 Task: Research Airbnb properties in Huancavelica, Peru from 7th December, 2023 to 15th December, 2023 for 6 adults. Place can be entire room with 3 bedrooms having 3 beds and 3 bathrooms. Property type can be guest house.
Action: Mouse moved to (500, 64)
Screenshot: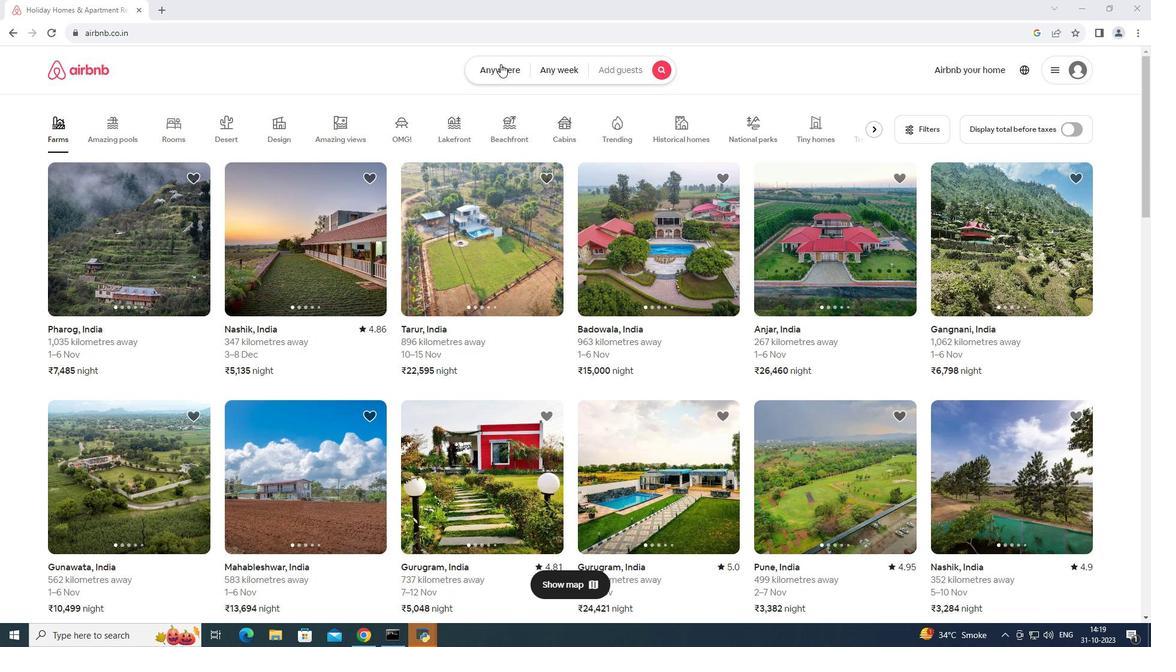 
Action: Mouse pressed left at (500, 64)
Screenshot: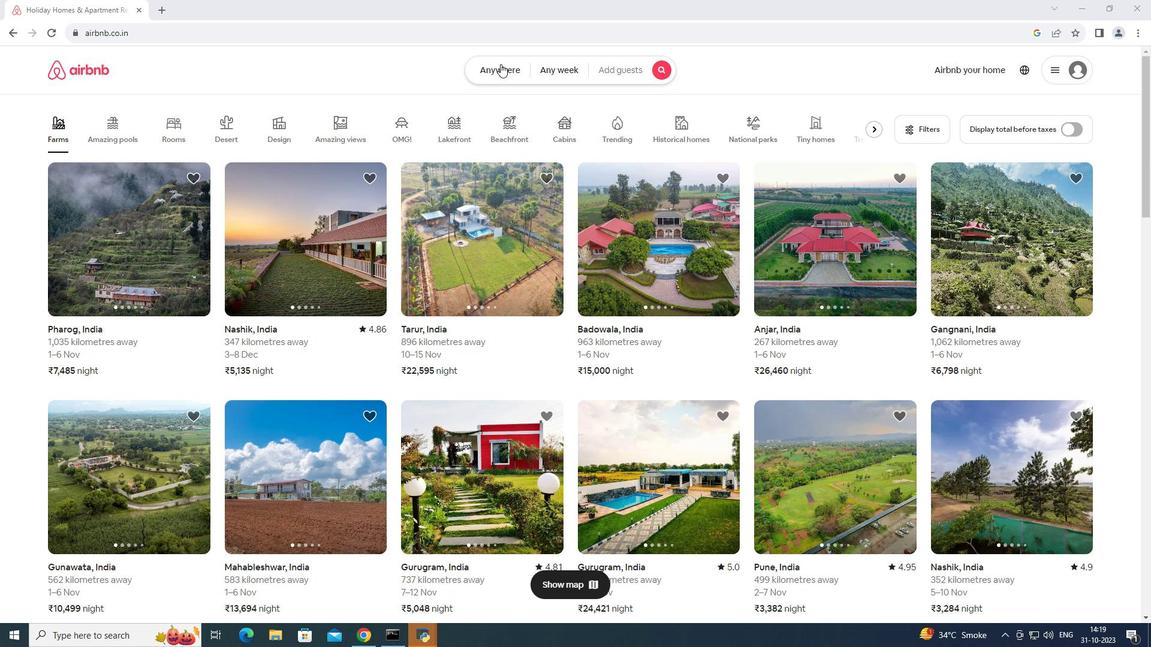 
Action: Mouse moved to (448, 112)
Screenshot: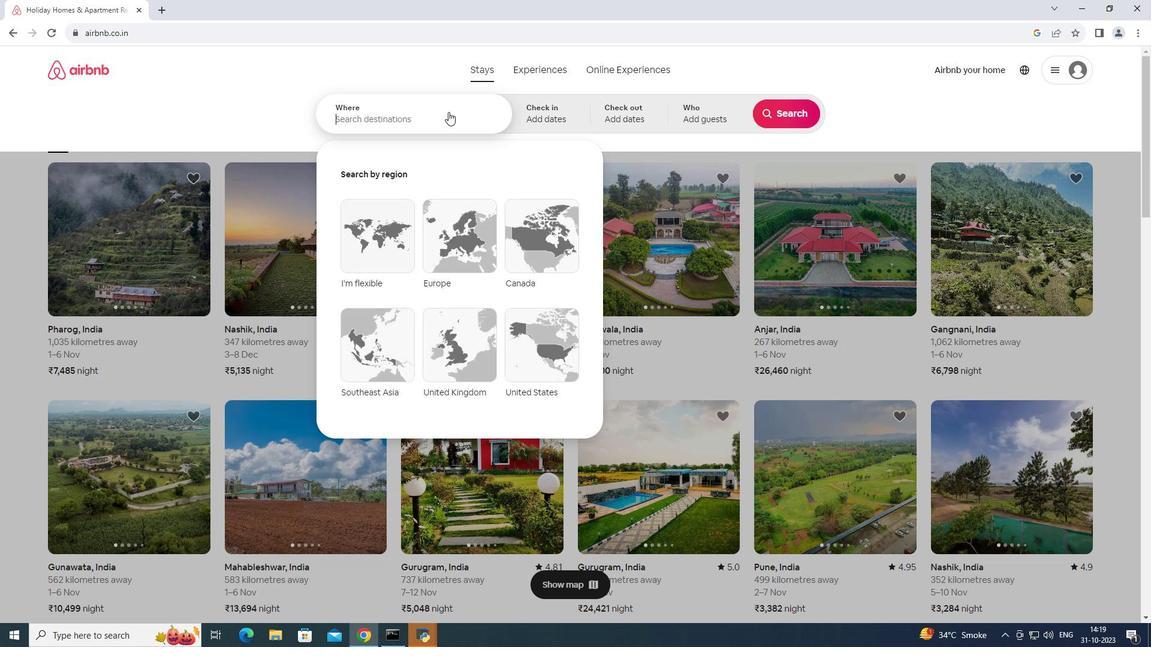 
Action: Mouse pressed left at (448, 112)
Screenshot: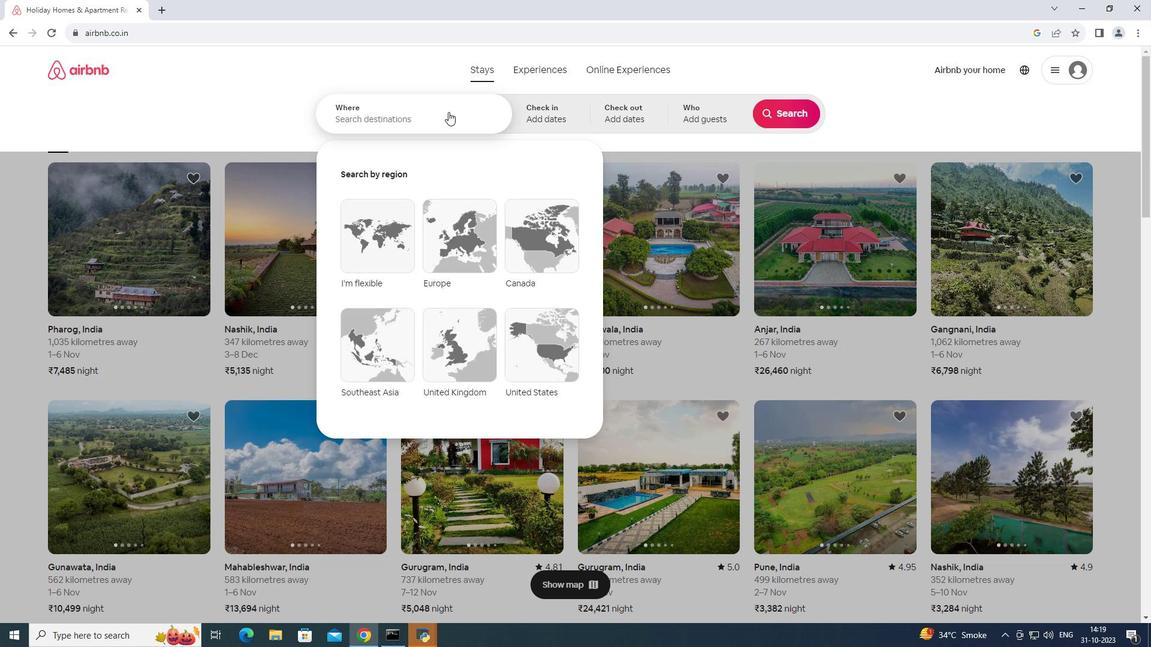 
Action: Mouse moved to (447, 111)
Screenshot: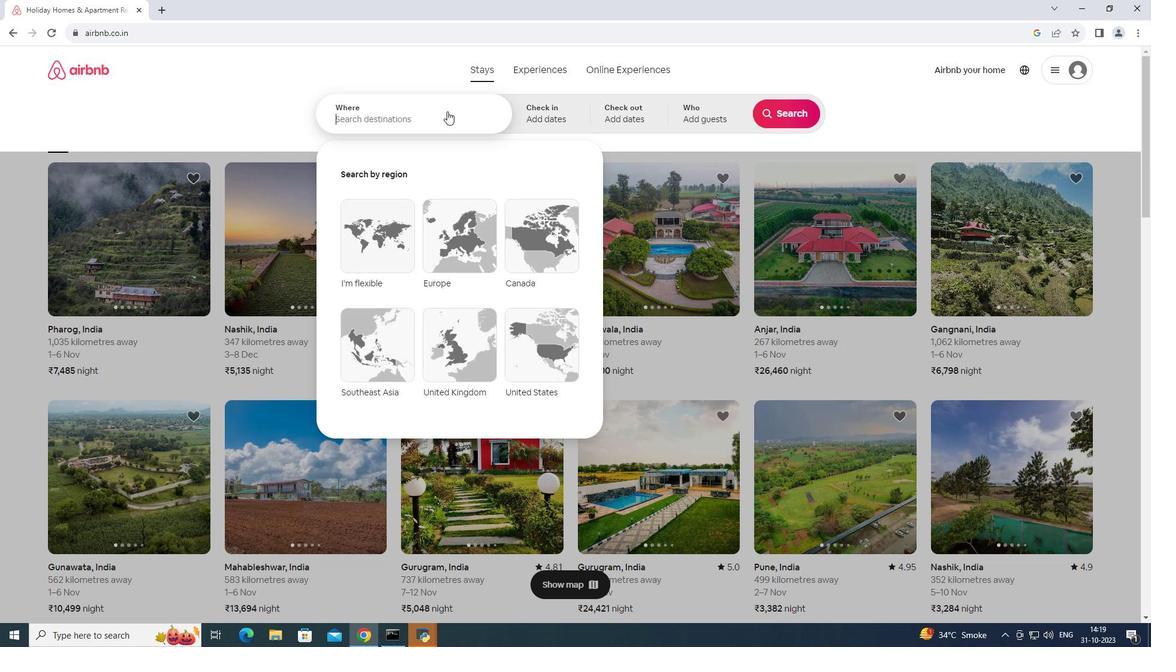 
Action: Key pressed huancavelica
Screenshot: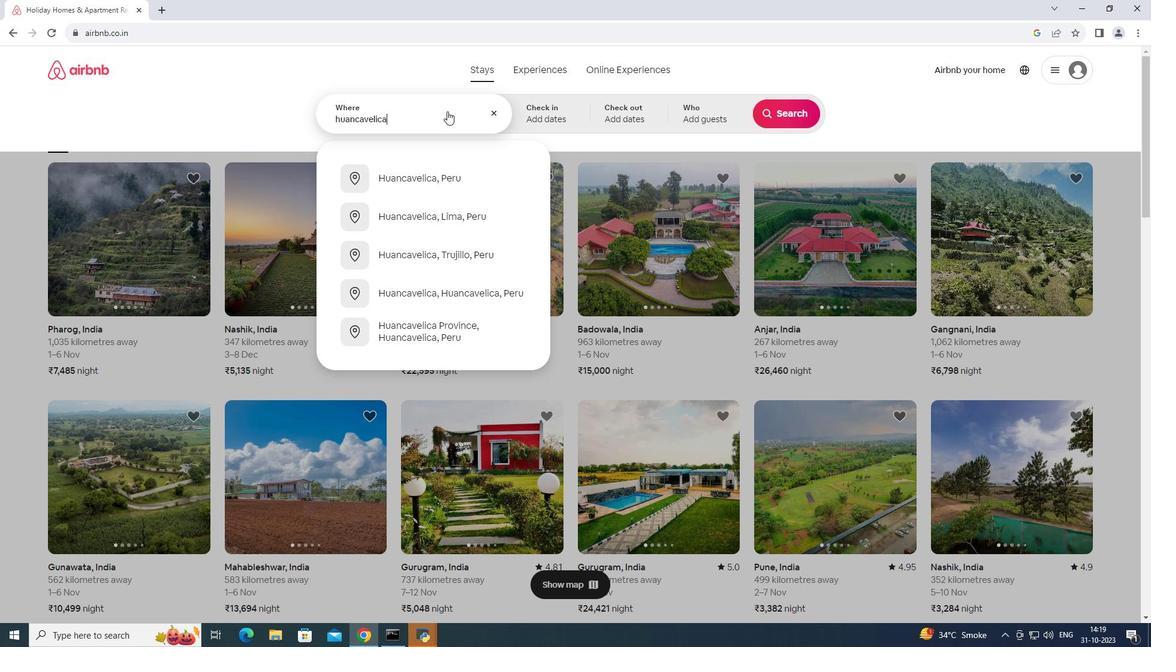 
Action: Mouse moved to (438, 178)
Screenshot: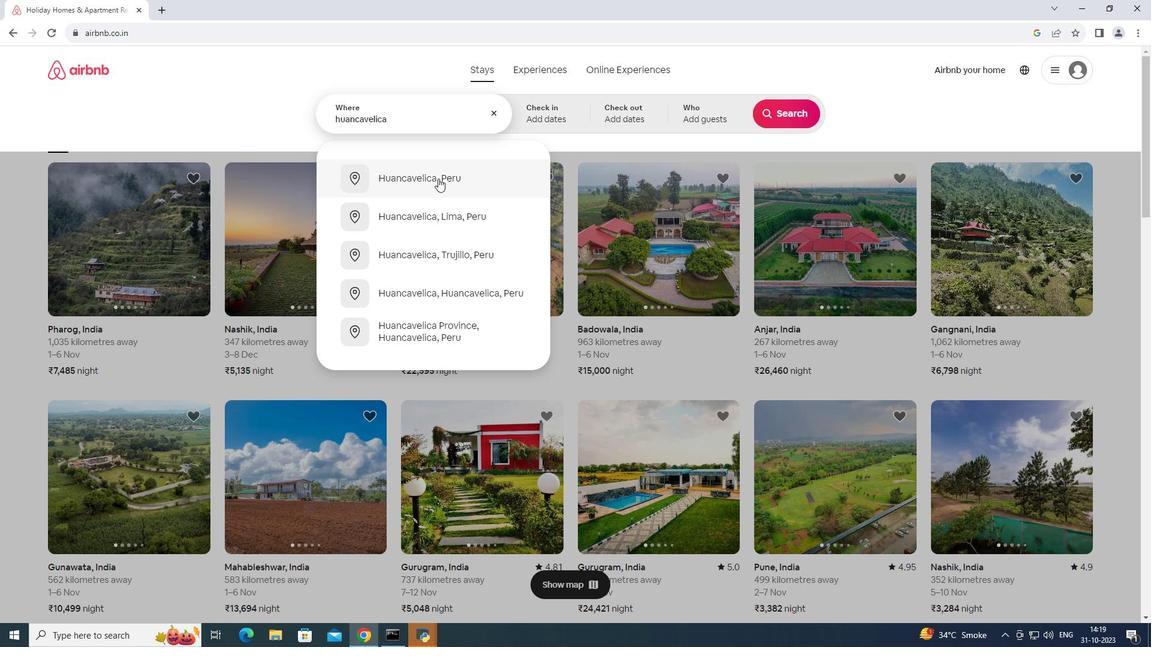 
Action: Mouse pressed left at (438, 178)
Screenshot: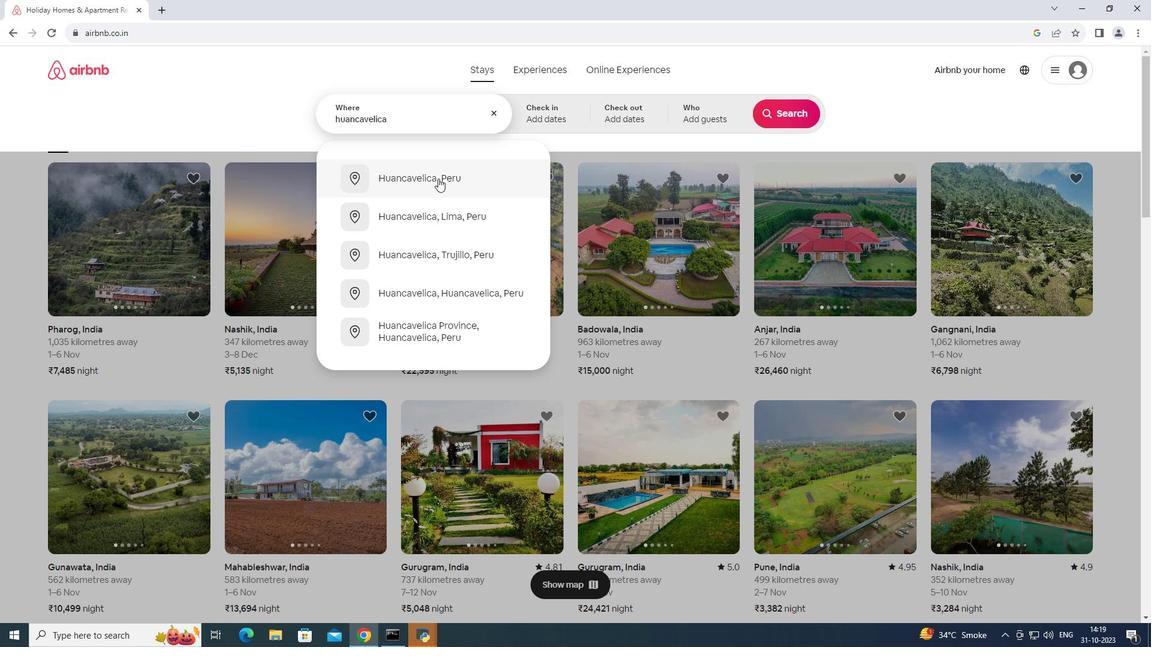 
Action: Mouse moved to (783, 210)
Screenshot: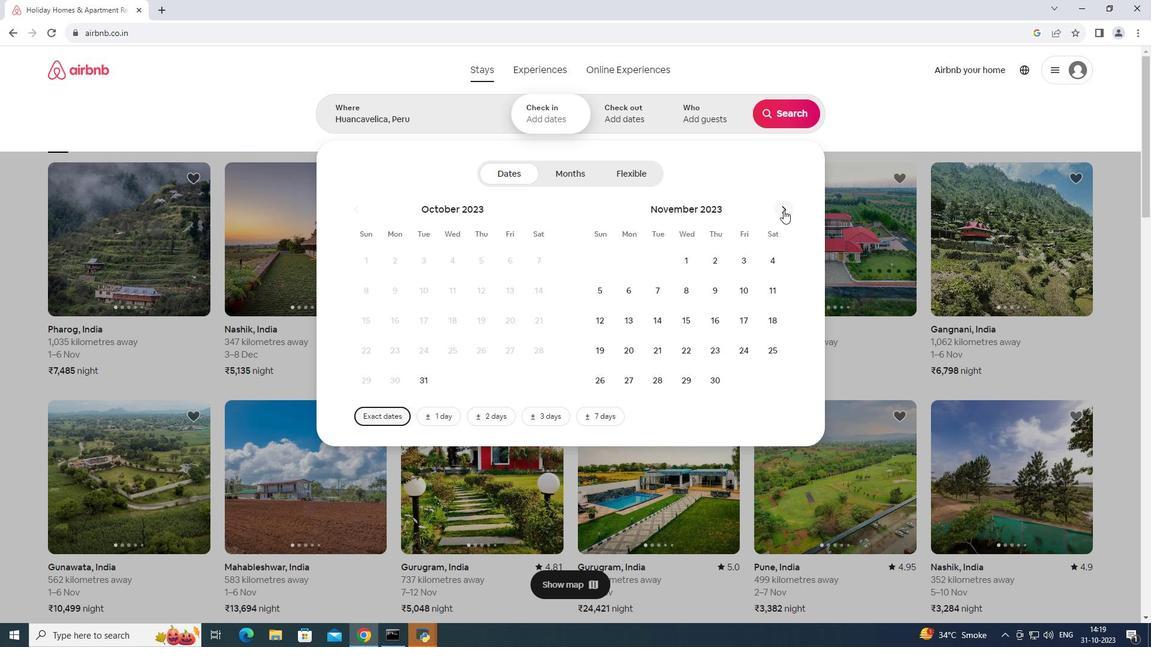 
Action: Mouse pressed left at (783, 210)
Screenshot: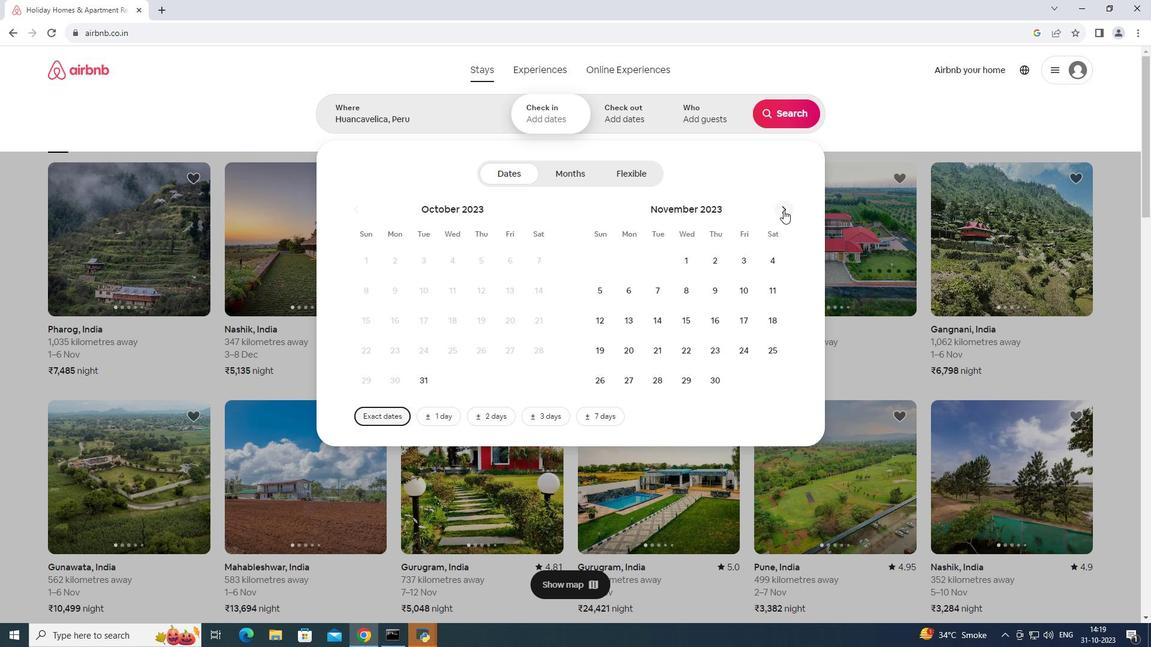
Action: Mouse moved to (714, 293)
Screenshot: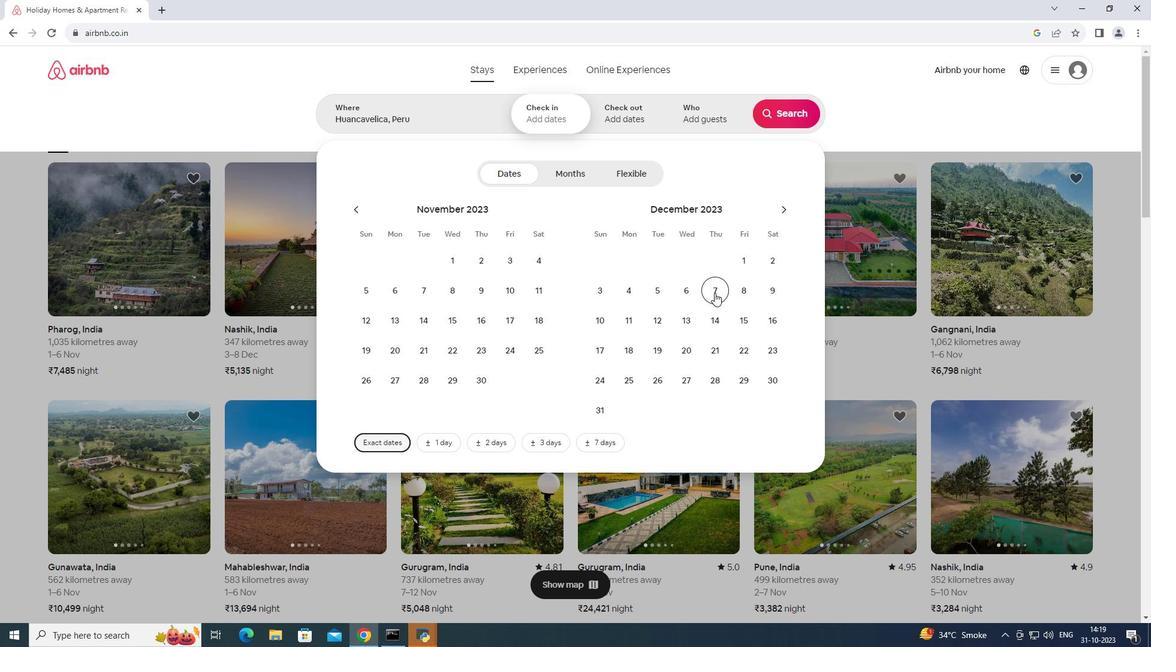 
Action: Mouse pressed left at (714, 293)
Screenshot: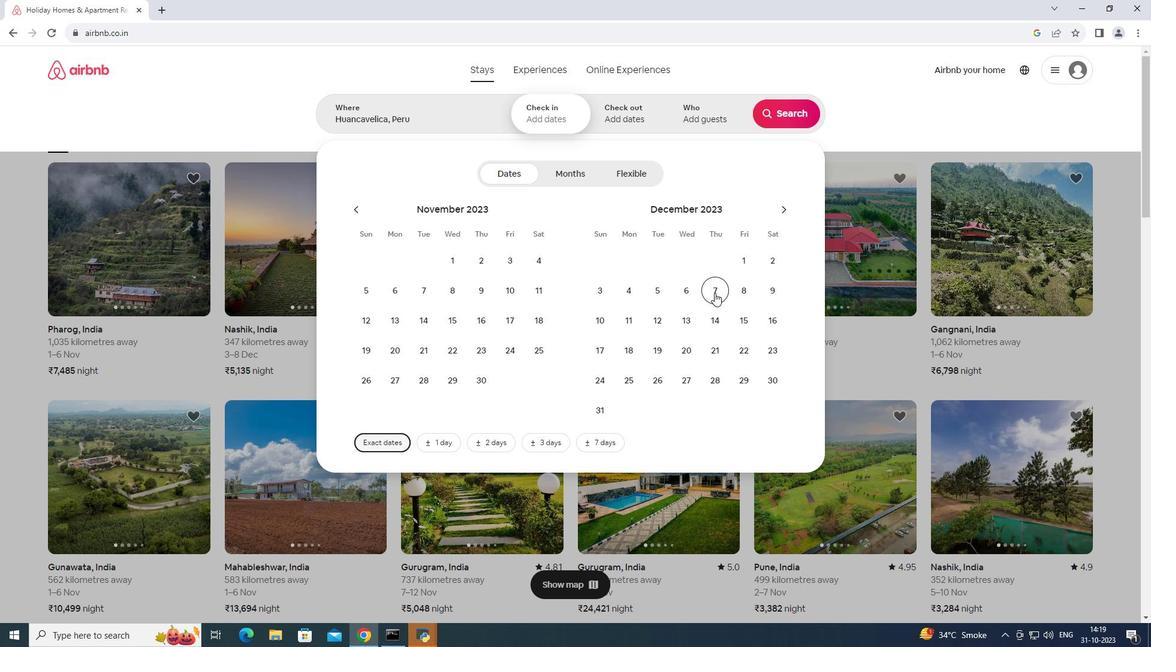 
Action: Mouse moved to (745, 322)
Screenshot: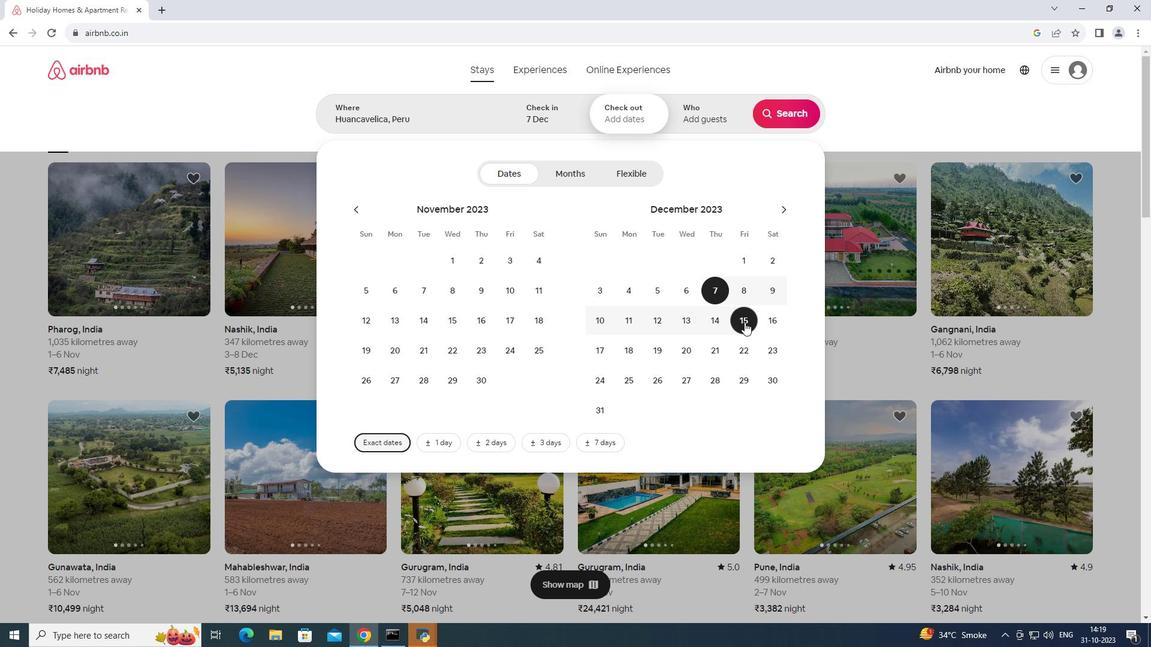
Action: Mouse pressed left at (745, 322)
Screenshot: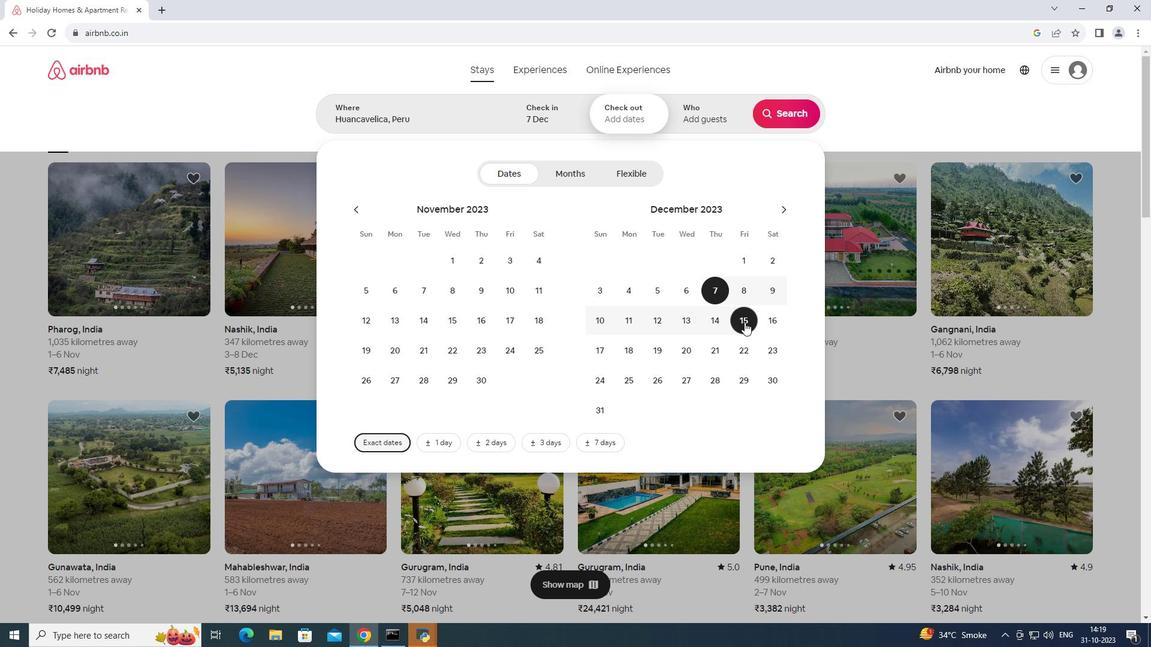 
Action: Mouse moved to (688, 120)
Screenshot: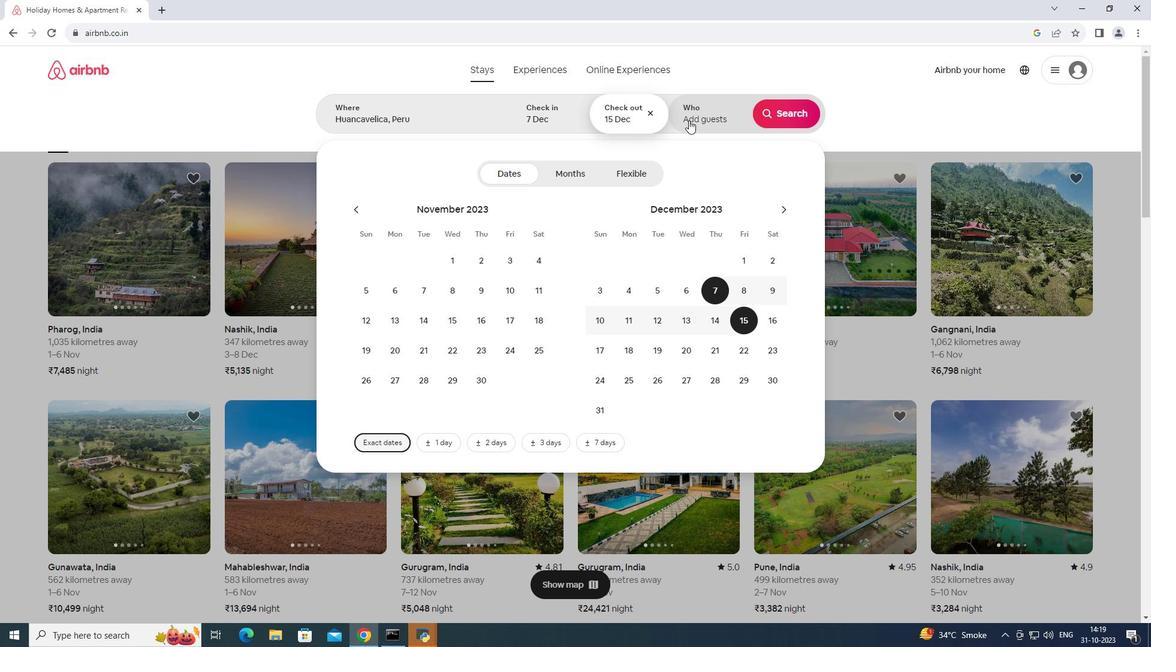 
Action: Mouse pressed left at (688, 120)
Screenshot: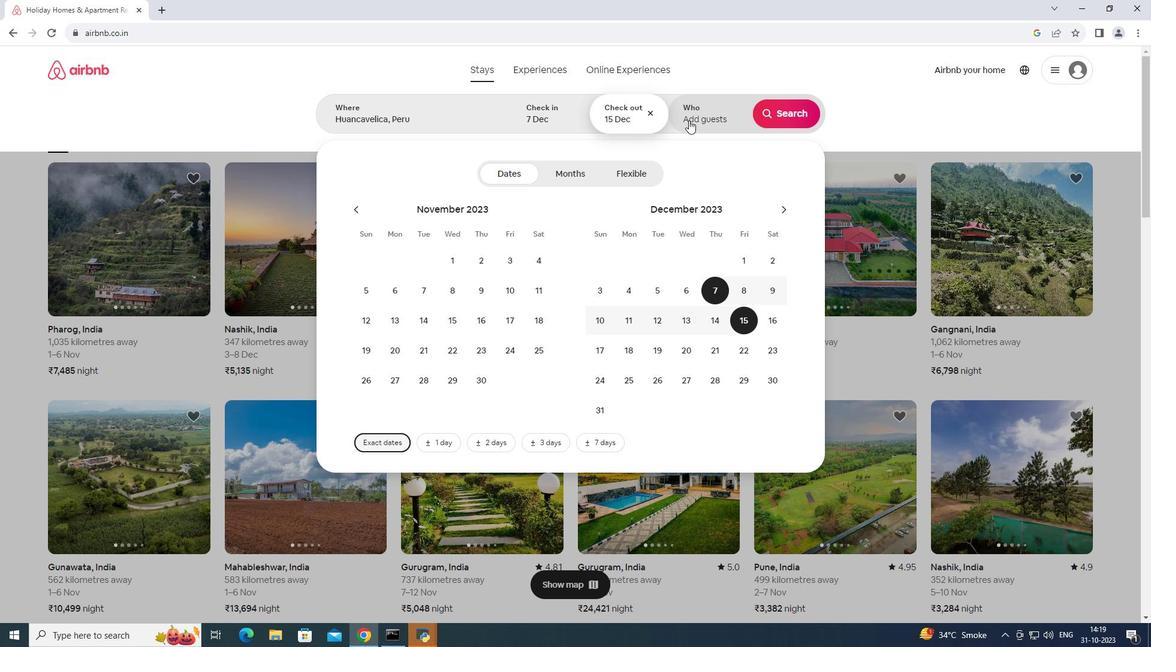 
Action: Mouse moved to (787, 178)
Screenshot: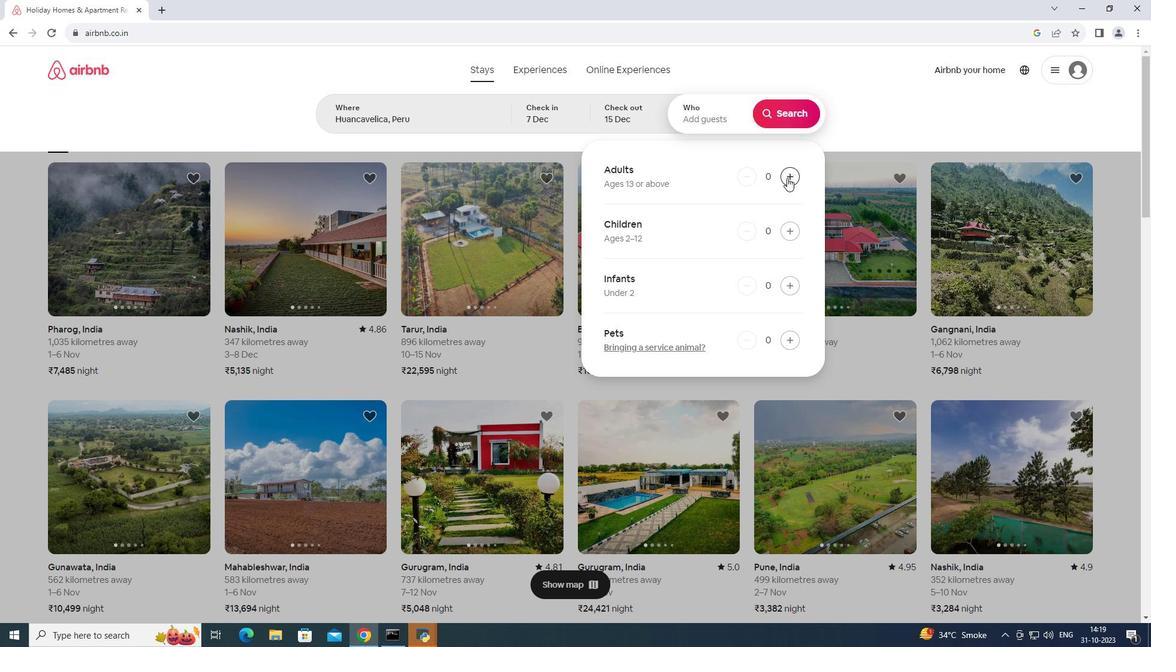 
Action: Mouse pressed left at (787, 178)
Screenshot: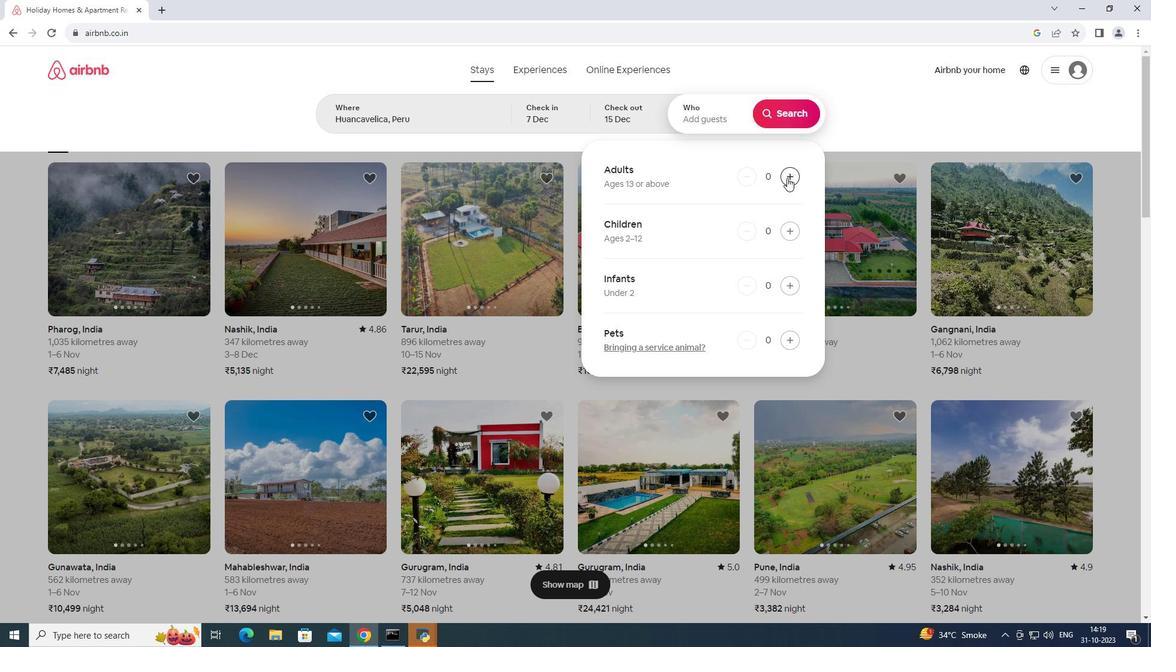 
Action: Mouse pressed left at (787, 178)
Screenshot: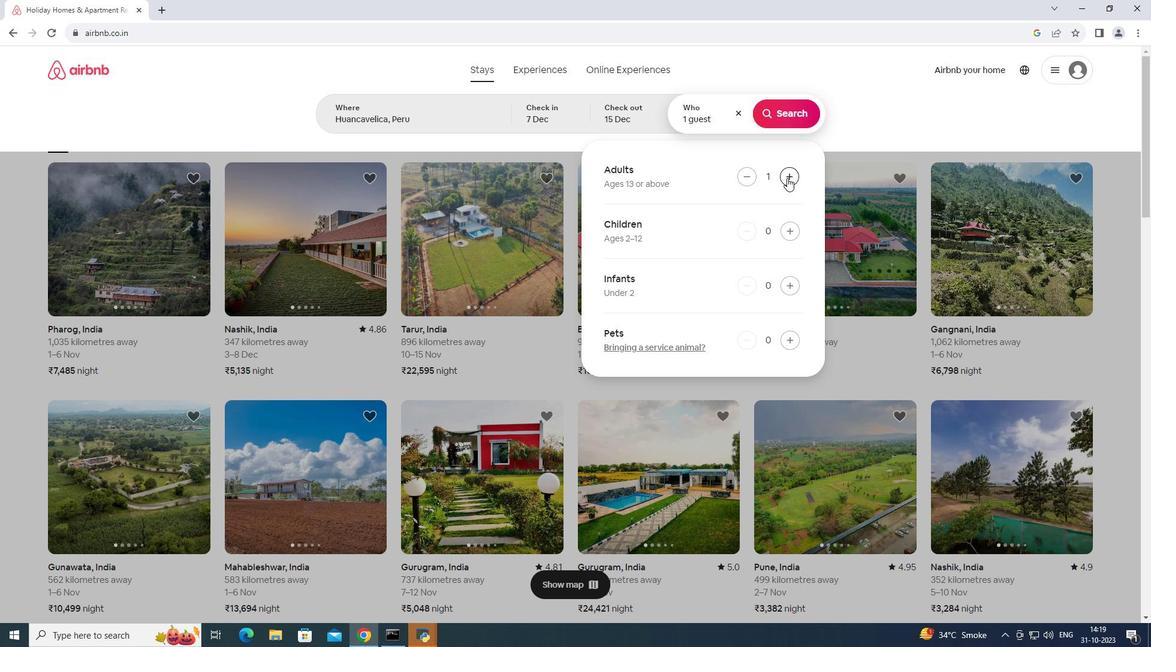 
Action: Mouse pressed left at (787, 178)
Screenshot: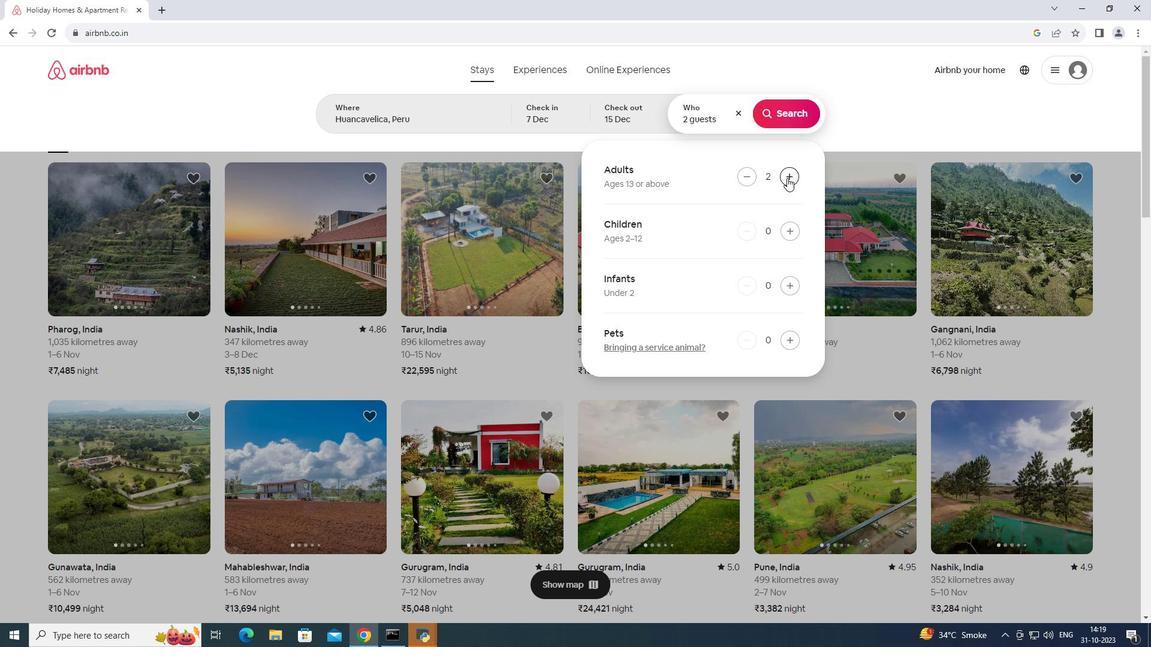 
Action: Mouse moved to (786, 176)
Screenshot: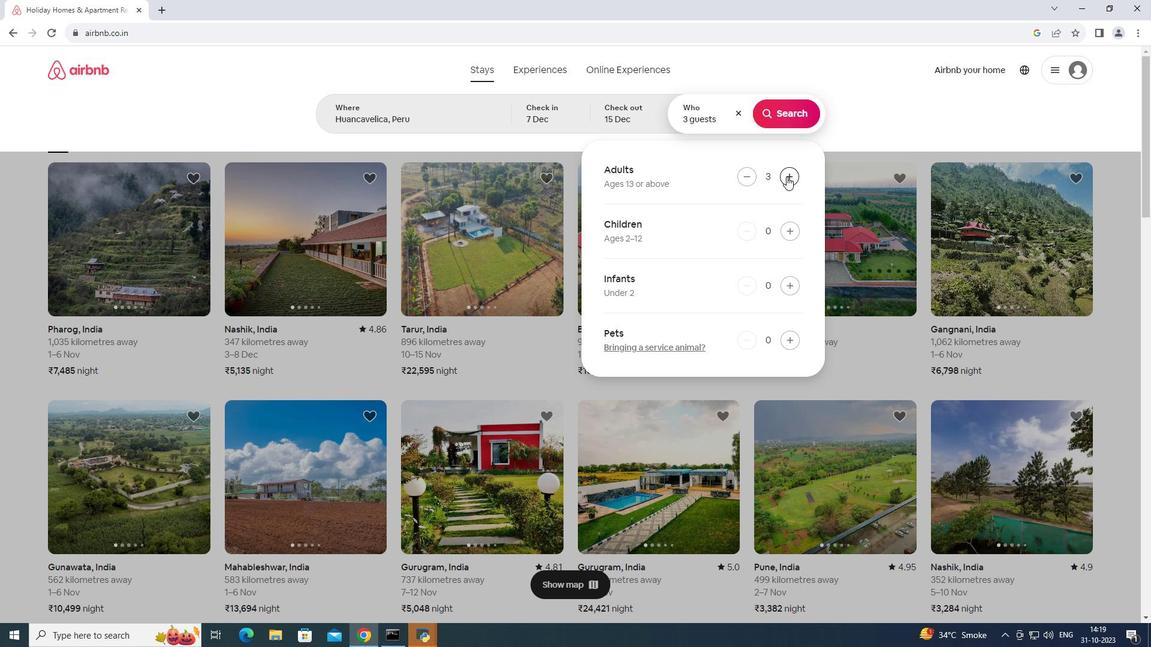 
Action: Mouse pressed left at (786, 176)
Screenshot: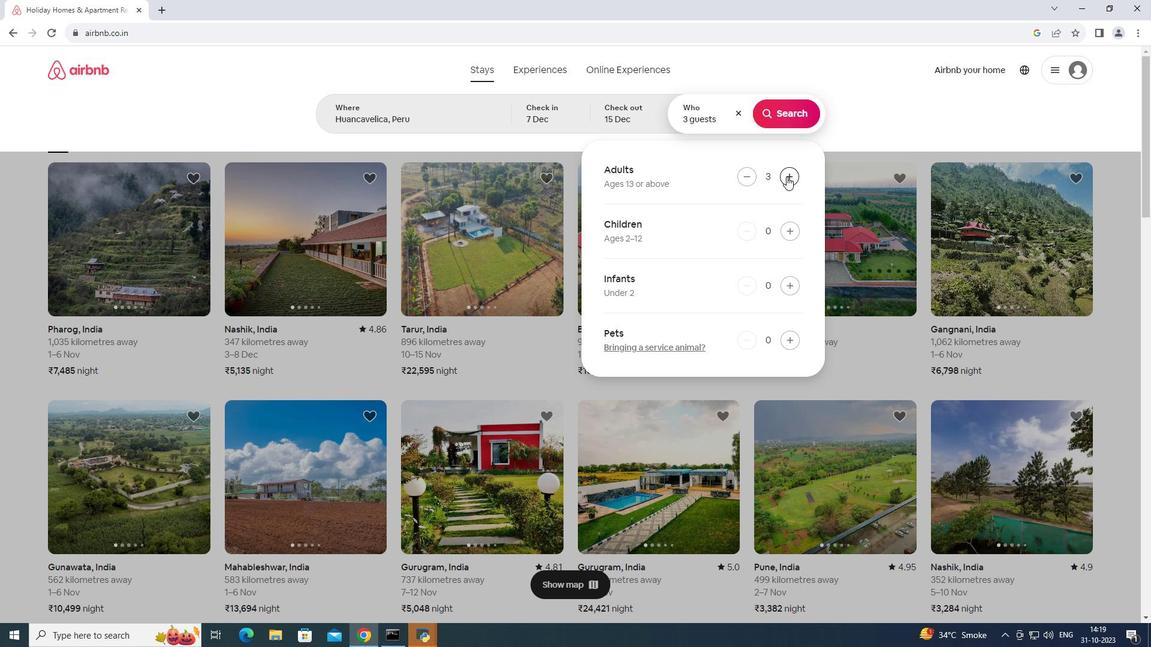 
Action: Mouse moved to (784, 176)
Screenshot: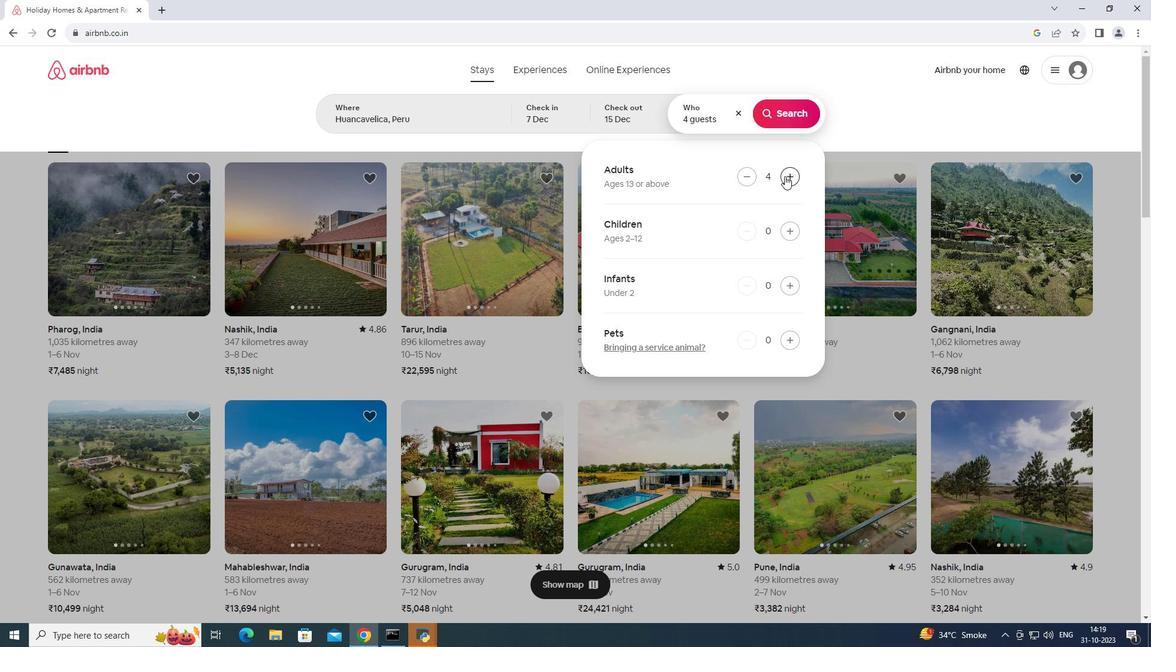 
Action: Mouse pressed left at (784, 176)
Screenshot: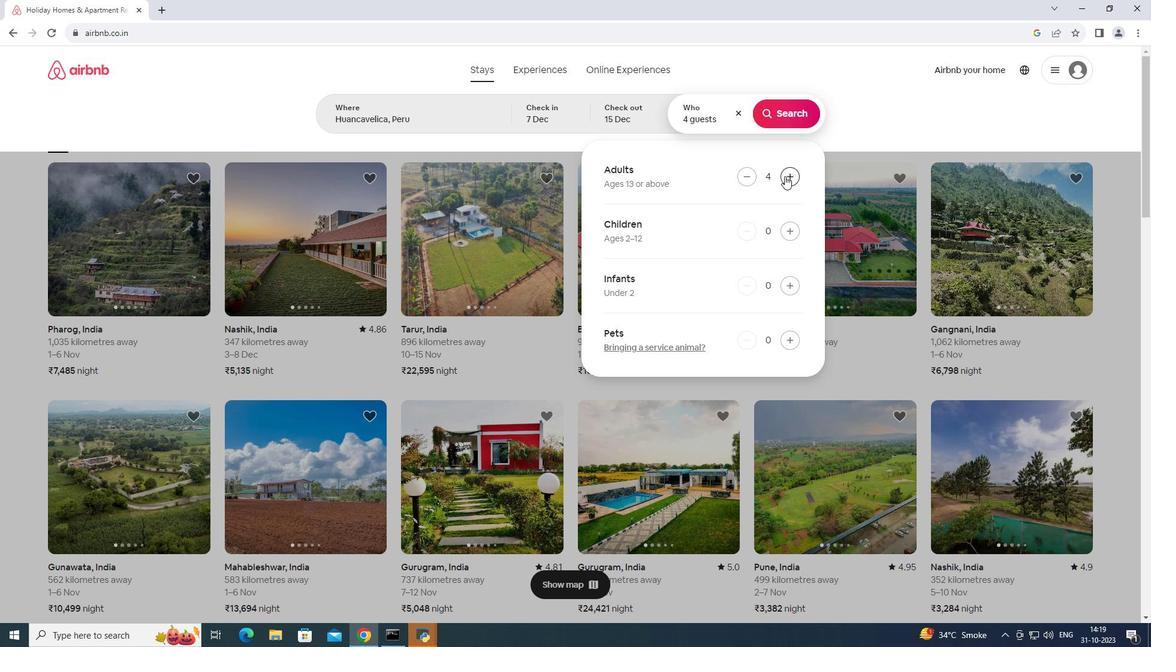 
Action: Mouse moved to (785, 172)
Screenshot: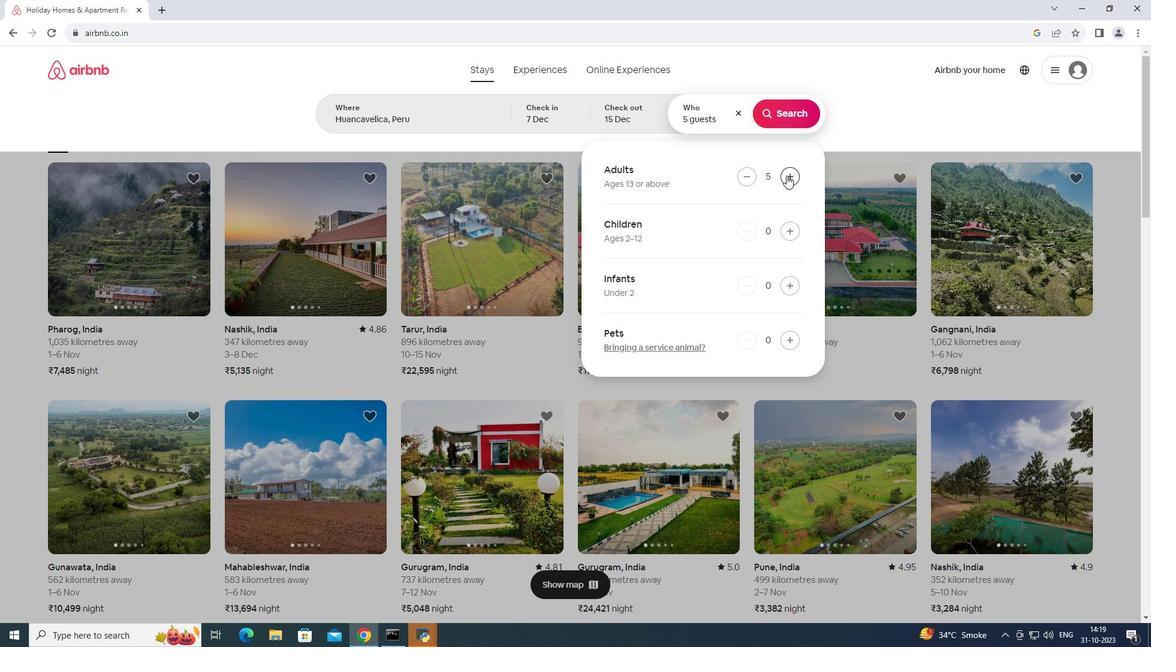 
Action: Mouse pressed left at (785, 172)
Screenshot: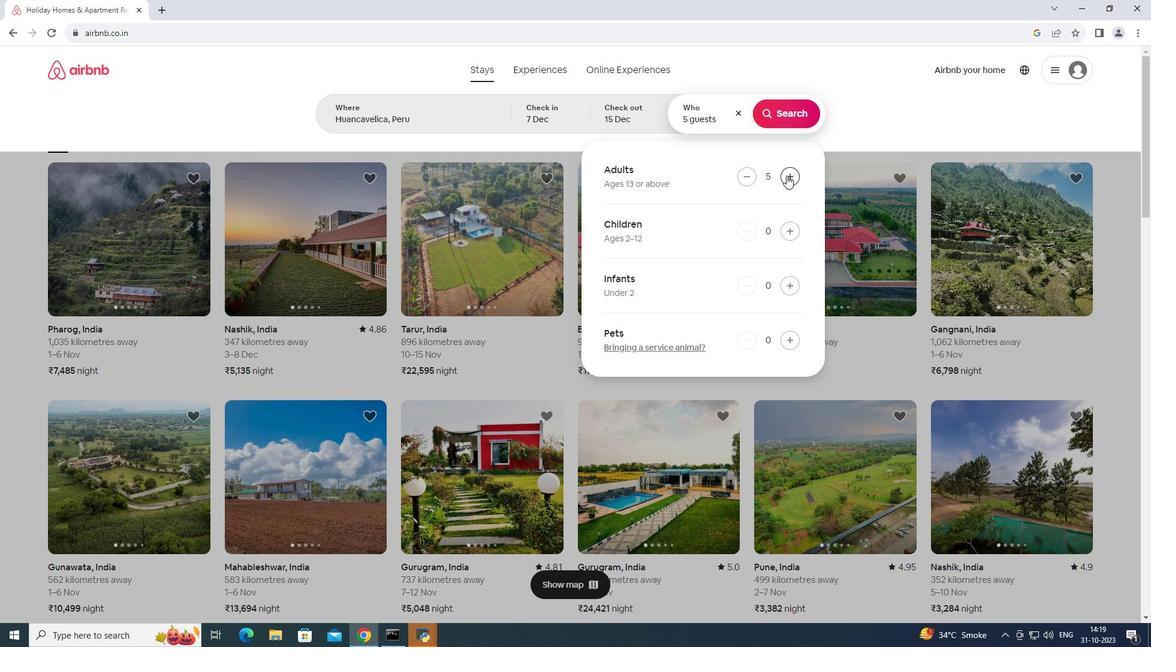 
Action: Mouse moved to (771, 110)
Screenshot: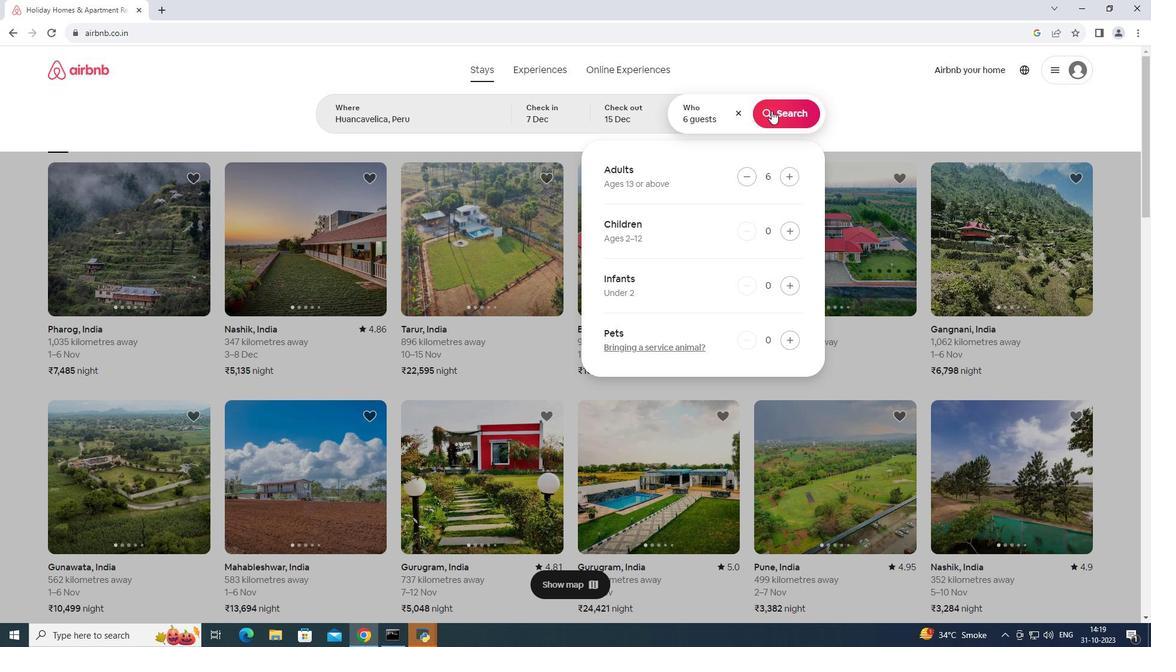 
Action: Mouse pressed left at (771, 110)
Screenshot: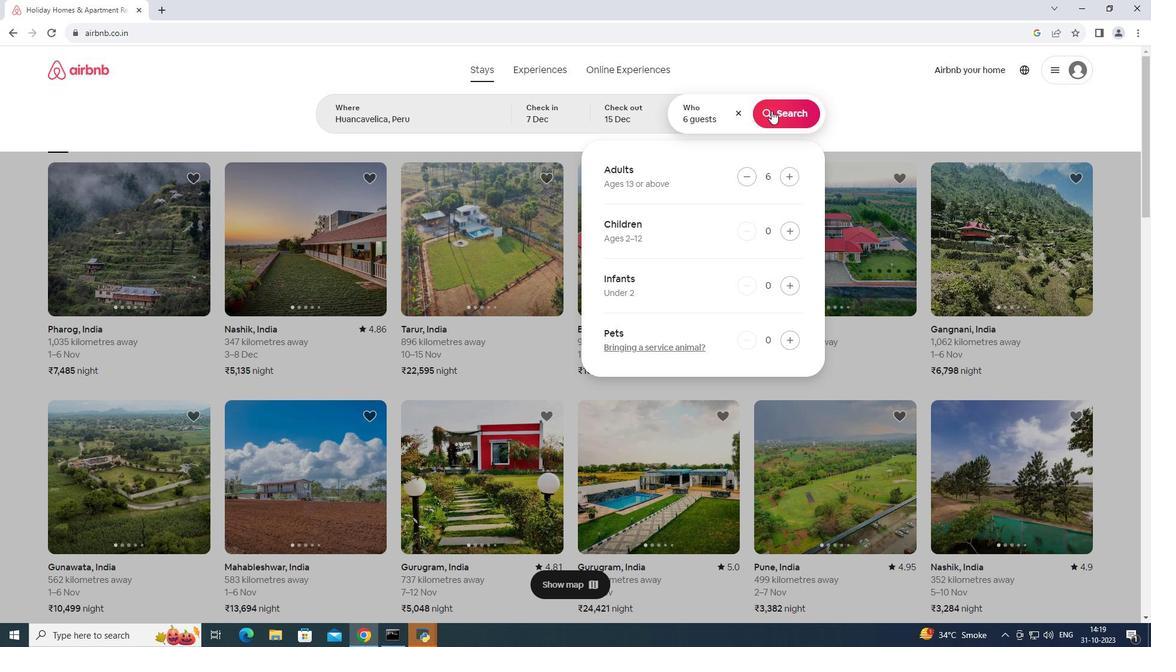 
Action: Mouse moved to (954, 114)
Screenshot: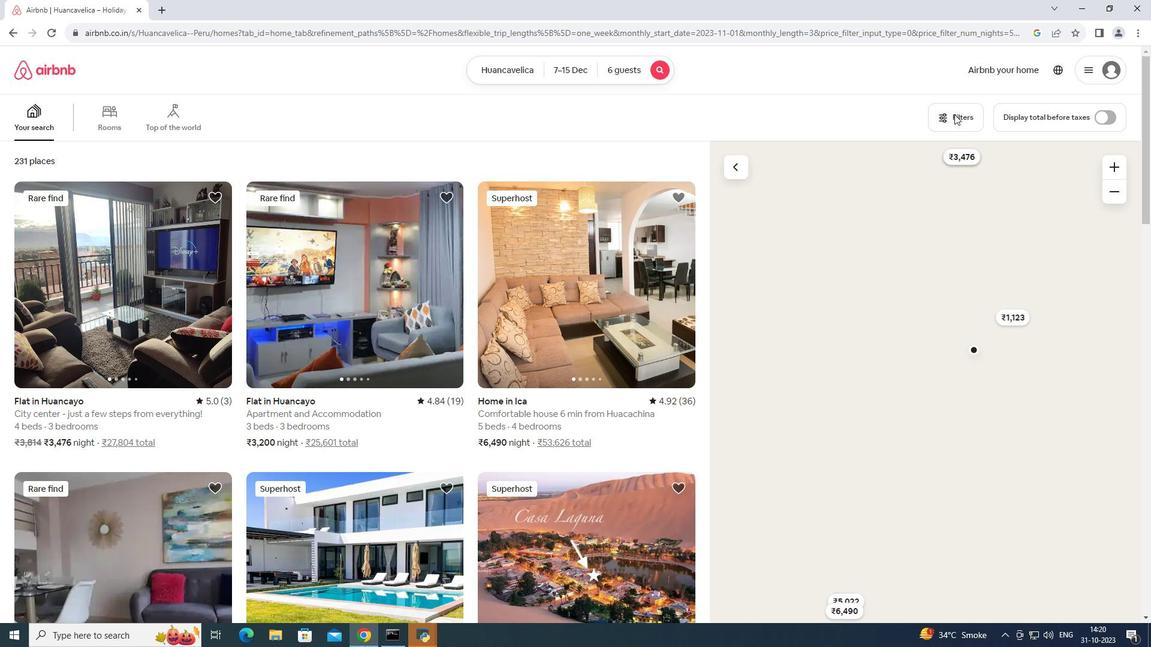 
Action: Mouse pressed left at (954, 114)
Screenshot: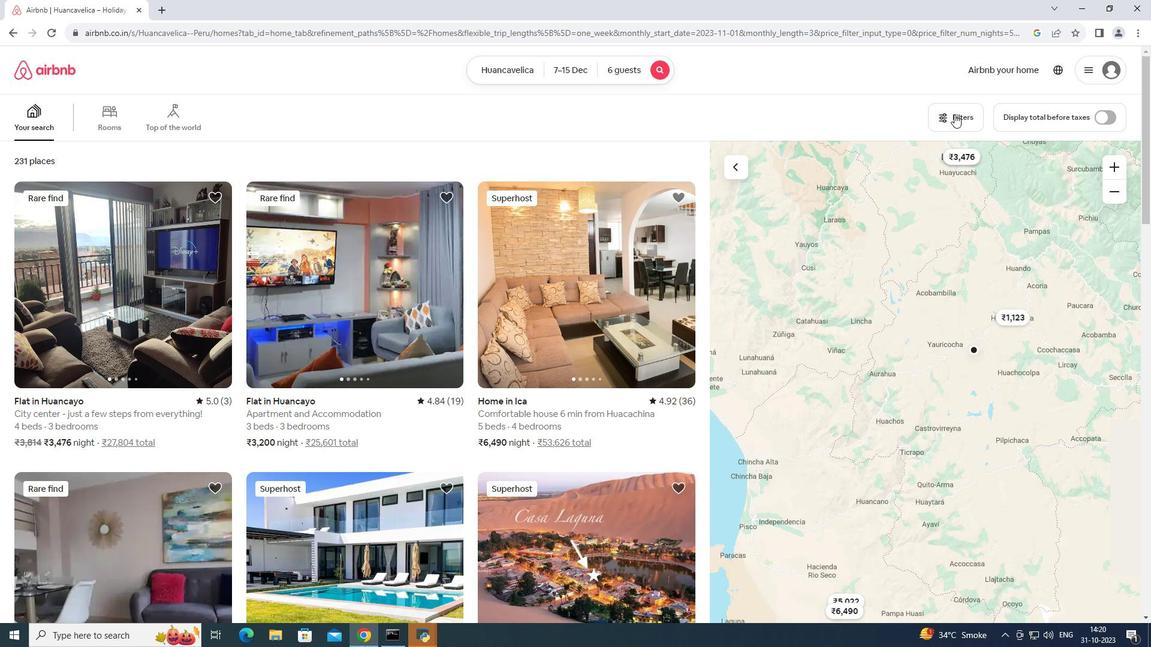 
Action: Mouse moved to (568, 334)
Screenshot: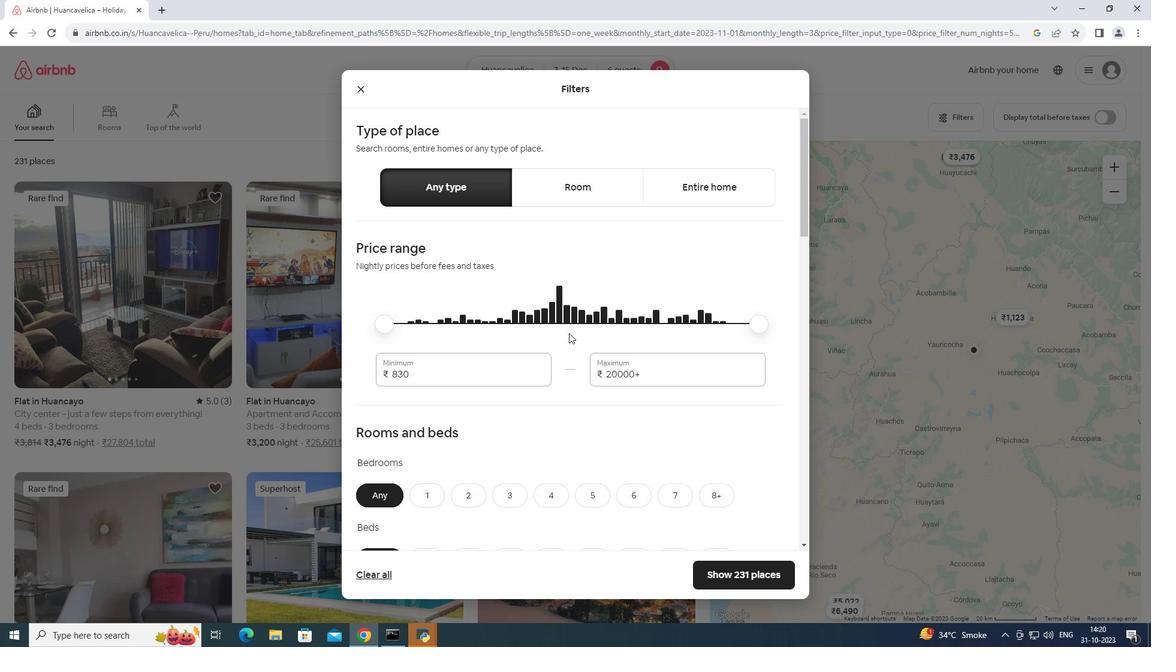 
Action: Mouse scrolled (568, 333) with delta (0, 0)
Screenshot: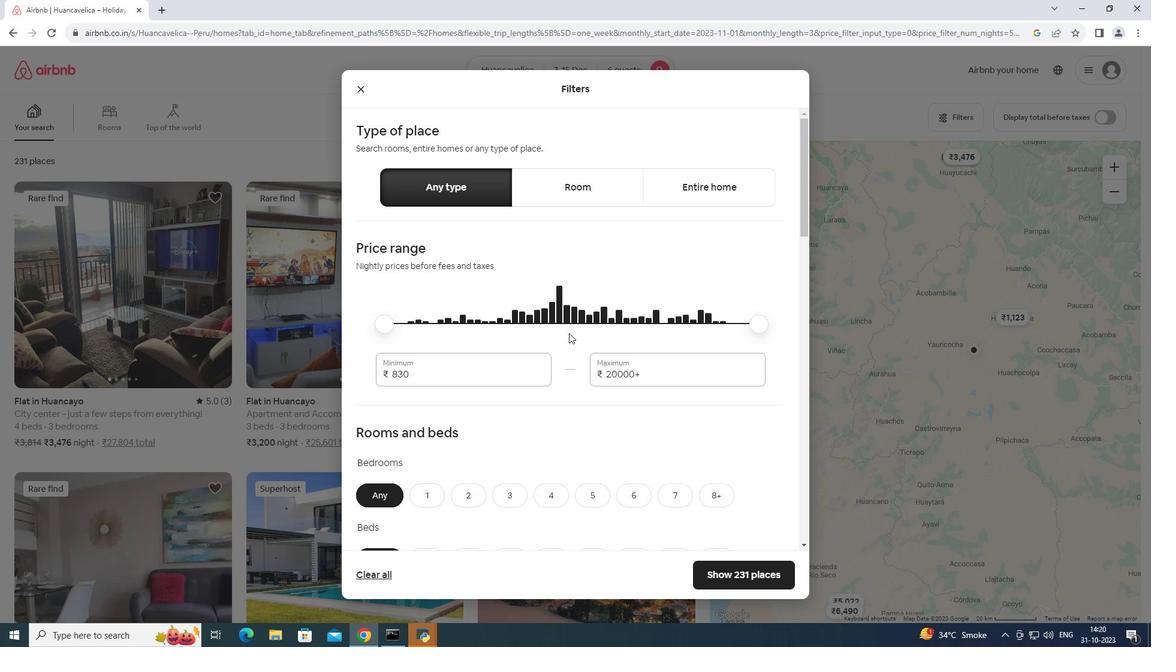 
Action: Mouse scrolled (568, 333) with delta (0, 0)
Screenshot: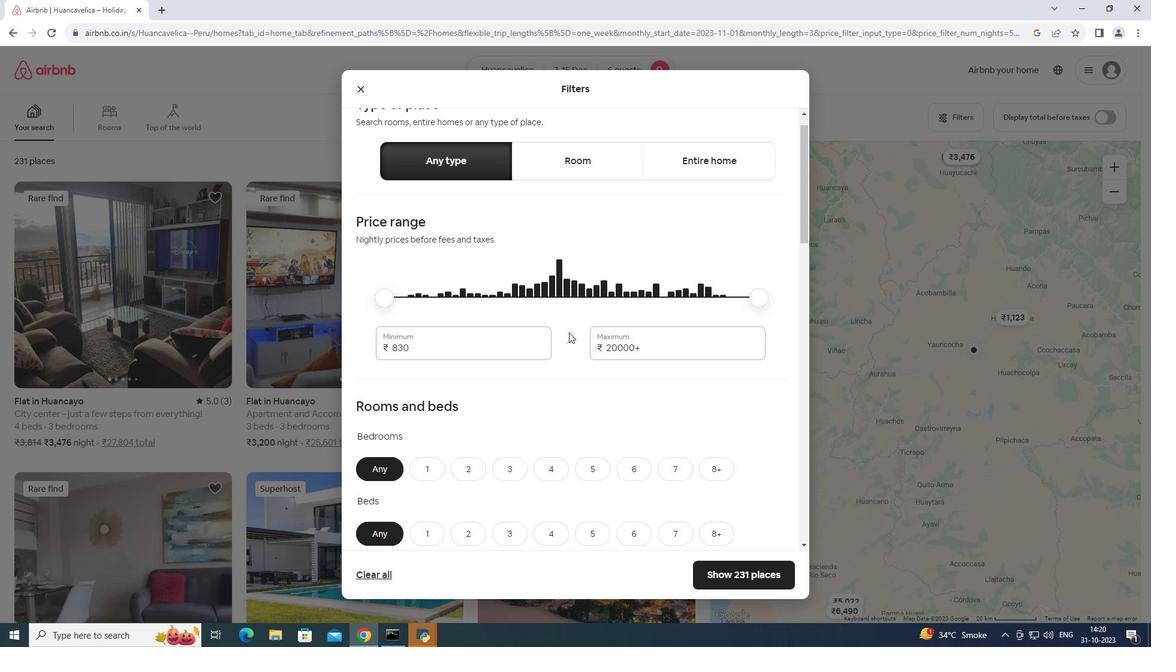
Action: Mouse moved to (568, 333)
Screenshot: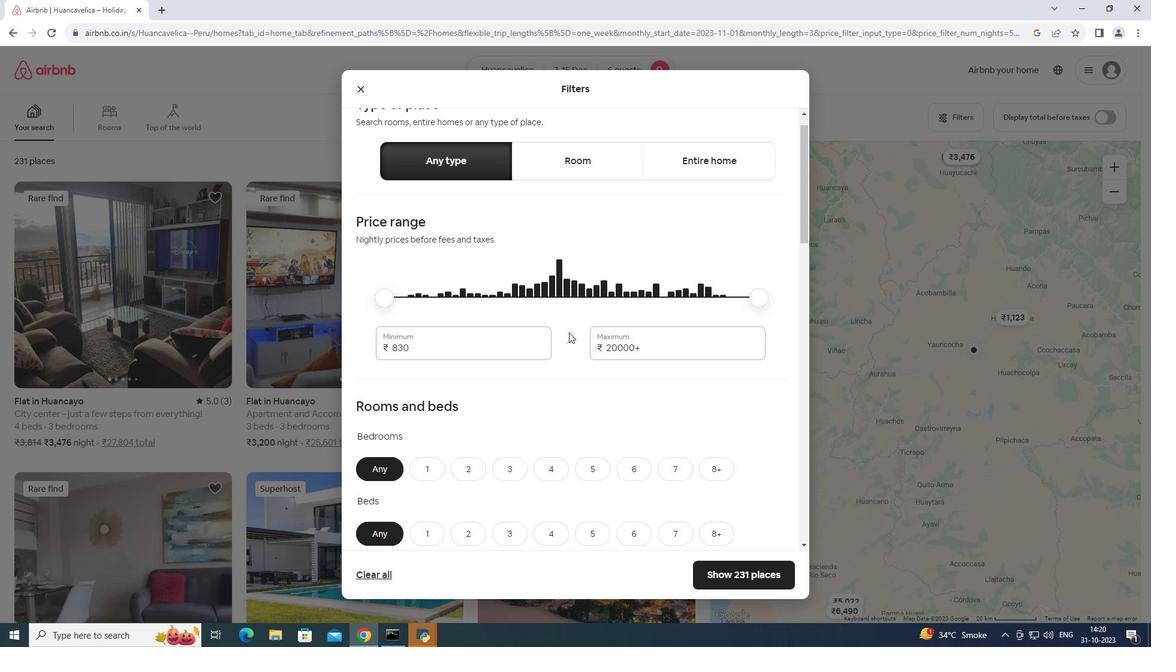 
Action: Mouse scrolled (568, 332) with delta (0, 0)
Screenshot: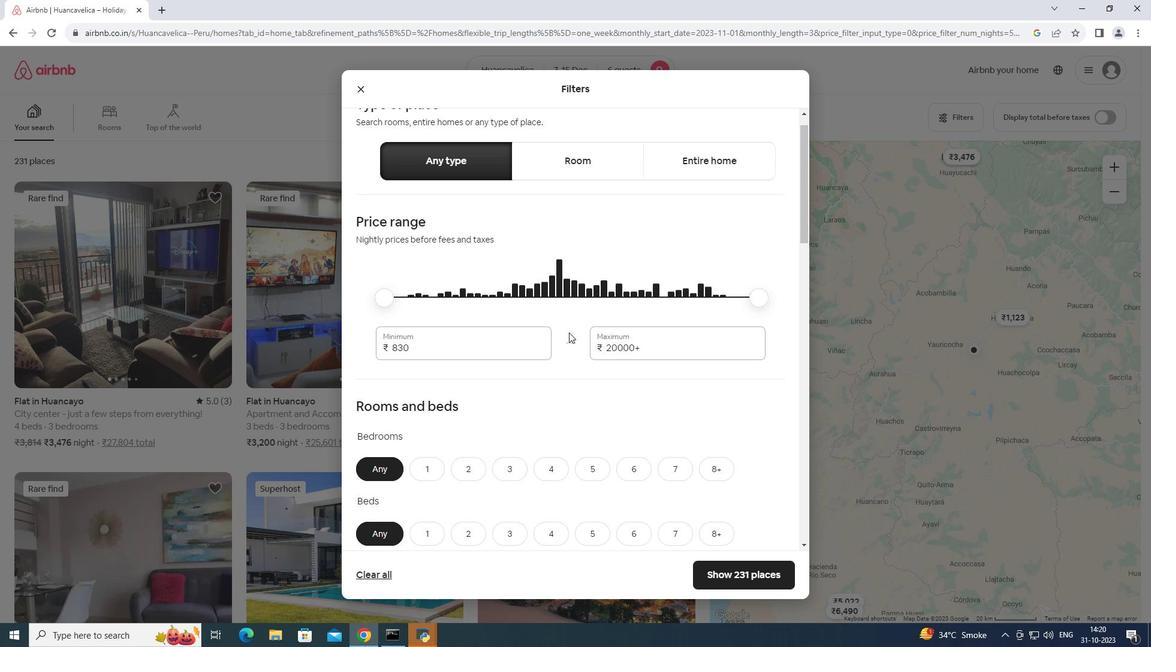 
Action: Mouse moved to (511, 313)
Screenshot: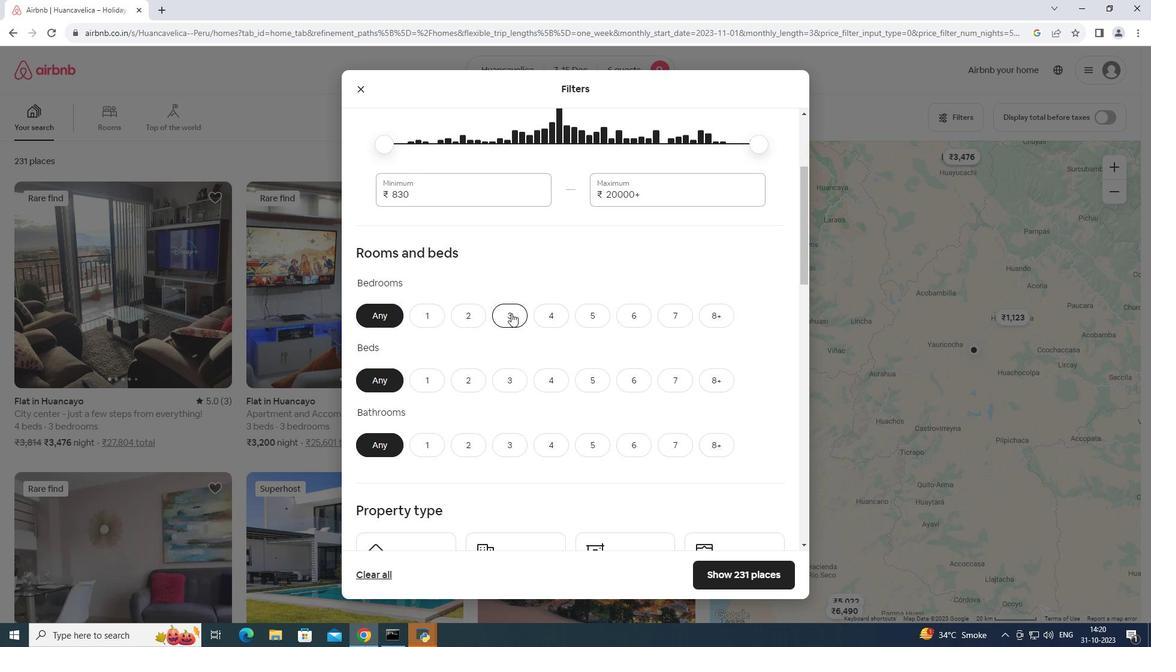 
Action: Mouse pressed left at (511, 313)
Screenshot: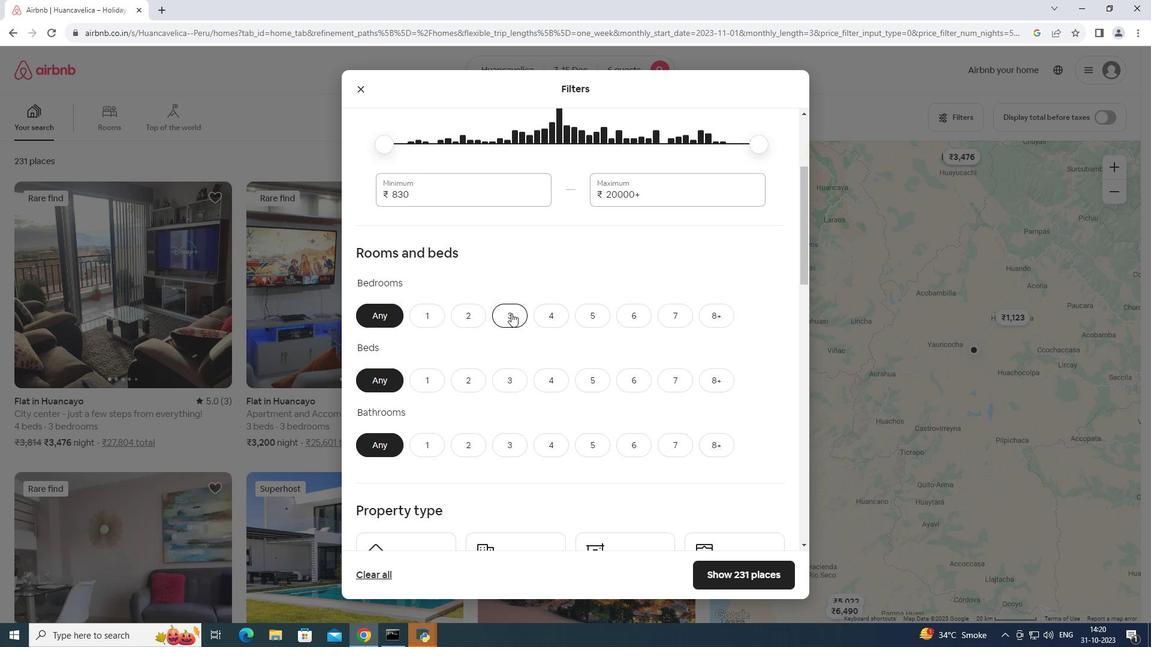 
Action: Mouse moved to (506, 373)
Screenshot: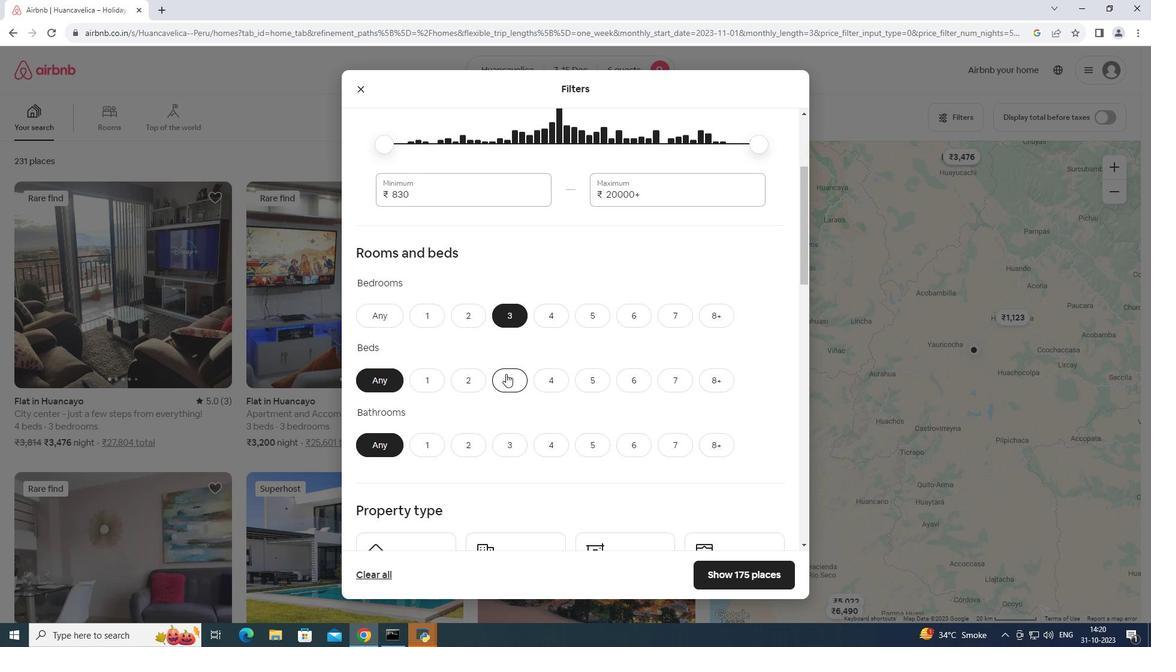 
Action: Mouse pressed left at (506, 373)
Screenshot: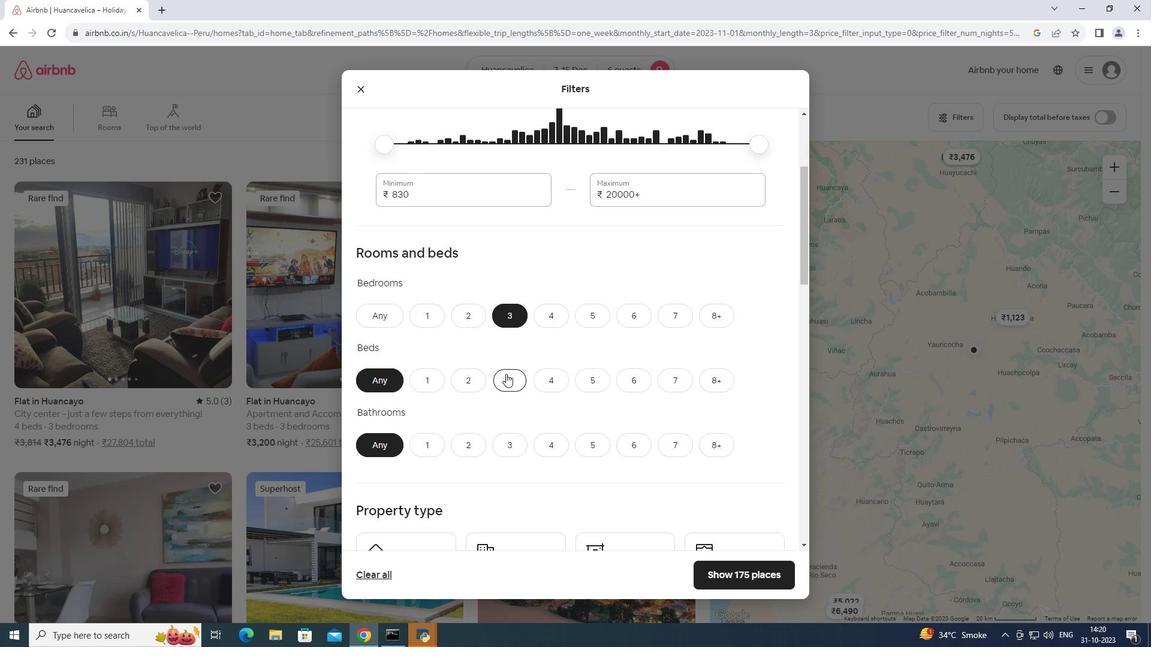
Action: Mouse moved to (503, 441)
Screenshot: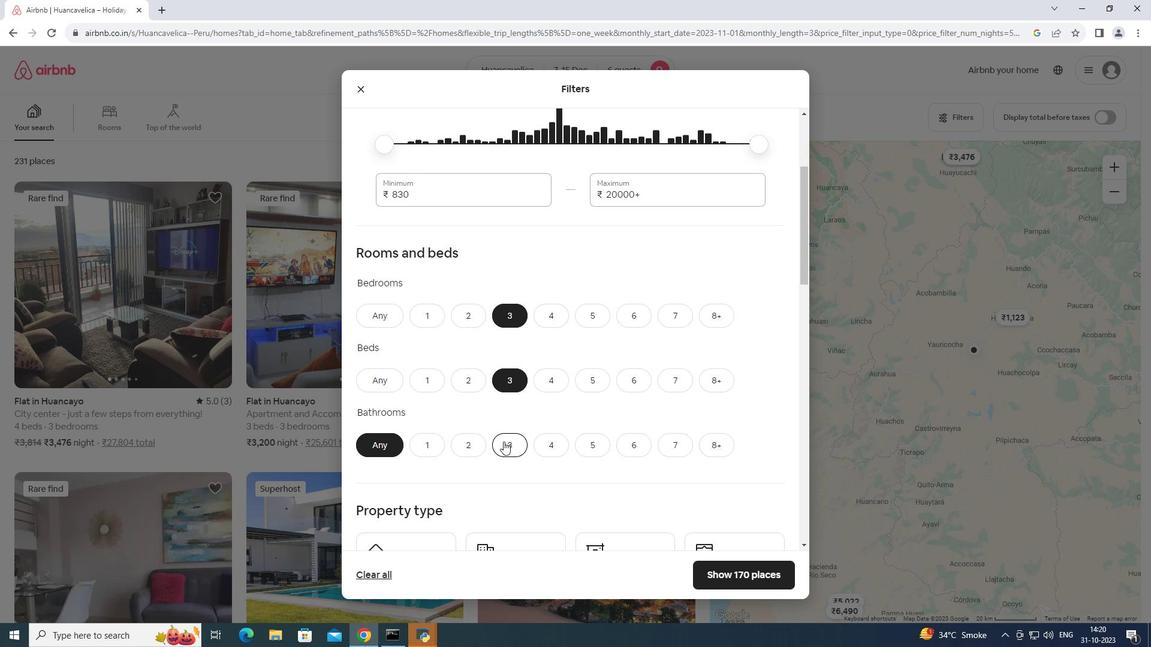 
Action: Mouse pressed left at (503, 441)
Screenshot: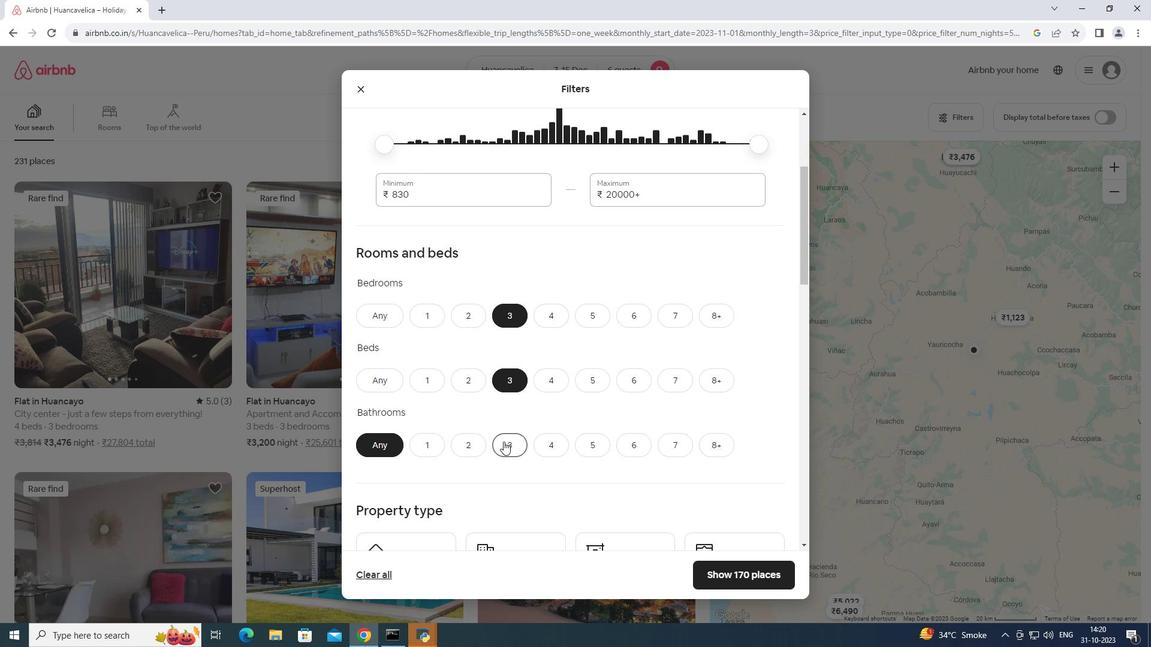 
Action: Mouse moved to (510, 428)
Screenshot: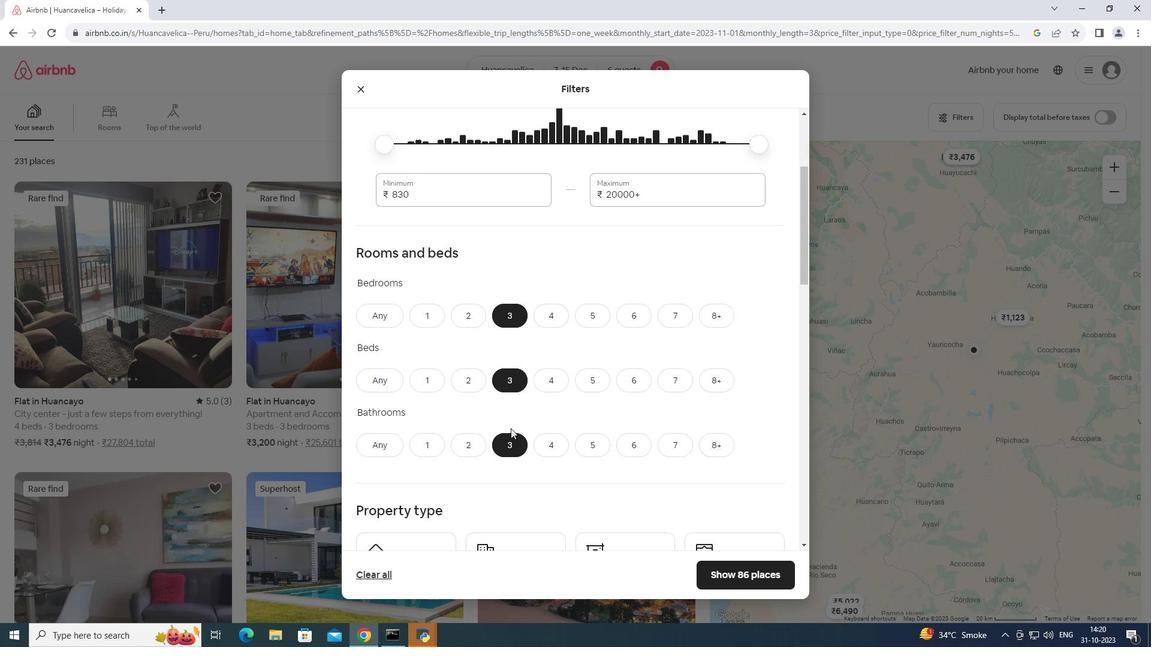 
Action: Mouse scrolled (510, 428) with delta (0, 0)
Screenshot: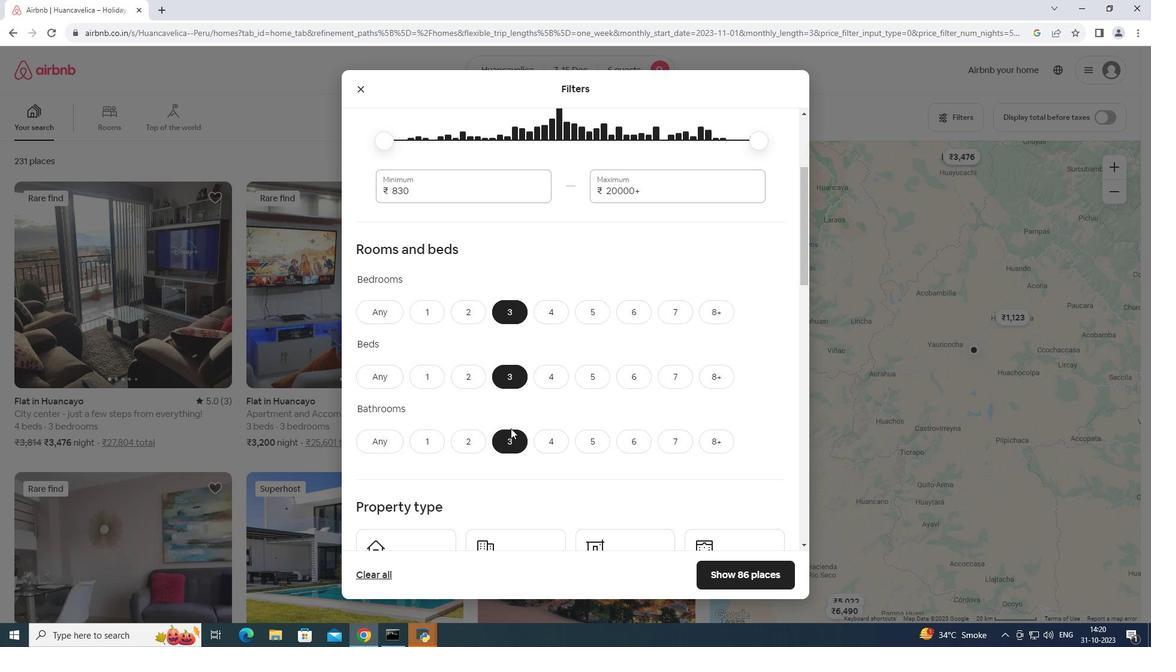 
Action: Mouse moved to (510, 429)
Screenshot: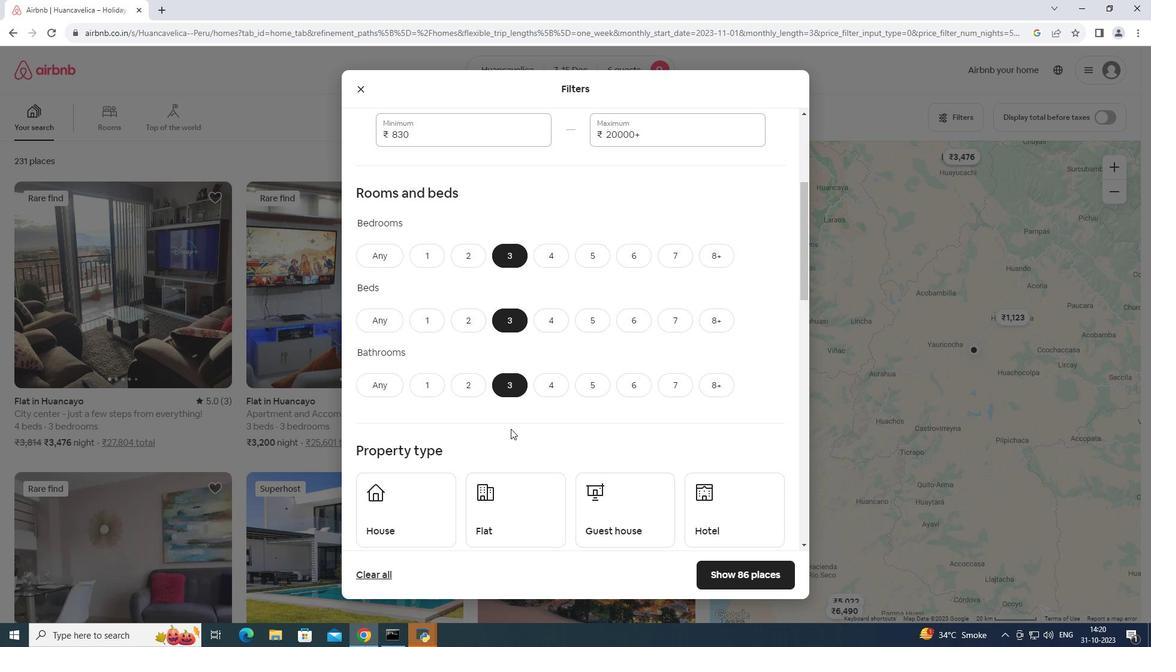 
Action: Mouse scrolled (510, 428) with delta (0, 0)
Screenshot: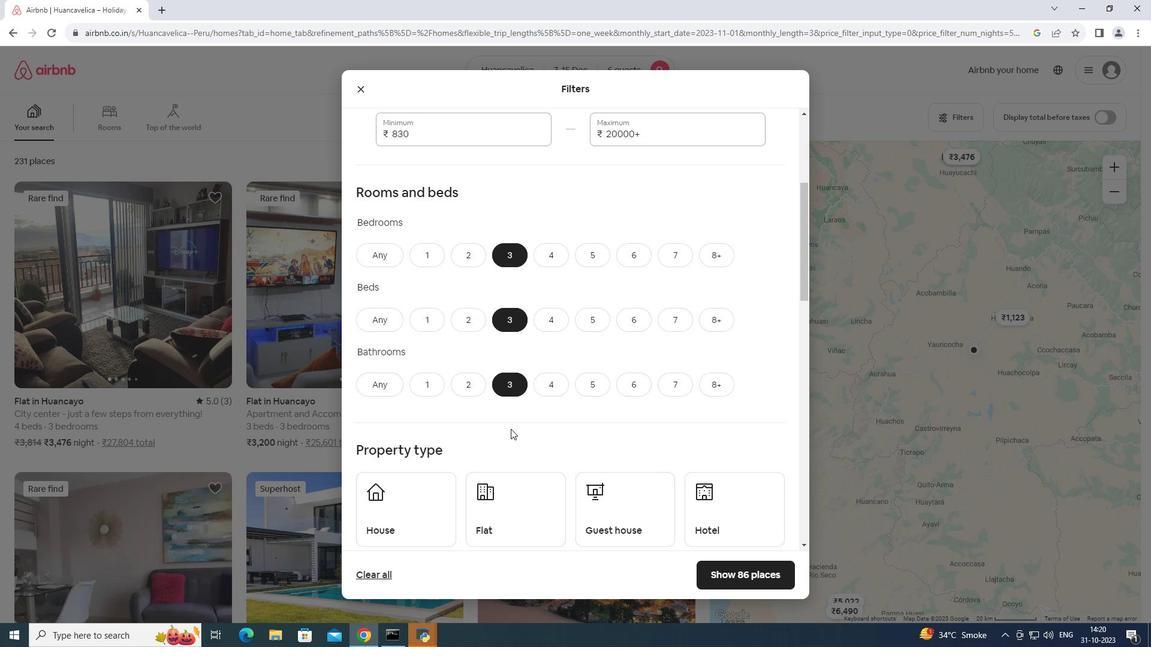 
Action: Mouse scrolled (510, 428) with delta (0, 0)
Screenshot: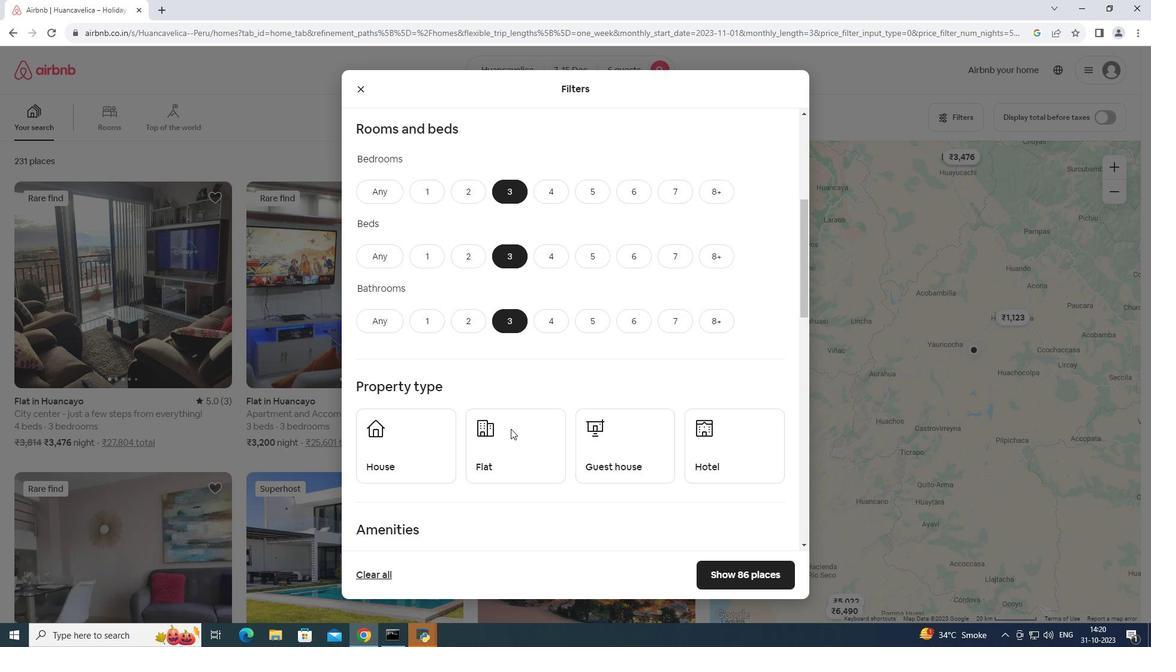 
Action: Mouse scrolled (510, 428) with delta (0, 0)
Screenshot: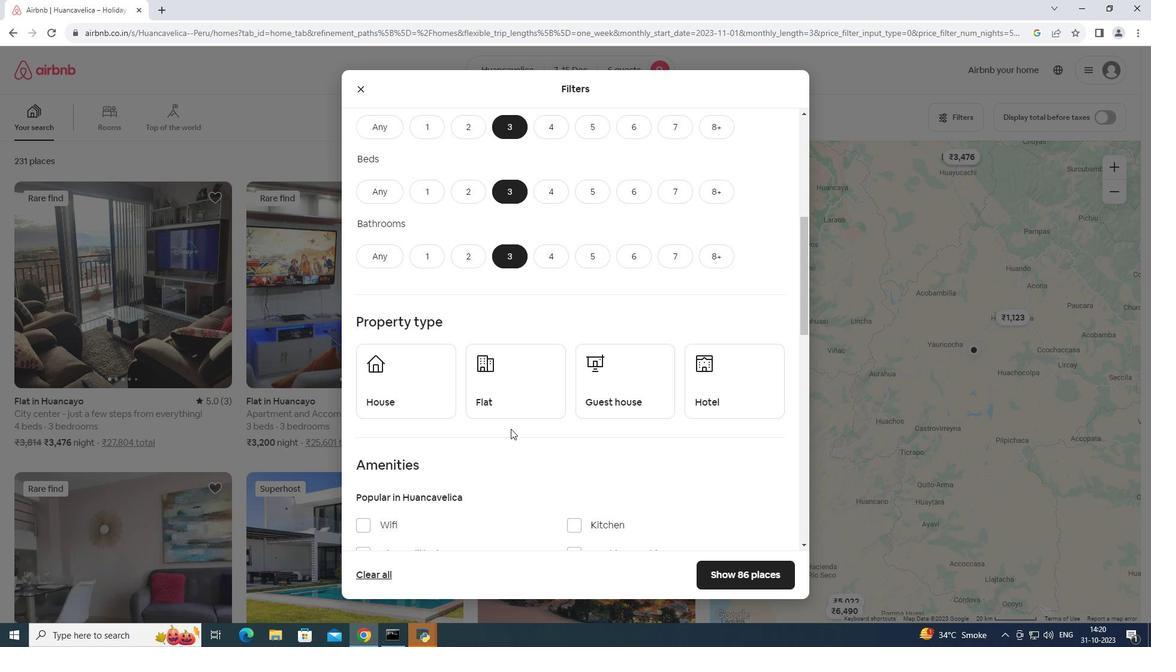 
Action: Mouse moved to (629, 323)
Screenshot: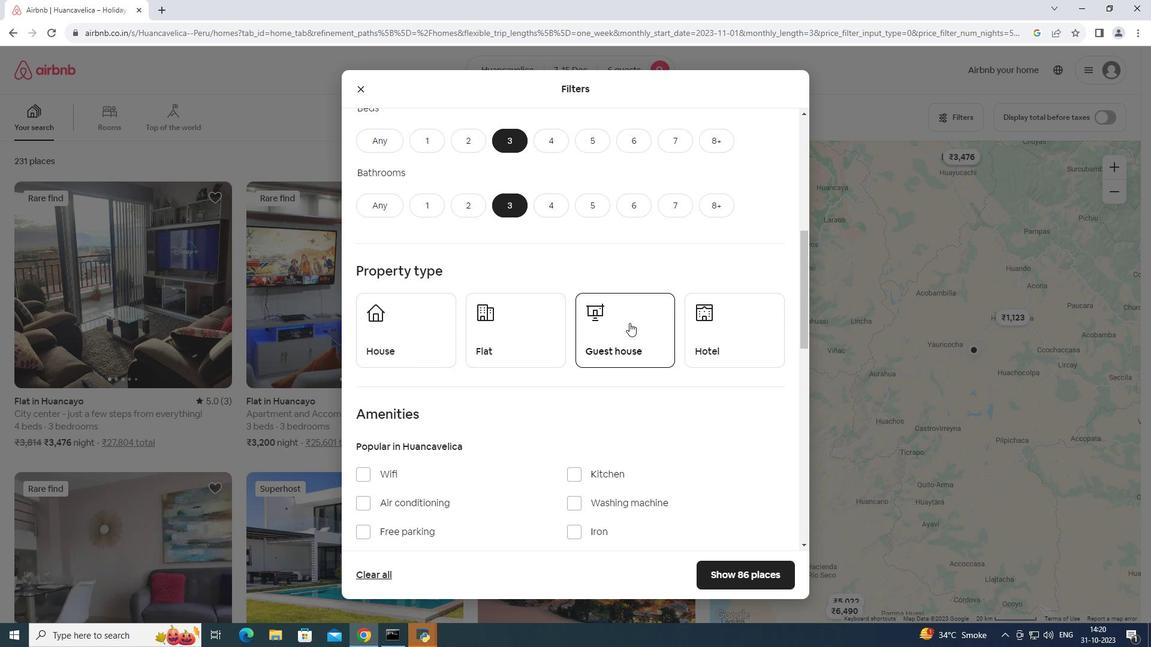 
Action: Mouse pressed left at (629, 323)
Screenshot: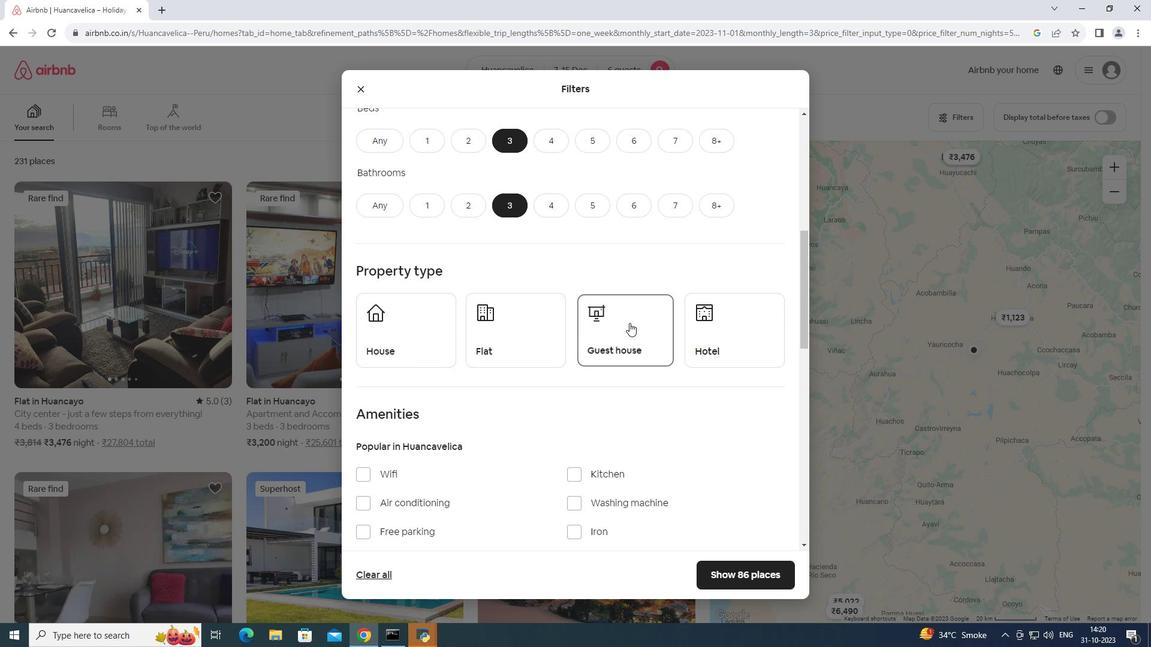 
Action: Mouse moved to (748, 573)
Screenshot: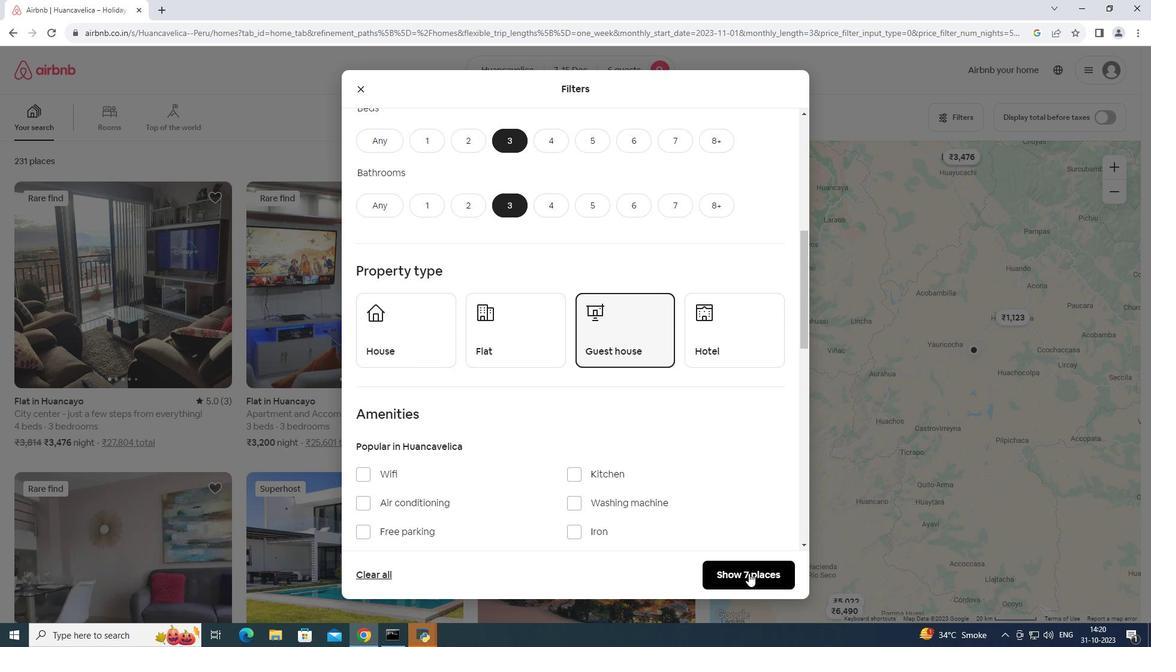 
Action: Mouse pressed left at (748, 573)
Screenshot: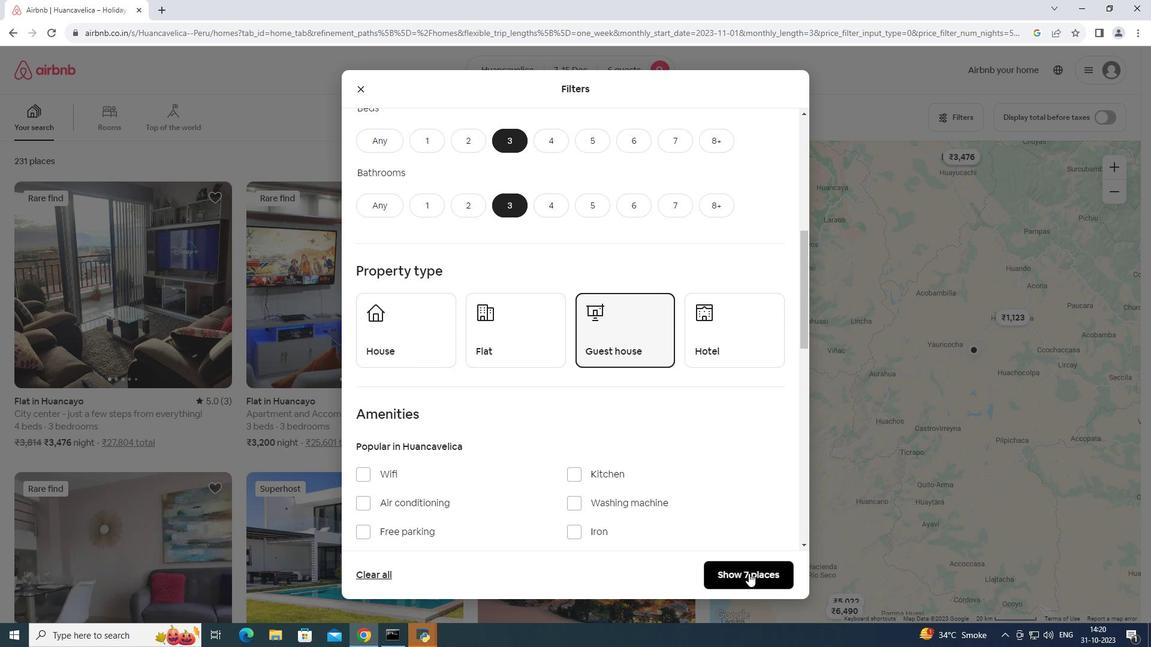 
Action: Mouse moved to (287, 358)
Screenshot: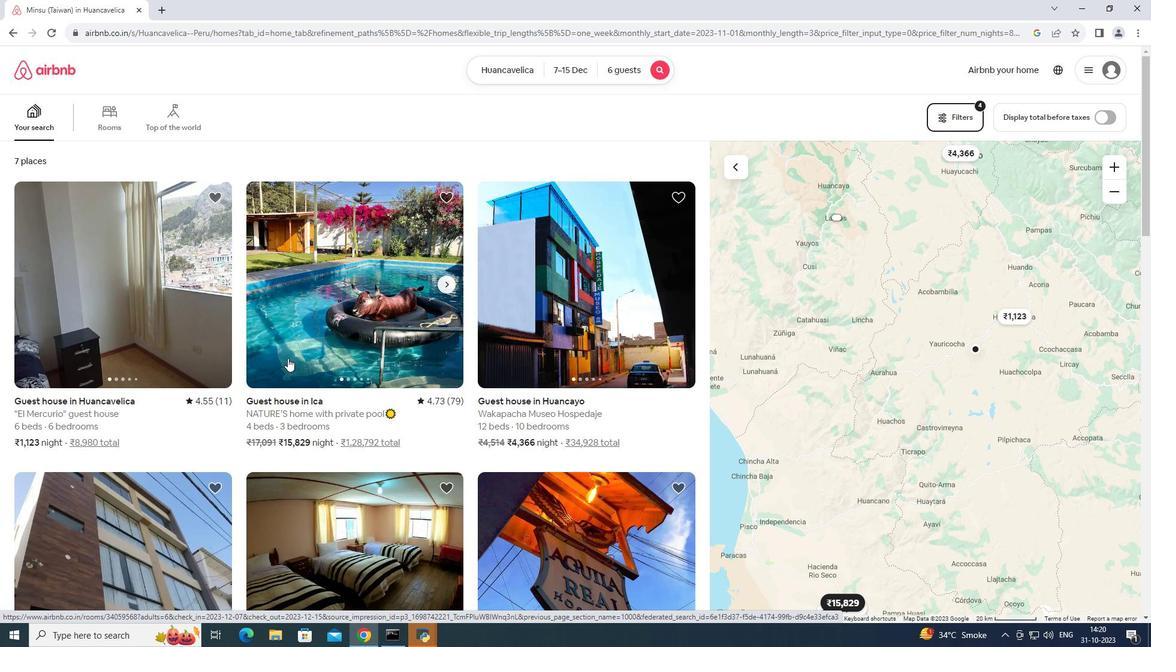 
Action: Mouse pressed left at (287, 358)
Screenshot: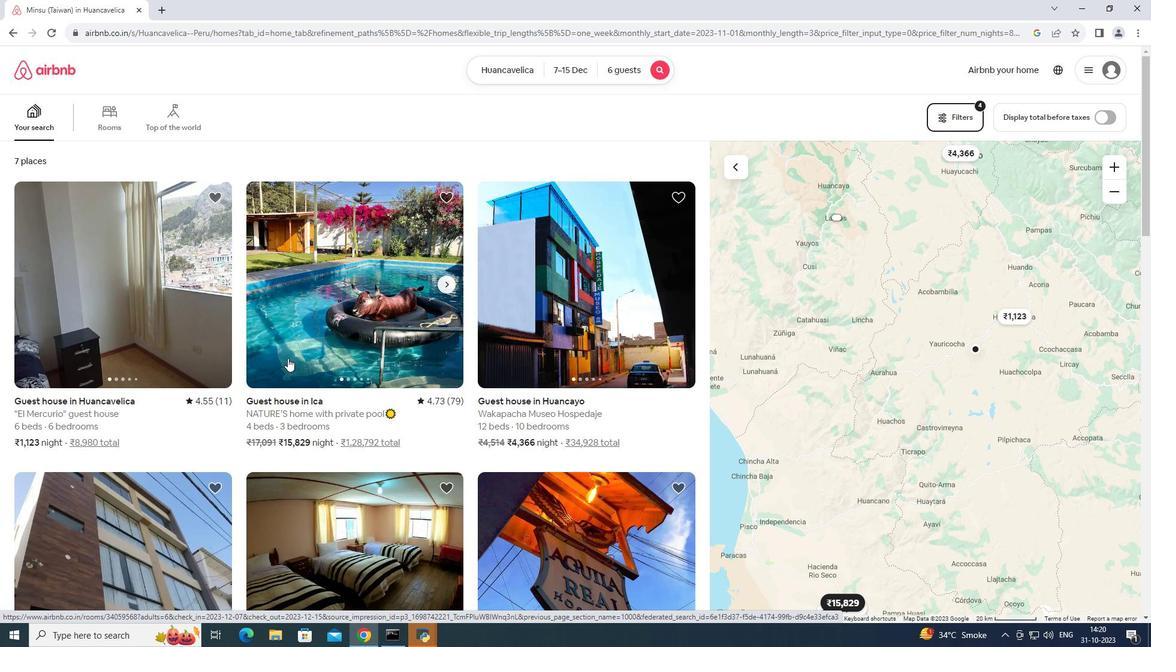 
Action: Mouse moved to (279, 12)
Screenshot: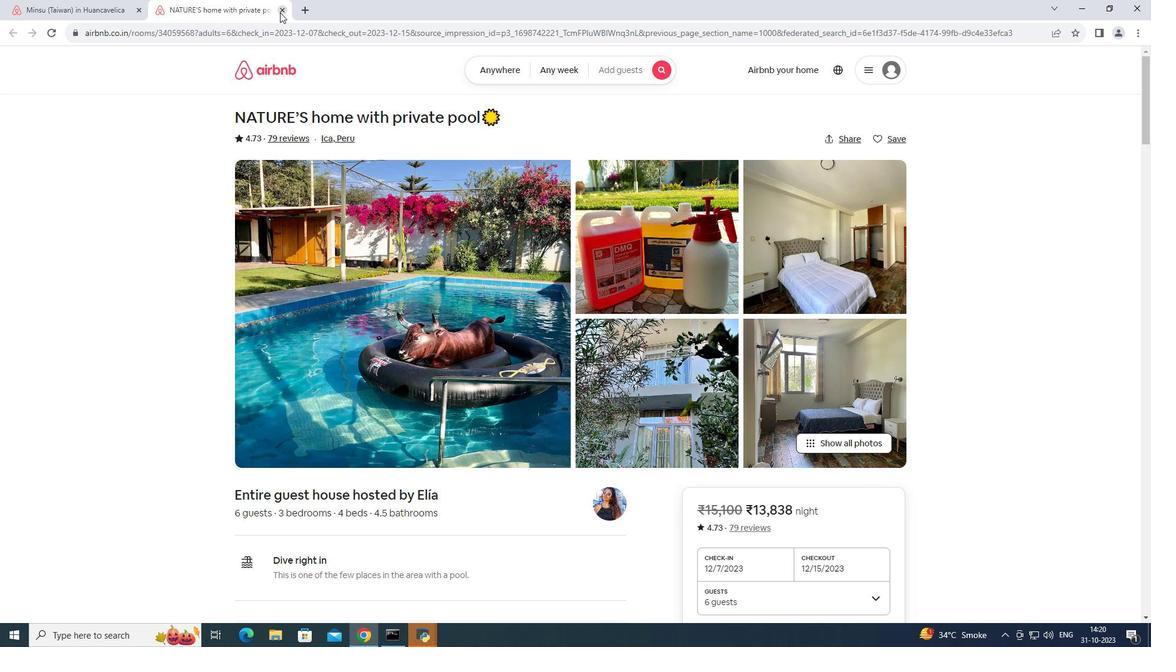 
Action: Mouse pressed left at (279, 12)
Screenshot: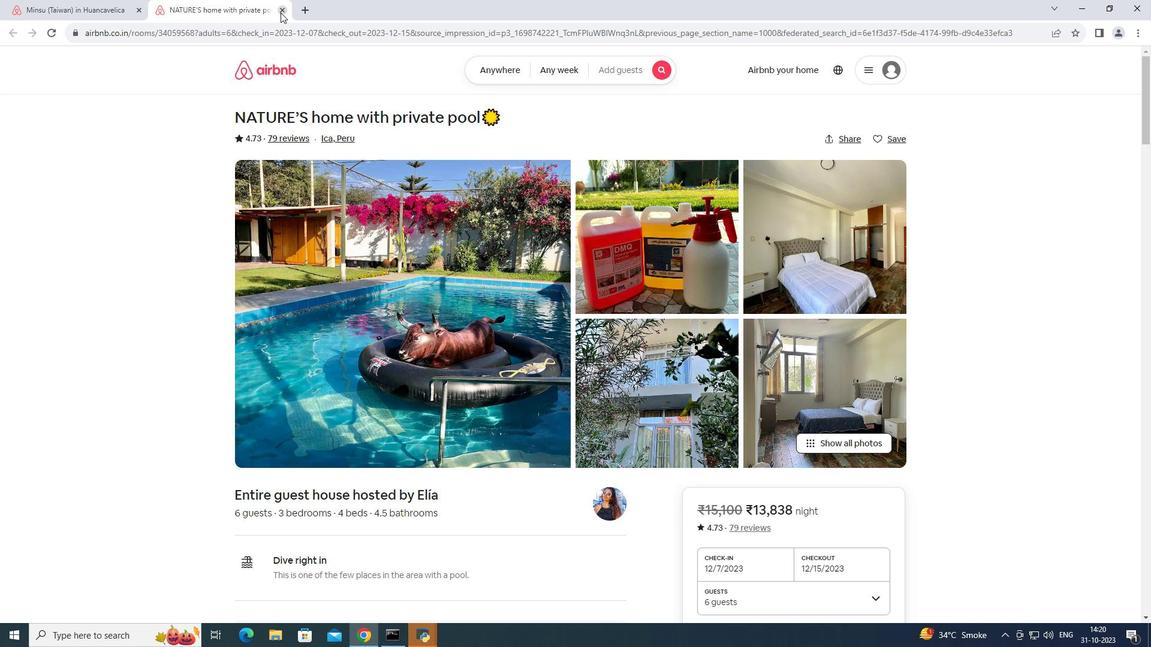 
Action: Mouse moved to (534, 317)
Screenshot: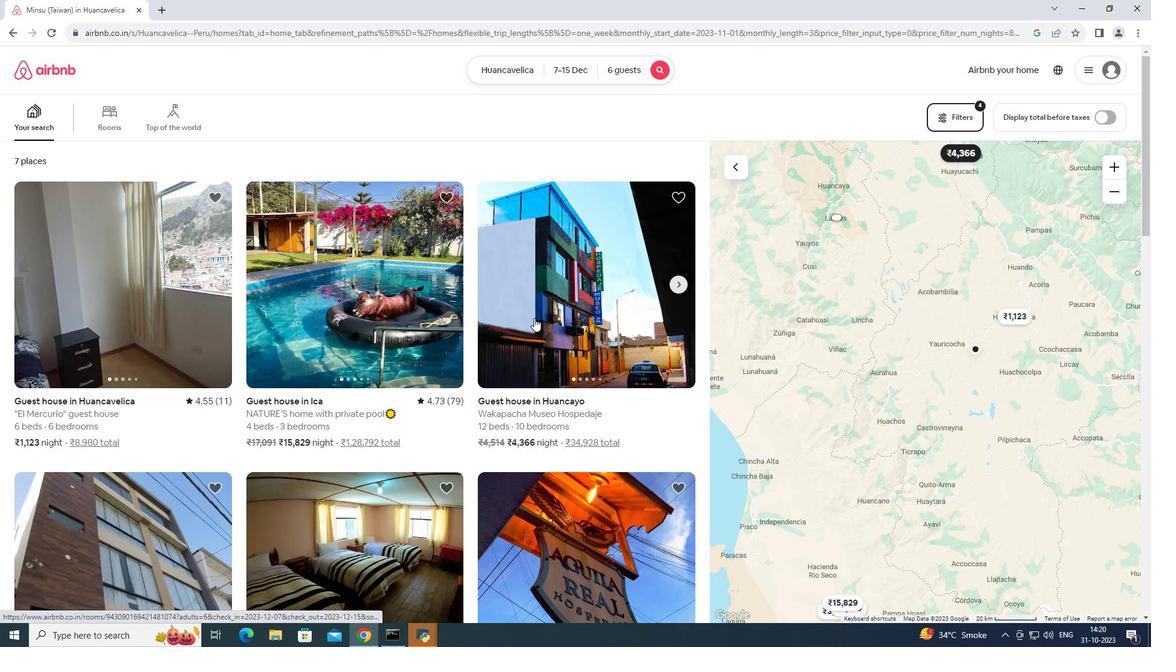 
Action: Mouse scrolled (534, 317) with delta (0, 0)
Screenshot: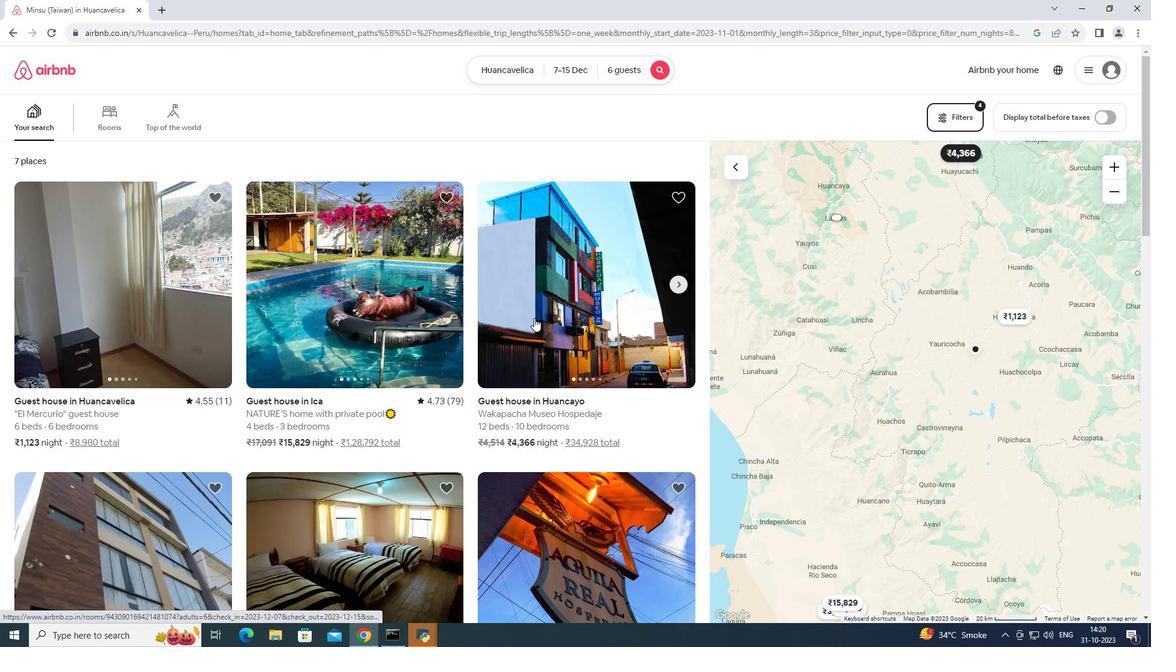 
Action: Mouse moved to (534, 318)
Screenshot: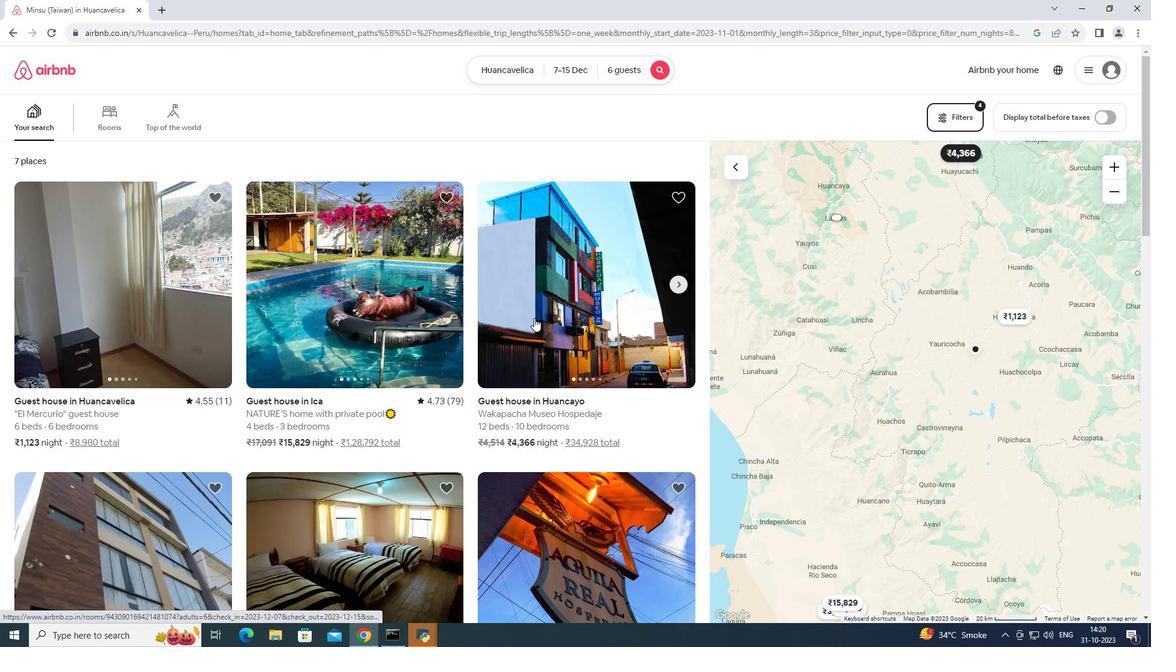 
Action: Mouse scrolled (534, 317) with delta (0, 0)
Screenshot: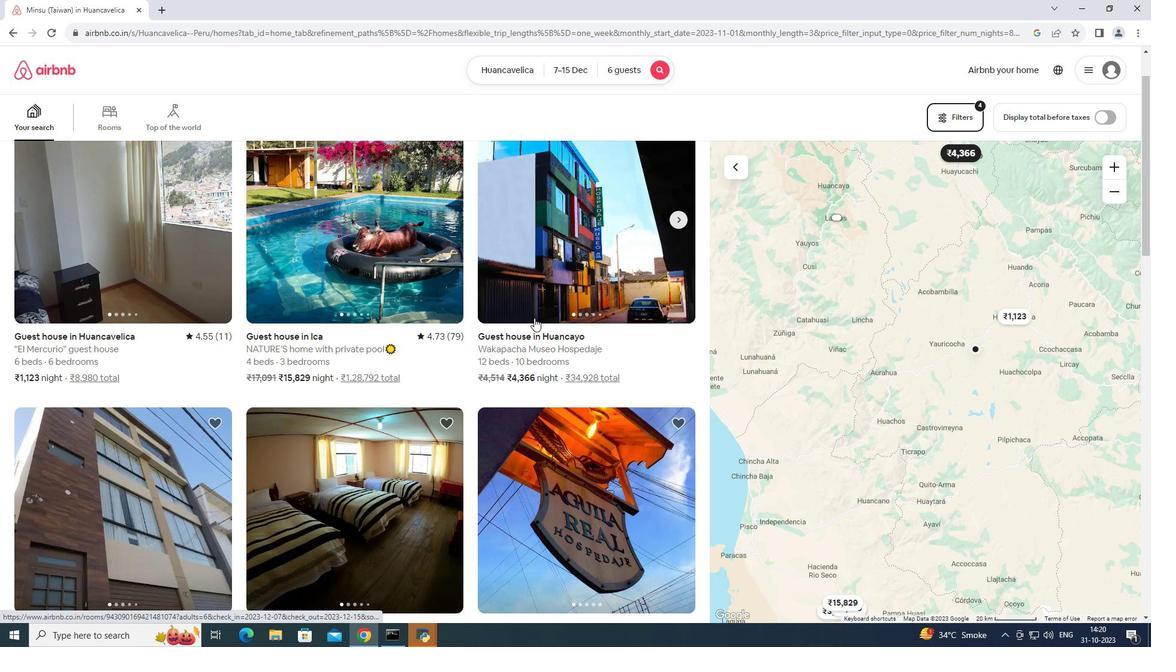 
Action: Mouse scrolled (534, 317) with delta (0, 0)
Screenshot: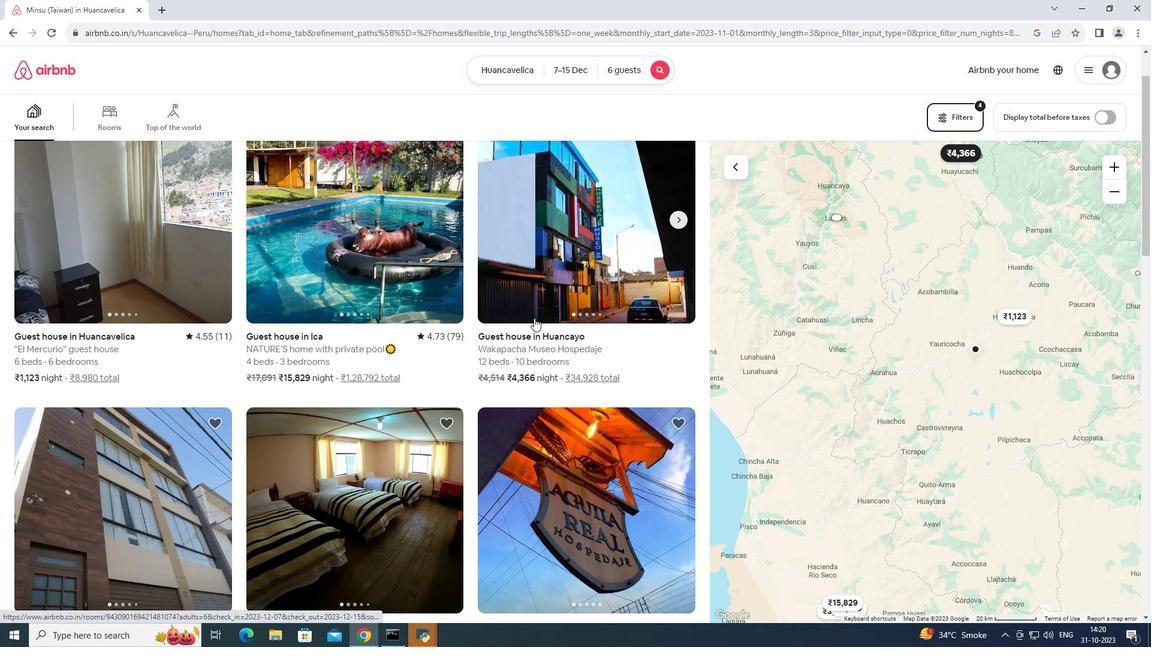 
Action: Mouse moved to (313, 414)
Screenshot: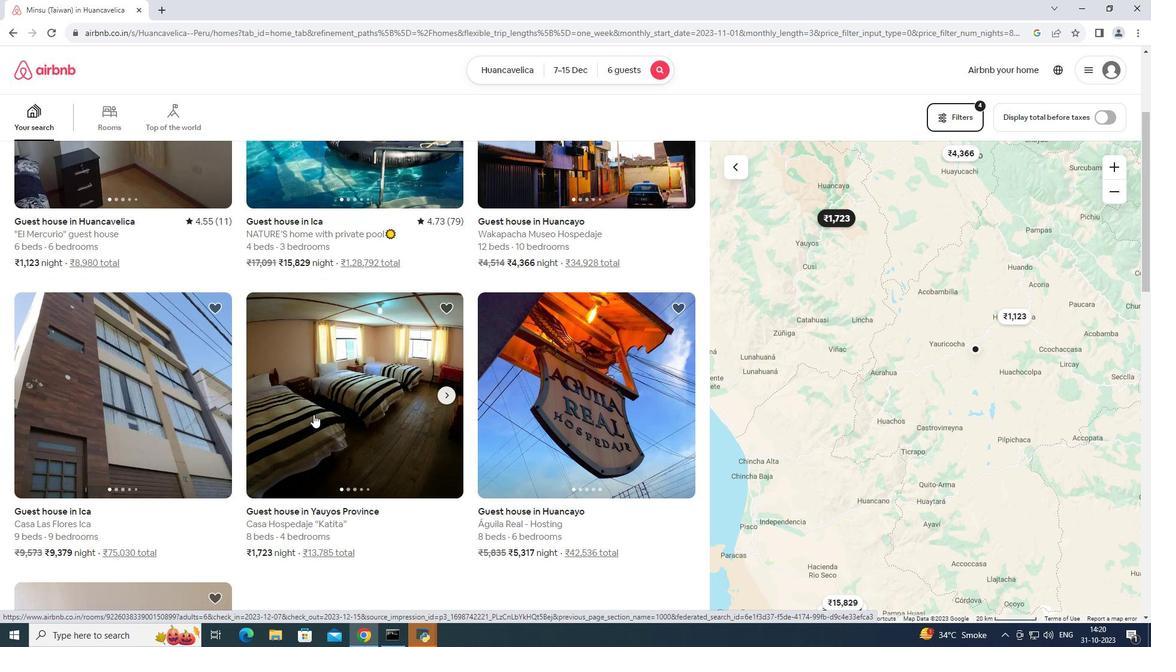 
Action: Mouse scrolled (313, 414) with delta (0, 0)
Screenshot: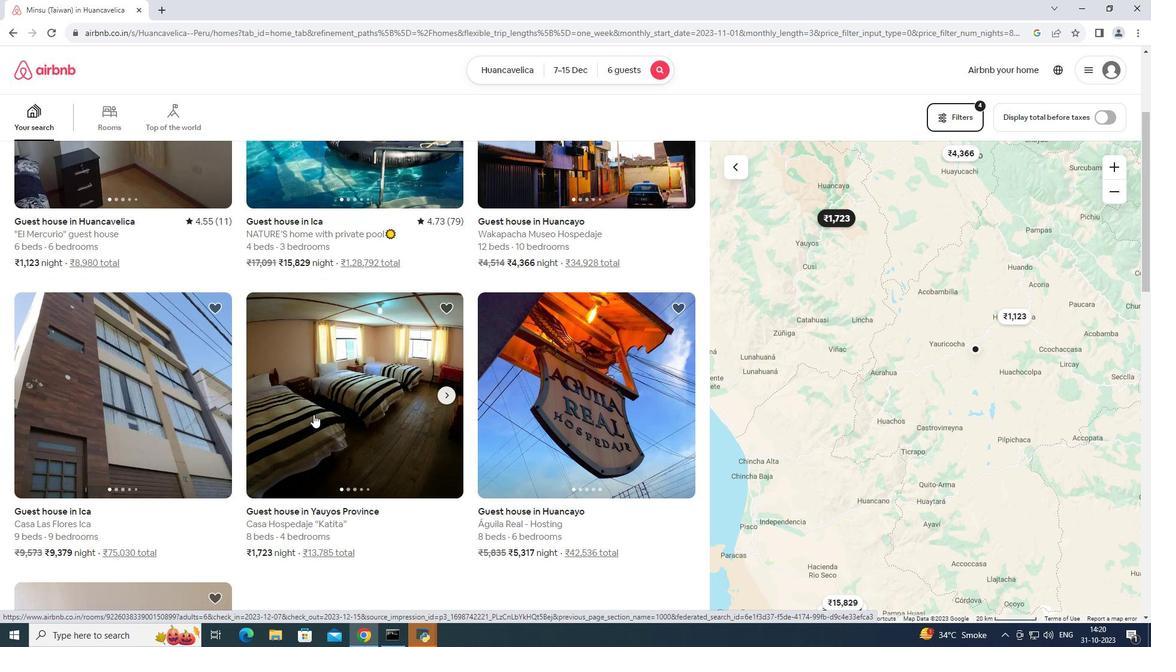 
Action: Mouse scrolled (313, 414) with delta (0, 0)
Screenshot: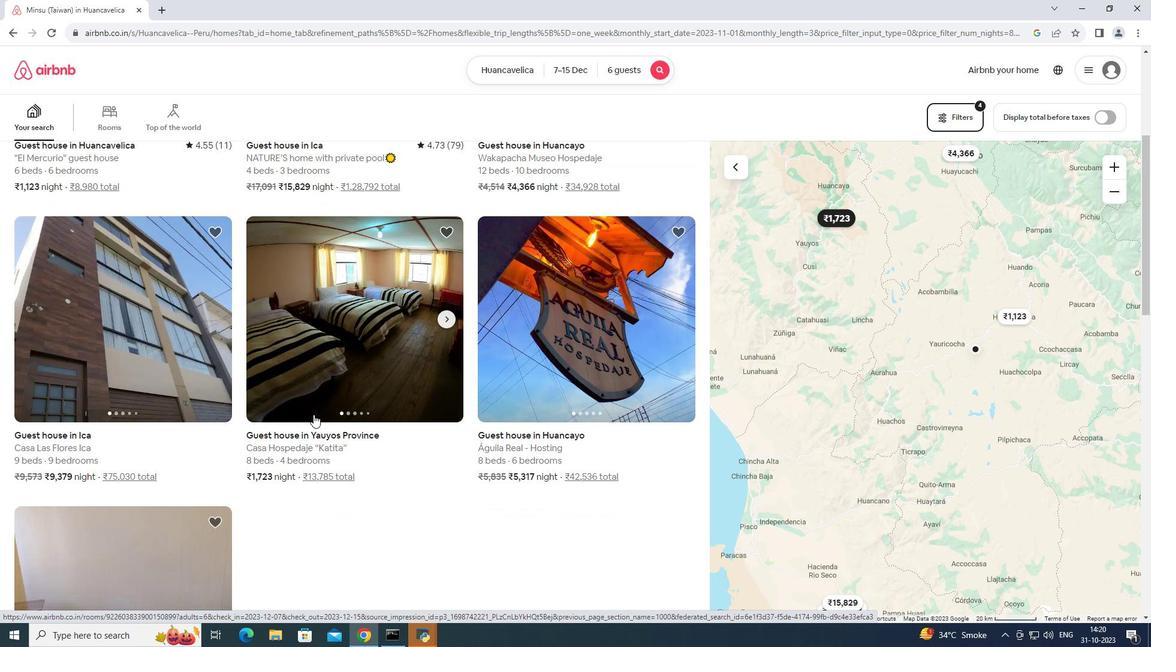 
Action: Mouse scrolled (313, 414) with delta (0, 0)
Screenshot: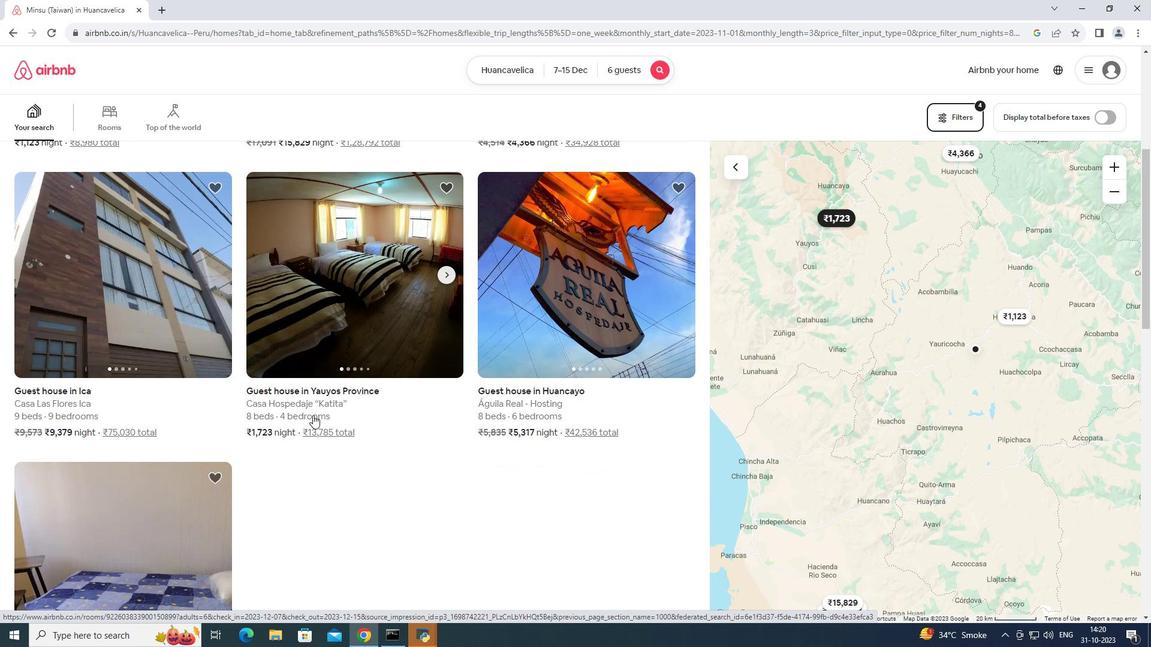 
Action: Mouse moved to (312, 415)
Screenshot: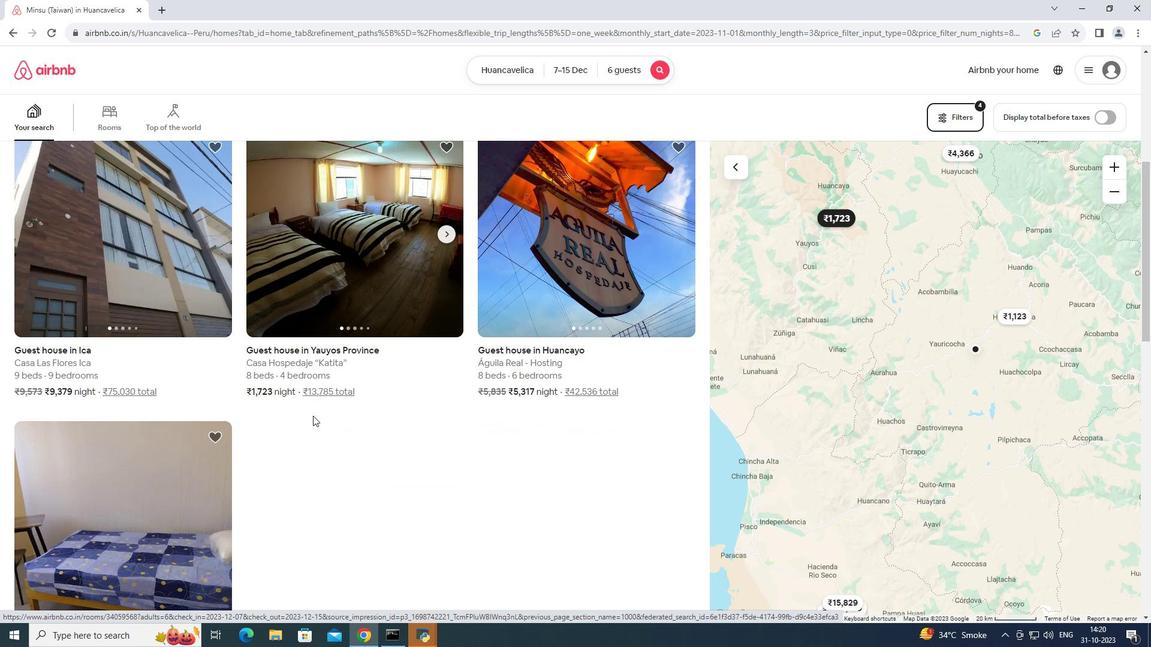
Action: Mouse scrolled (312, 414) with delta (0, 0)
Screenshot: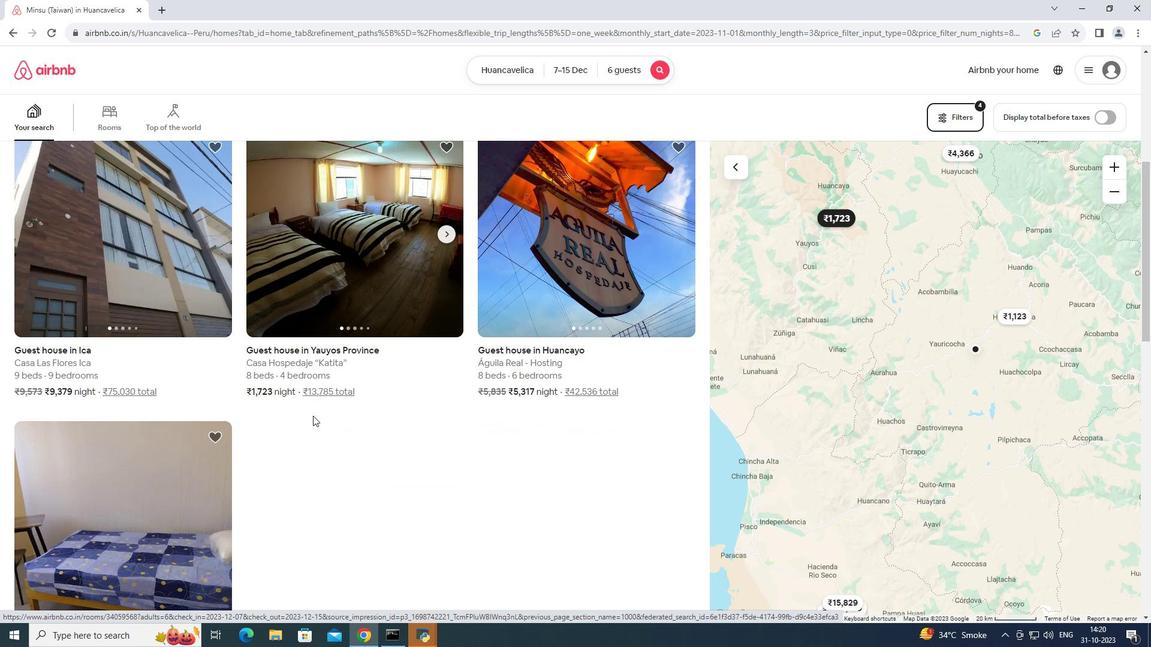 
Action: Mouse moved to (314, 417)
Screenshot: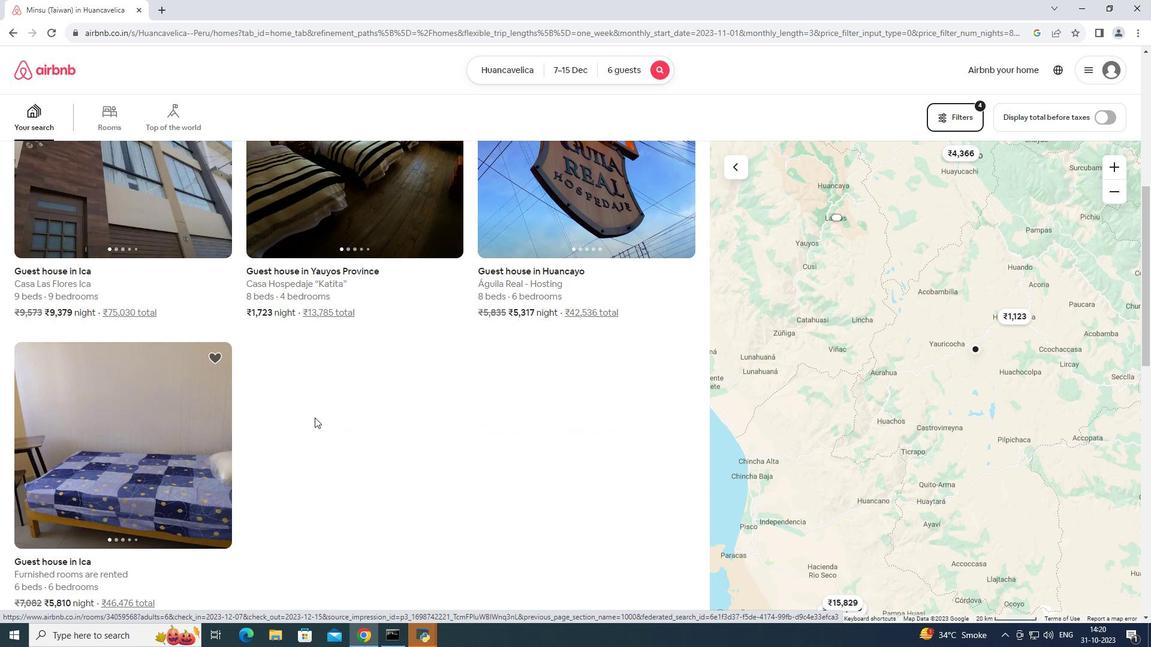 
Action: Mouse scrolled (314, 416) with delta (0, 0)
Screenshot: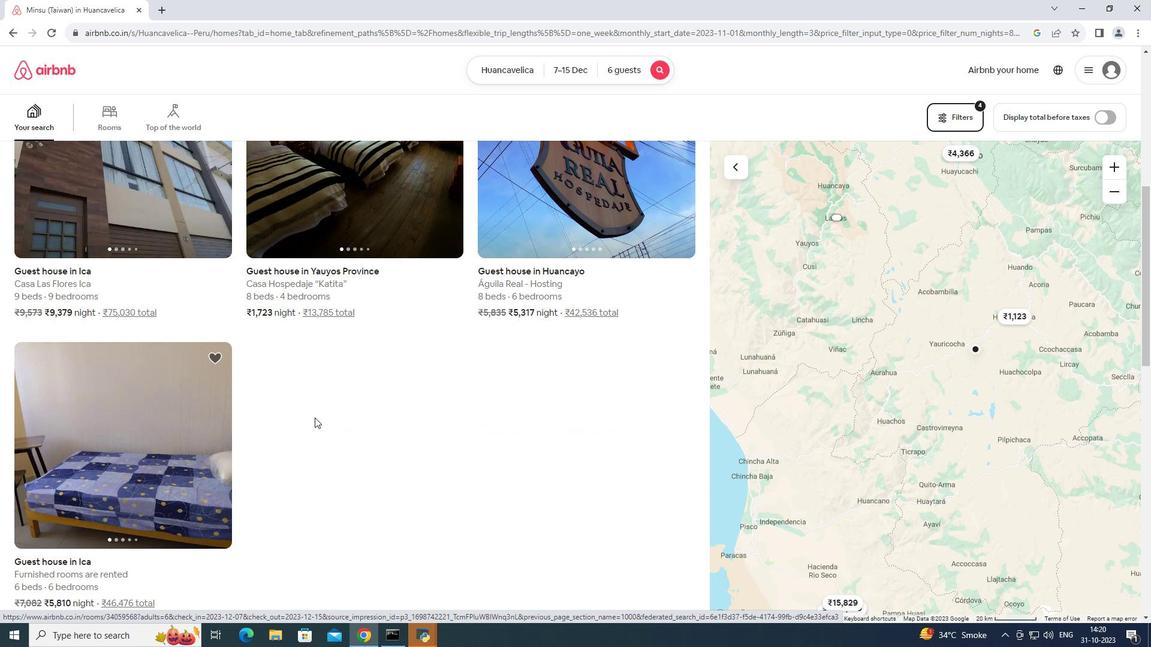 
Action: Mouse moved to (220, 425)
Screenshot: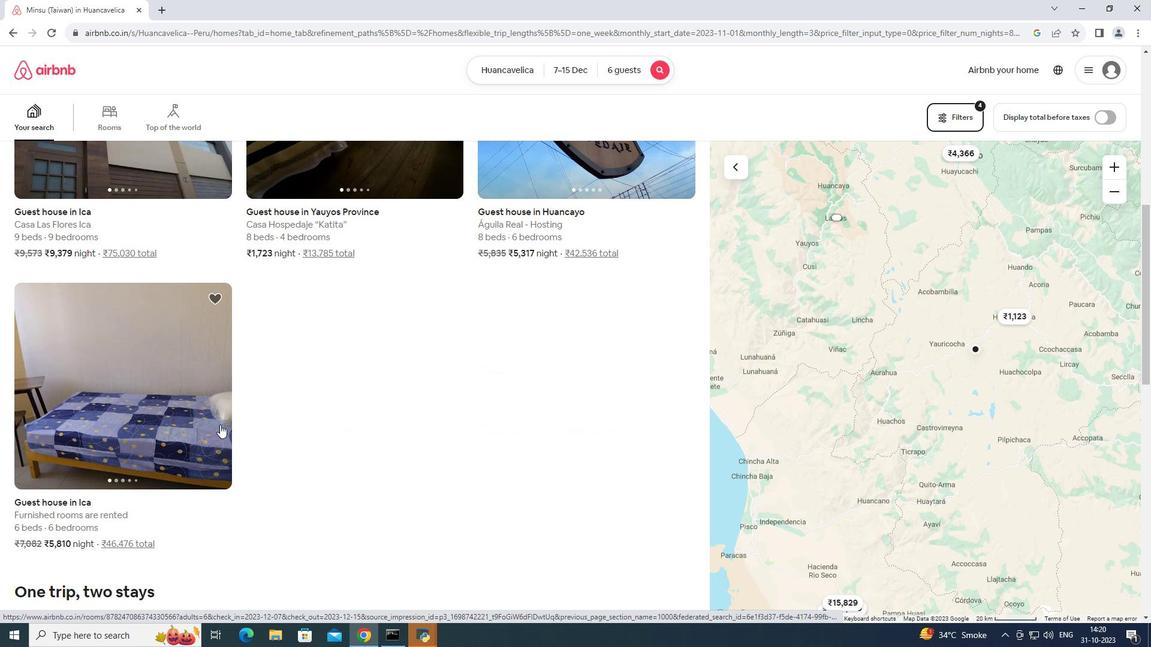 
Action: Mouse scrolled (220, 424) with delta (0, 0)
Screenshot: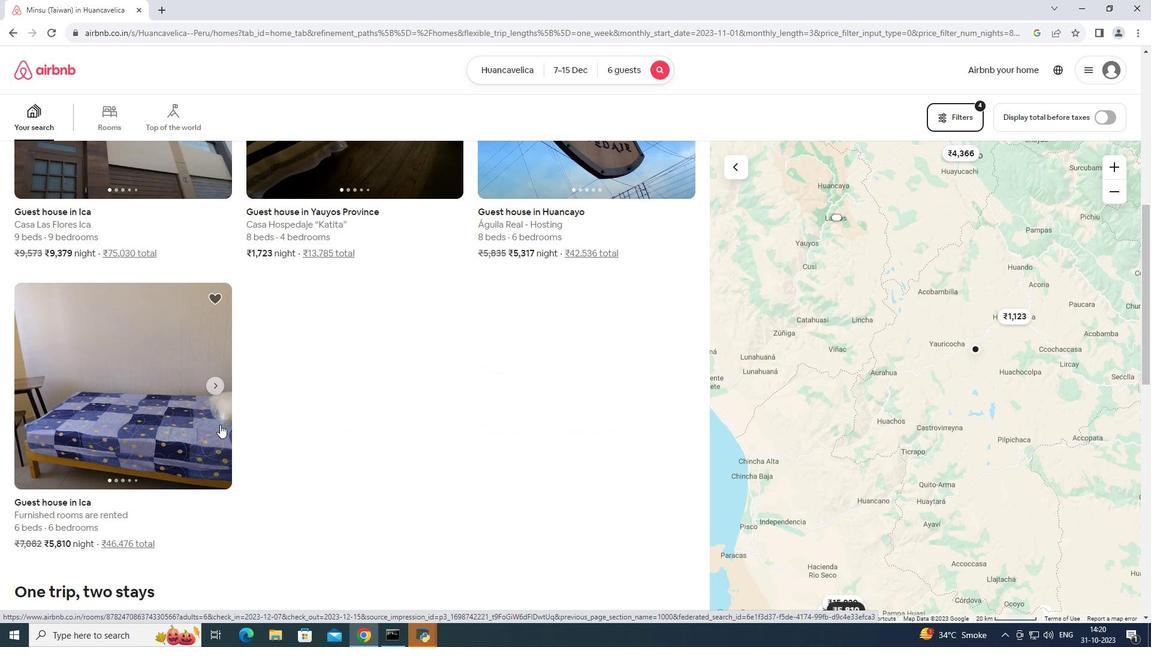 
Action: Mouse scrolled (220, 424) with delta (0, 0)
Screenshot: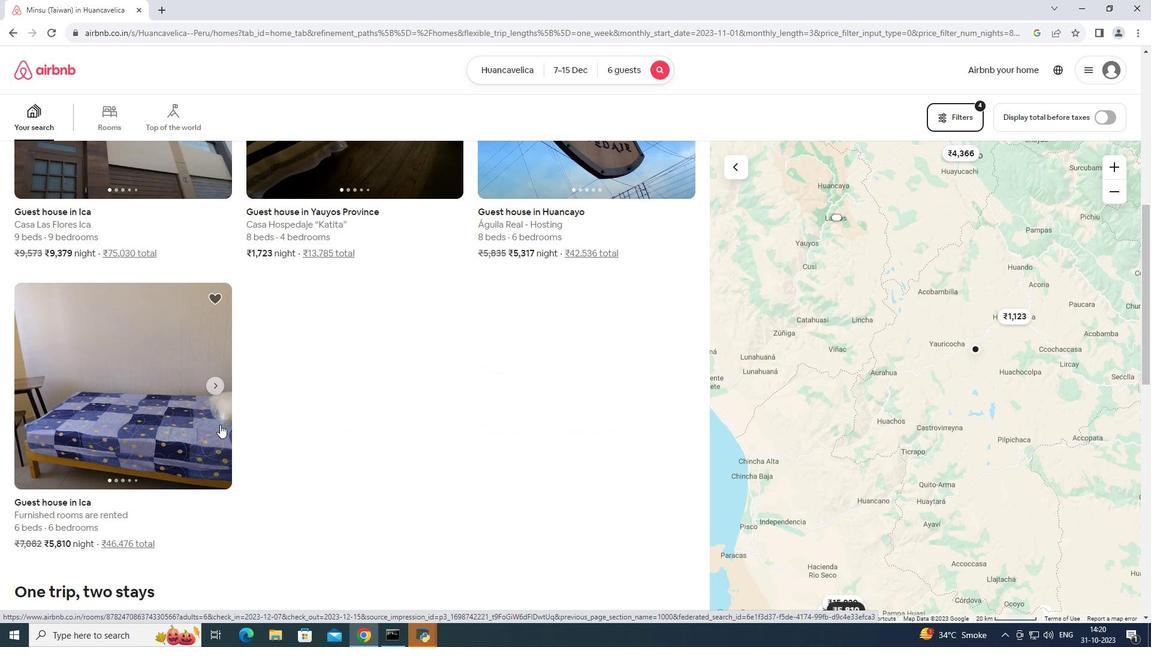 
Action: Mouse moved to (201, 351)
Screenshot: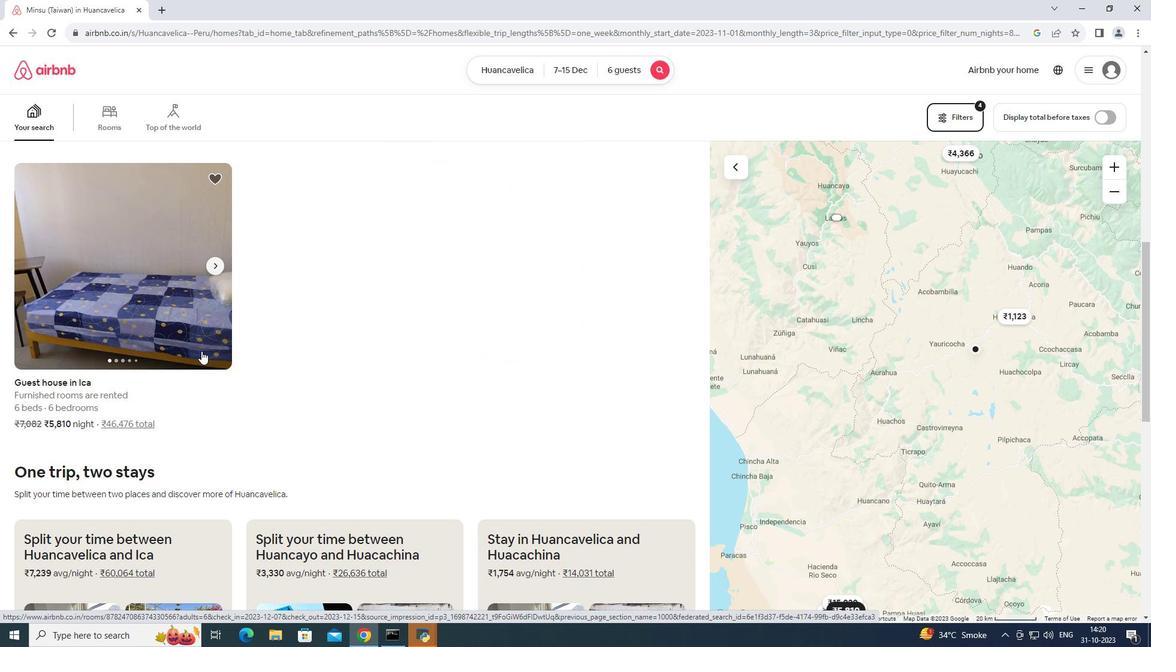 
Action: Mouse pressed left at (201, 351)
Screenshot: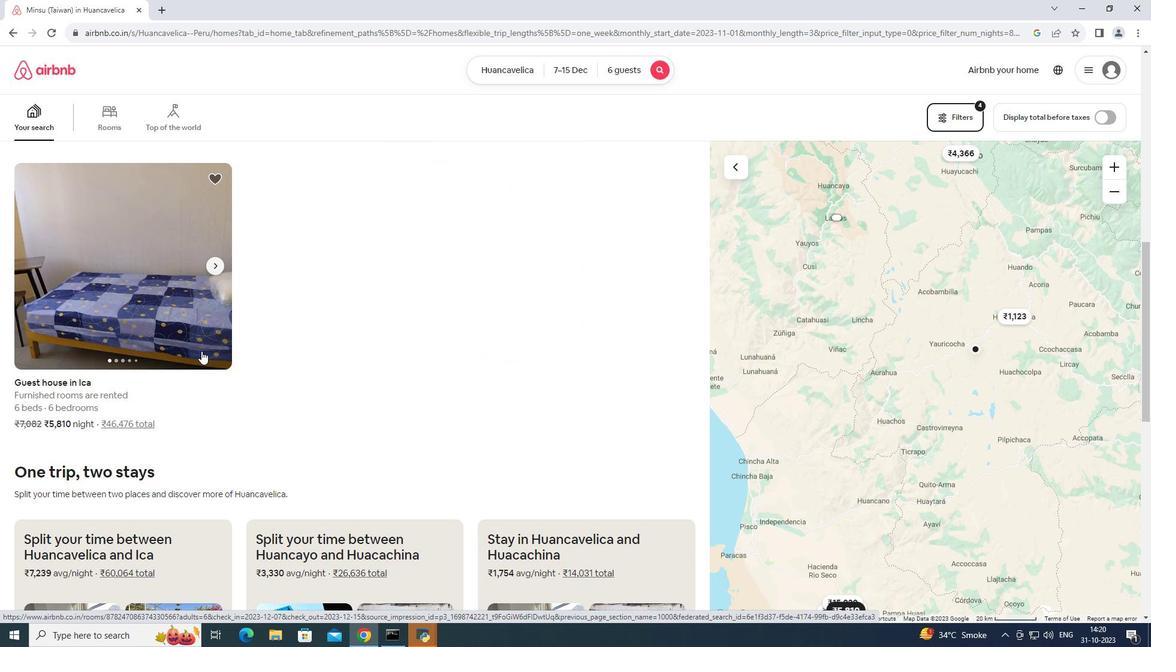 
Action: Mouse moved to (866, 443)
Screenshot: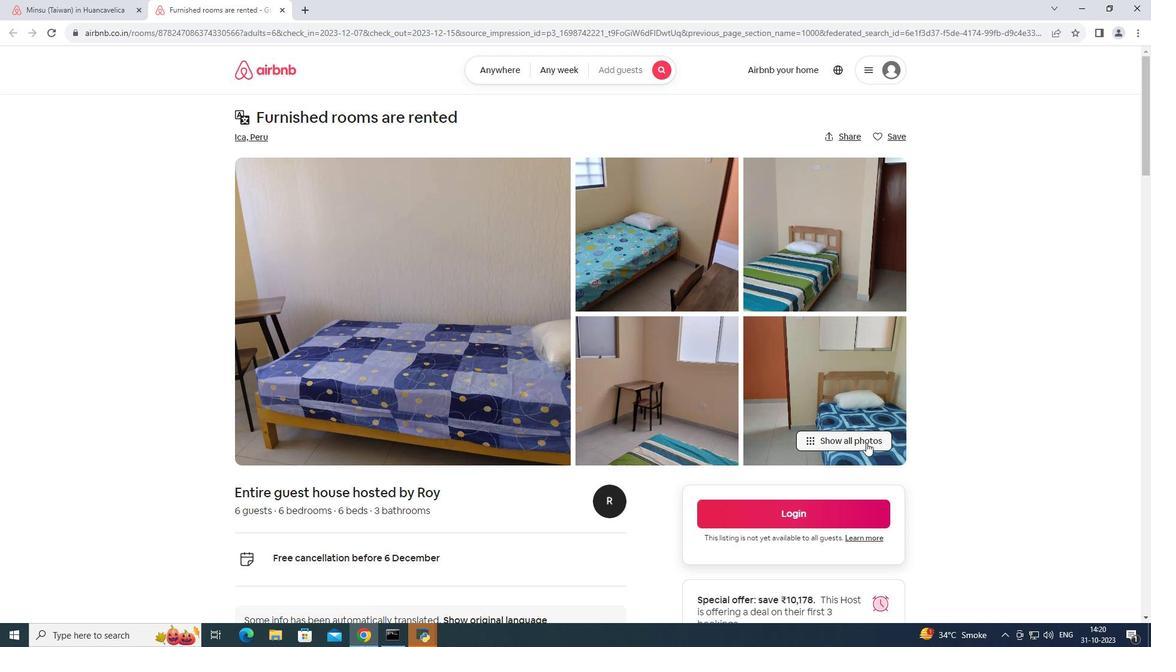 
Action: Mouse pressed left at (866, 443)
Screenshot: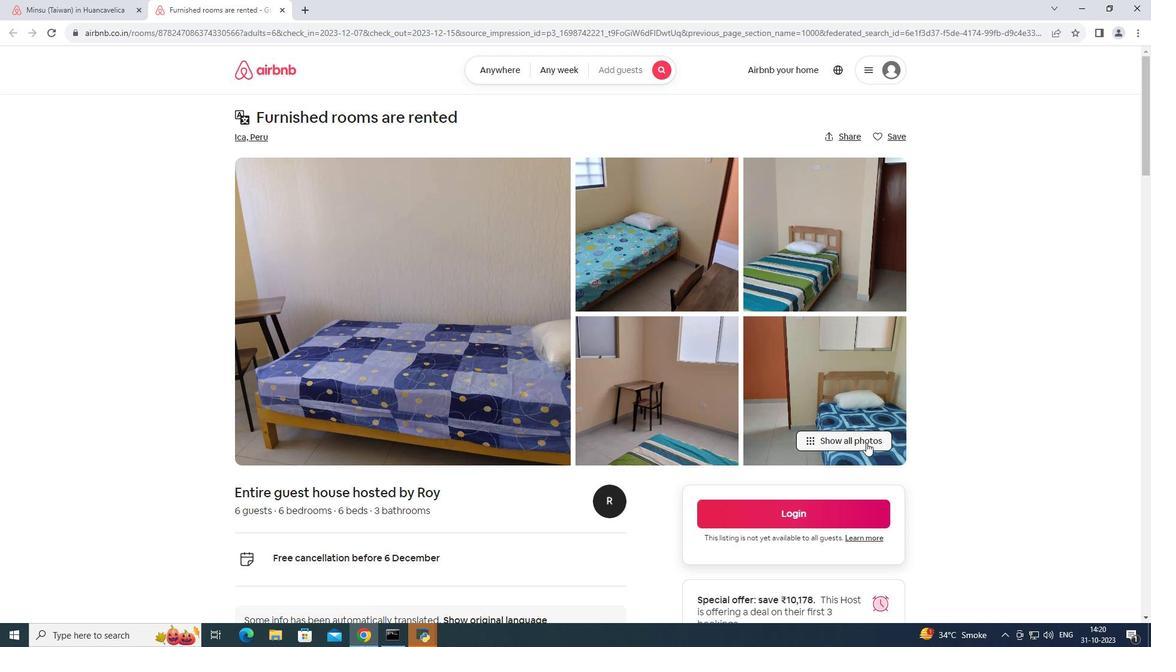 
Action: Mouse moved to (627, 410)
Screenshot: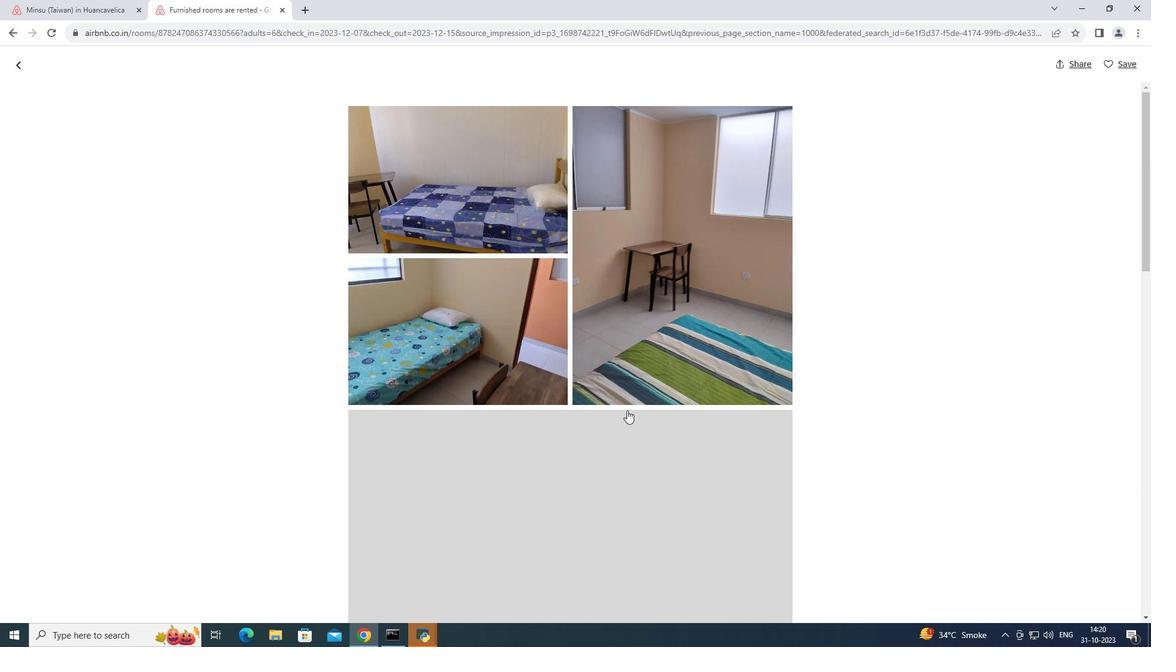 
Action: Mouse scrolled (627, 410) with delta (0, 0)
Screenshot: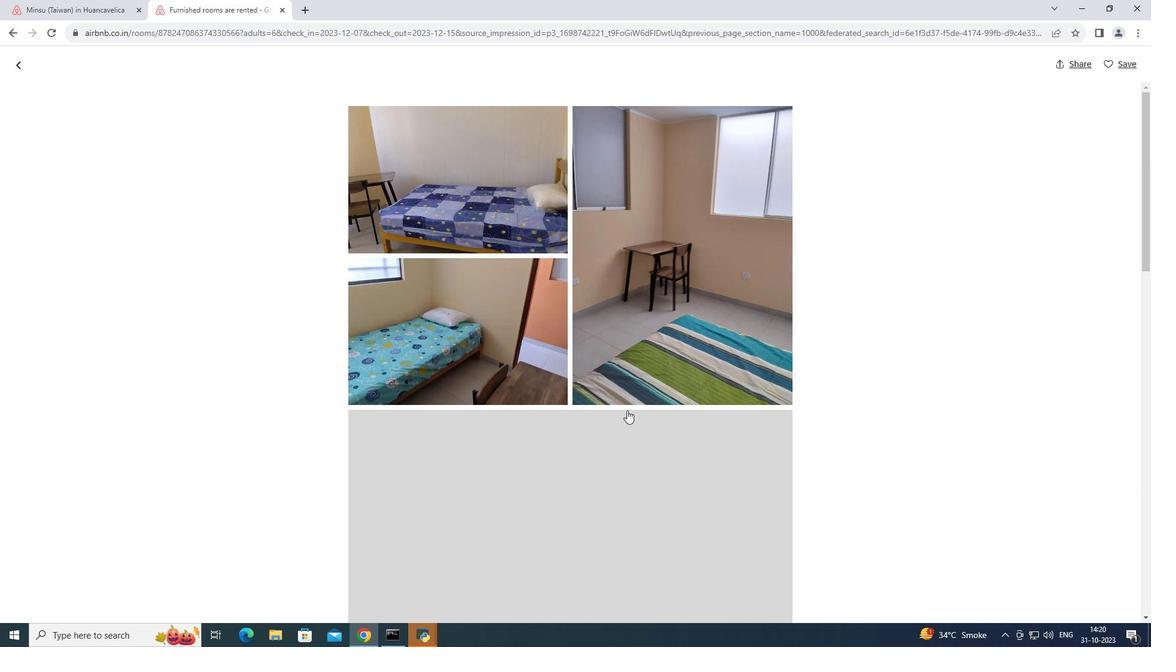 
Action: Mouse scrolled (627, 410) with delta (0, 0)
Screenshot: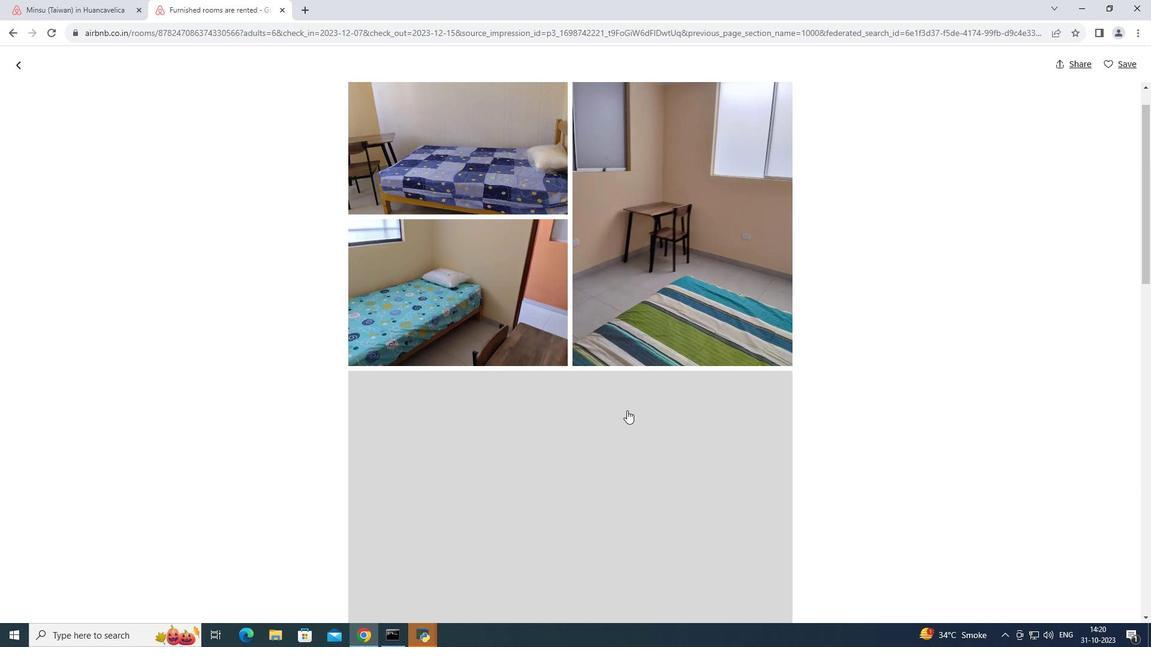 
Action: Mouse moved to (626, 410)
Screenshot: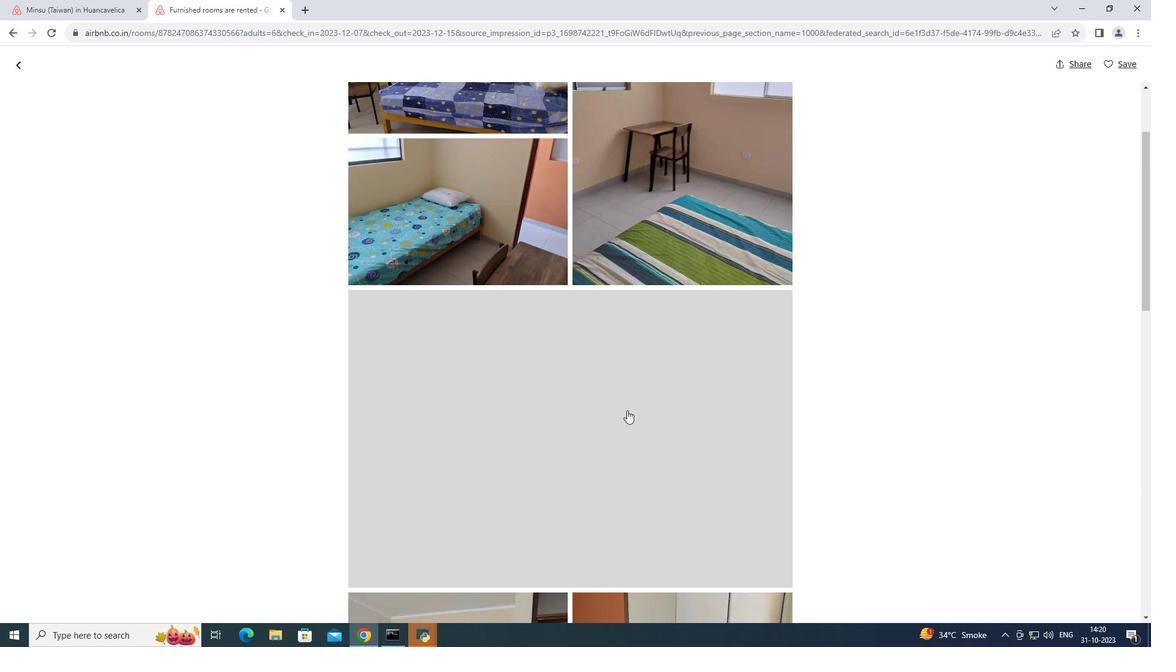 
Action: Mouse scrolled (626, 410) with delta (0, 0)
Screenshot: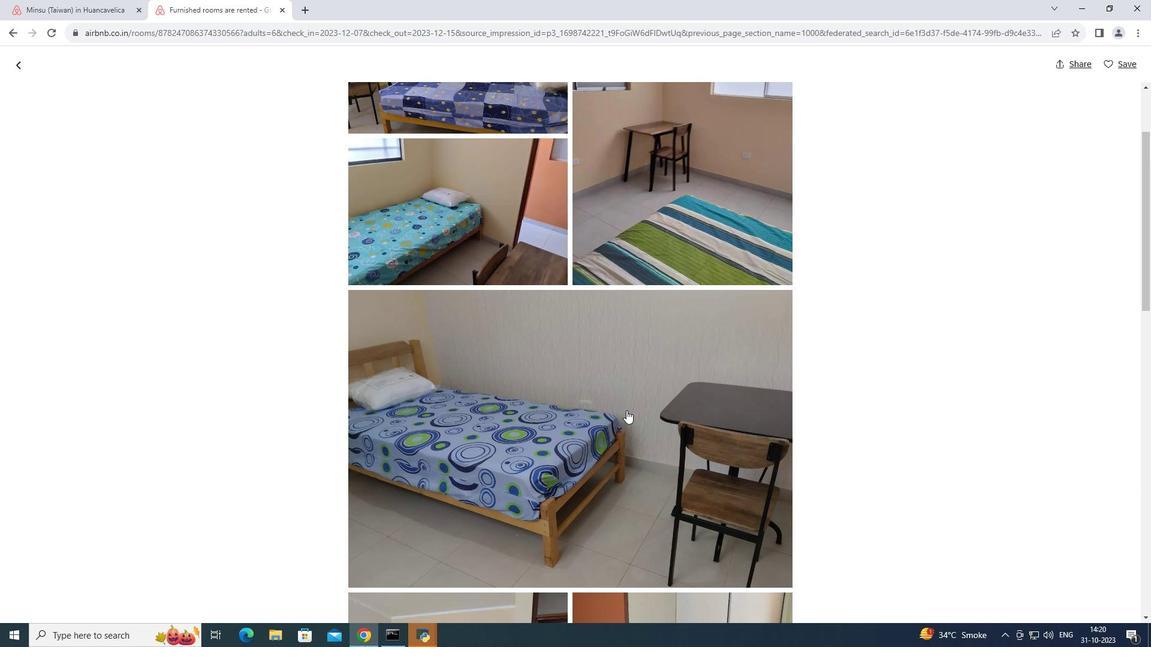
Action: Mouse scrolled (626, 410) with delta (0, 0)
Screenshot: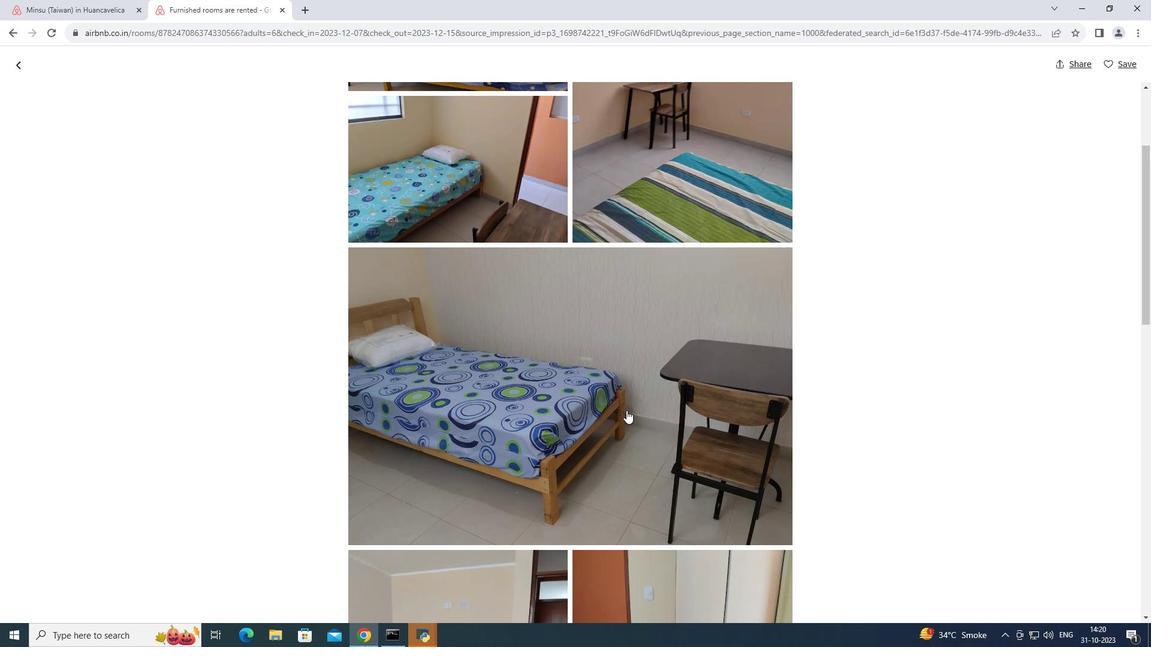 
Action: Mouse scrolled (626, 410) with delta (0, 0)
Screenshot: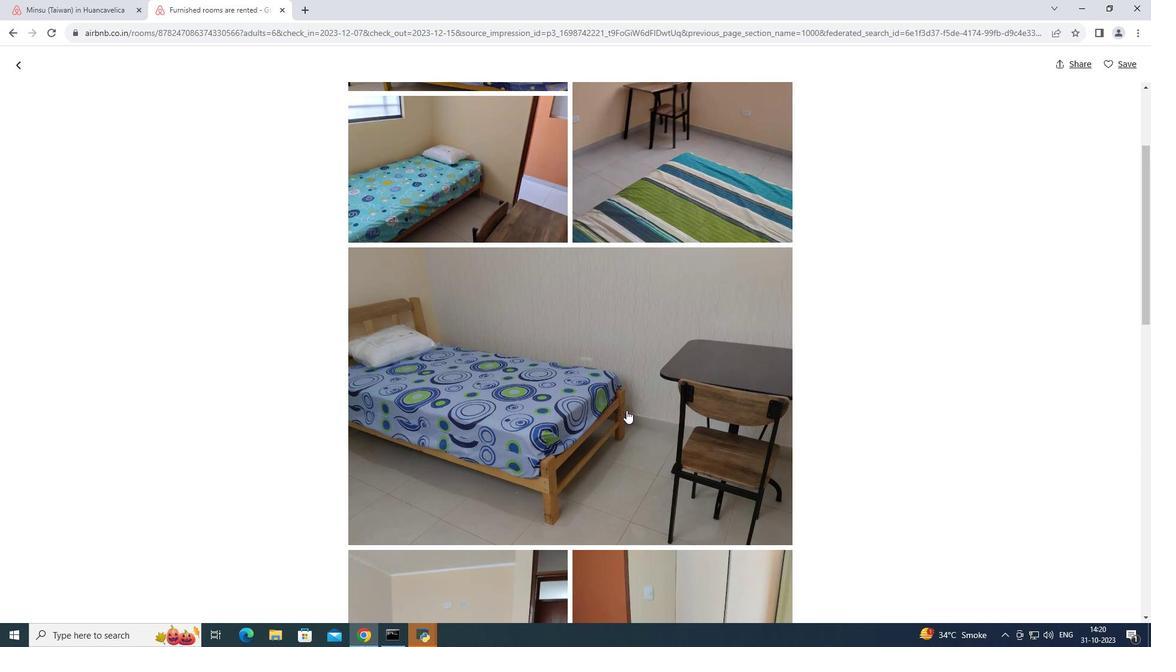 
Action: Mouse moved to (626, 410)
Screenshot: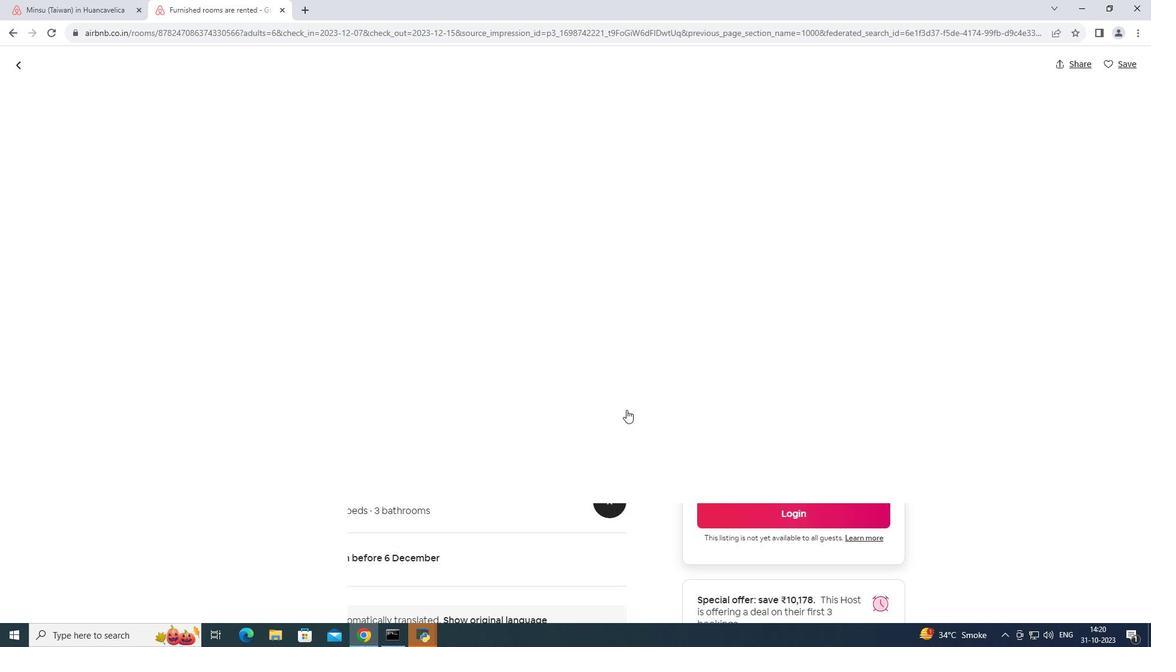
Action: Mouse scrolled (626, 409) with delta (0, 0)
Screenshot: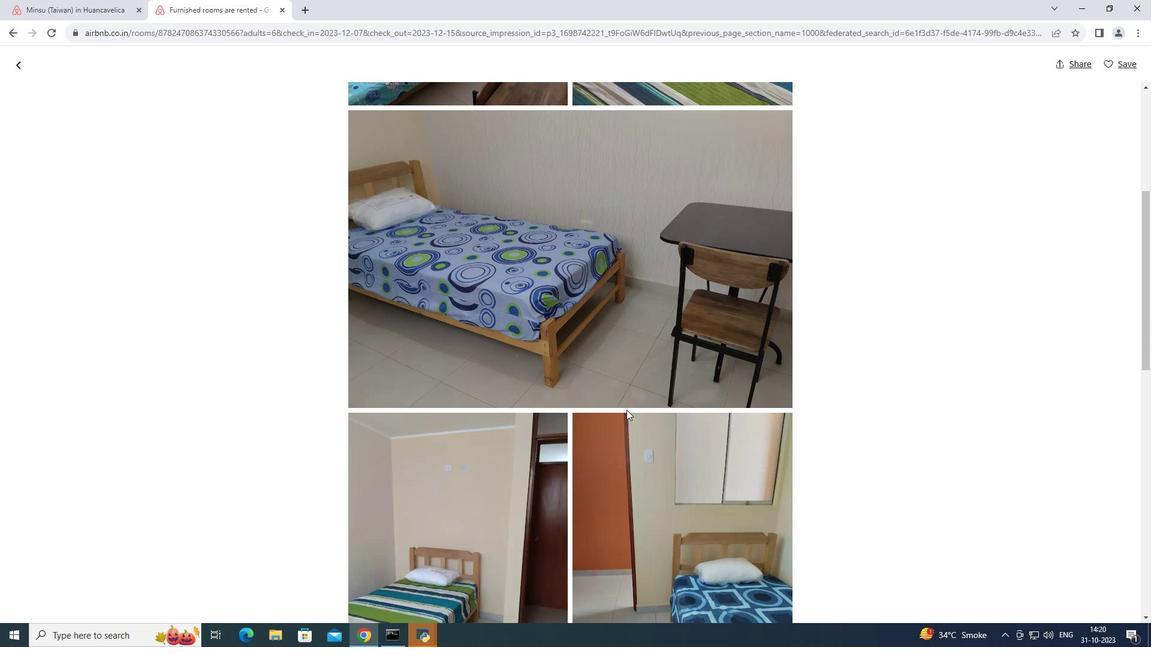 
Action: Mouse scrolled (626, 409) with delta (0, 0)
Screenshot: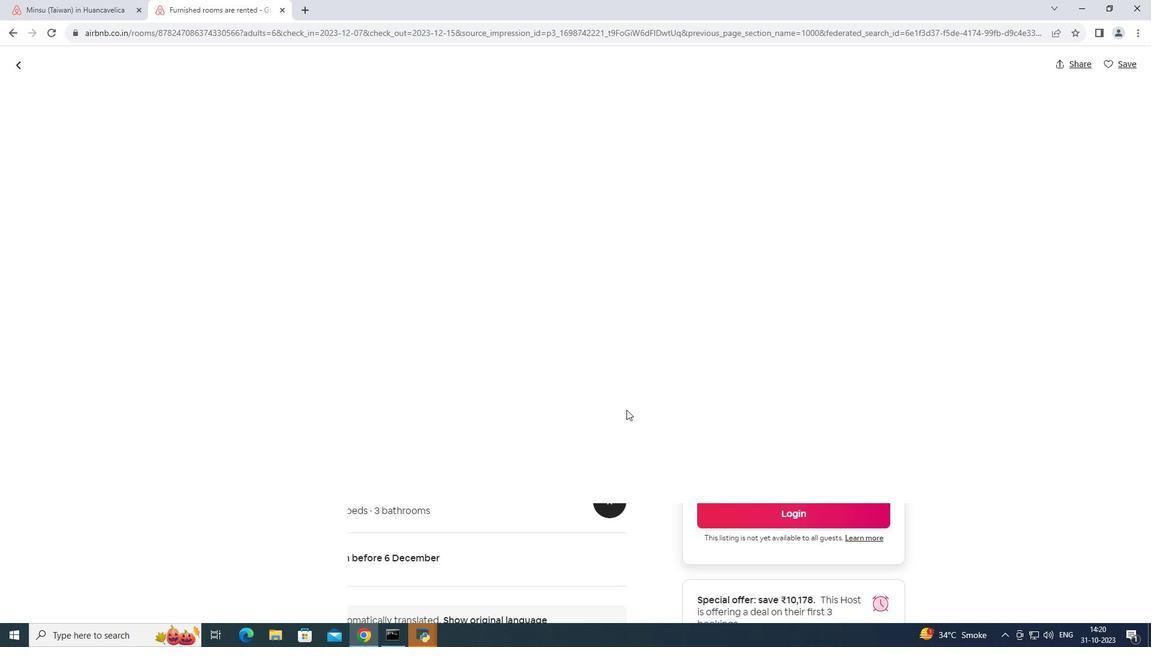 
Action: Mouse scrolled (626, 409) with delta (0, 0)
Screenshot: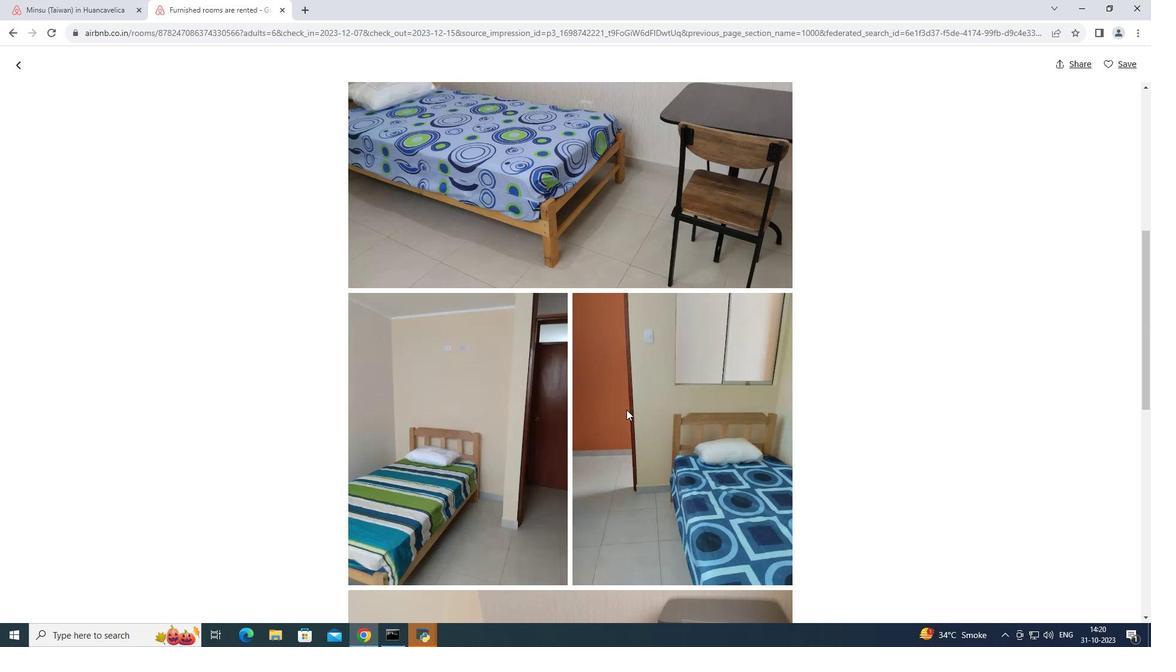 
Action: Mouse scrolled (626, 409) with delta (0, 0)
Screenshot: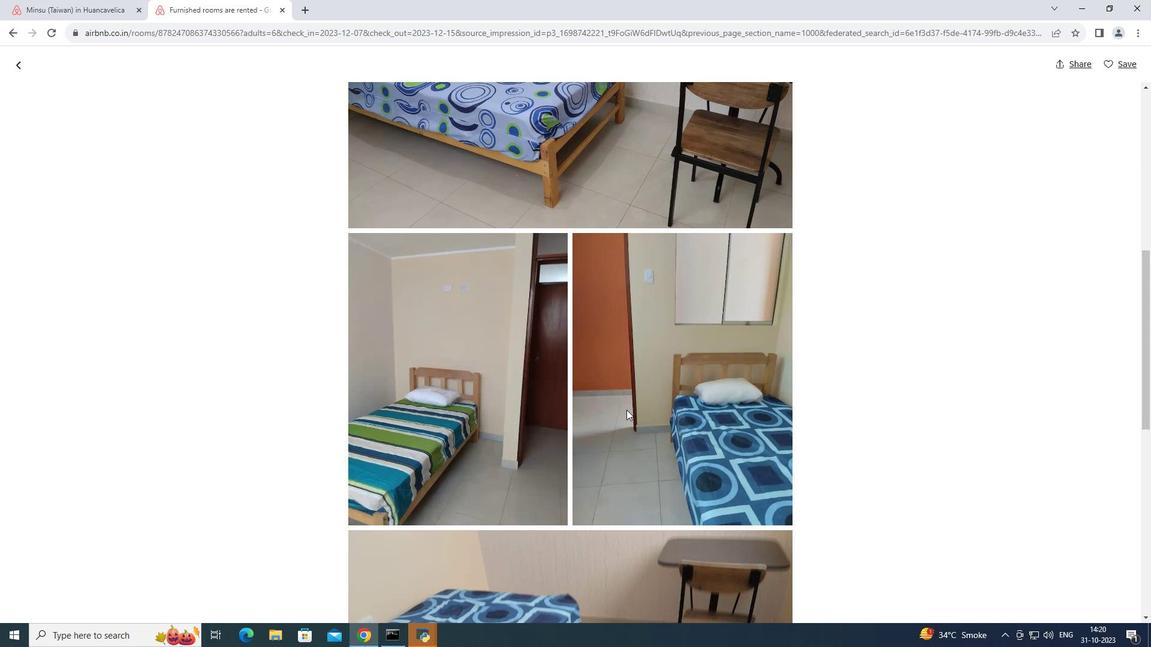 
Action: Mouse scrolled (626, 409) with delta (0, 0)
Screenshot: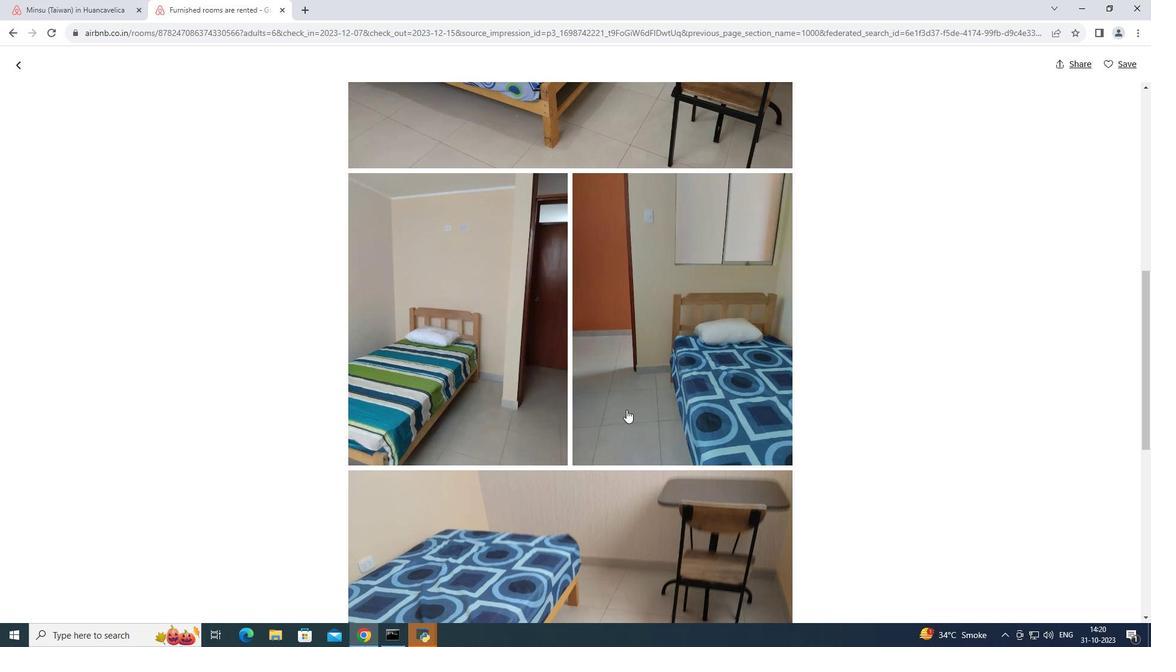 
Action: Mouse scrolled (626, 409) with delta (0, 0)
Screenshot: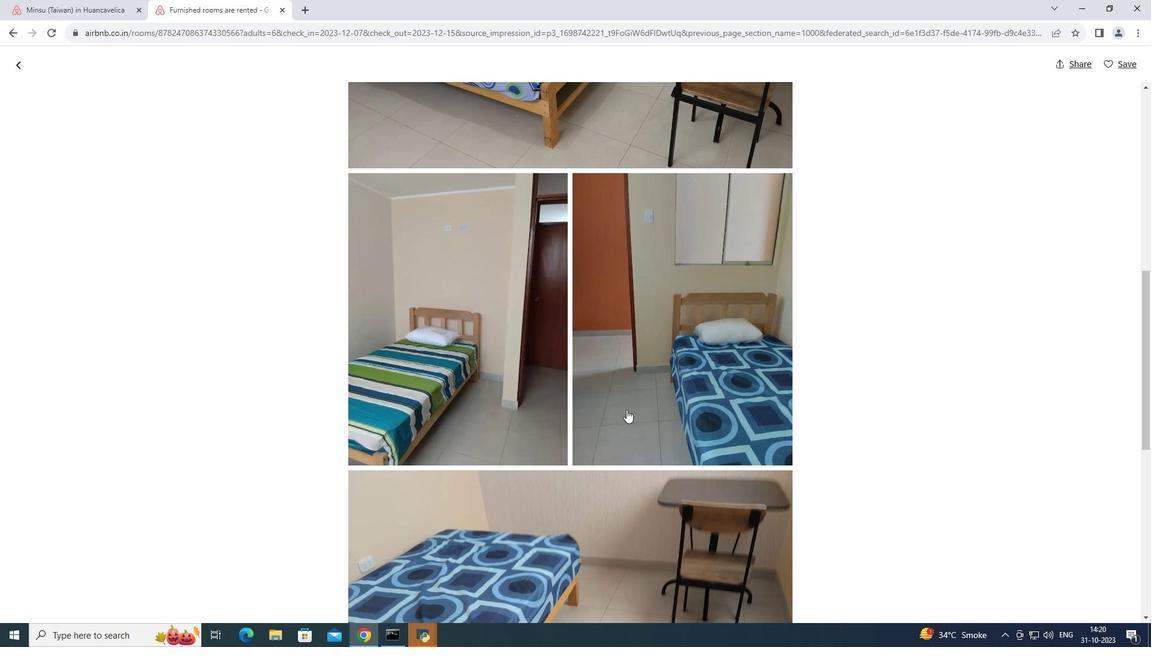 
Action: Mouse scrolled (626, 409) with delta (0, 0)
Screenshot: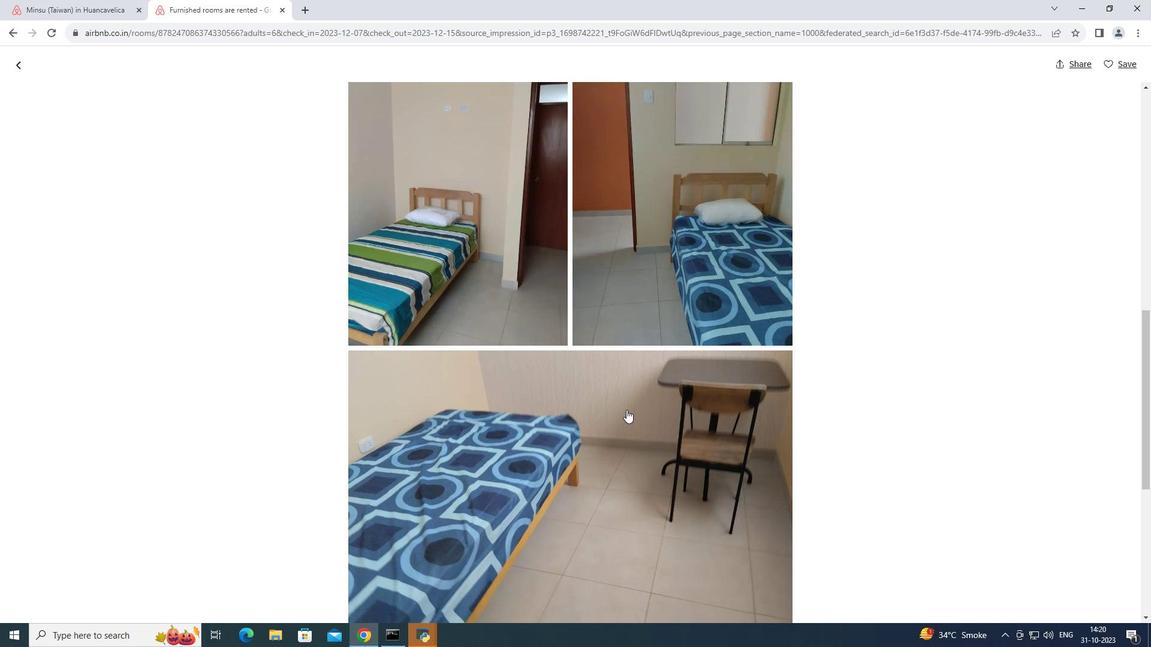 
Action: Mouse moved to (625, 406)
Screenshot: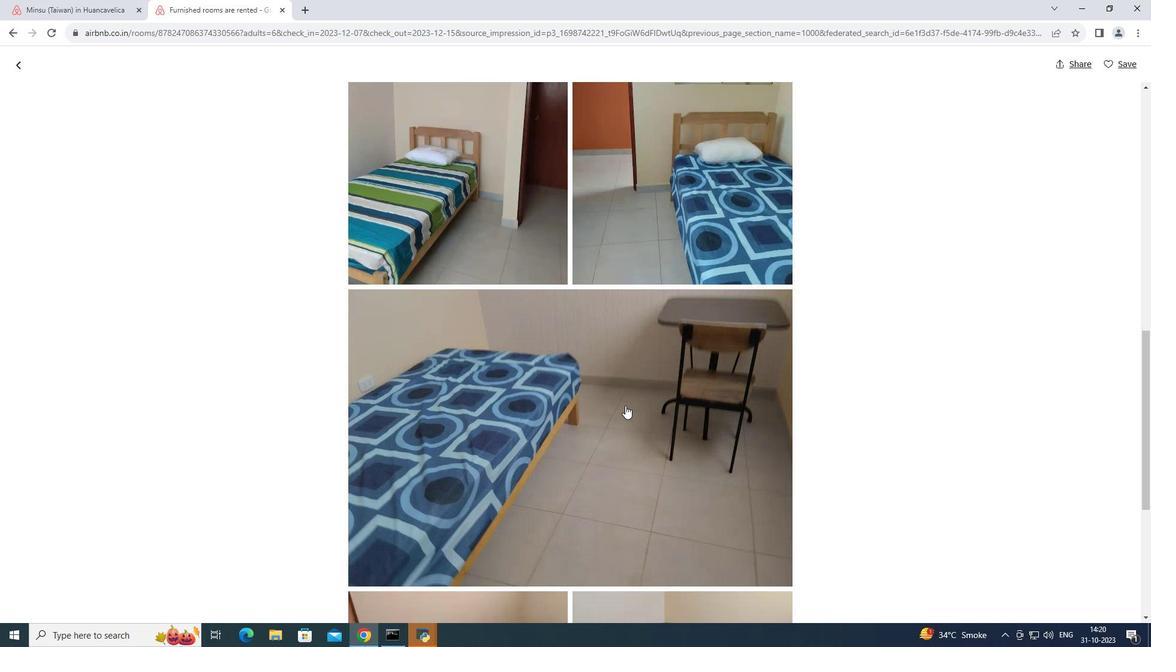 
Action: Mouse scrolled (625, 405) with delta (0, 0)
Screenshot: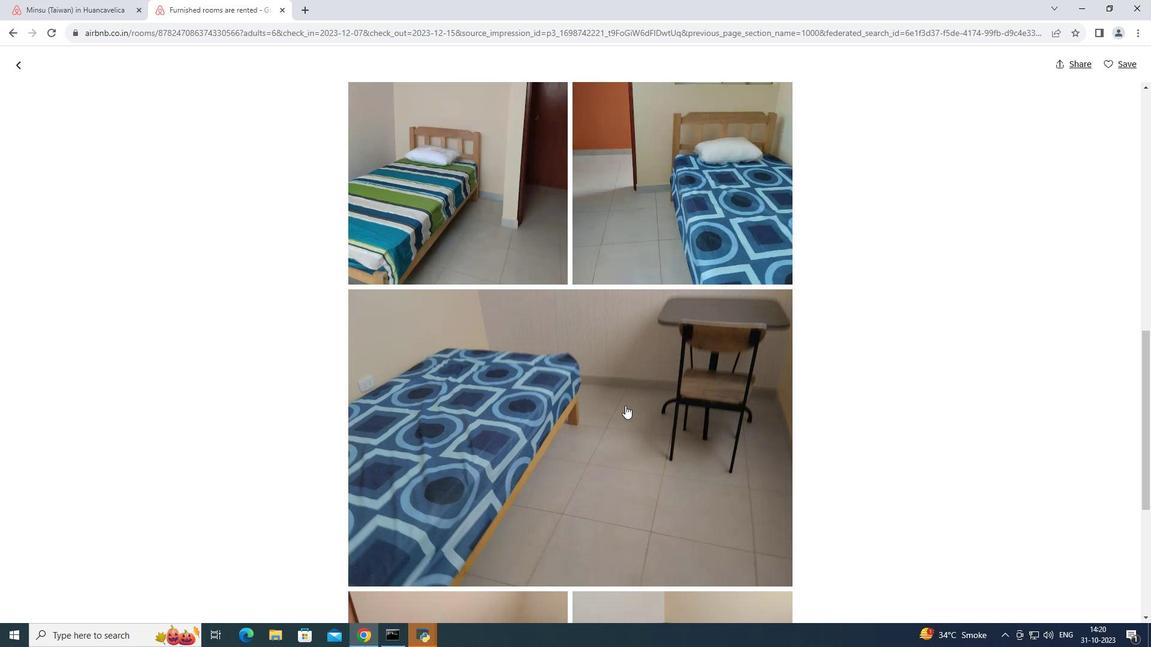 
Action: Mouse scrolled (625, 405) with delta (0, 0)
Screenshot: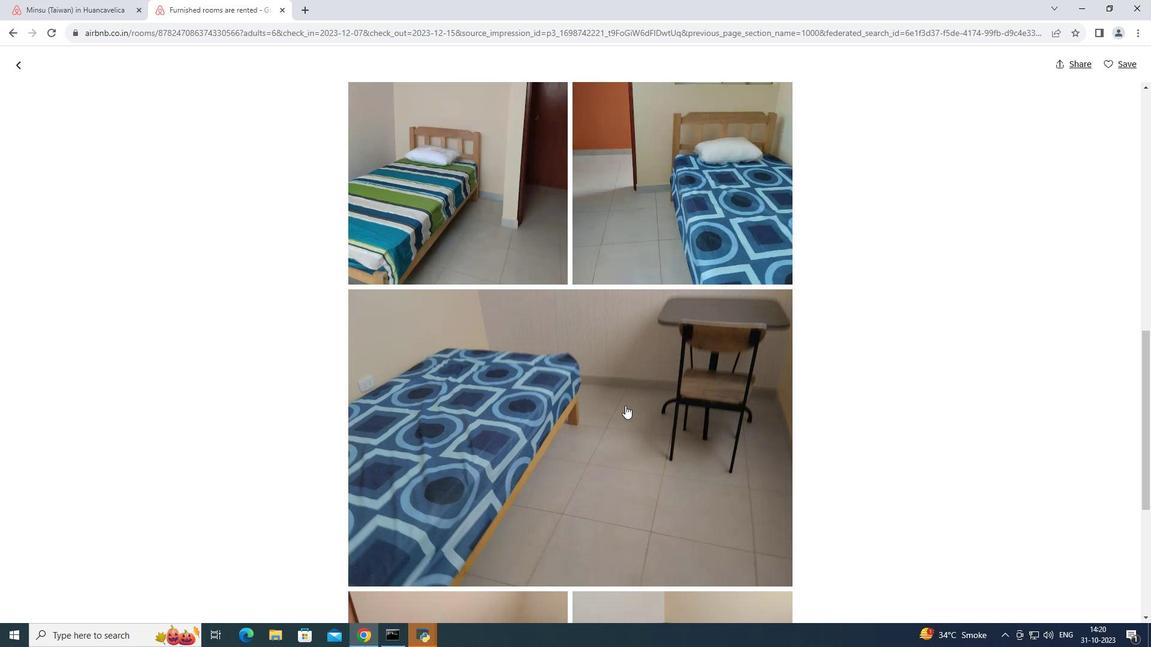 
Action: Mouse scrolled (625, 405) with delta (0, 0)
Screenshot: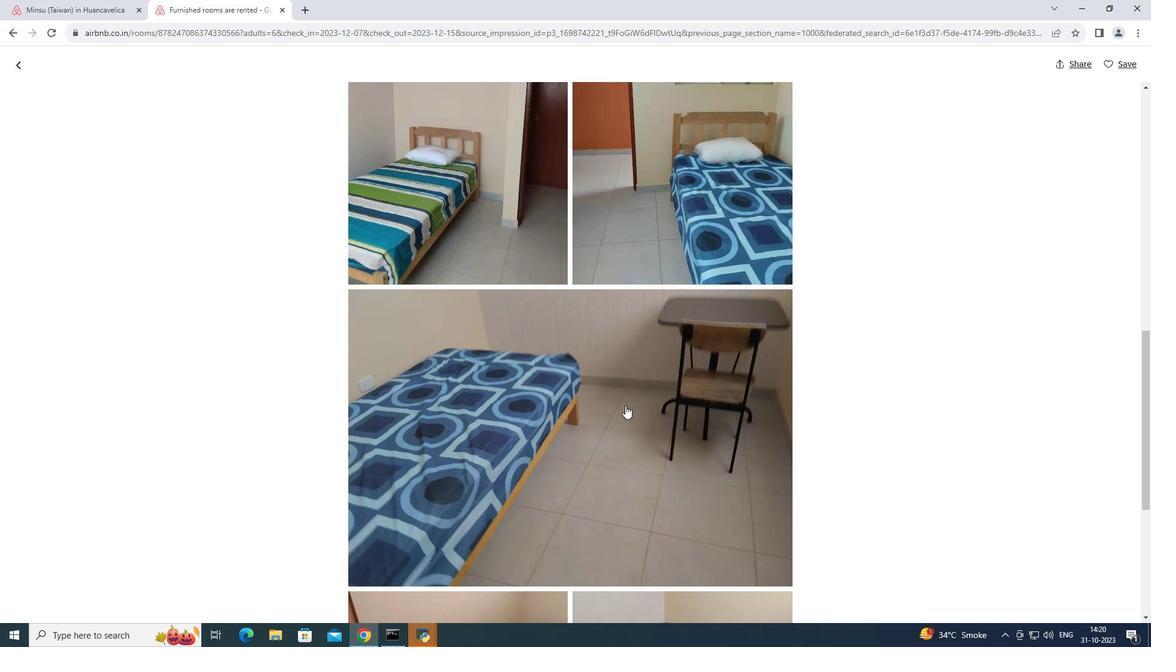 
Action: Mouse moved to (624, 404)
Screenshot: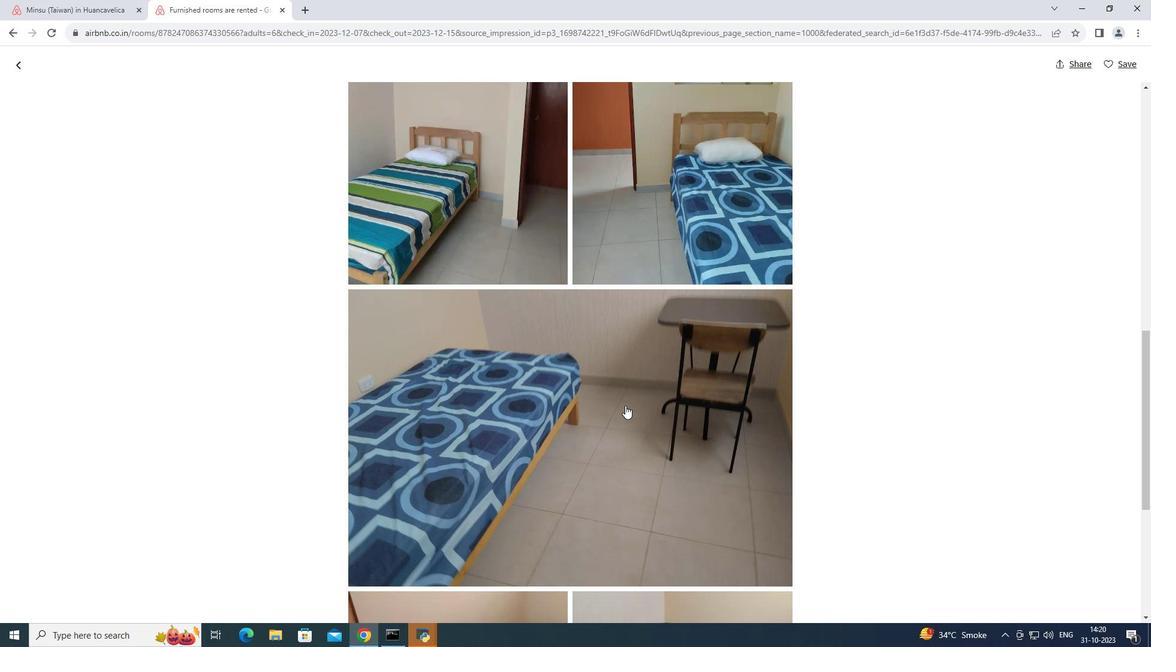 
Action: Mouse scrolled (624, 403) with delta (0, 0)
Screenshot: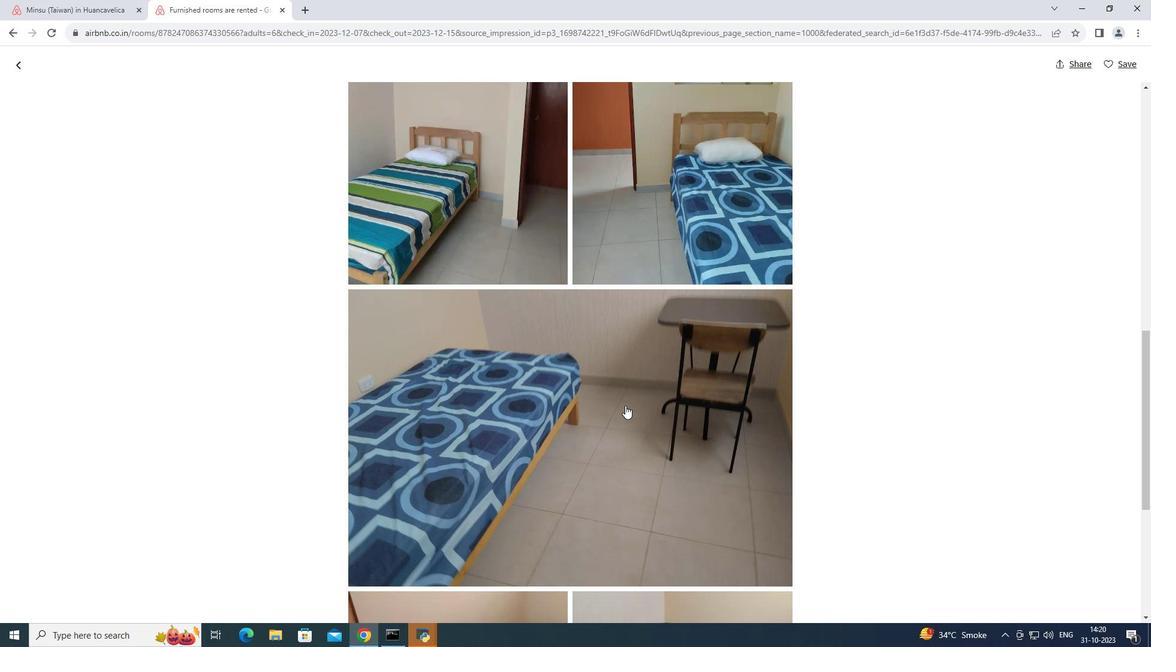 
Action: Mouse scrolled (624, 403) with delta (0, 0)
Screenshot: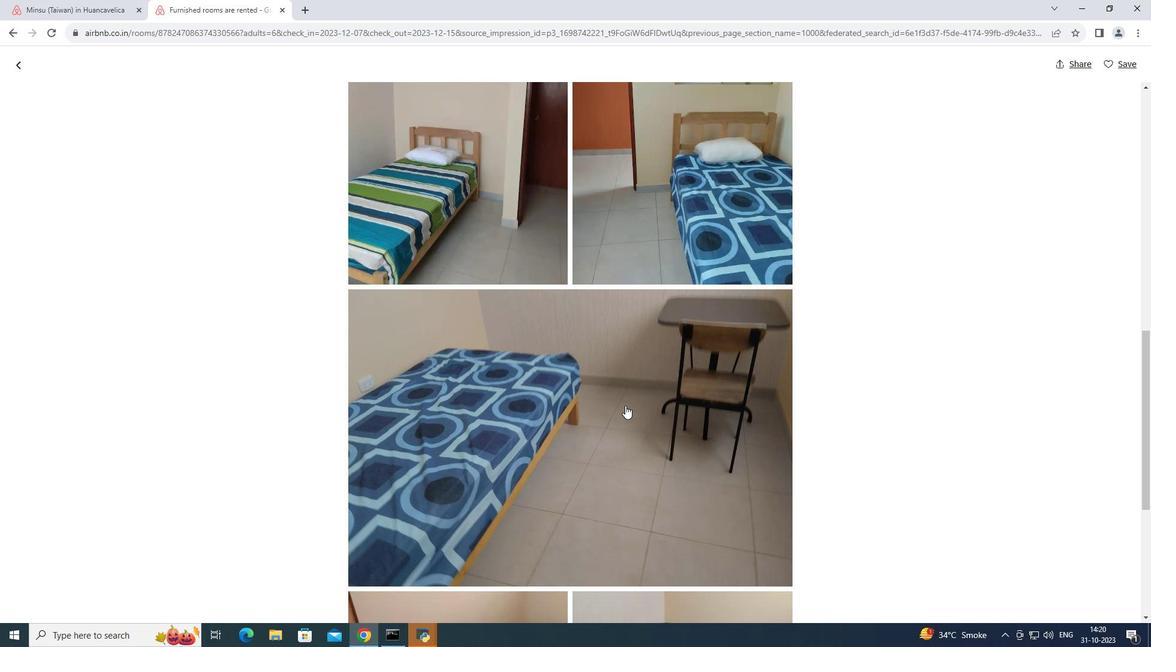 
Action: Mouse scrolled (624, 403) with delta (0, 0)
Screenshot: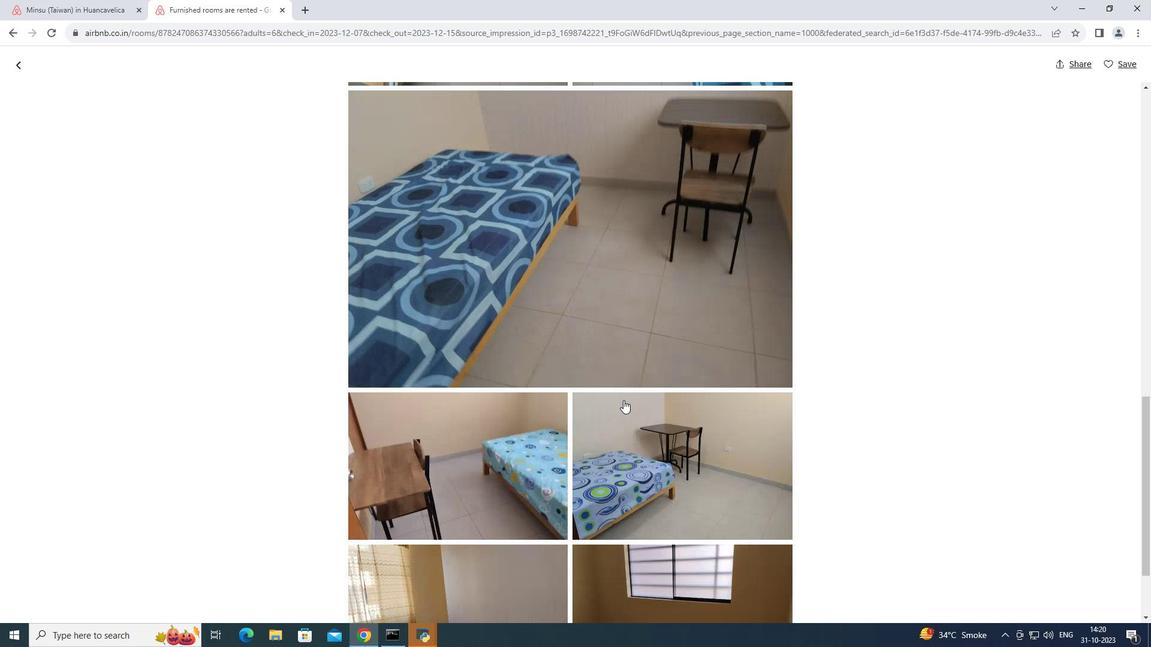 
Action: Mouse moved to (623, 400)
Screenshot: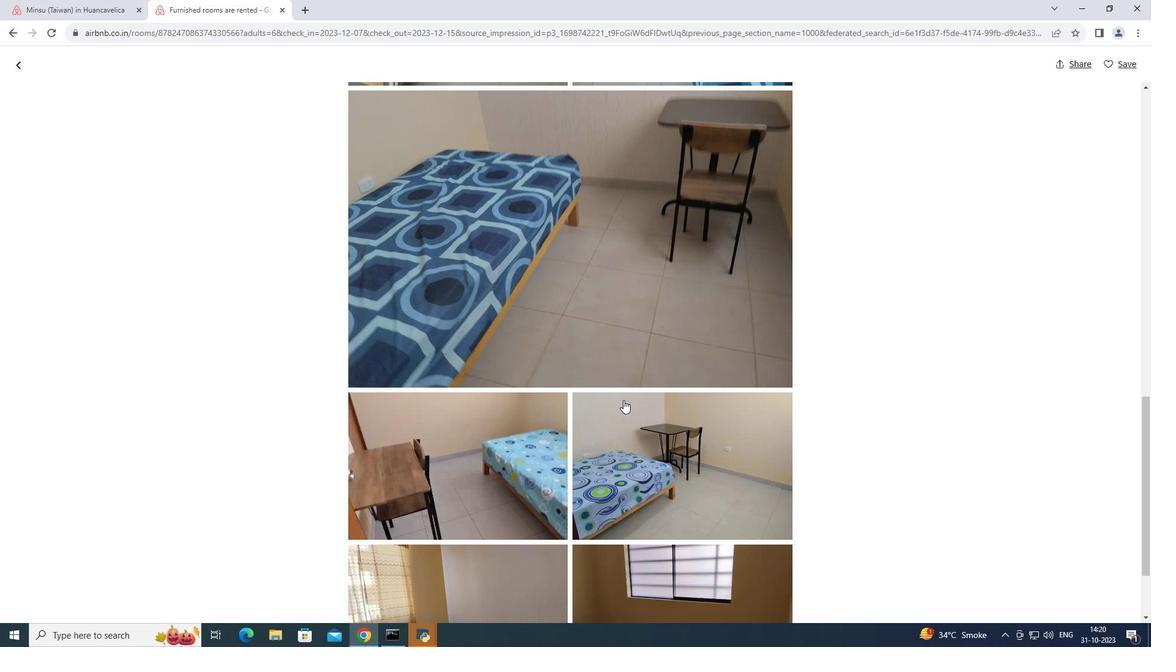 
Action: Mouse scrolled (623, 399) with delta (0, 0)
Screenshot: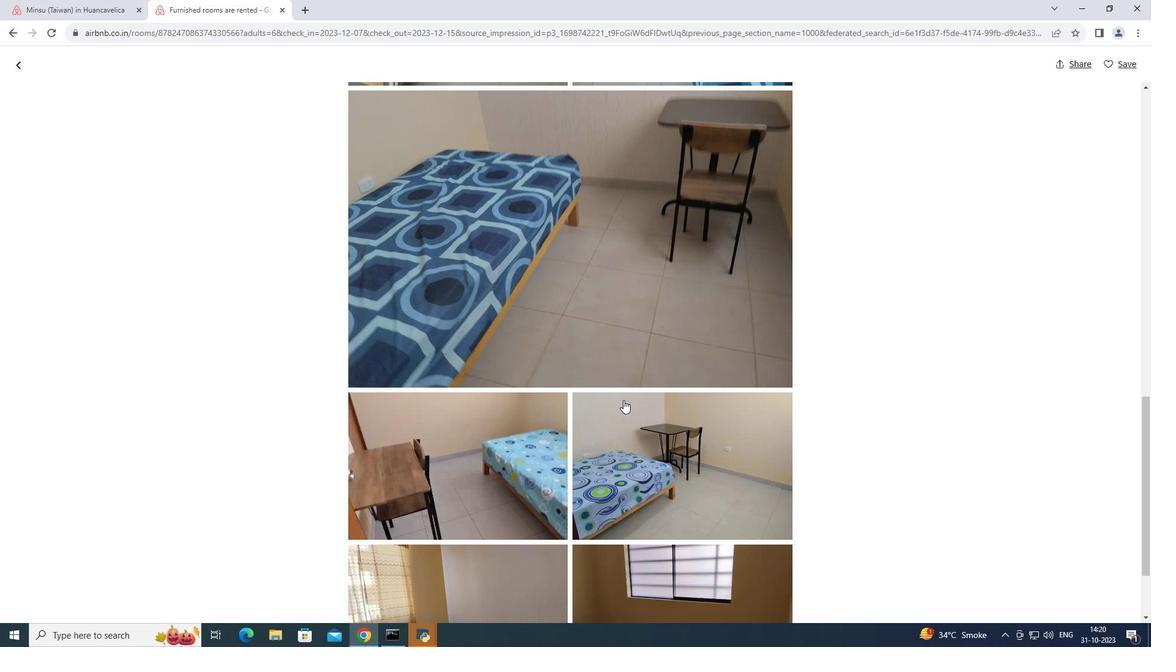 
Action: Mouse scrolled (623, 399) with delta (0, 0)
Screenshot: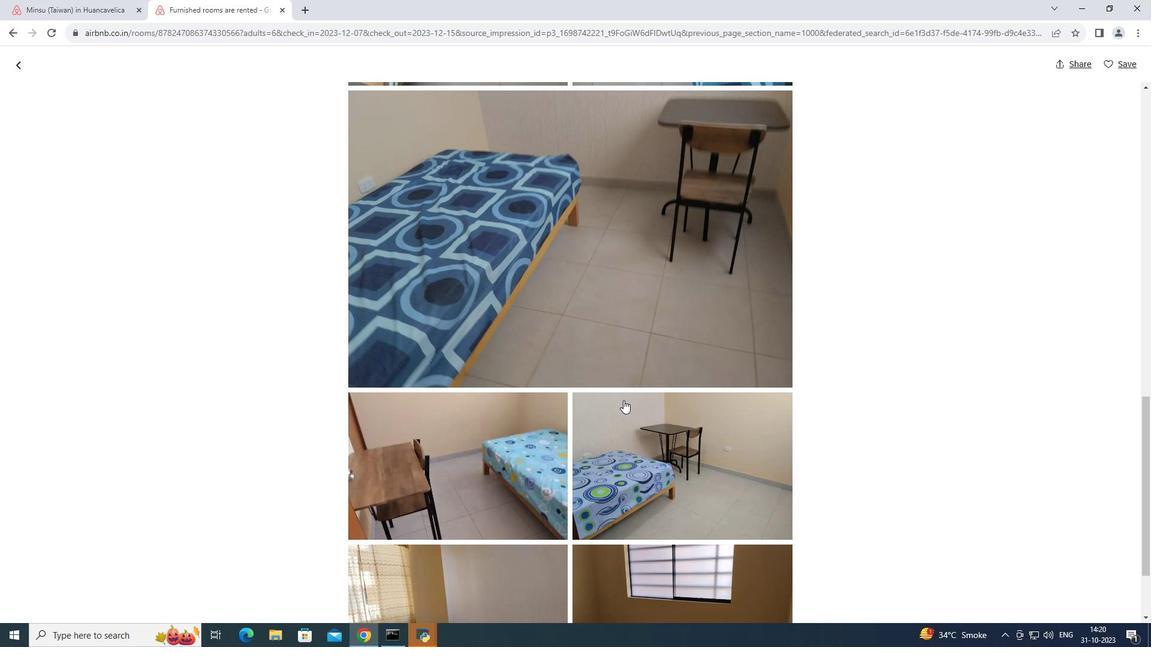 
Action: Mouse moved to (622, 398)
Screenshot: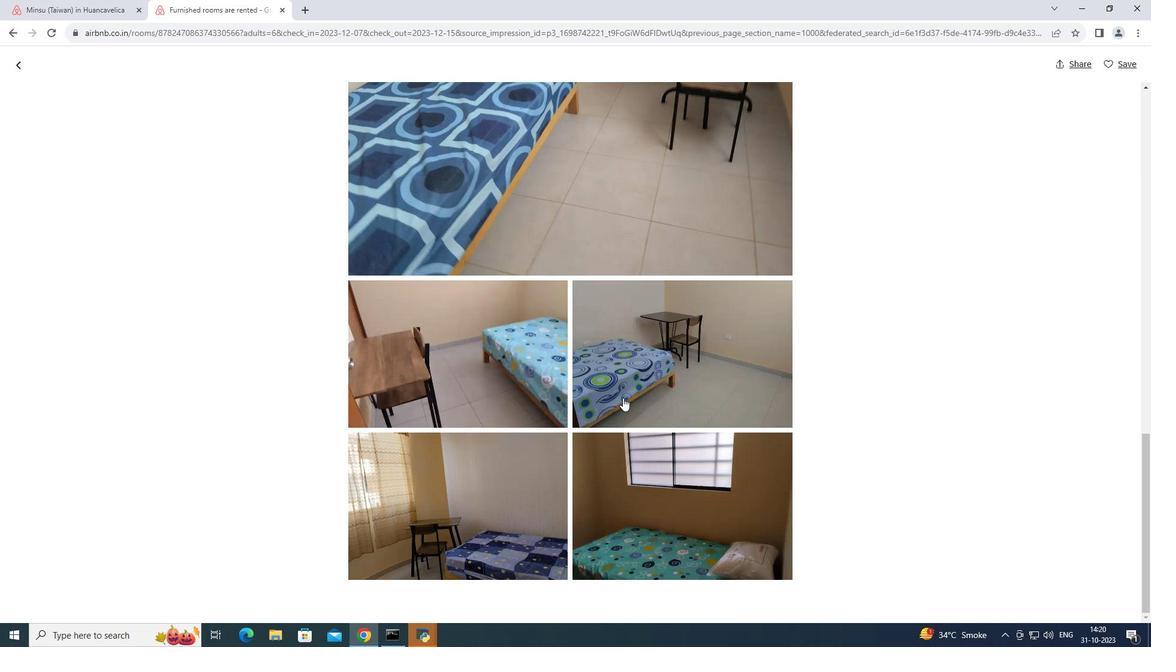 
Action: Mouse scrolled (622, 397) with delta (0, 0)
Screenshot: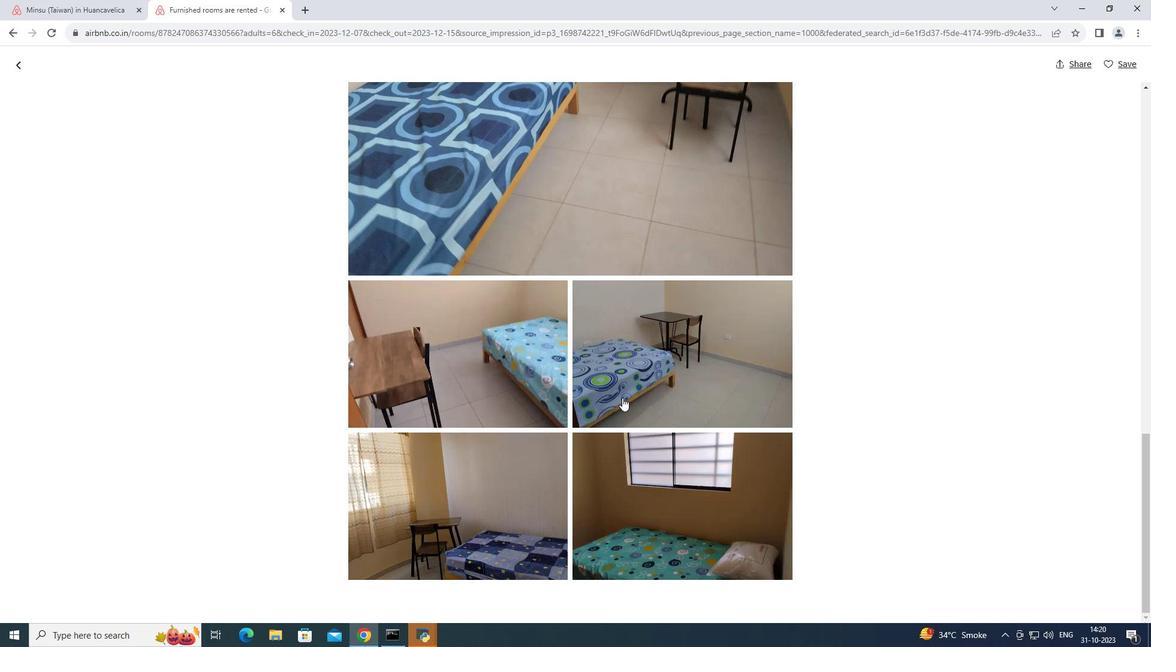 
Action: Mouse scrolled (622, 397) with delta (0, 0)
Screenshot: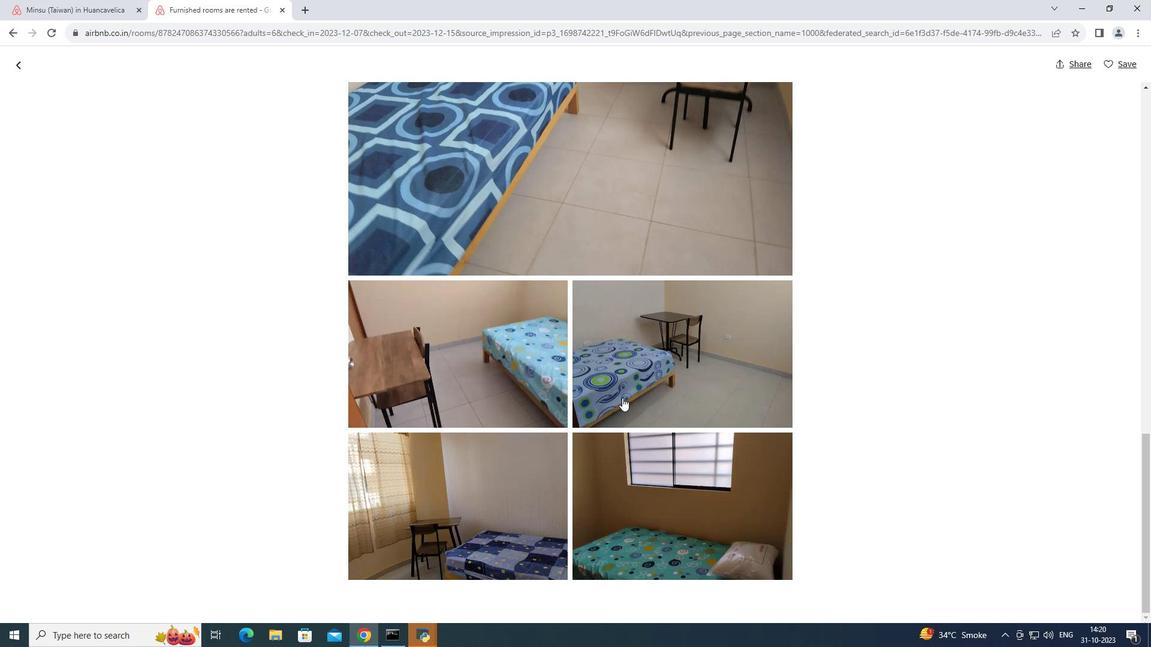 
Action: Mouse moved to (622, 397)
Screenshot: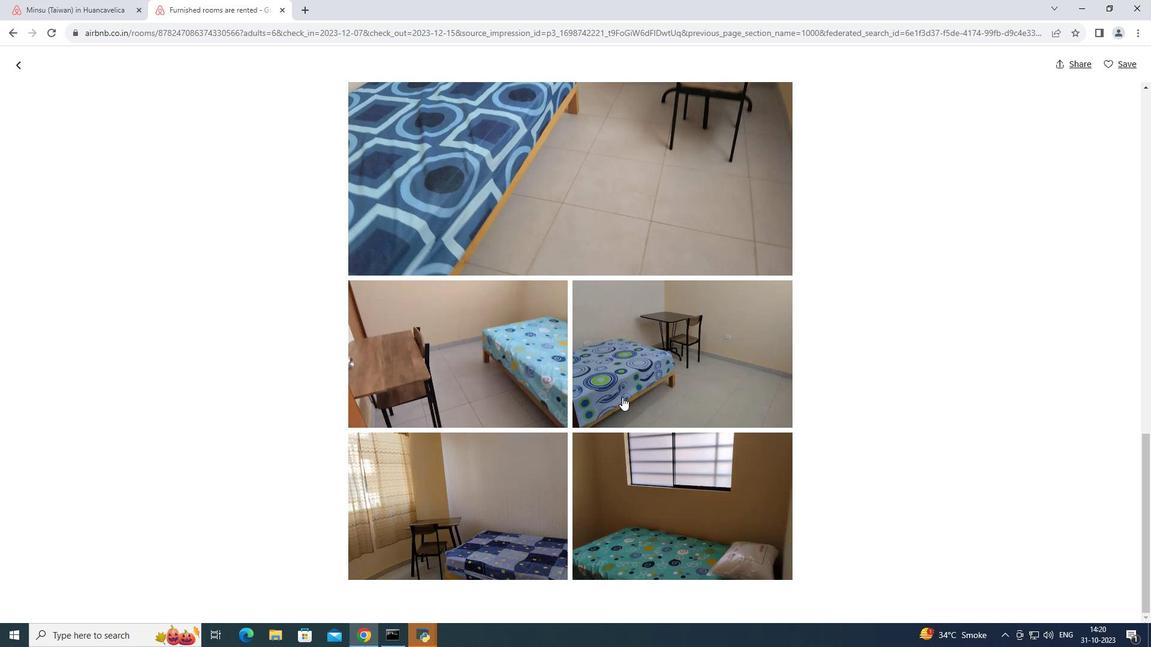 
Action: Mouse scrolled (622, 396) with delta (0, 0)
Screenshot: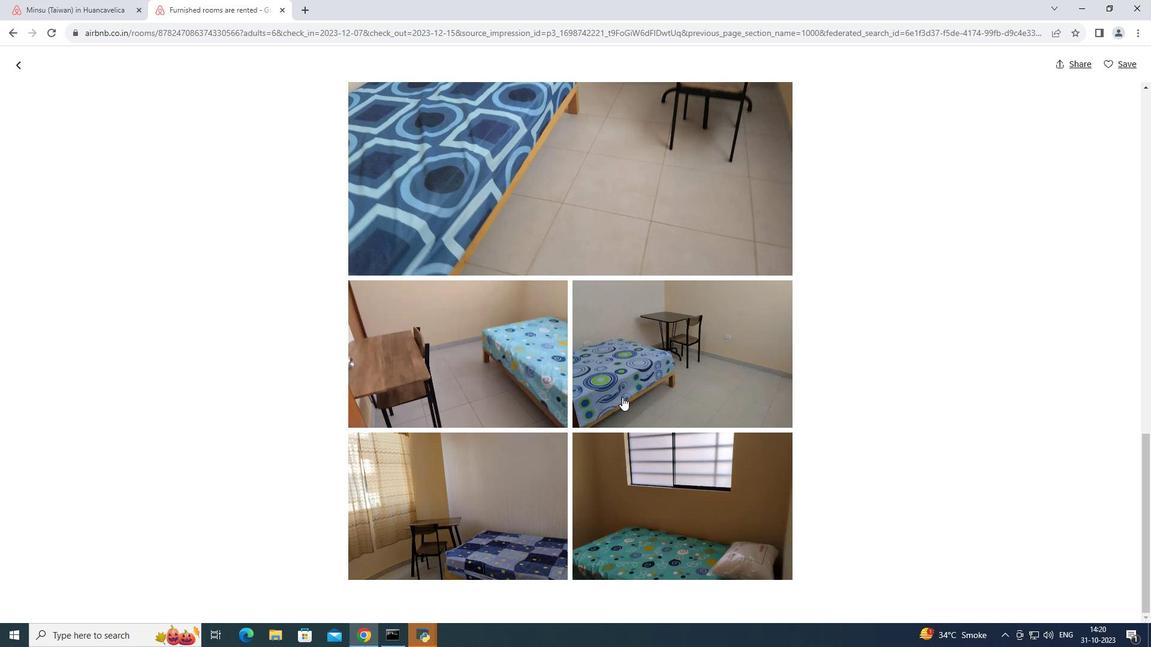 
Action: Mouse scrolled (622, 396) with delta (0, 0)
Screenshot: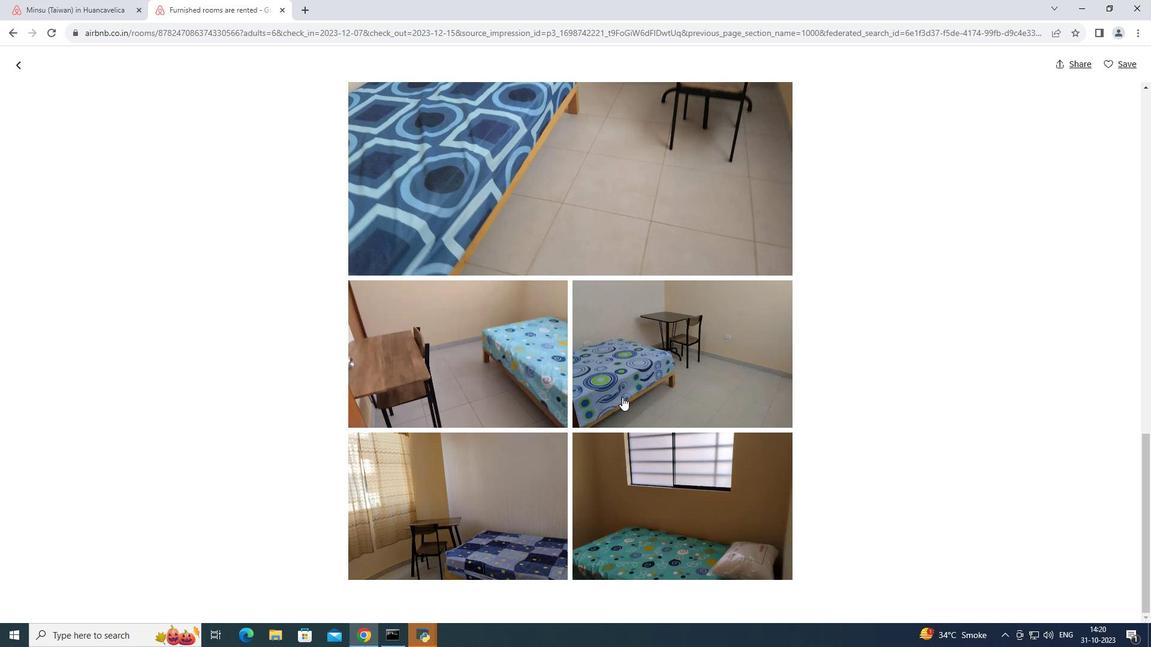 
Action: Mouse scrolled (622, 396) with delta (0, 0)
Screenshot: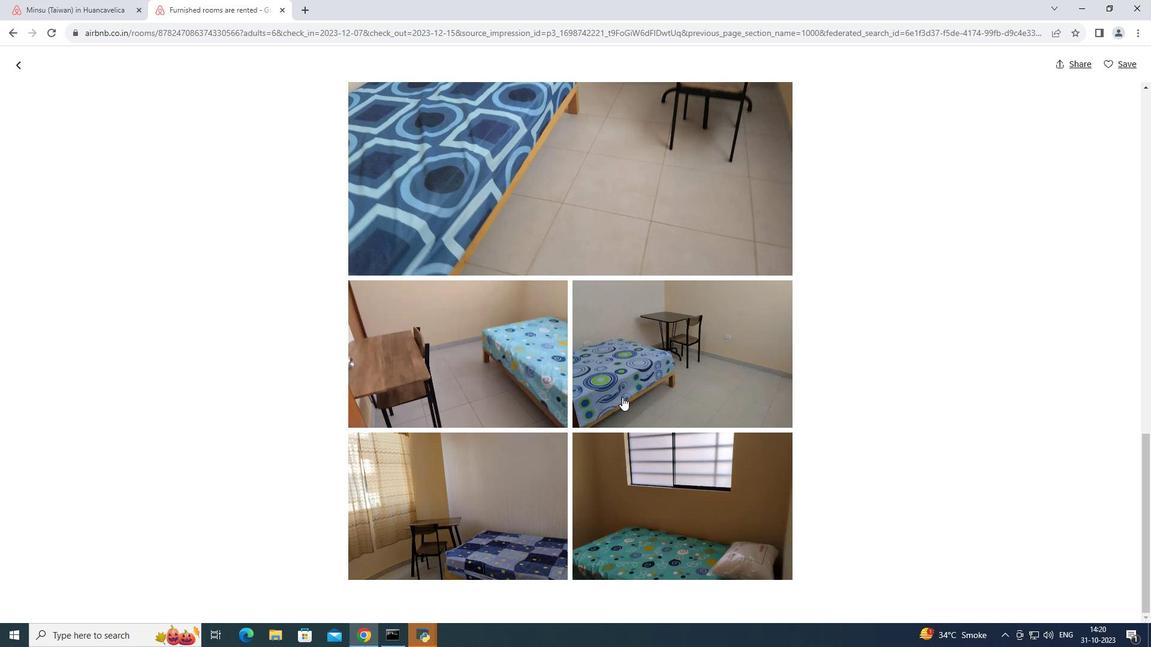 
Action: Mouse scrolled (622, 396) with delta (0, 0)
Screenshot: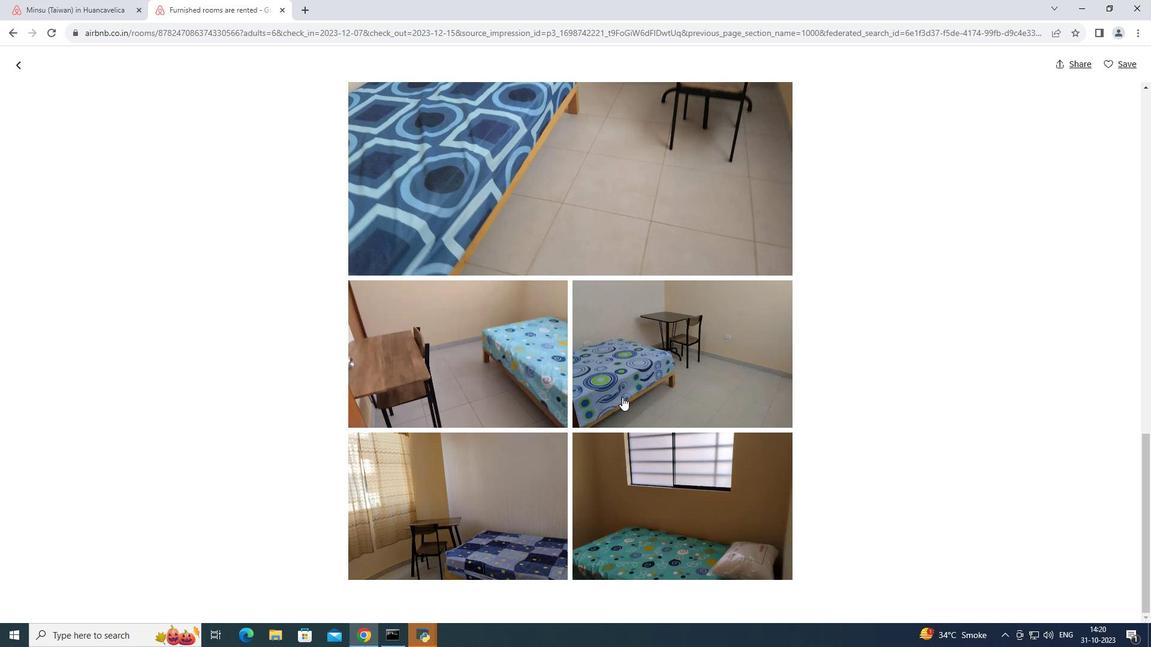 
Action: Mouse moved to (614, 423)
Screenshot: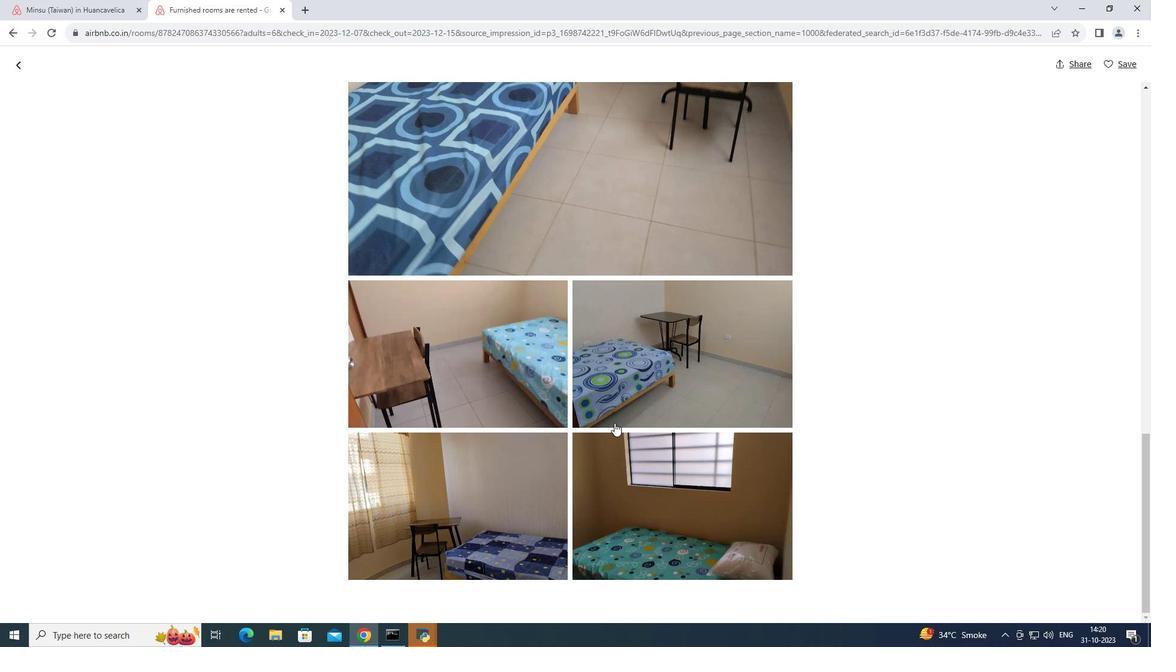 
Action: Mouse scrolled (614, 422) with delta (0, 0)
Screenshot: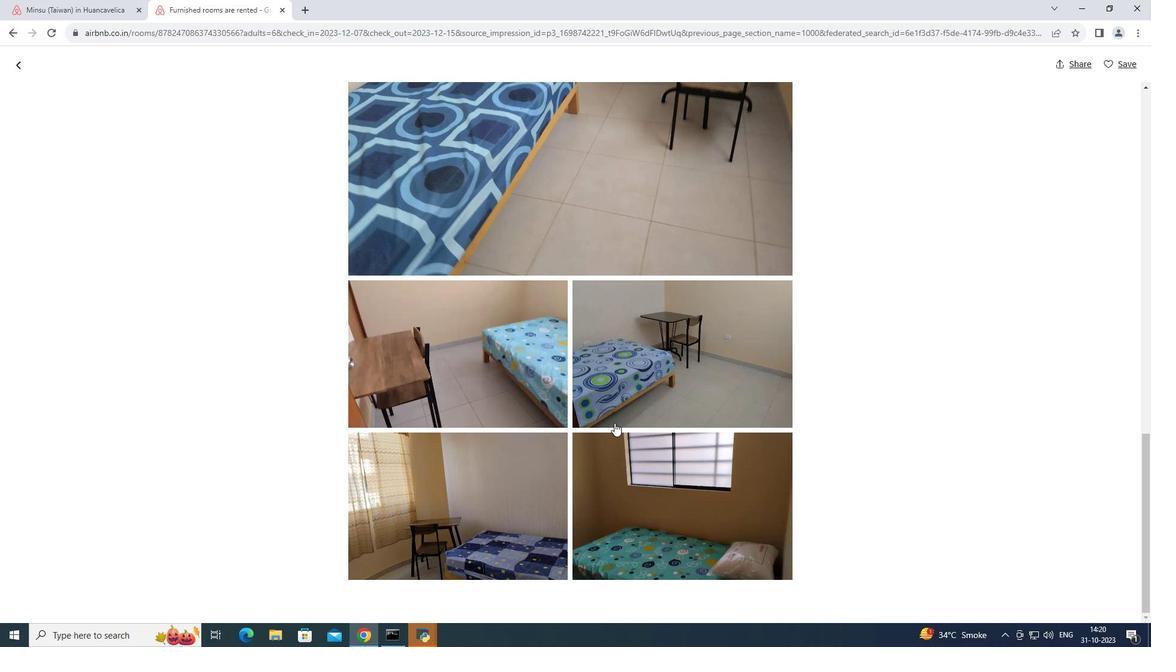 
Action: Mouse moved to (14, 64)
Screenshot: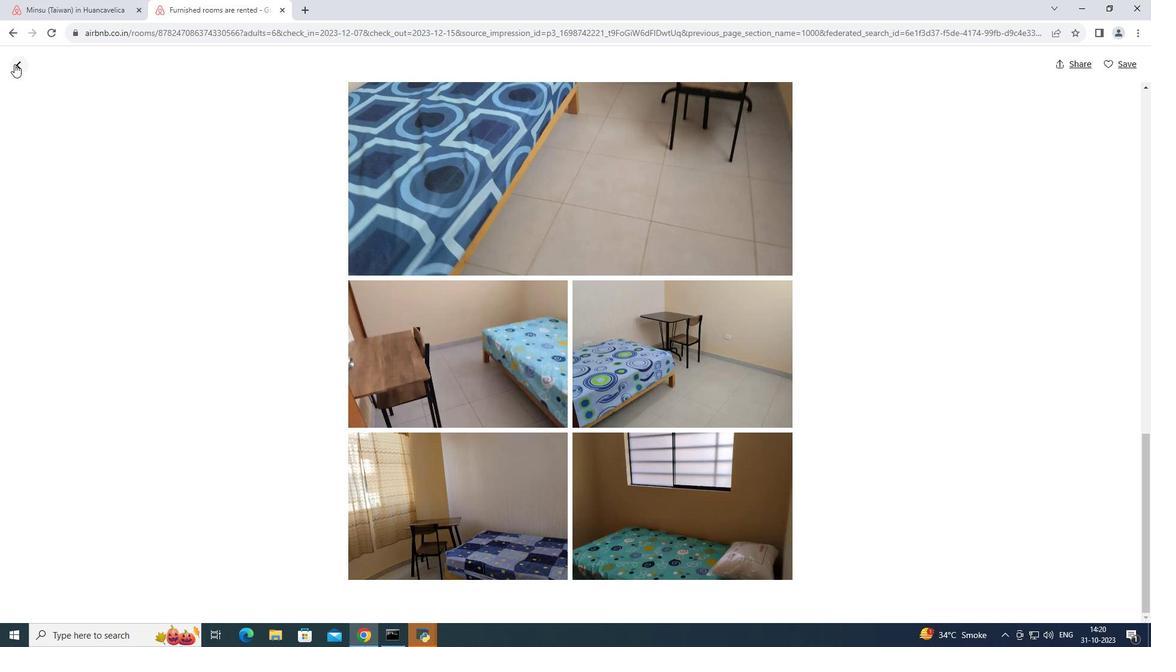 
Action: Mouse pressed left at (14, 64)
Screenshot: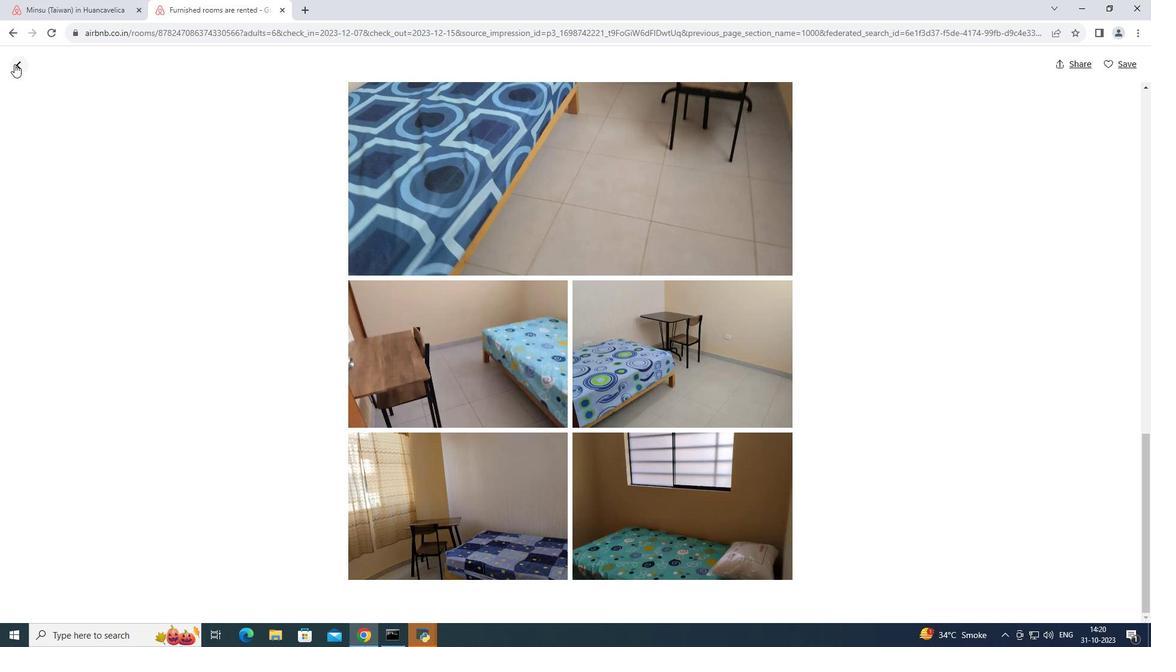 
Action: Mouse moved to (269, 355)
Screenshot: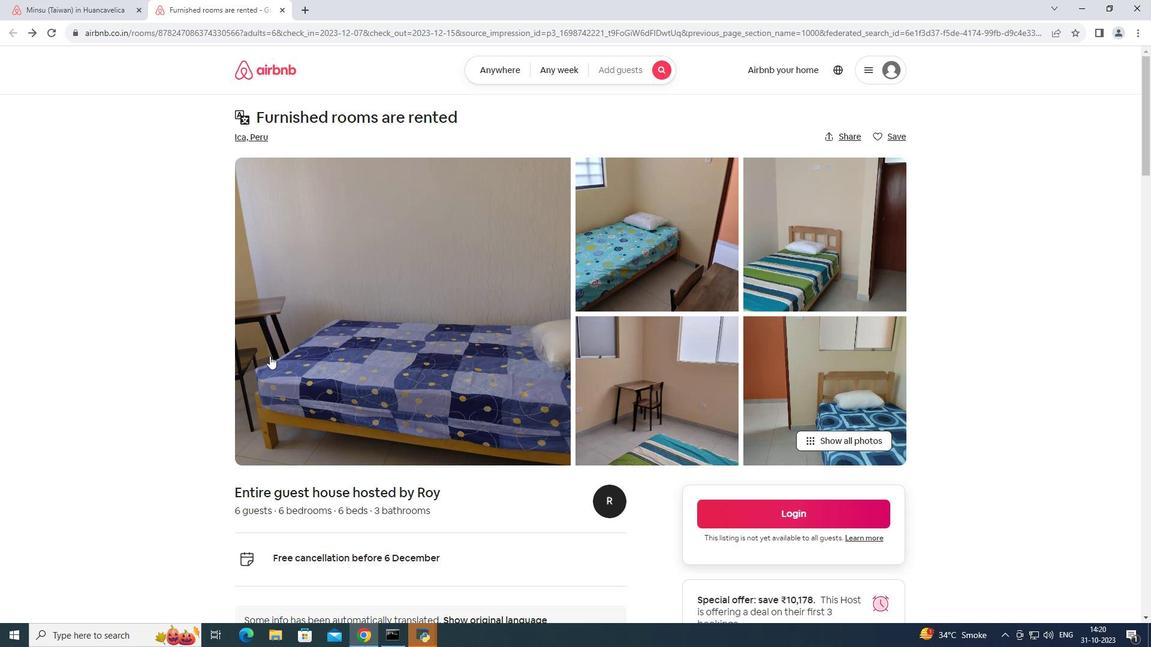 
Action: Mouse scrolled (269, 354) with delta (0, 0)
Screenshot: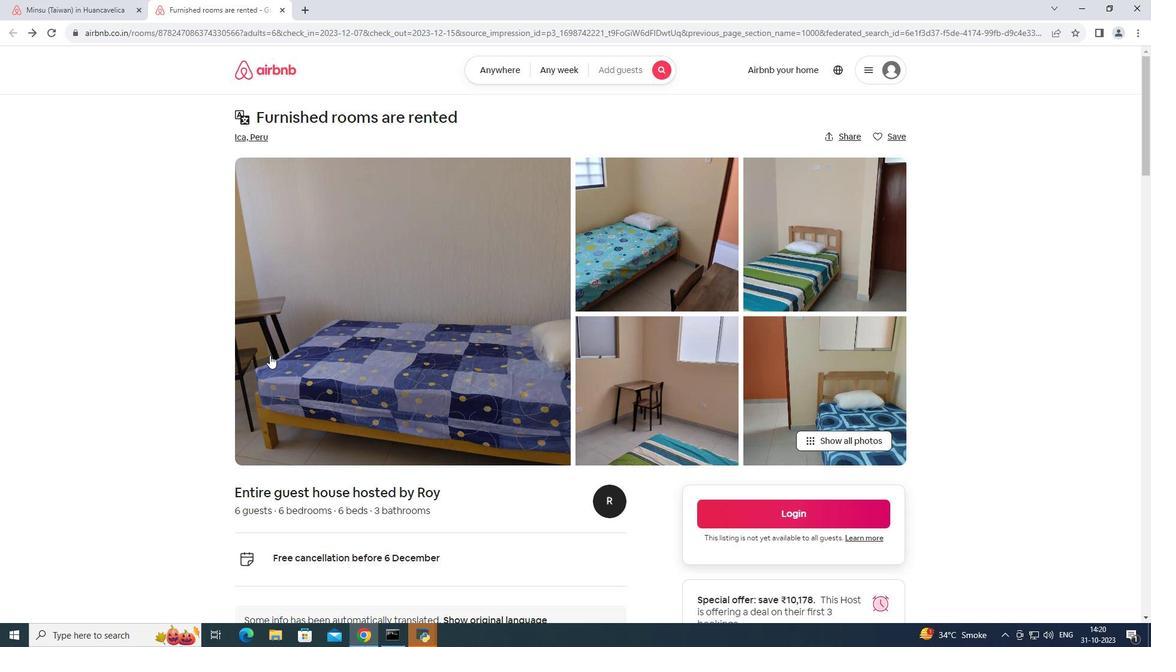 
Action: Mouse scrolled (269, 354) with delta (0, 0)
Screenshot: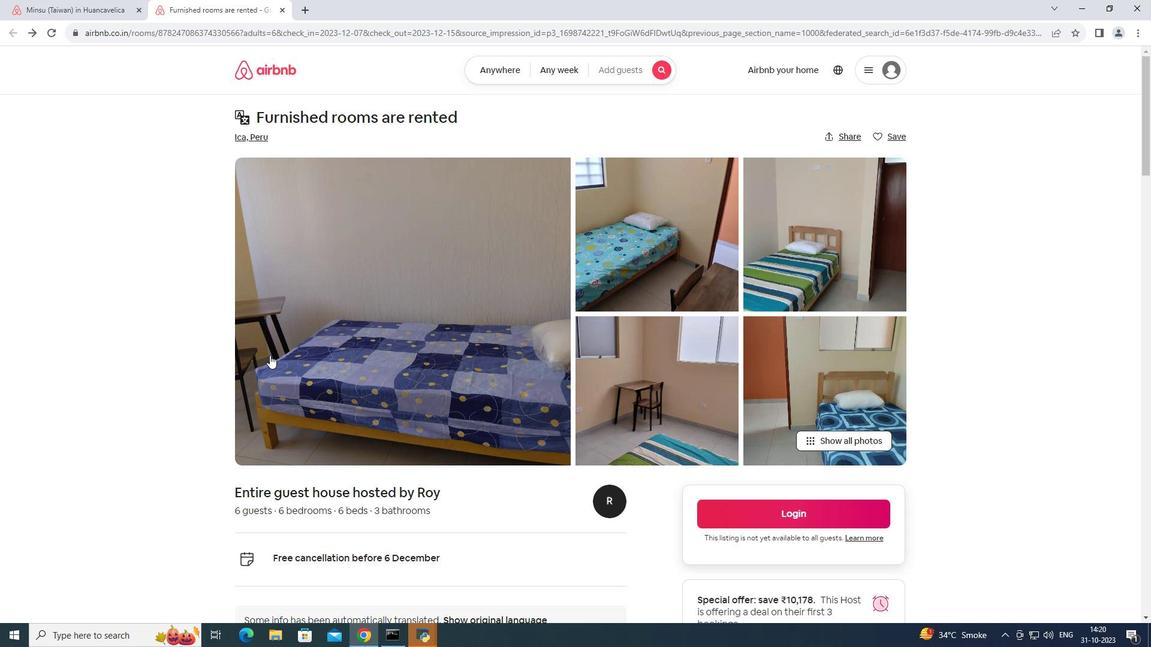 
Action: Mouse scrolled (269, 354) with delta (0, 0)
Screenshot: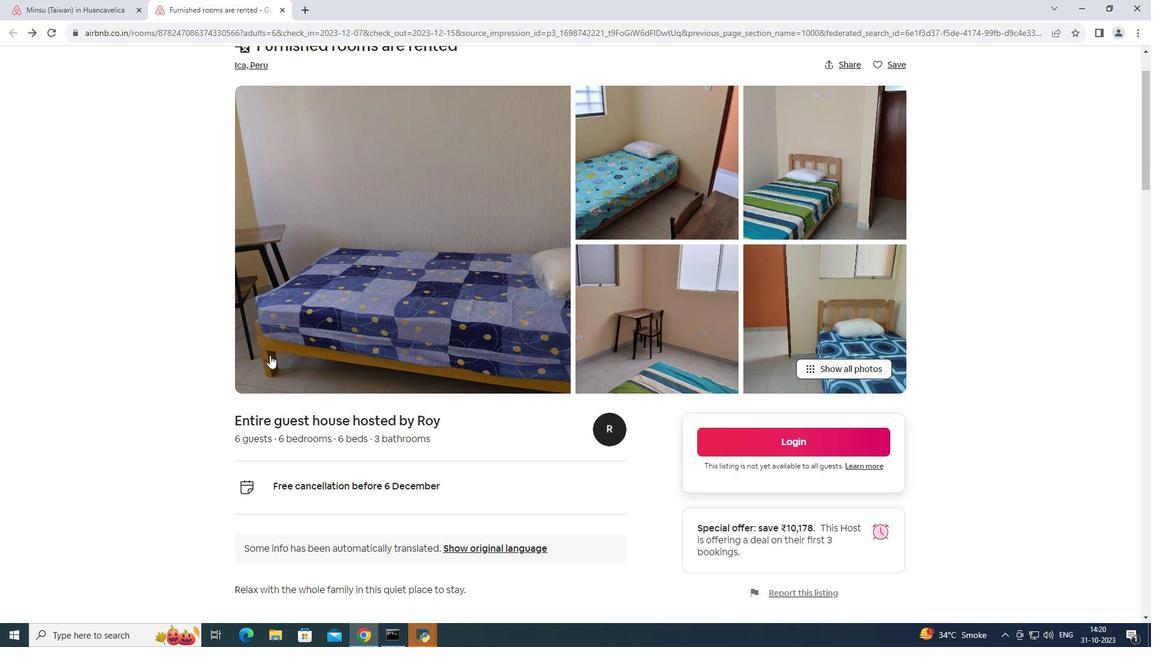 
Action: Mouse moved to (270, 354)
Screenshot: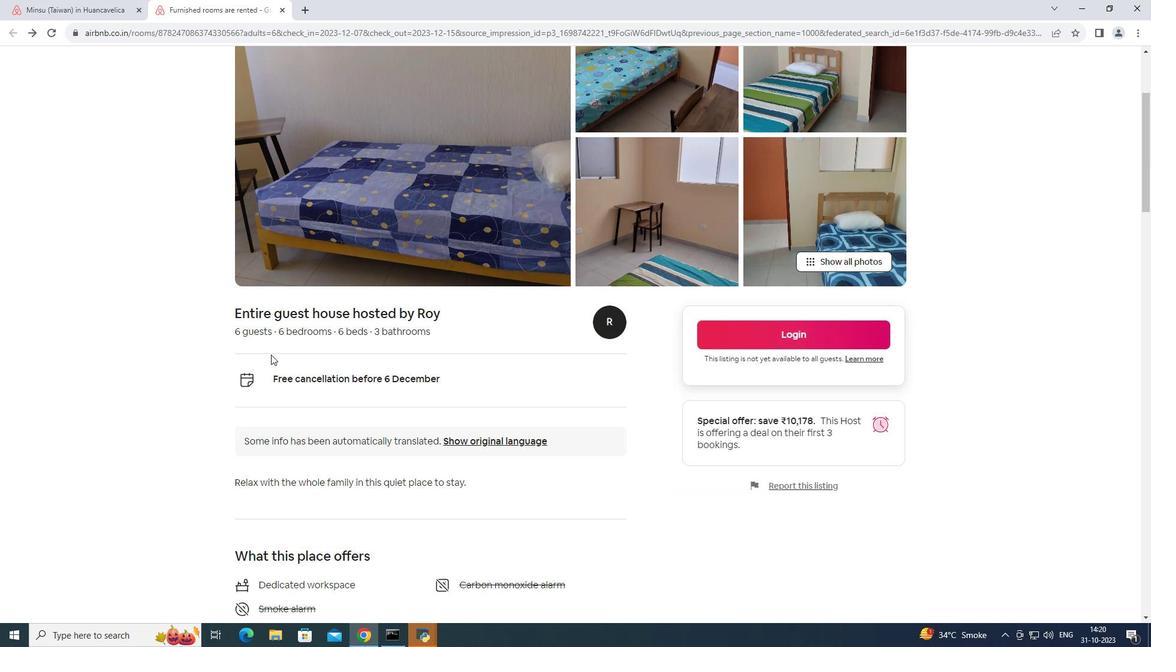 
Action: Mouse scrolled (270, 354) with delta (0, 0)
Screenshot: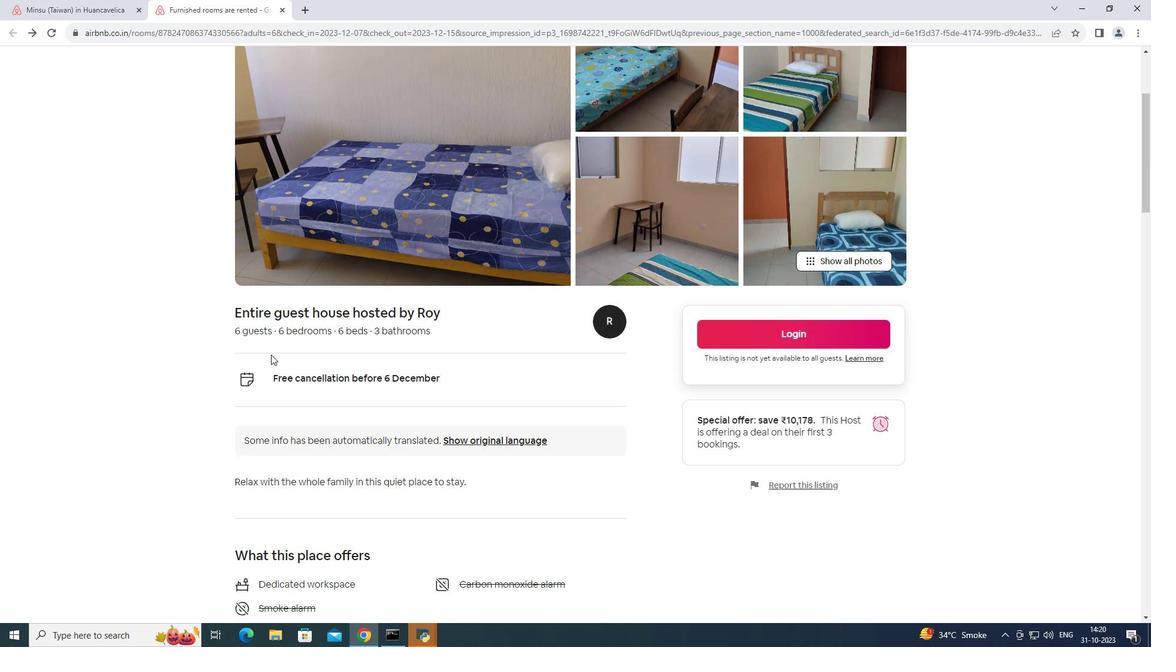 
Action: Mouse scrolled (270, 354) with delta (0, 0)
Screenshot: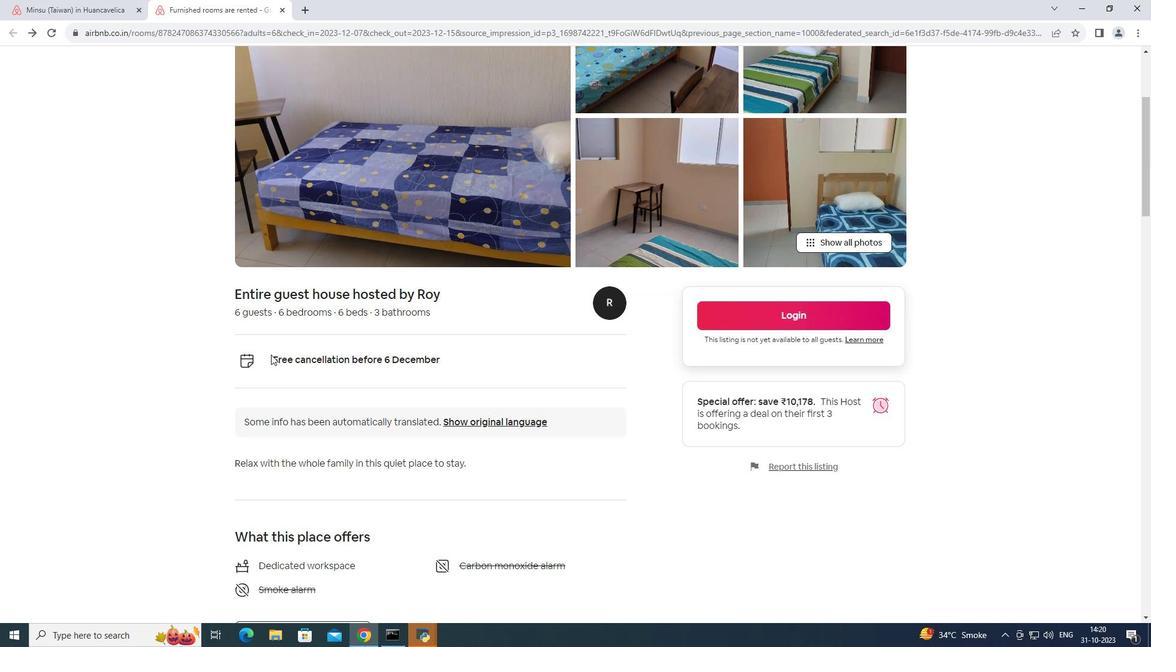 
Action: Mouse moved to (270, 354)
Screenshot: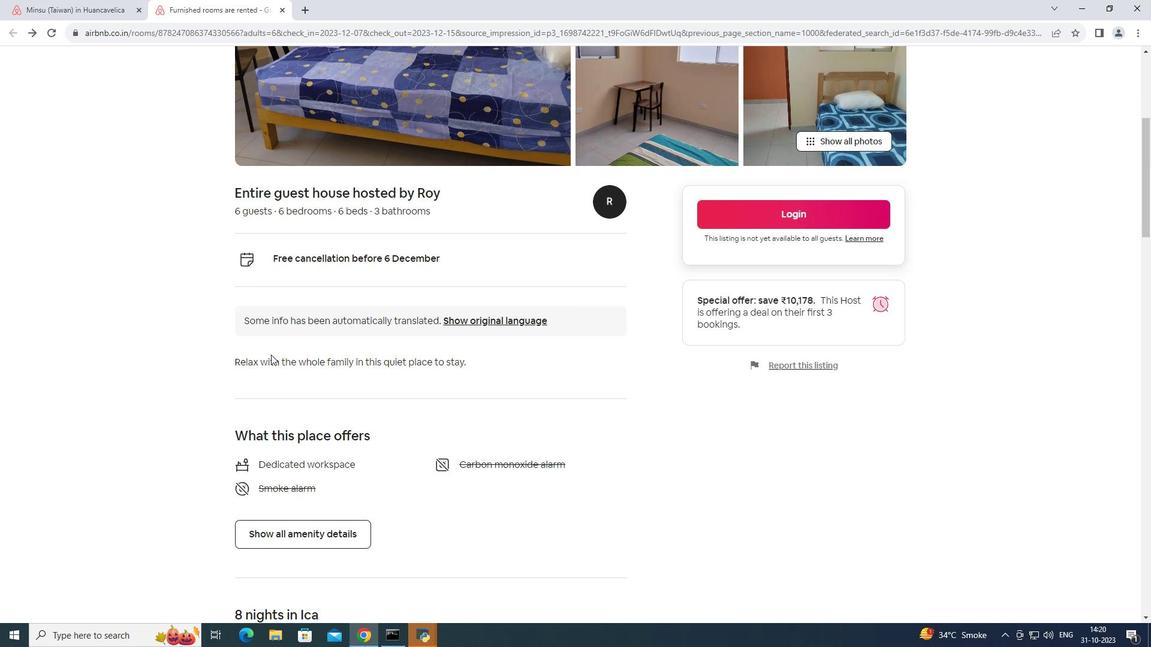 
Action: Mouse scrolled (270, 354) with delta (0, 0)
Screenshot: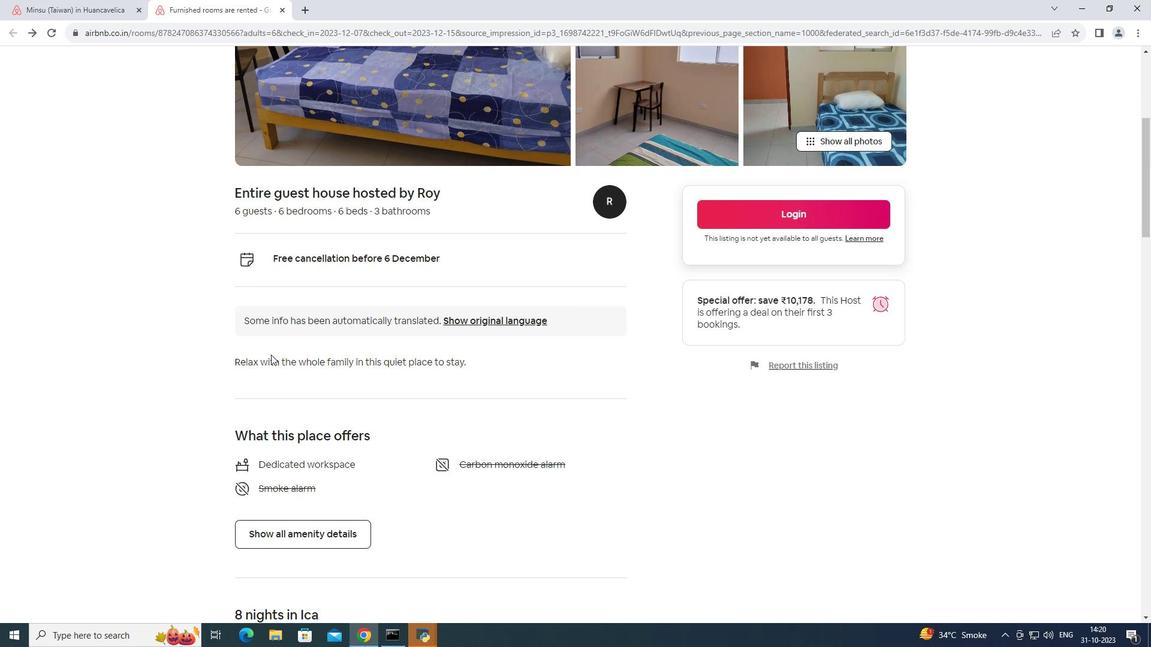 
Action: Mouse moved to (270, 355)
Screenshot: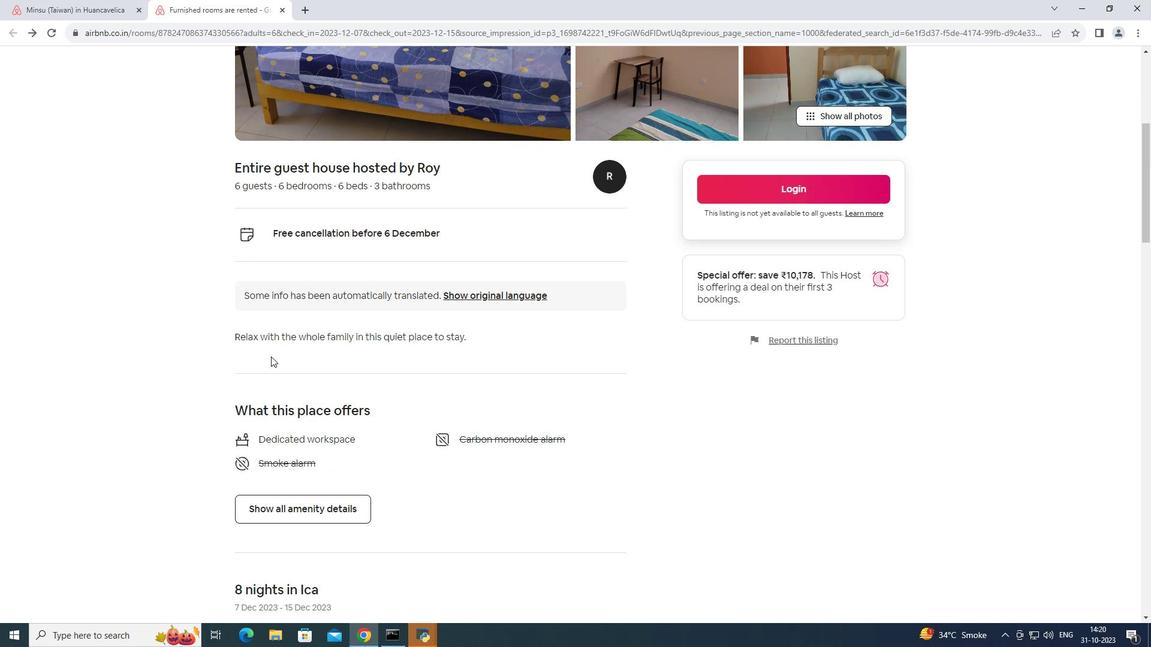 
Action: Mouse scrolled (270, 354) with delta (0, 0)
Screenshot: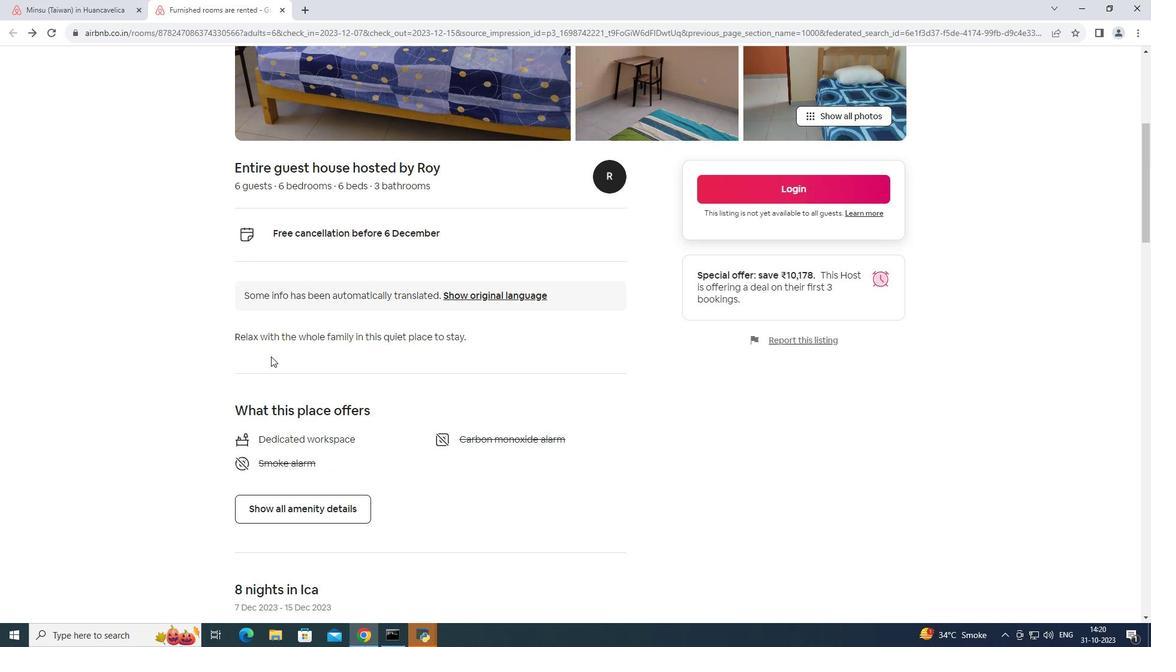 
Action: Mouse moved to (270, 359)
Screenshot: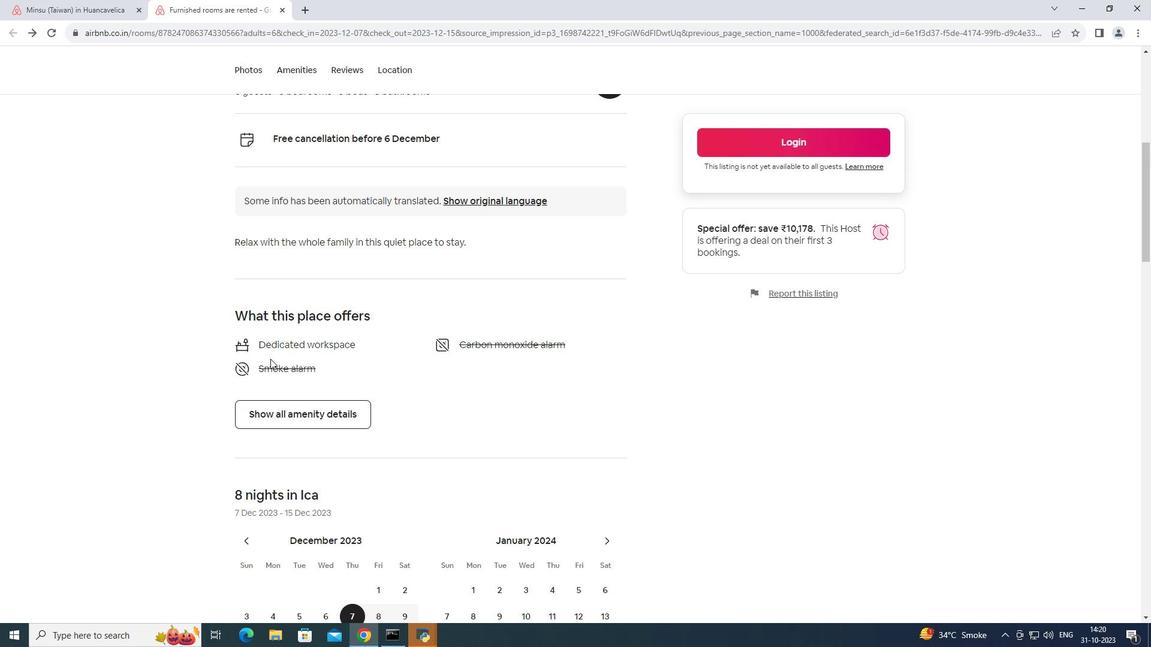 
Action: Mouse scrolled (270, 358) with delta (0, 0)
Screenshot: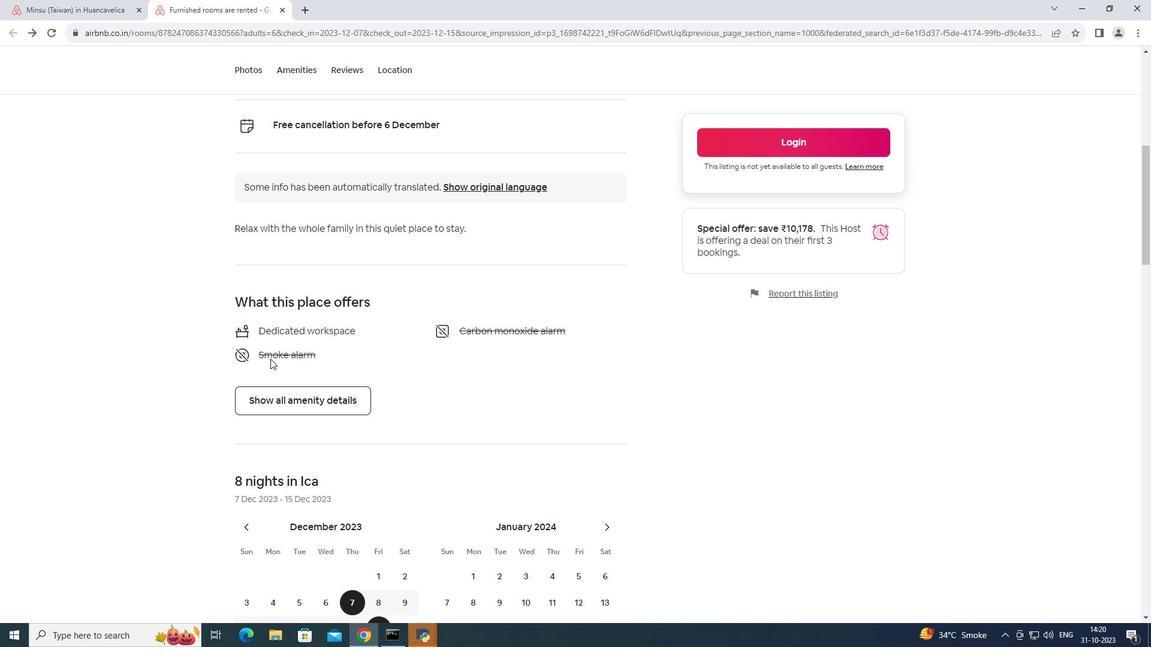 
Action: Mouse scrolled (270, 358) with delta (0, 0)
Screenshot: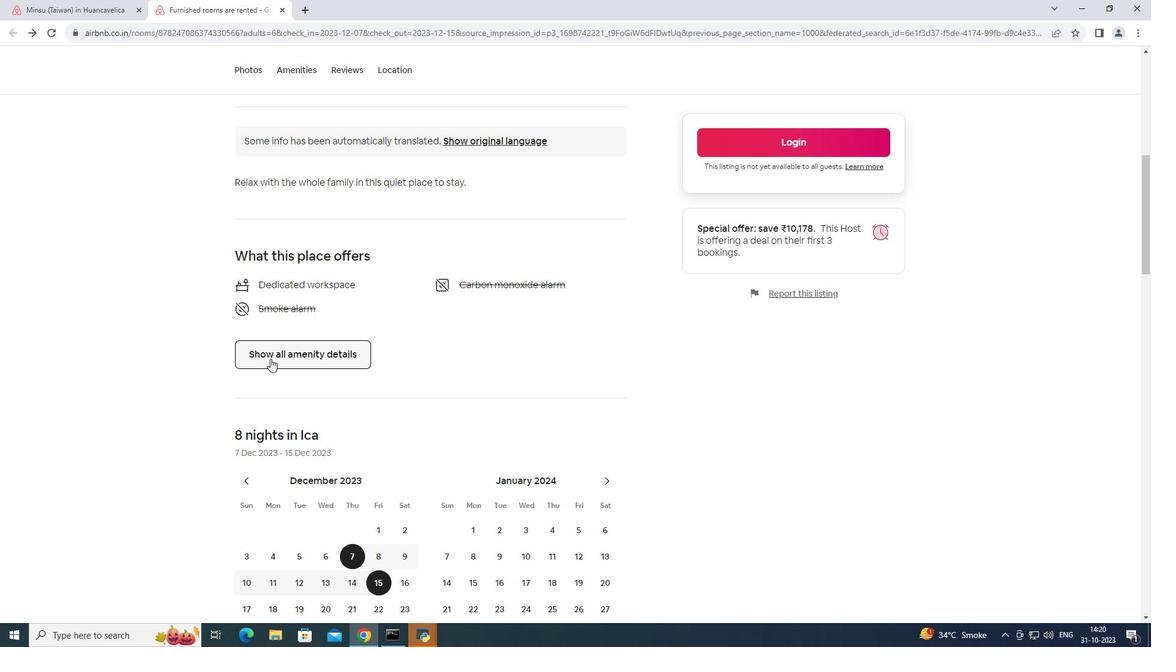
Action: Mouse scrolled (270, 358) with delta (0, 0)
Screenshot: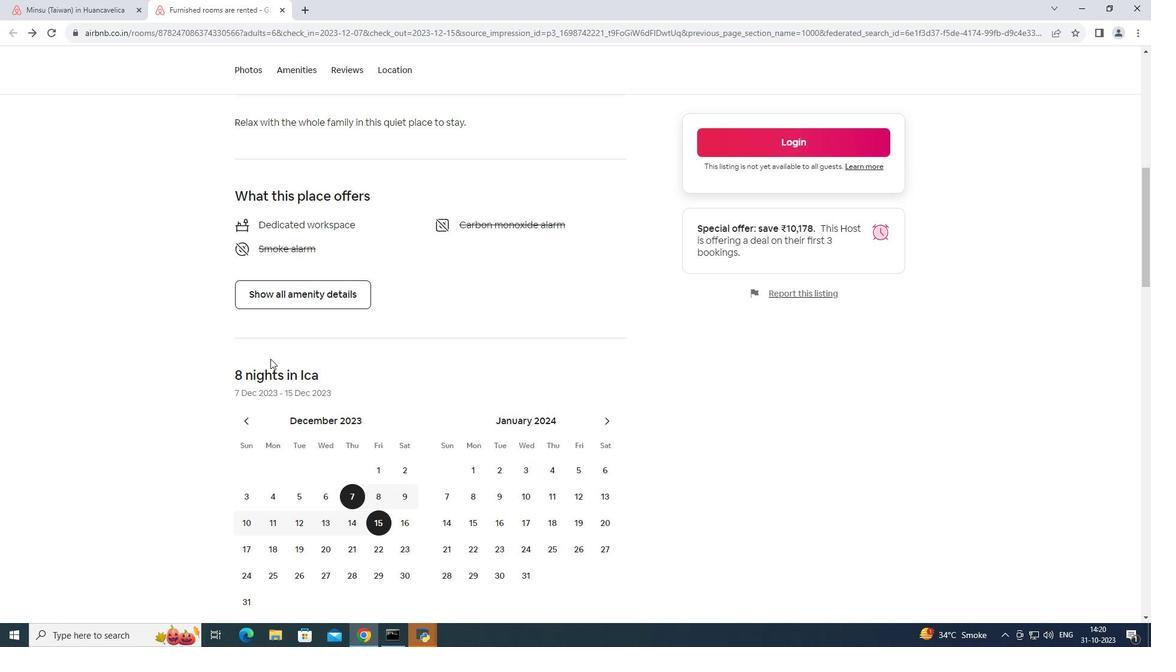
Action: Mouse moved to (270, 359)
Screenshot: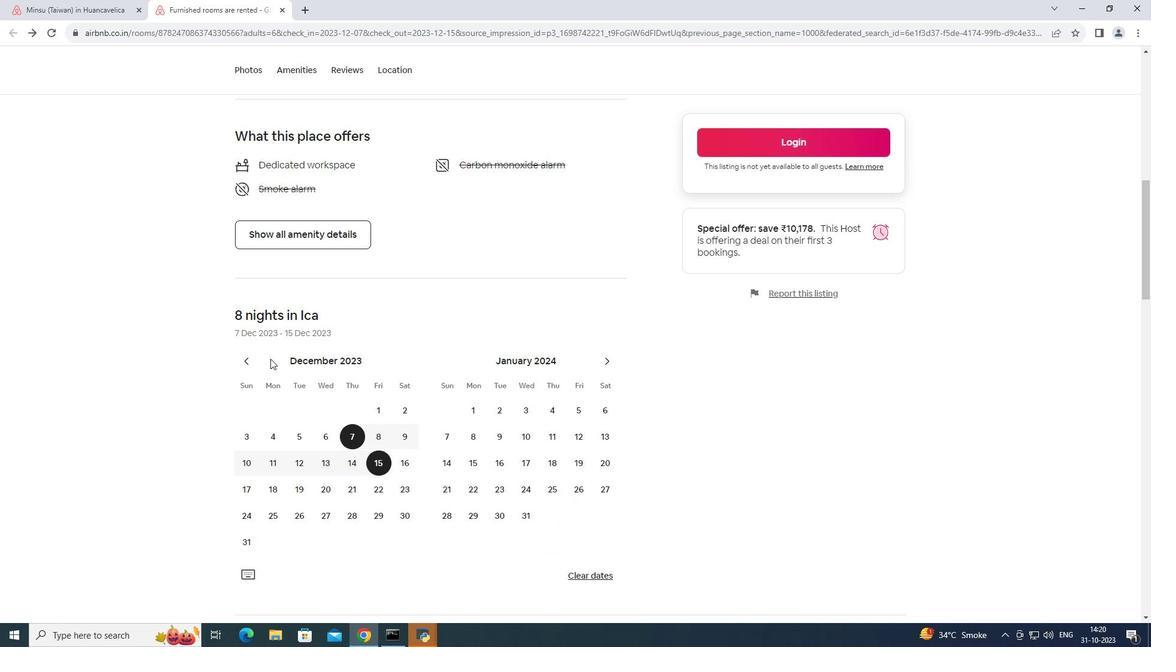 
Action: Mouse scrolled (270, 358) with delta (0, 0)
Screenshot: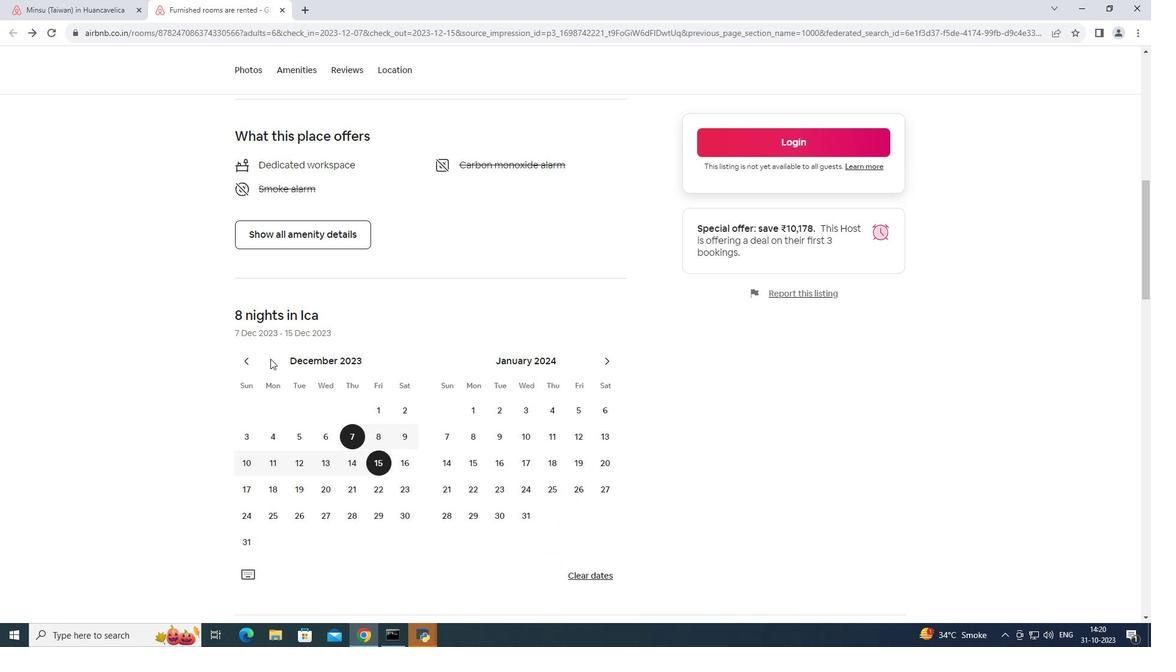 
Action: Mouse moved to (270, 359)
Screenshot: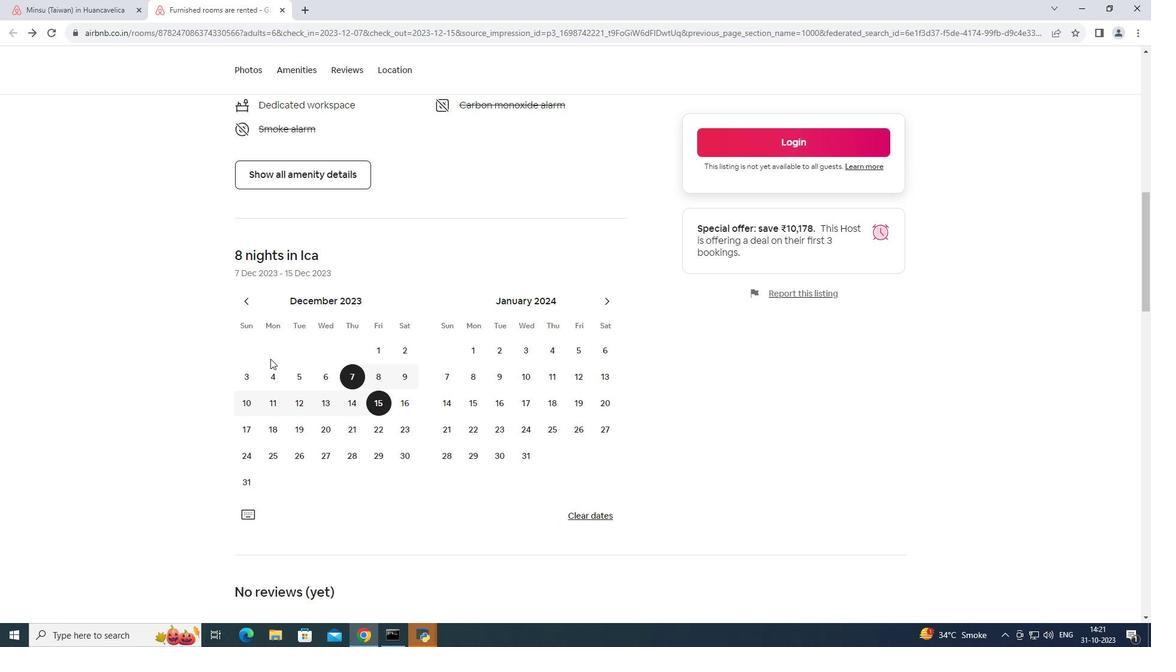 
Action: Mouse scrolled (270, 358) with delta (0, 0)
Screenshot: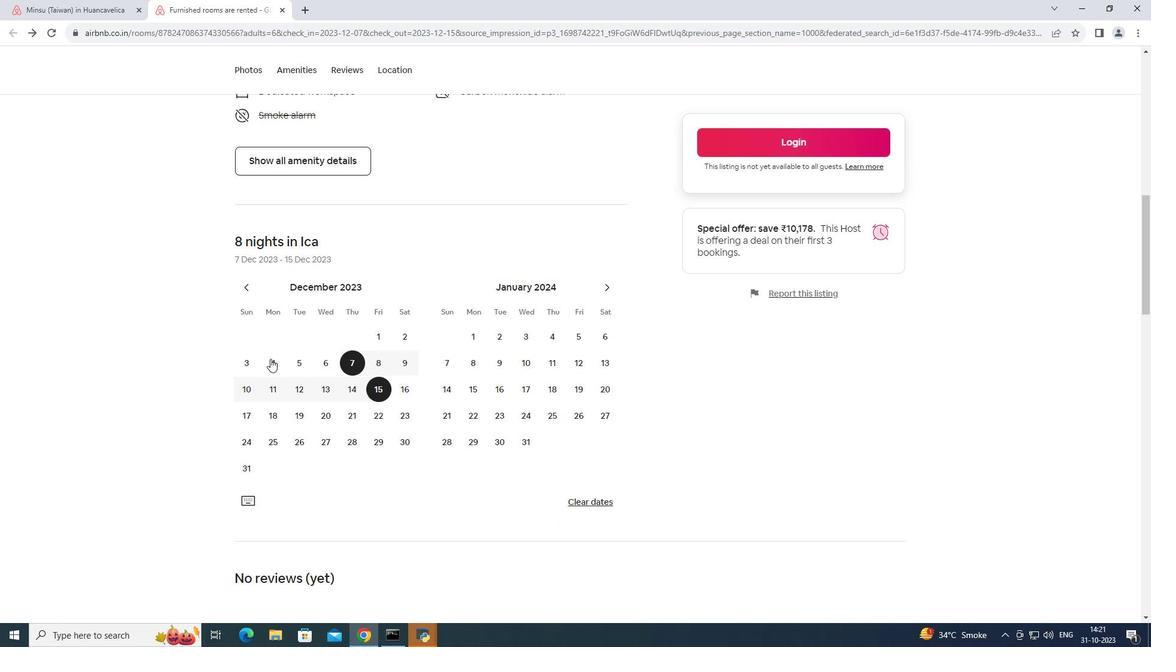 
Action: Mouse scrolled (270, 358) with delta (0, 0)
Screenshot: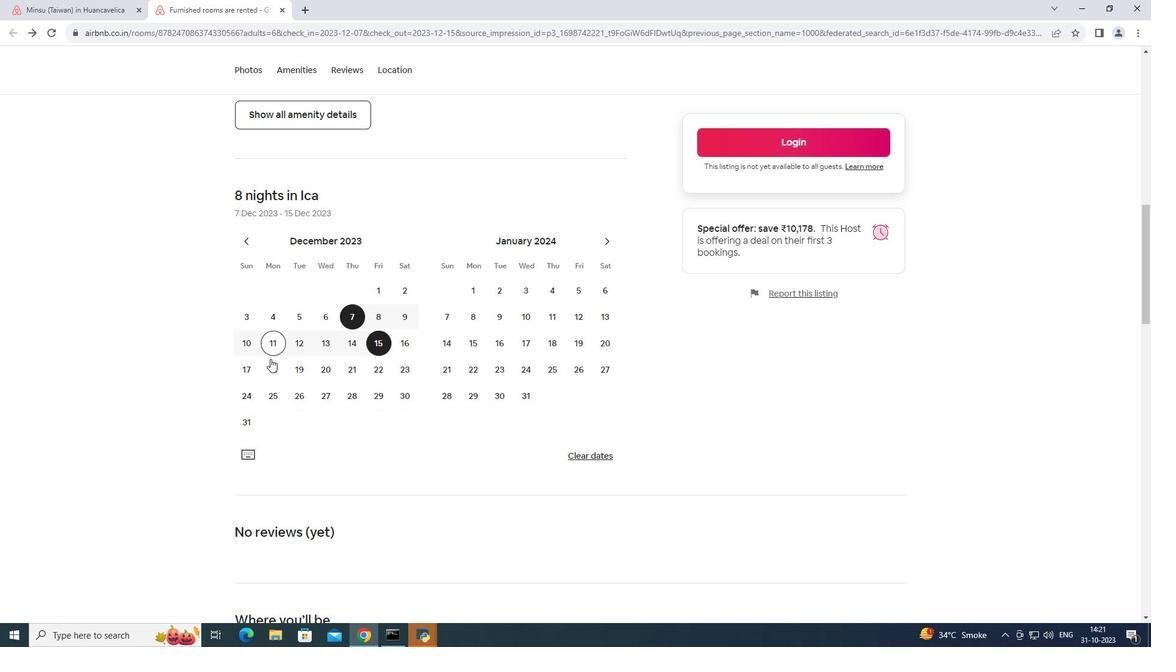 
Action: Mouse scrolled (270, 358) with delta (0, 0)
Screenshot: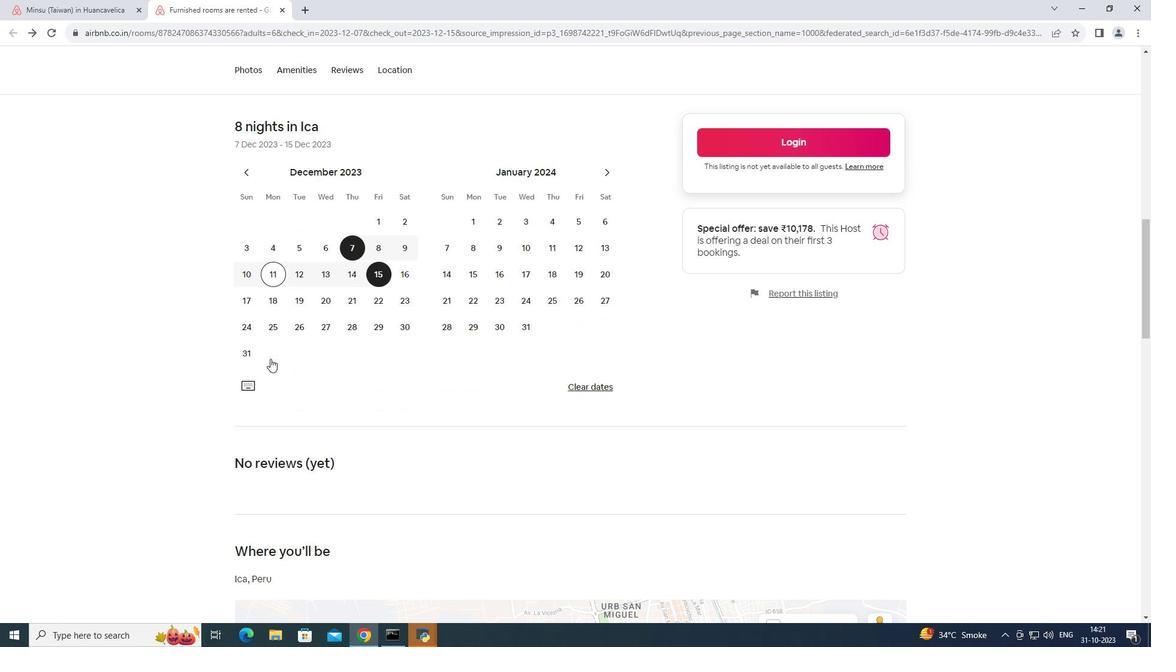 
Action: Mouse scrolled (270, 358) with delta (0, 0)
Screenshot: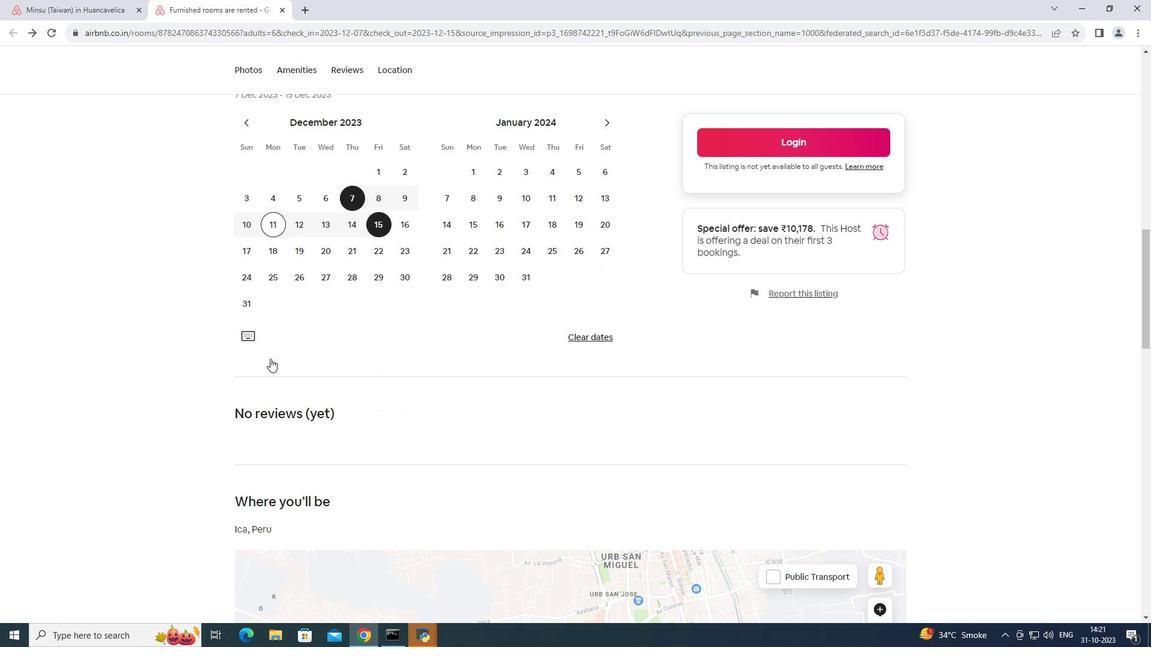 
Action: Mouse scrolled (270, 358) with delta (0, 0)
Screenshot: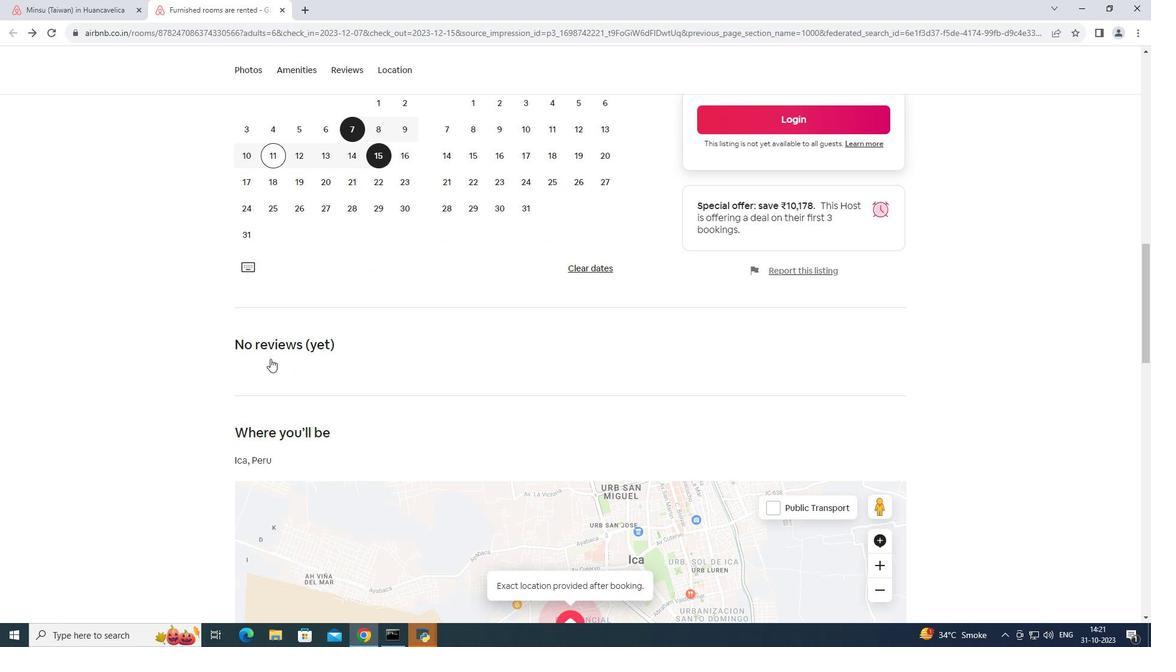 
Action: Mouse scrolled (270, 358) with delta (0, 0)
Screenshot: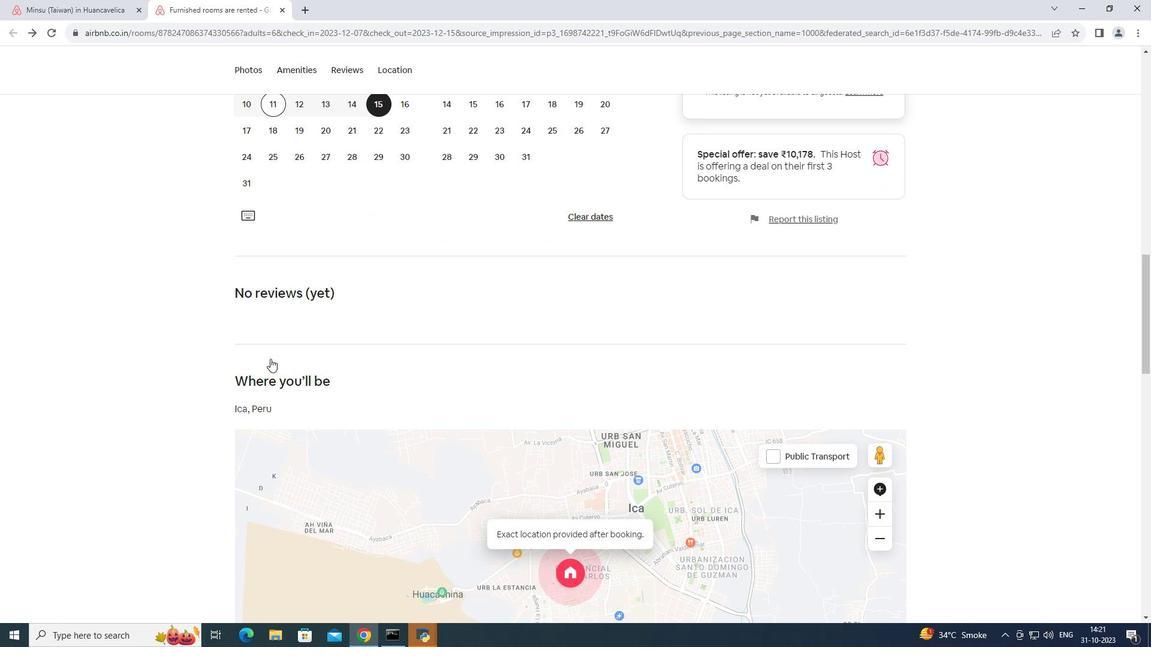 
Action: Mouse scrolled (270, 358) with delta (0, 0)
Screenshot: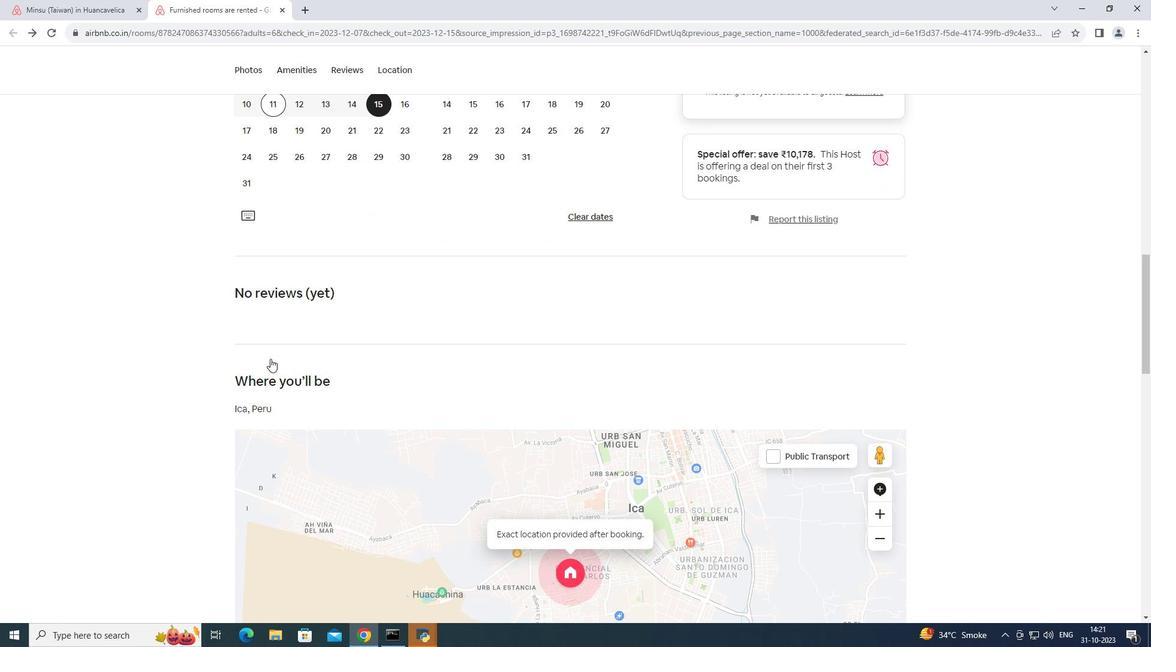 
Action: Mouse scrolled (270, 358) with delta (0, 0)
Screenshot: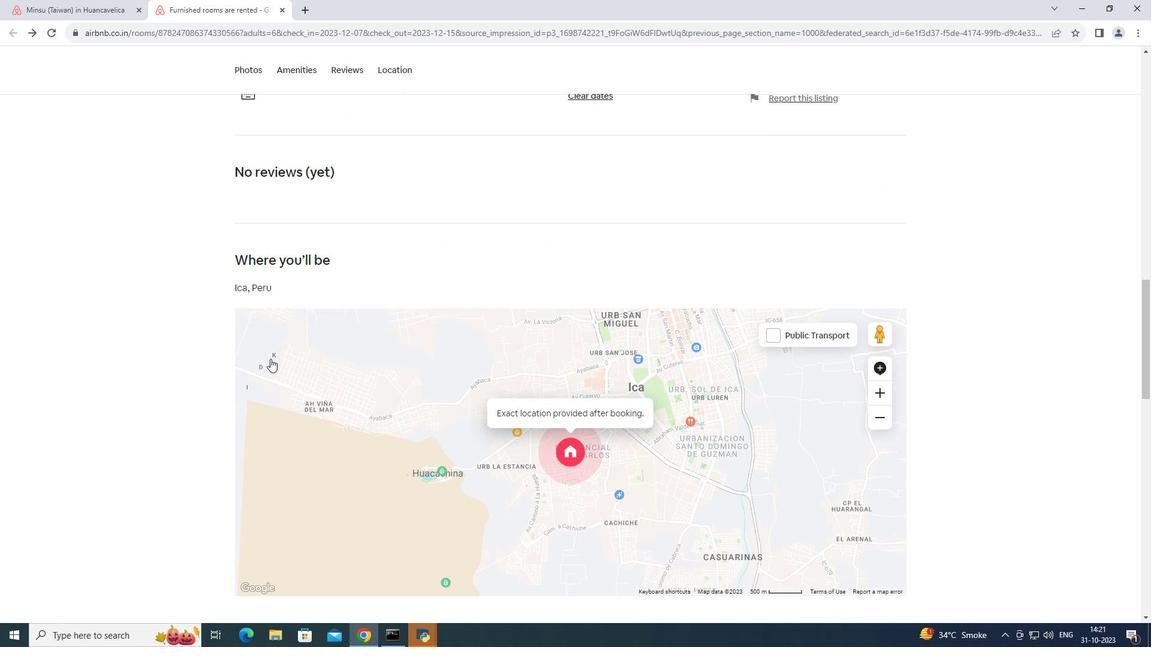 
Action: Mouse scrolled (270, 358) with delta (0, 0)
Screenshot: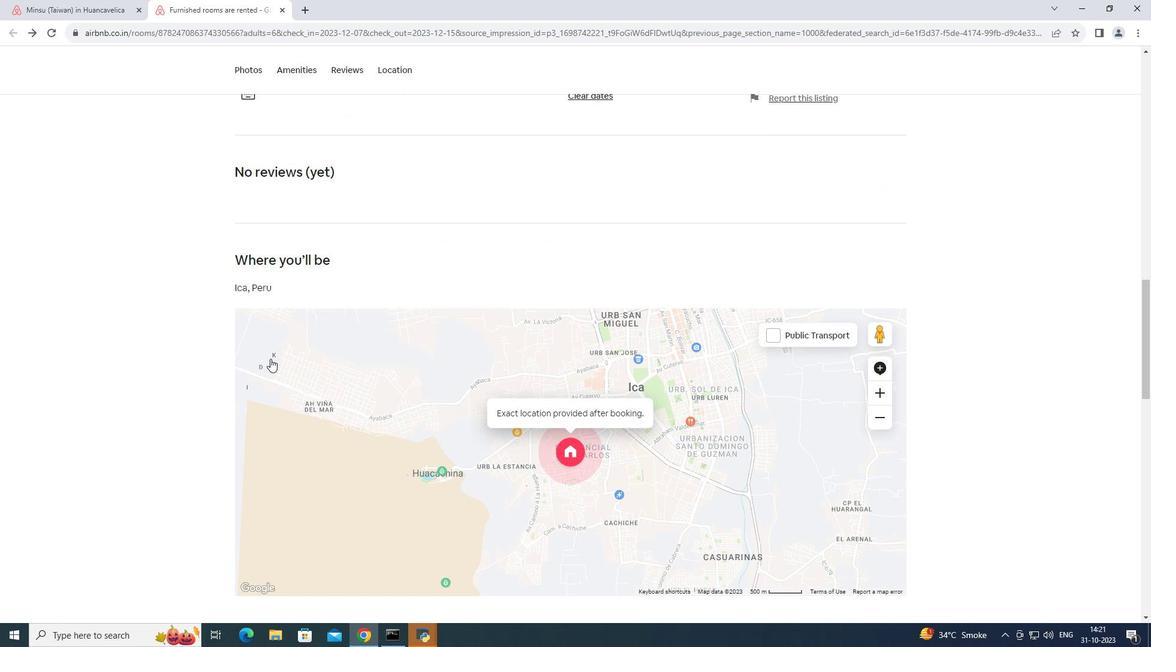 
Action: Mouse scrolled (270, 358) with delta (0, 0)
Screenshot: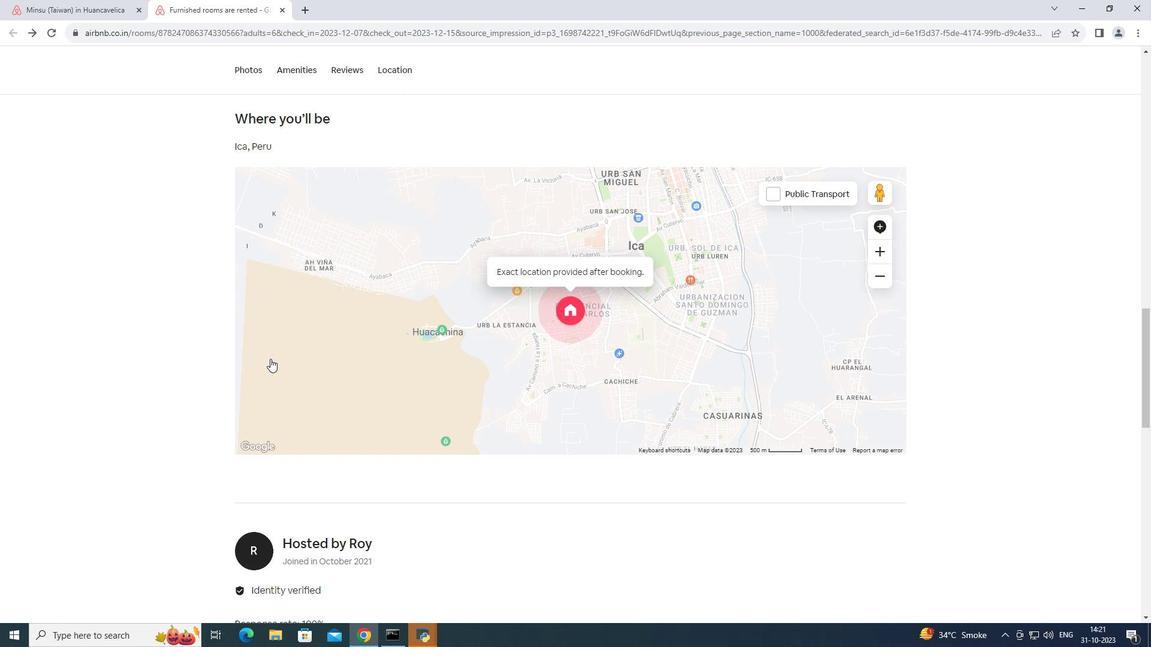 
Action: Mouse moved to (270, 359)
Screenshot: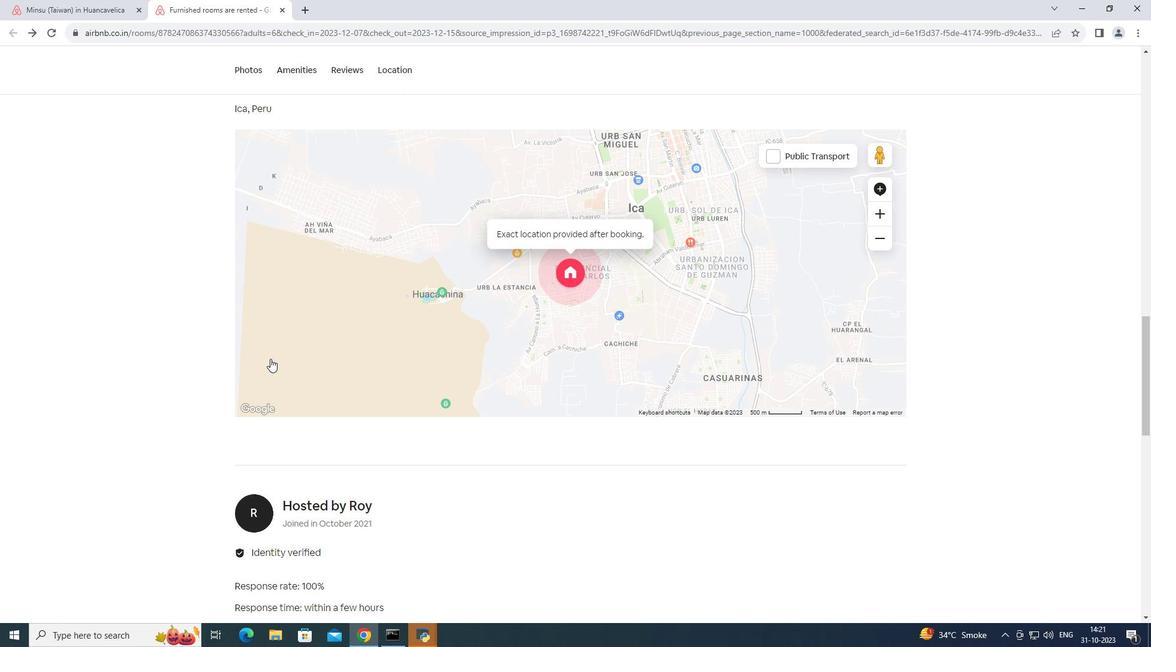 
Action: Mouse scrolled (270, 358) with delta (0, 0)
Screenshot: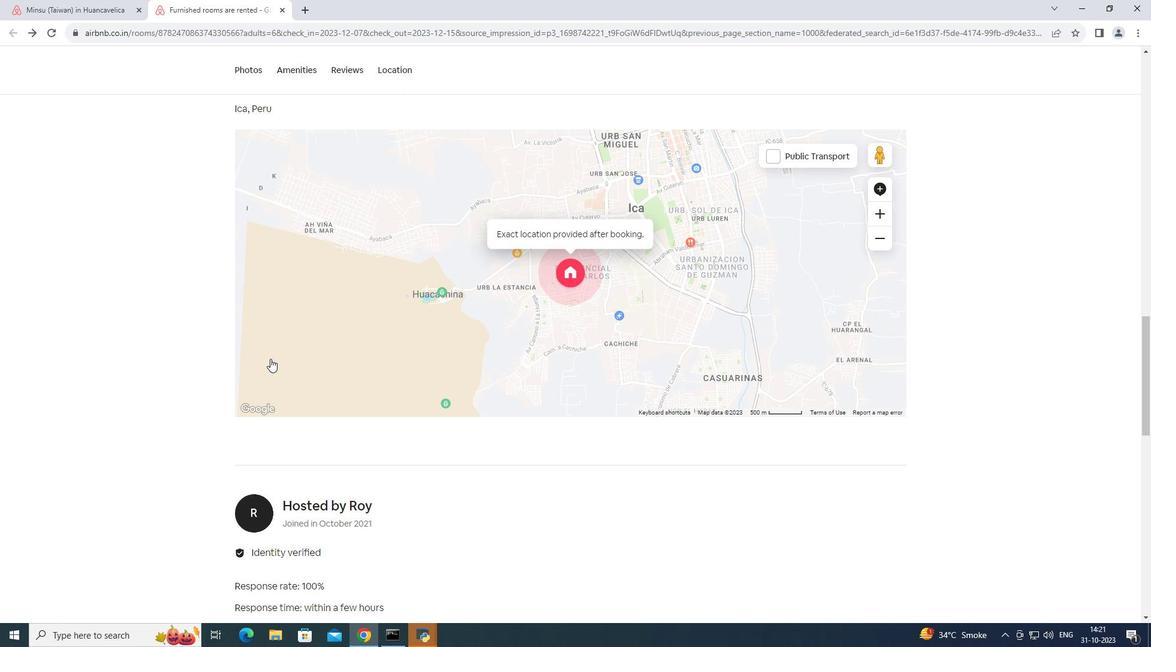 
Action: Mouse scrolled (270, 358) with delta (0, 0)
Screenshot: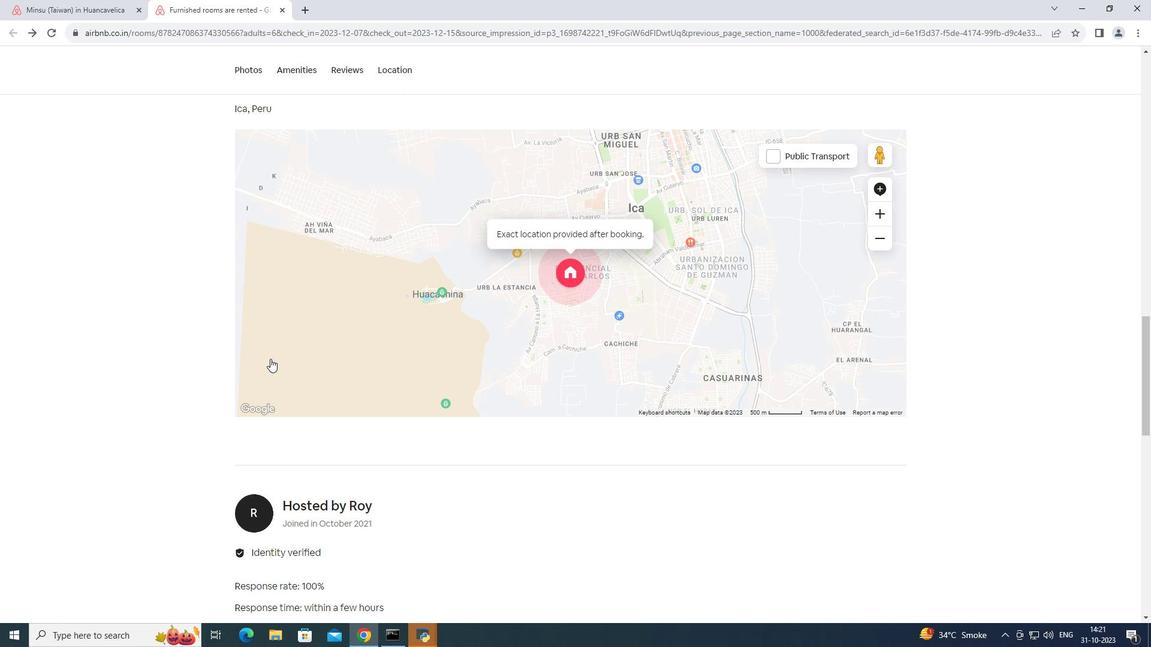 
Action: Mouse moved to (270, 359)
Screenshot: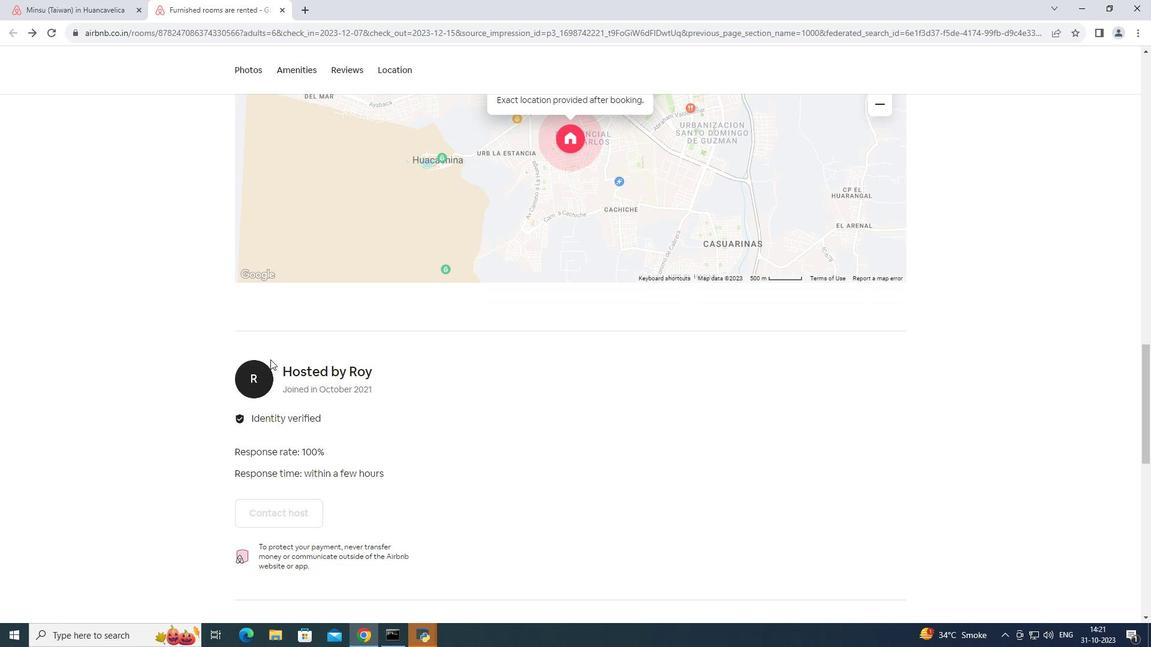 
Action: Mouse scrolled (270, 359) with delta (0, 0)
Screenshot: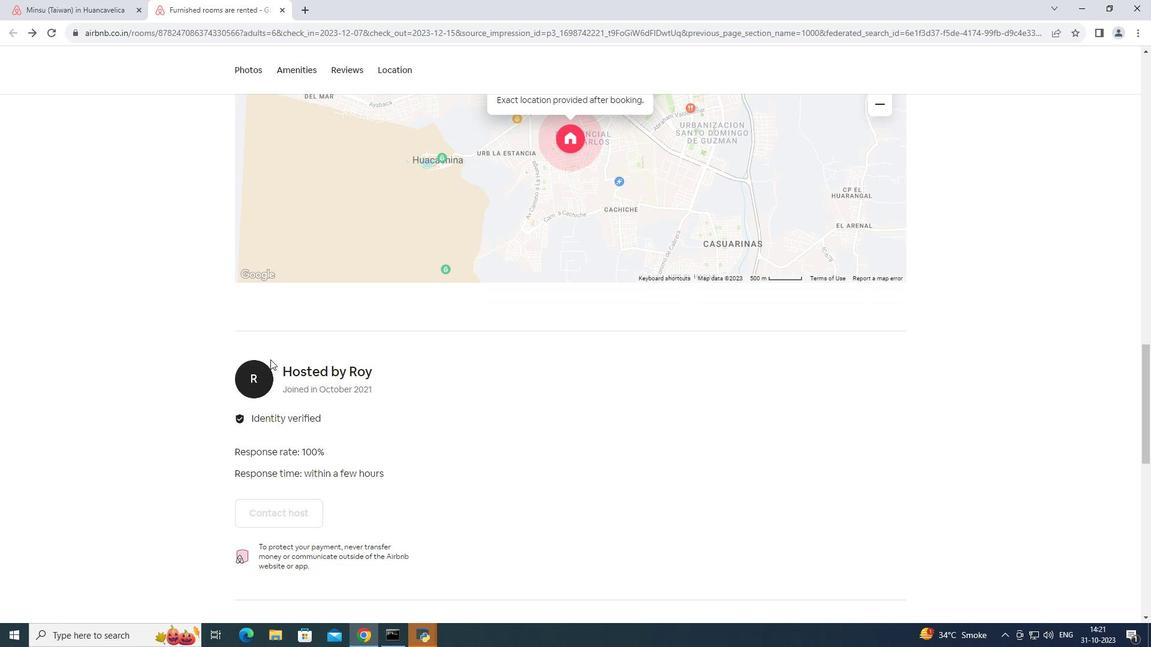 
Action: Mouse moved to (270, 359)
Screenshot: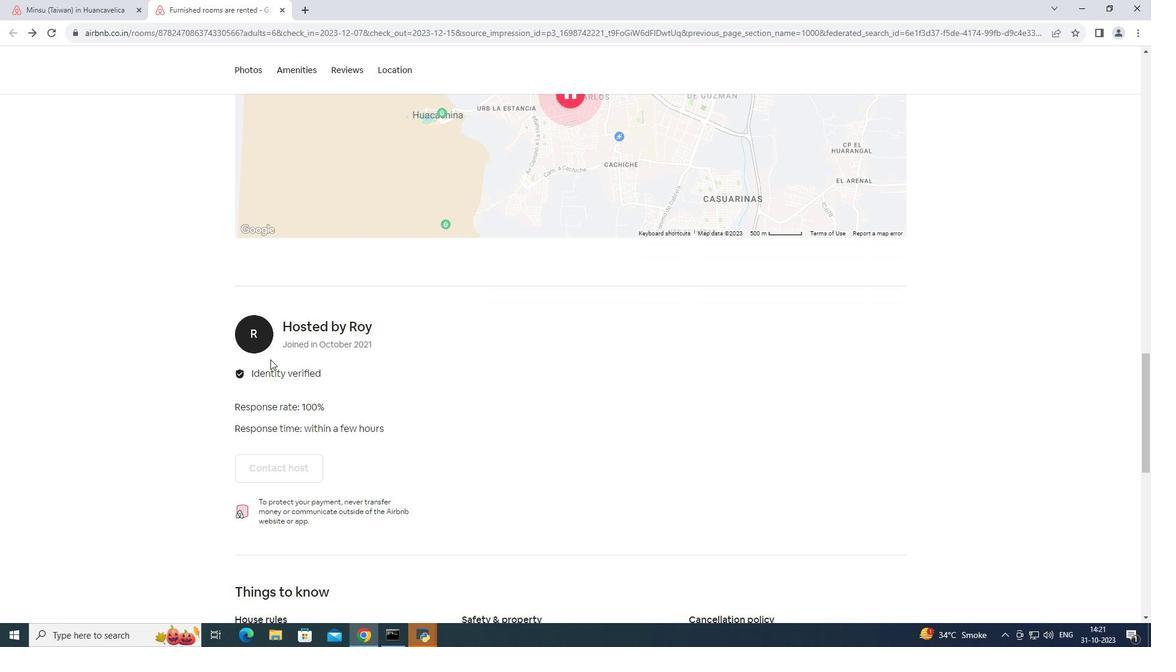 
Action: Mouse scrolled (270, 359) with delta (0, 0)
Screenshot: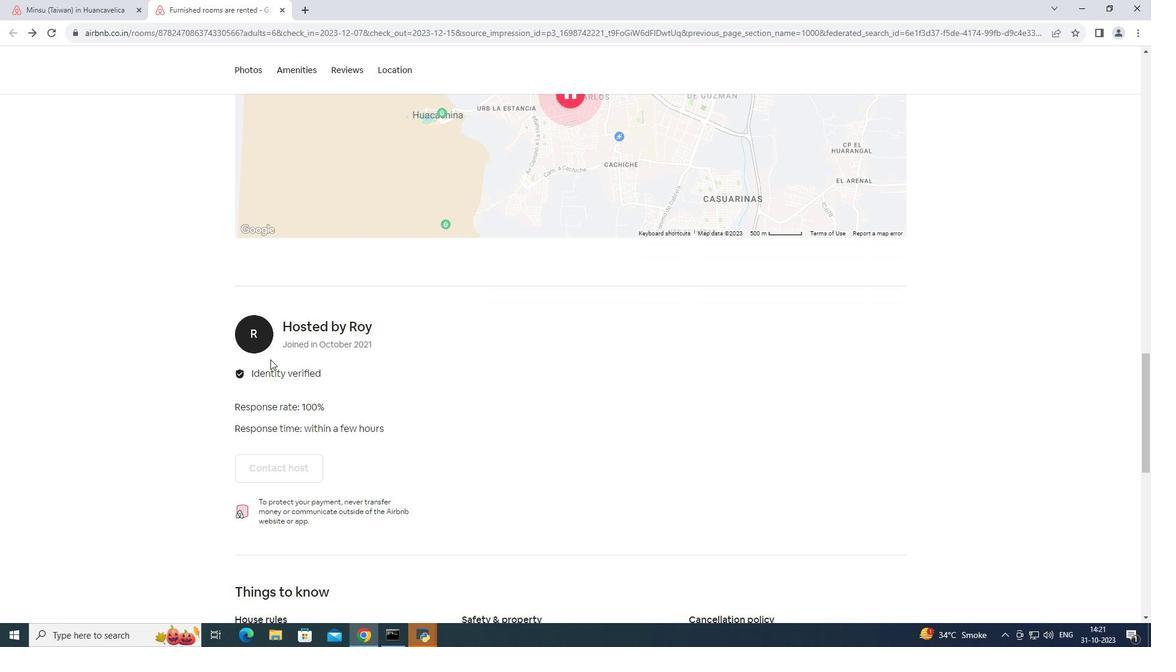 
Action: Mouse scrolled (270, 359) with delta (0, 0)
Screenshot: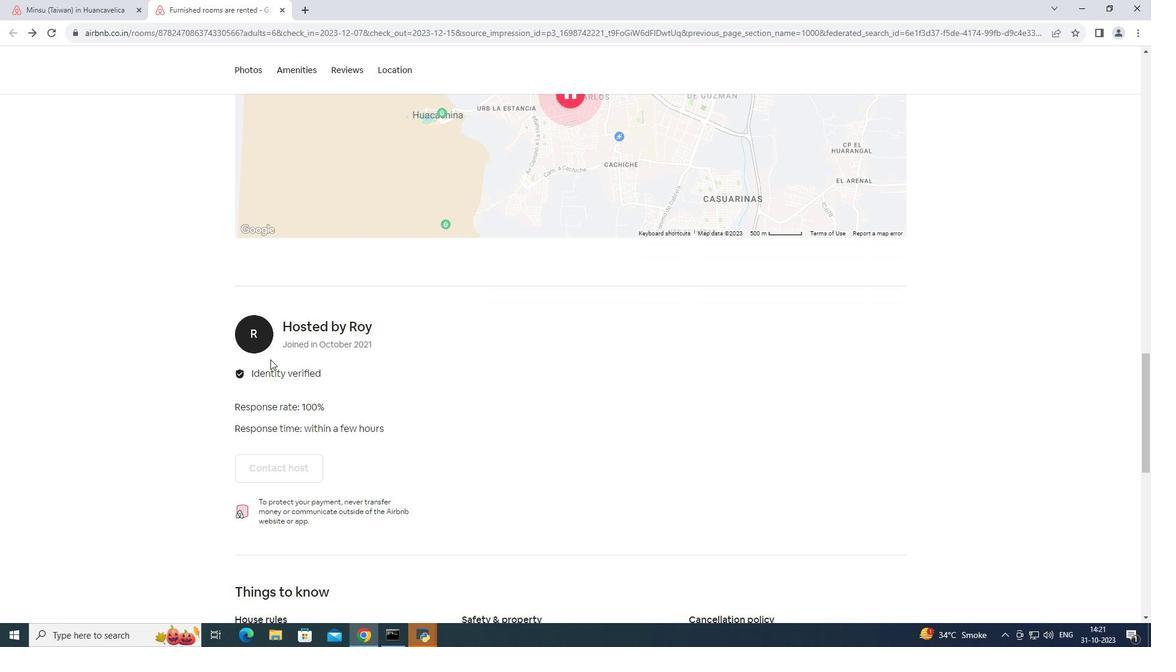 
Action: Mouse scrolled (270, 359) with delta (0, 0)
Screenshot: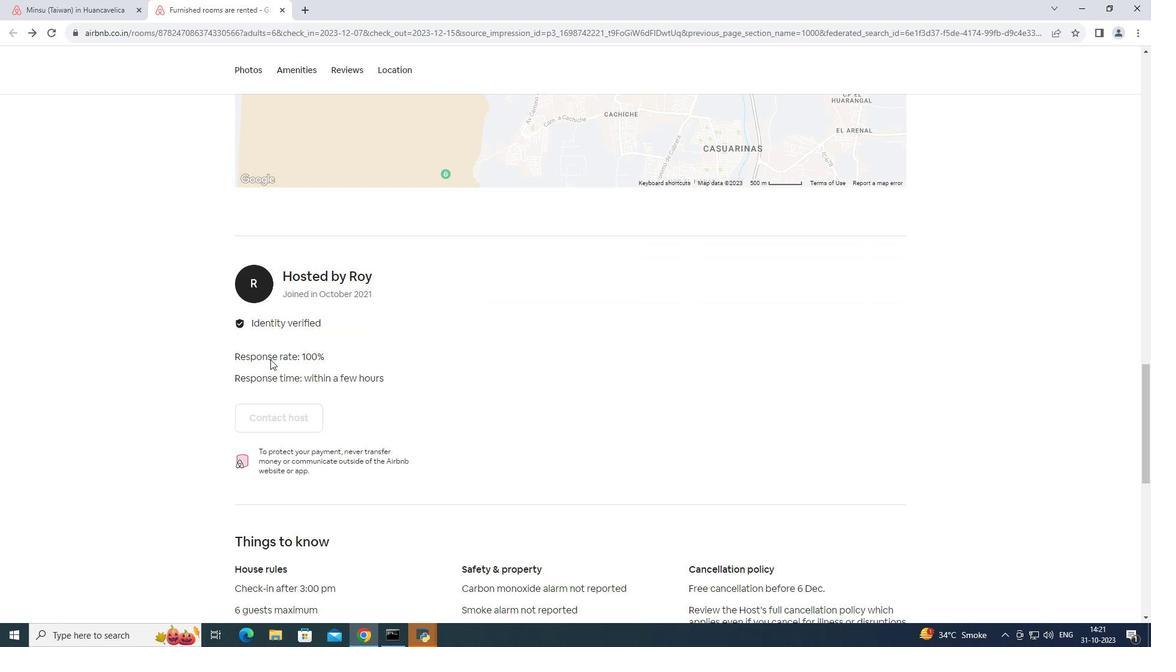 
Action: Mouse scrolled (270, 359) with delta (0, 0)
Screenshot: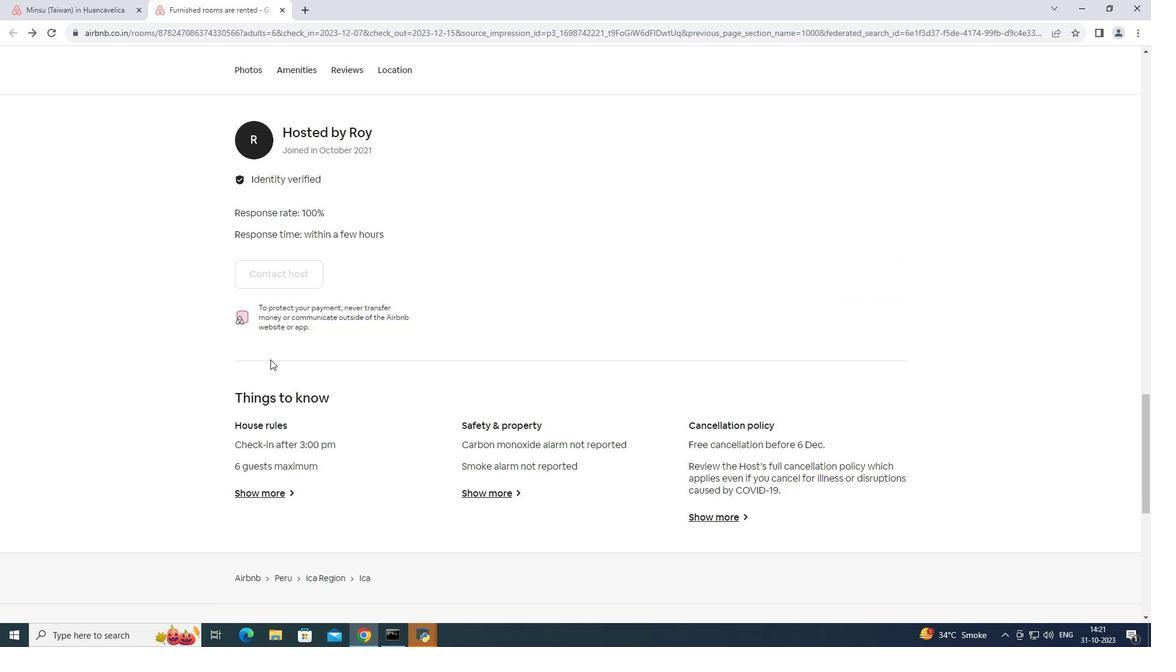 
Action: Mouse moved to (260, 447)
Screenshot: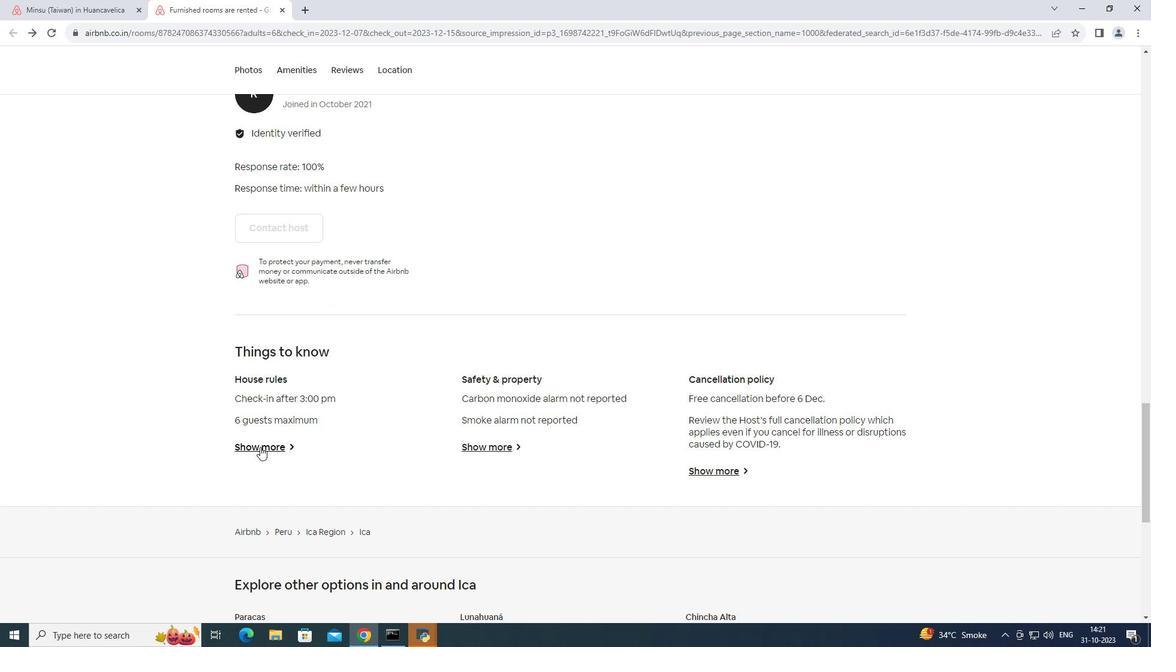 
Action: Mouse pressed left at (260, 447)
Screenshot: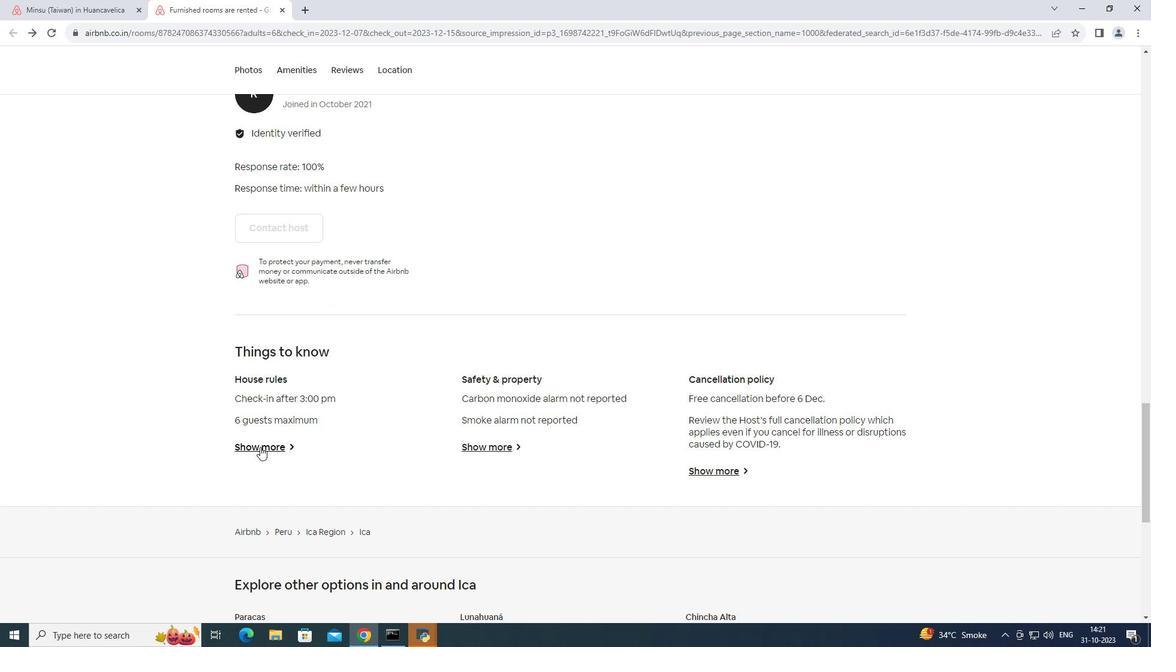 
Action: Mouse moved to (439, 398)
Screenshot: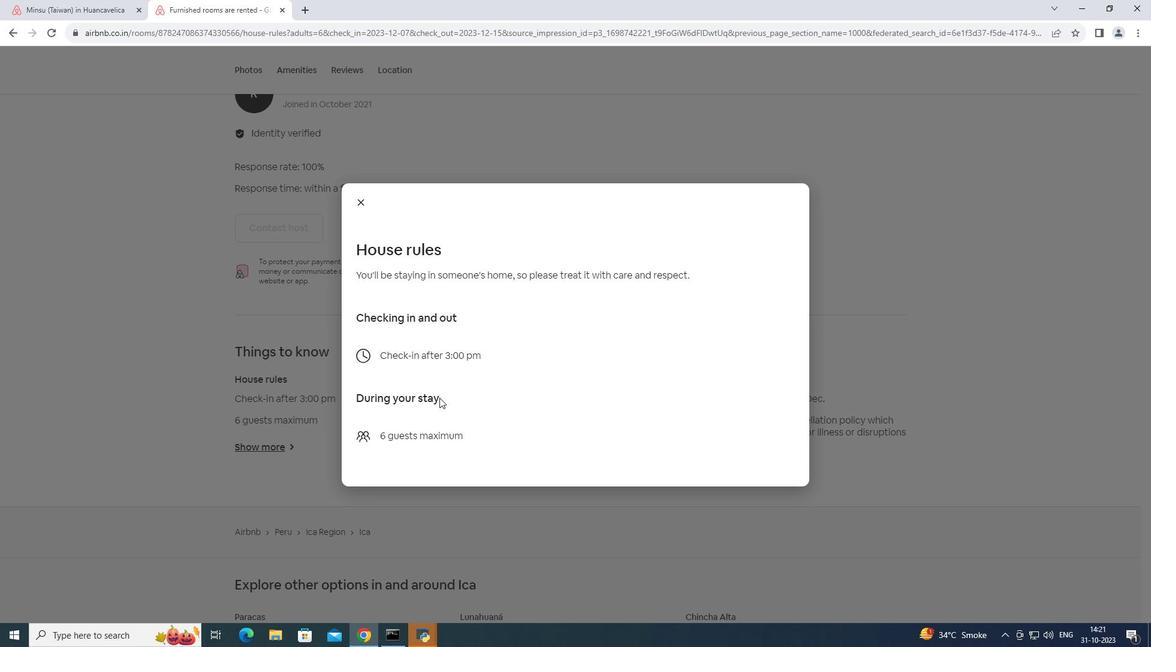 
Action: Mouse scrolled (439, 397) with delta (0, 0)
Screenshot: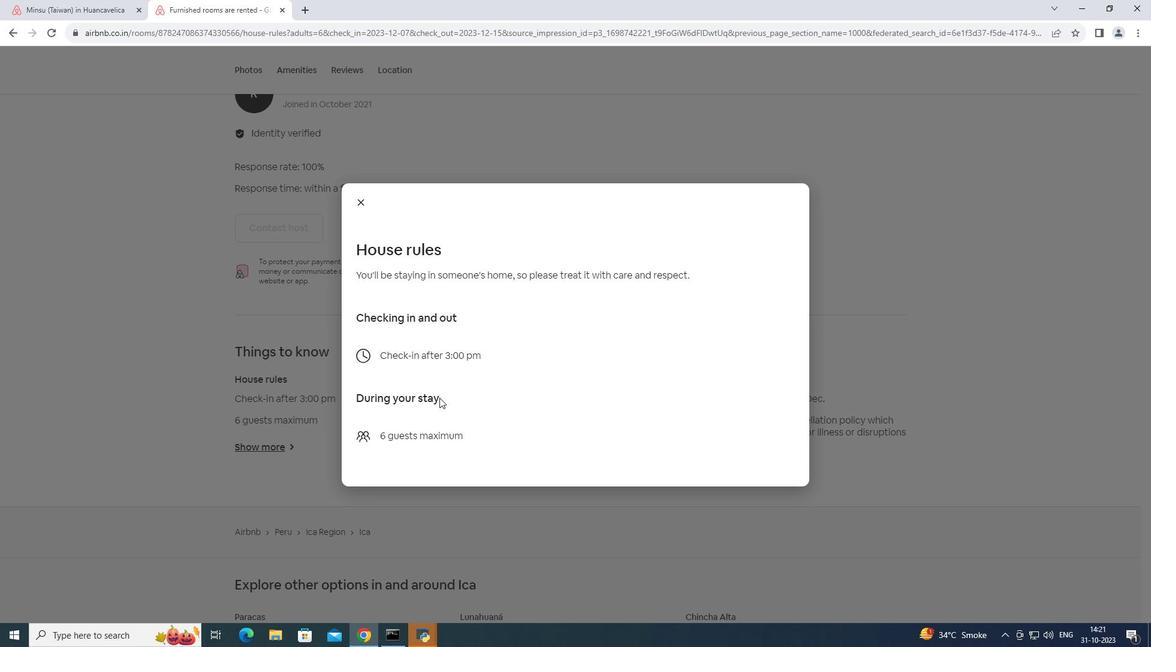 
Action: Mouse scrolled (439, 397) with delta (0, 0)
Screenshot: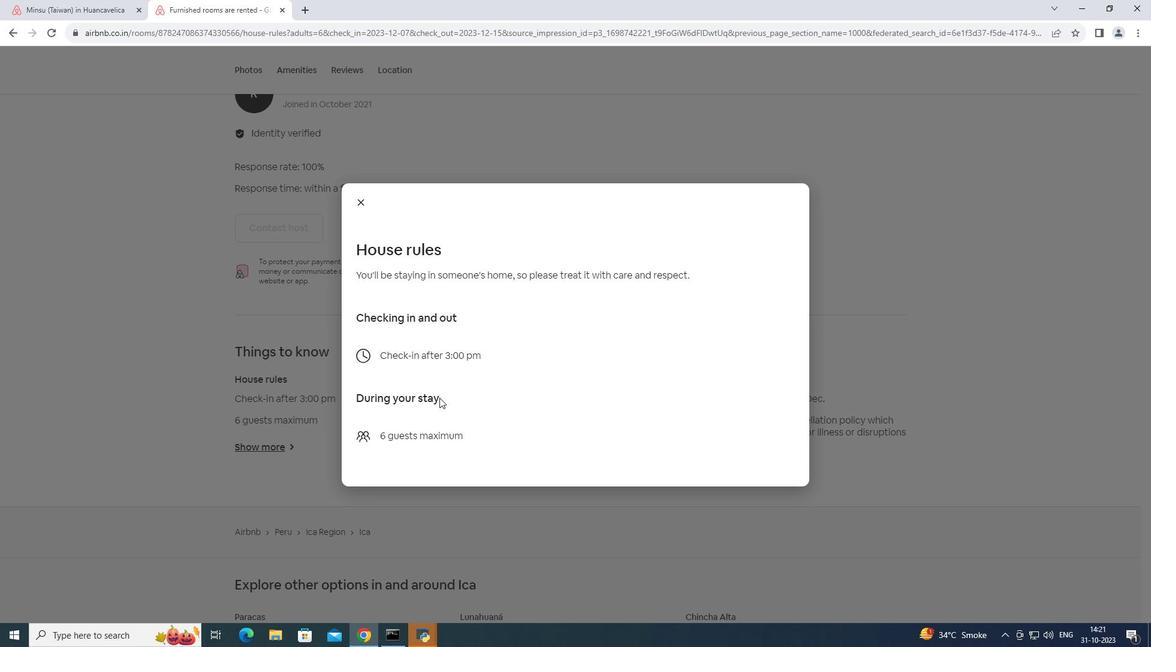 
Action: Mouse scrolled (439, 397) with delta (0, 0)
Screenshot: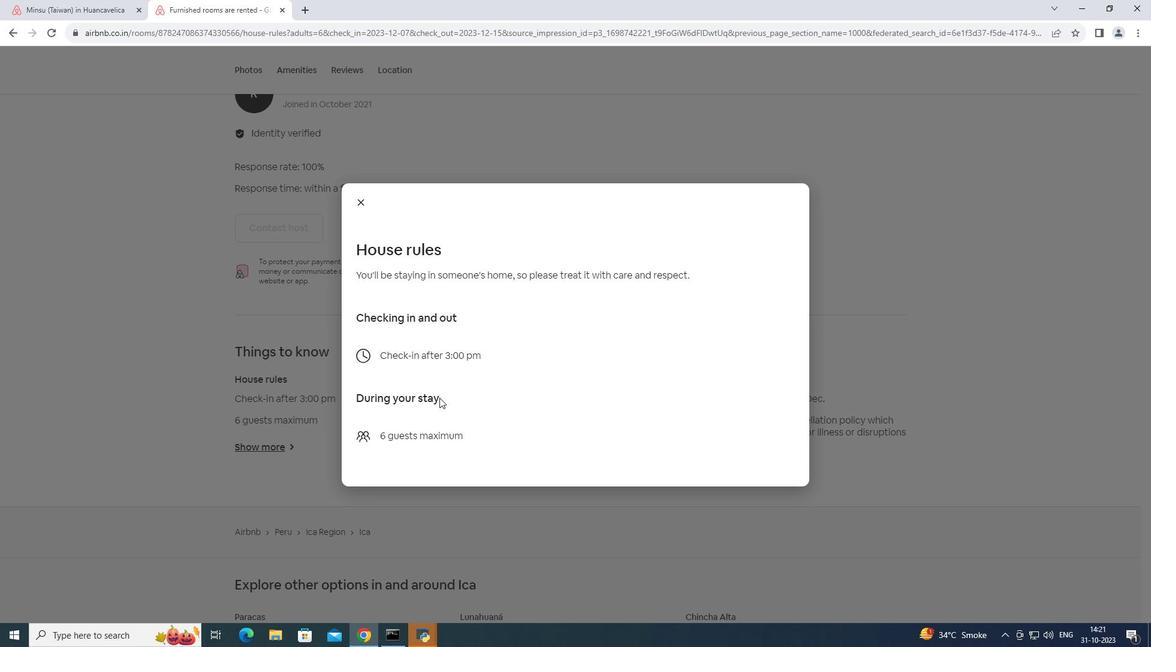 
Action: Mouse scrolled (439, 397) with delta (0, 0)
Screenshot: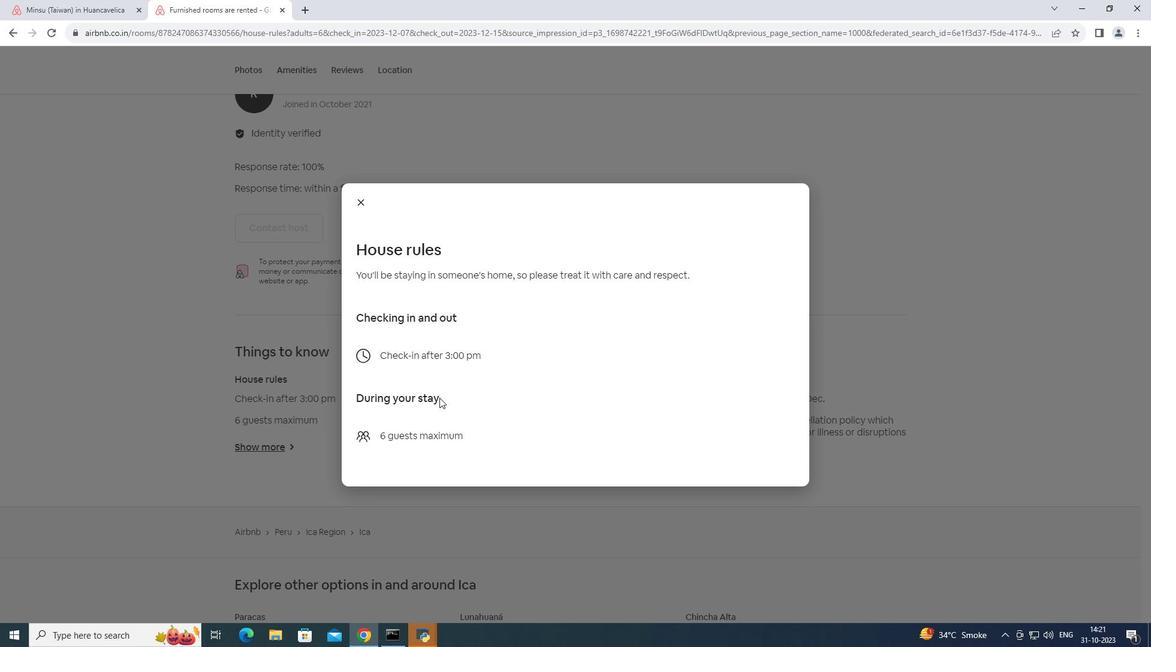 
Action: Mouse moved to (363, 202)
Screenshot: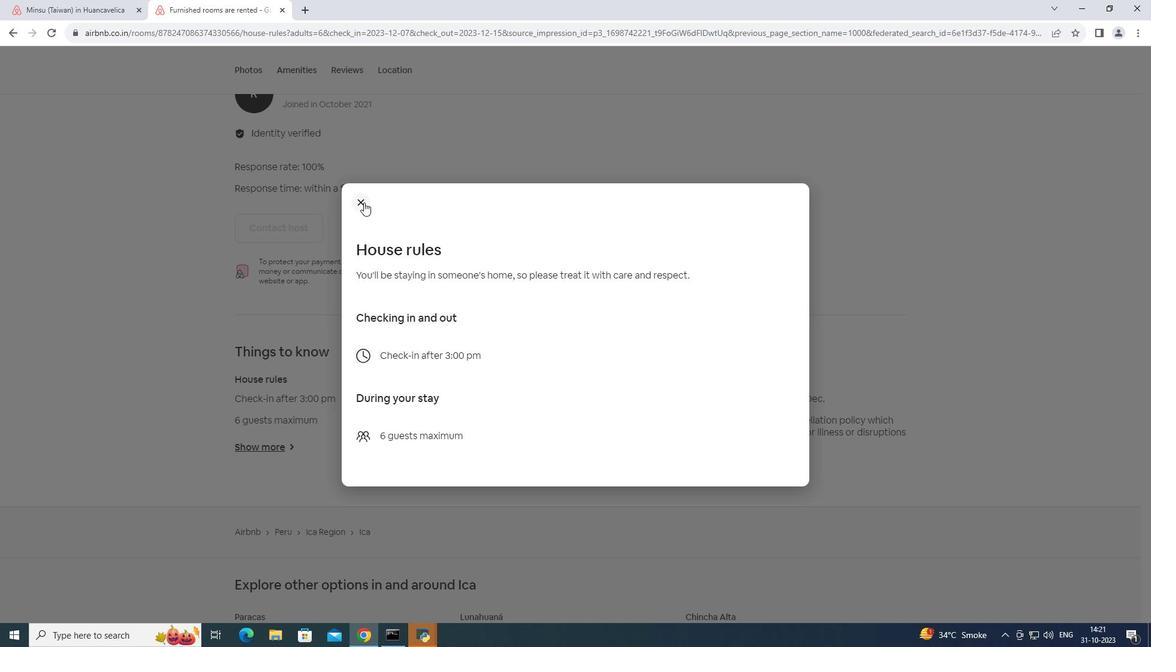 
Action: Mouse pressed left at (363, 202)
Screenshot: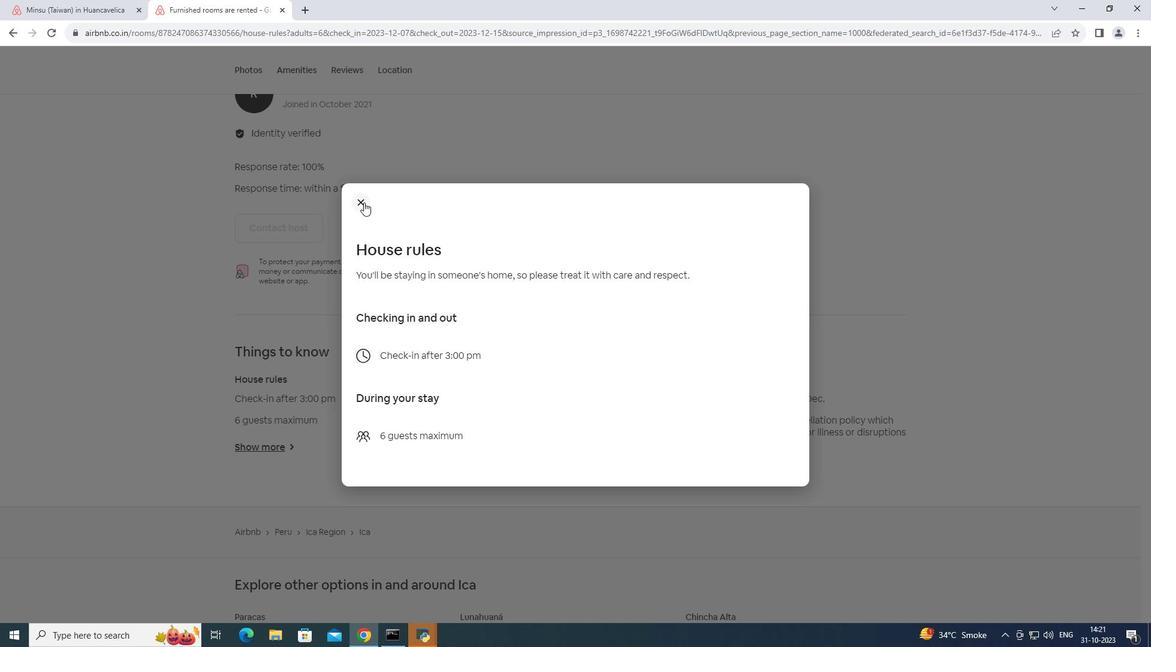 
Action: Mouse moved to (510, 449)
Screenshot: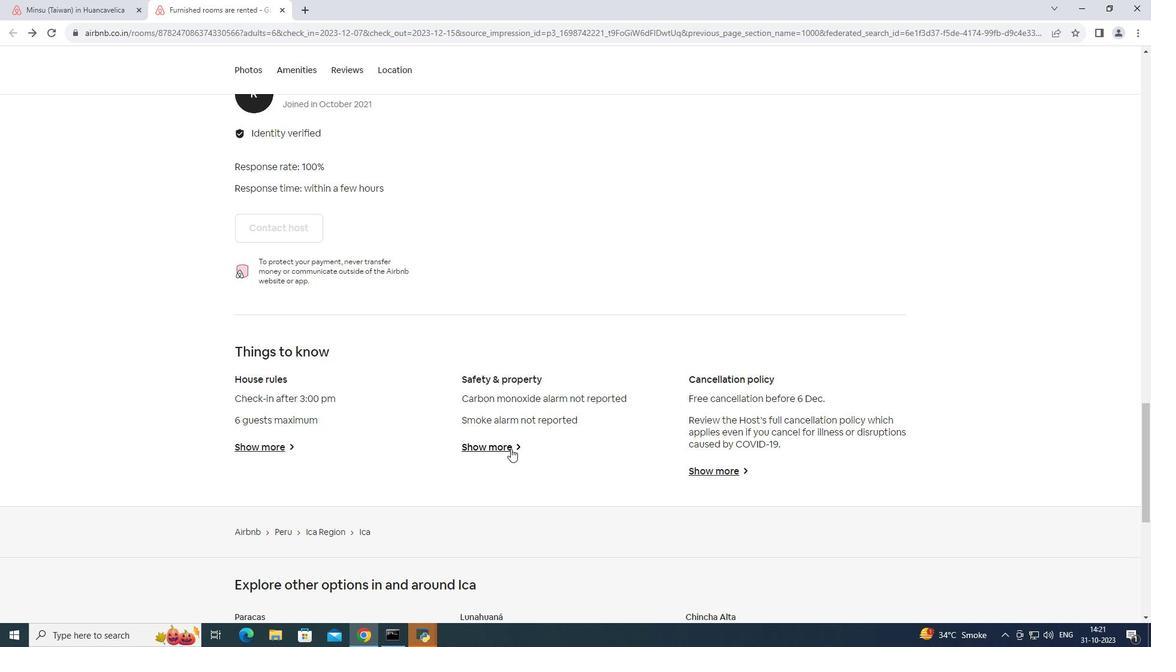 
Action: Mouse pressed left at (510, 449)
Screenshot: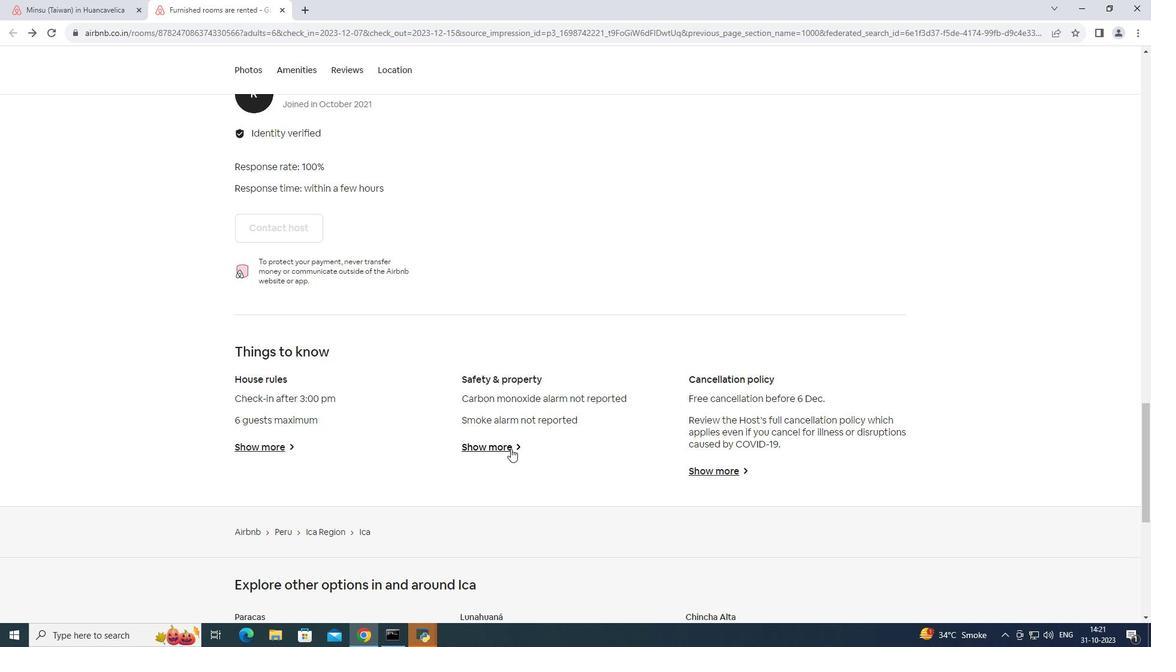 
Action: Mouse moved to (524, 427)
Screenshot: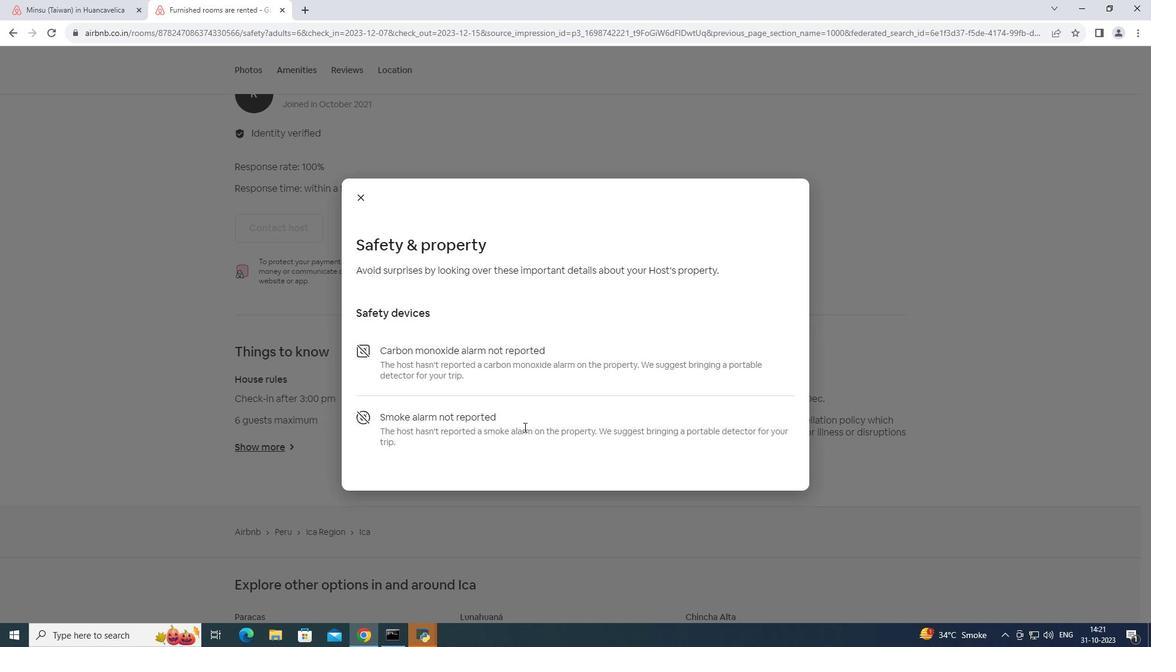 
Action: Mouse scrolled (524, 426) with delta (0, 0)
Screenshot: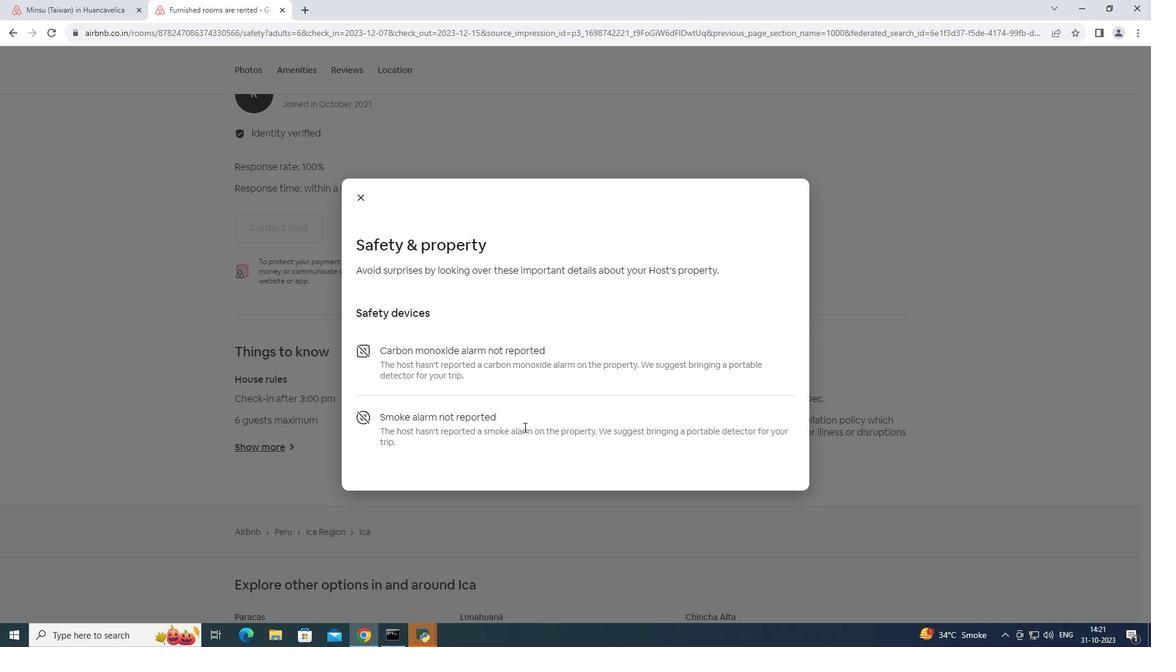 
Action: Mouse scrolled (524, 426) with delta (0, 0)
Screenshot: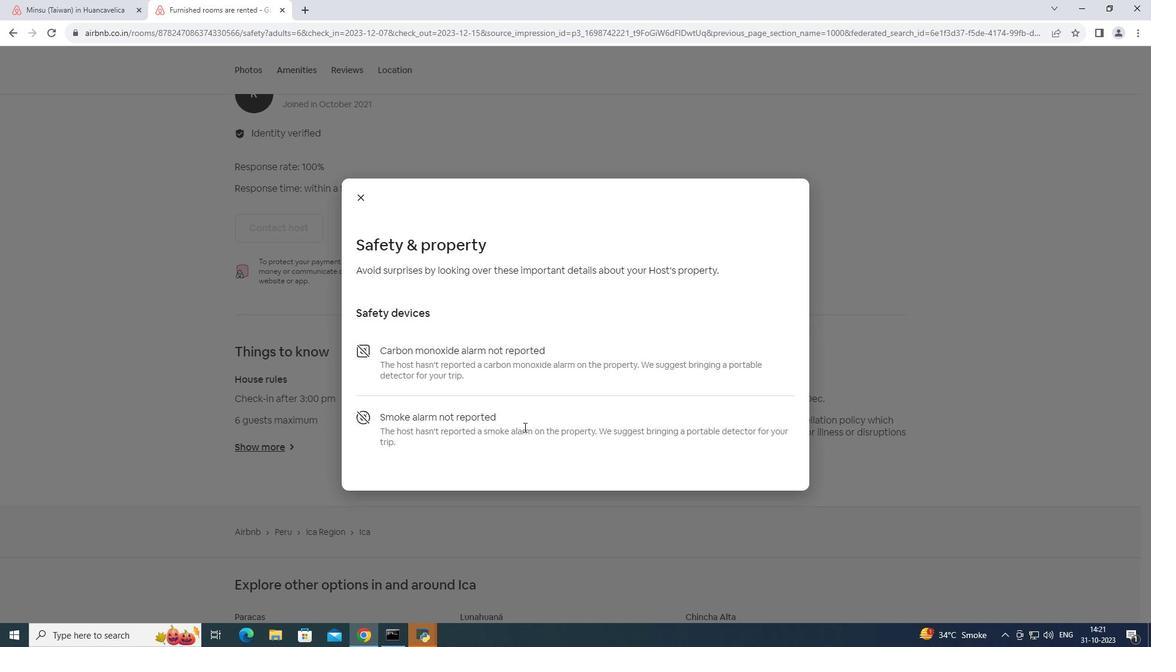 
Action: Mouse scrolled (524, 426) with delta (0, 0)
Screenshot: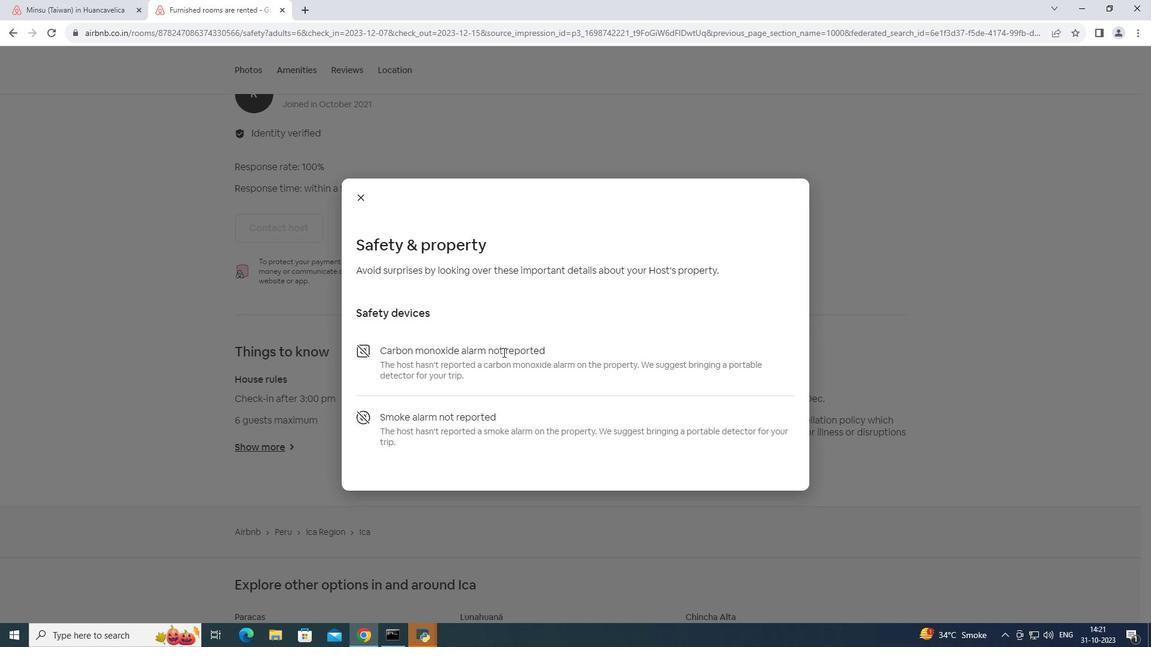 
Action: Mouse moved to (366, 202)
Screenshot: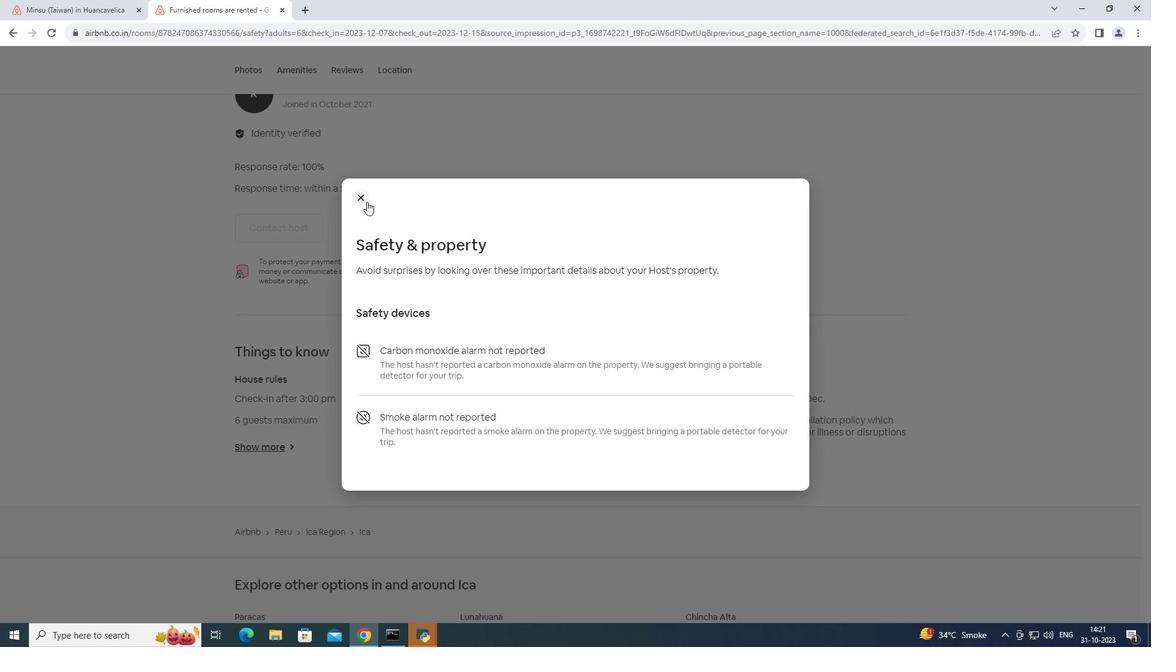 
Action: Mouse pressed left at (366, 202)
Screenshot: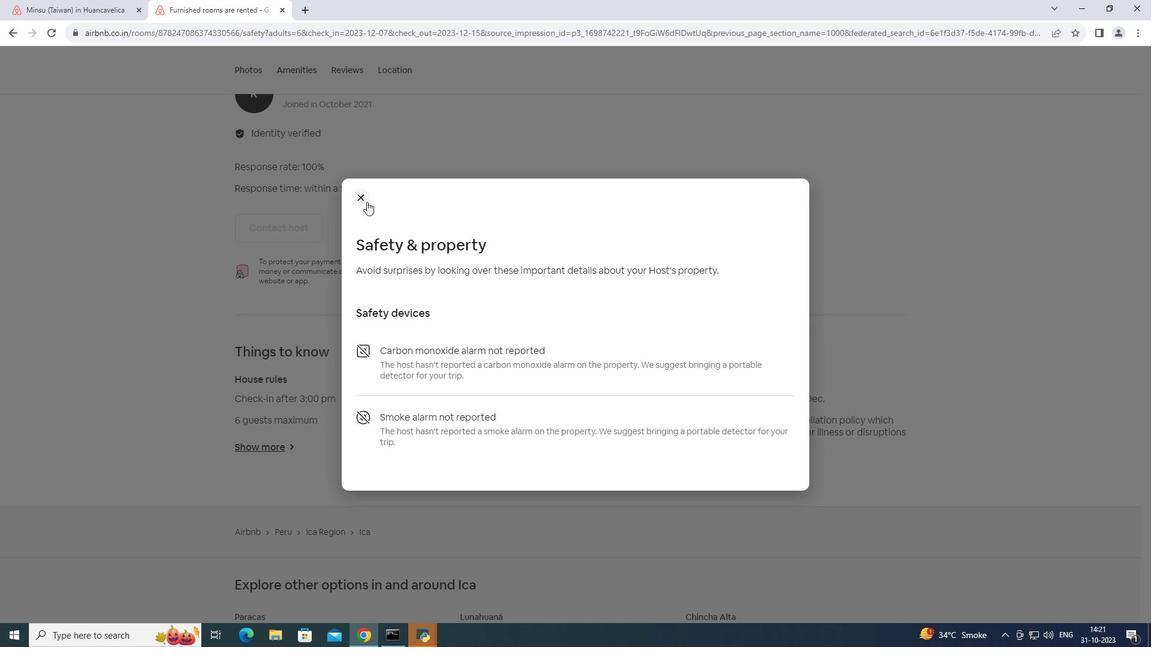 
Action: Mouse moved to (729, 472)
Screenshot: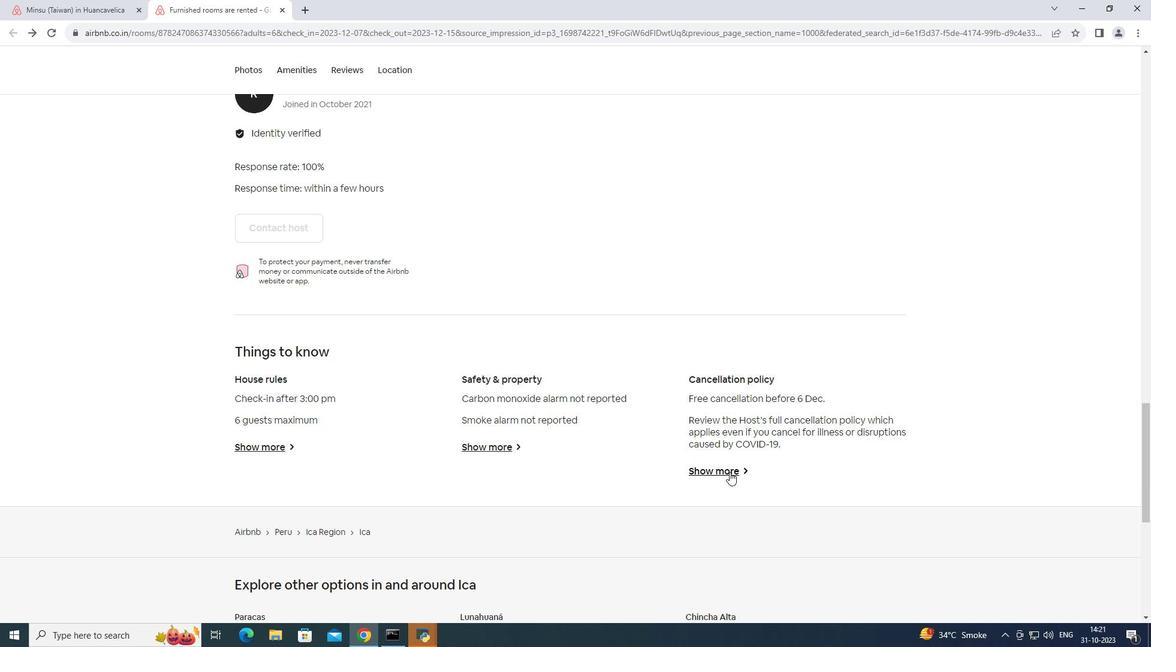 
Action: Mouse pressed left at (729, 472)
Screenshot: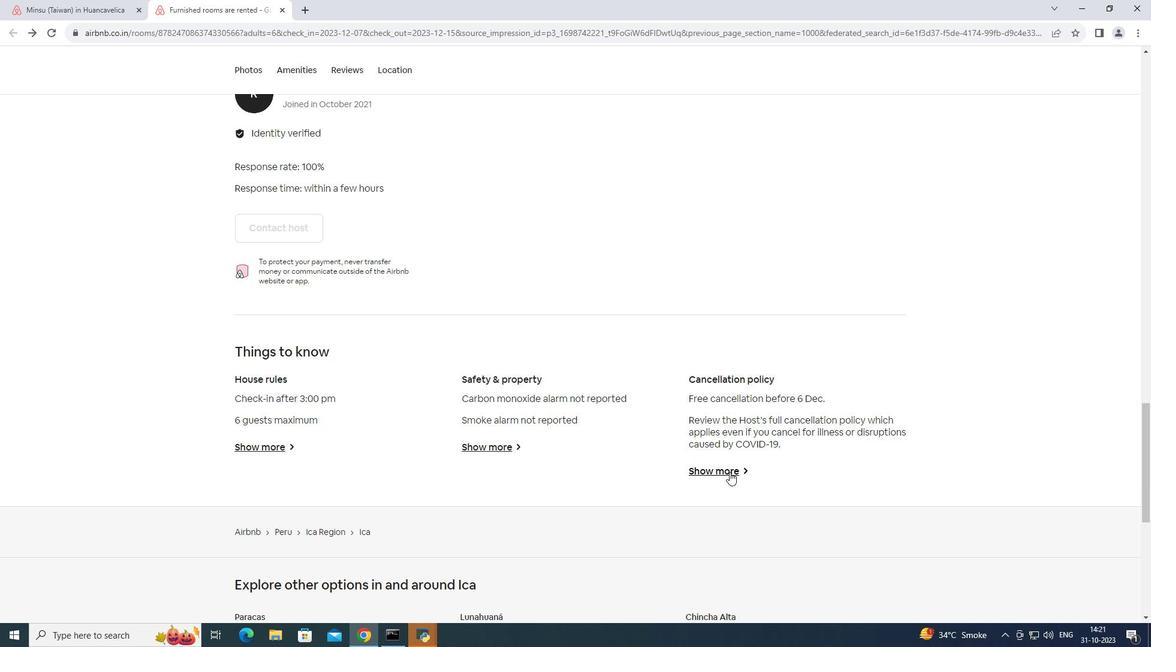 
Action: Mouse moved to (592, 422)
Screenshot: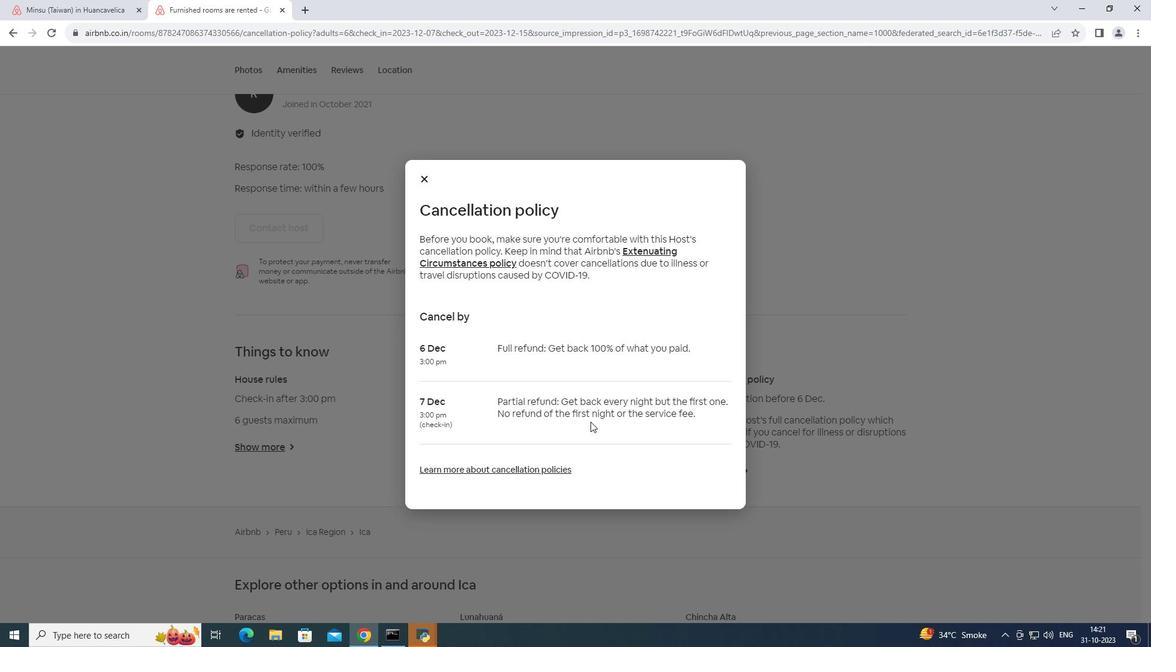 
Action: Mouse scrolled (592, 422) with delta (0, 0)
Screenshot: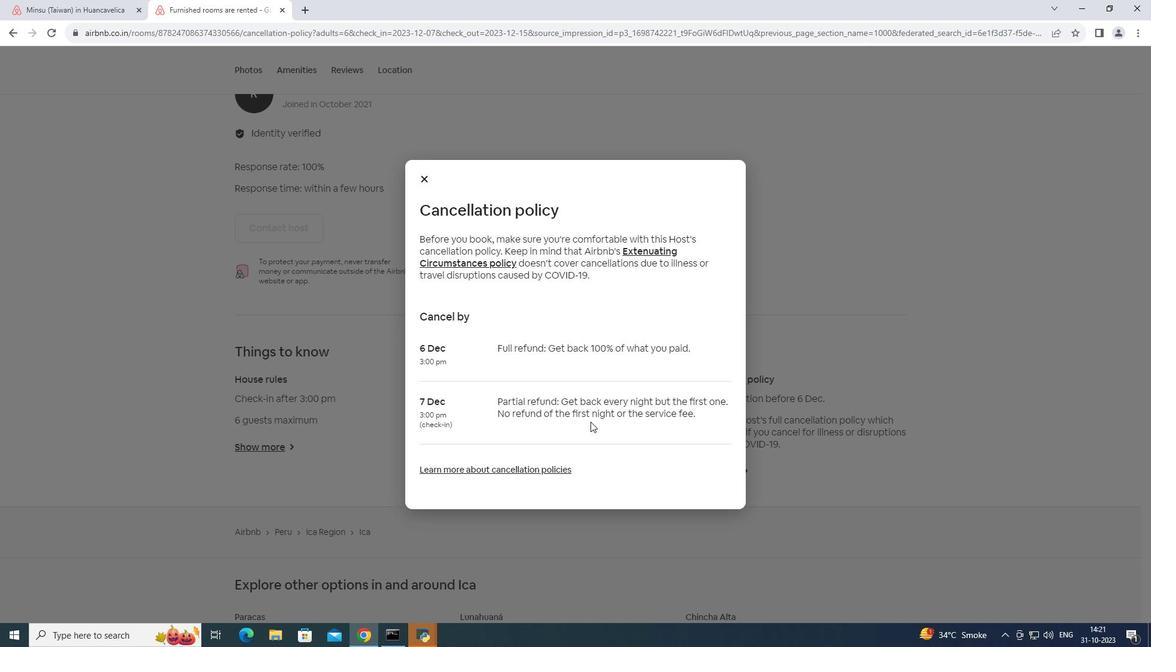 
Action: Mouse moved to (591, 422)
Screenshot: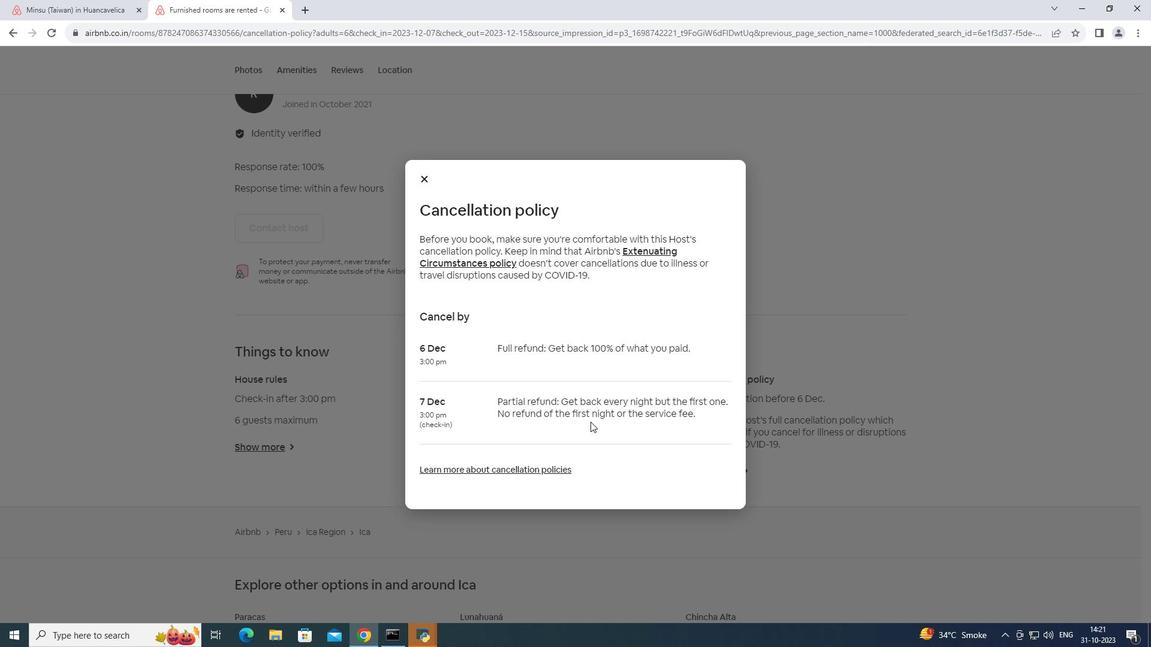 
Action: Mouse scrolled (591, 422) with delta (0, 0)
Screenshot: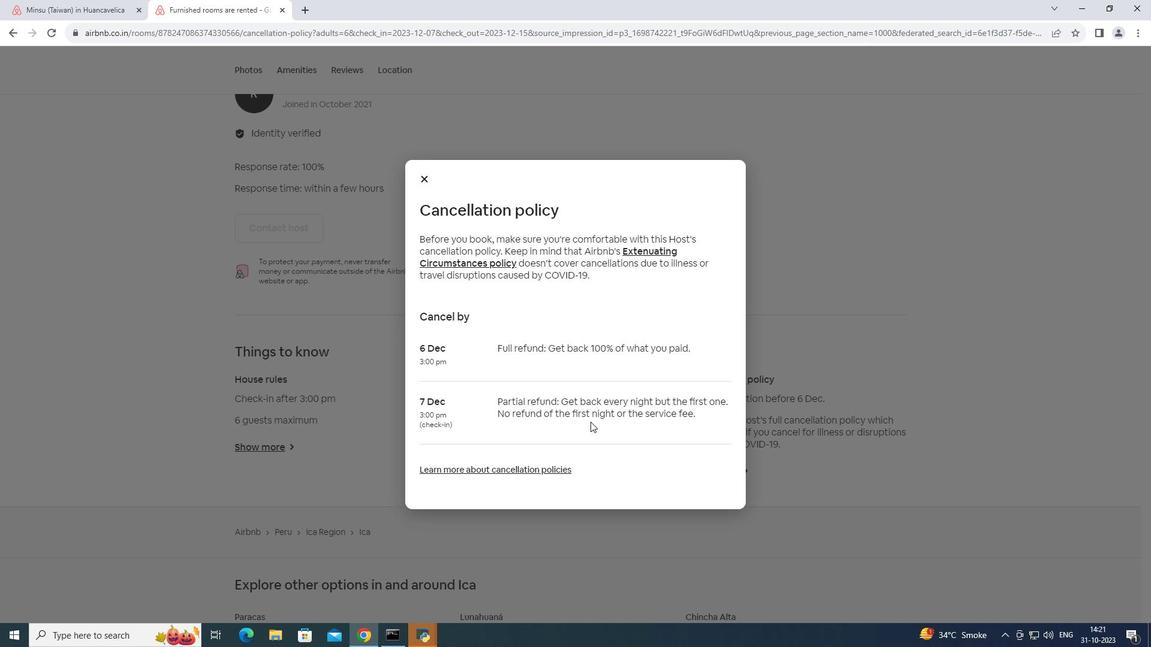
Action: Mouse moved to (590, 422)
Screenshot: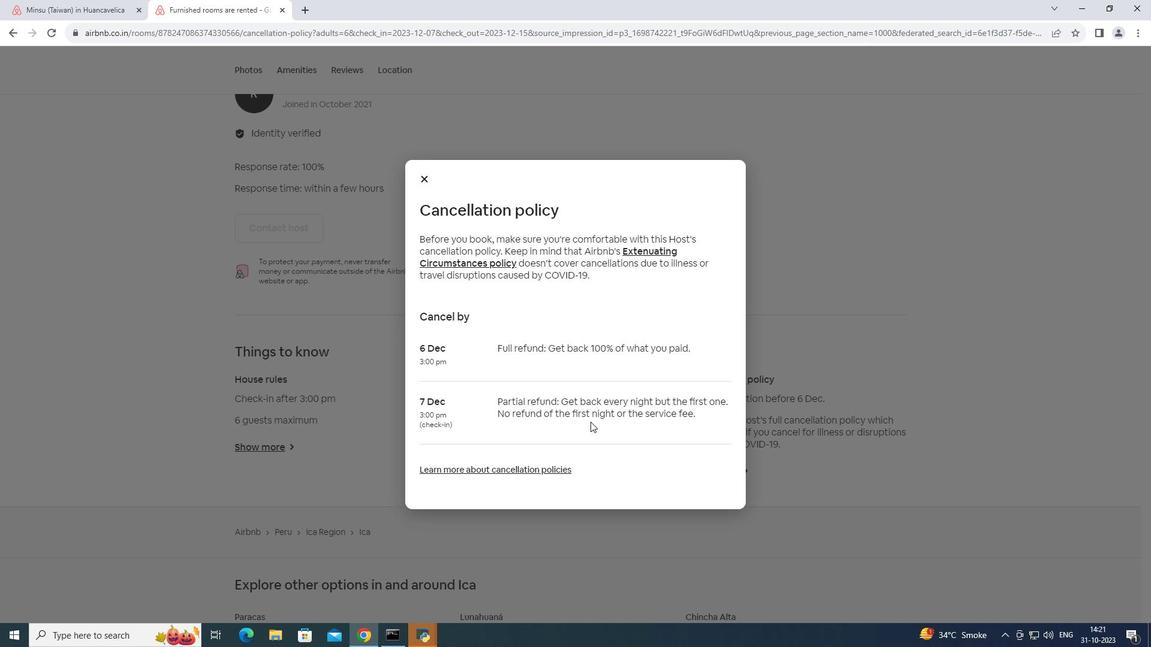 
Action: Mouse scrolled (590, 421) with delta (0, 0)
Screenshot: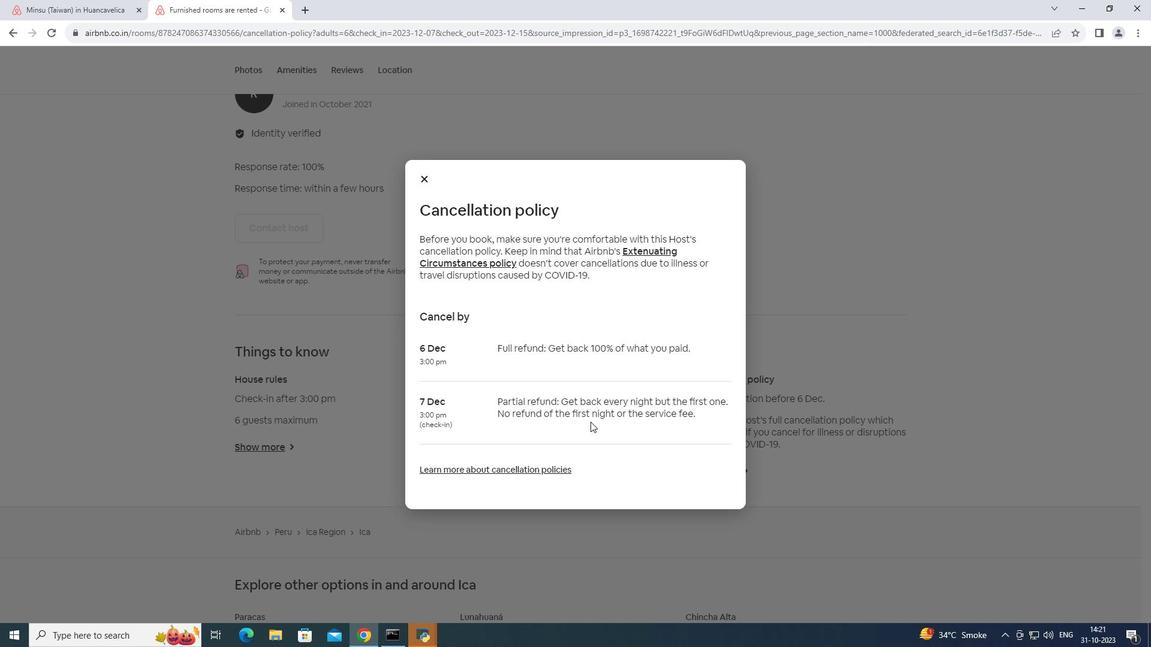 
Action: Mouse scrolled (590, 421) with delta (0, 0)
Screenshot: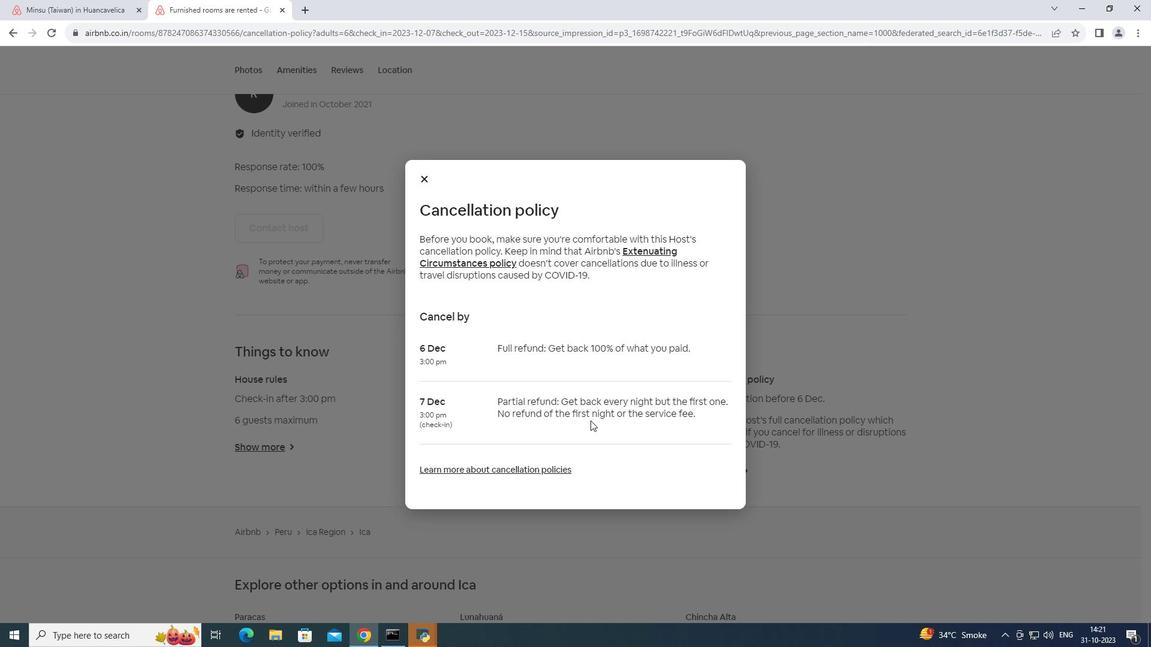 
Action: Mouse moved to (423, 179)
Screenshot: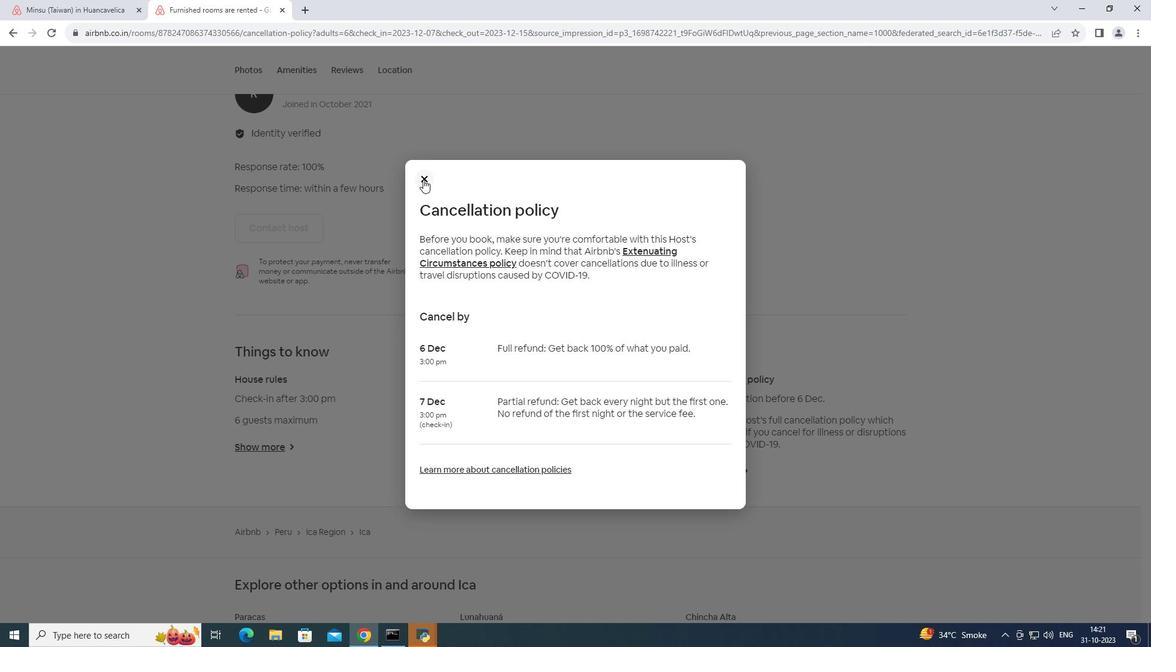 
Action: Mouse pressed left at (423, 179)
Screenshot: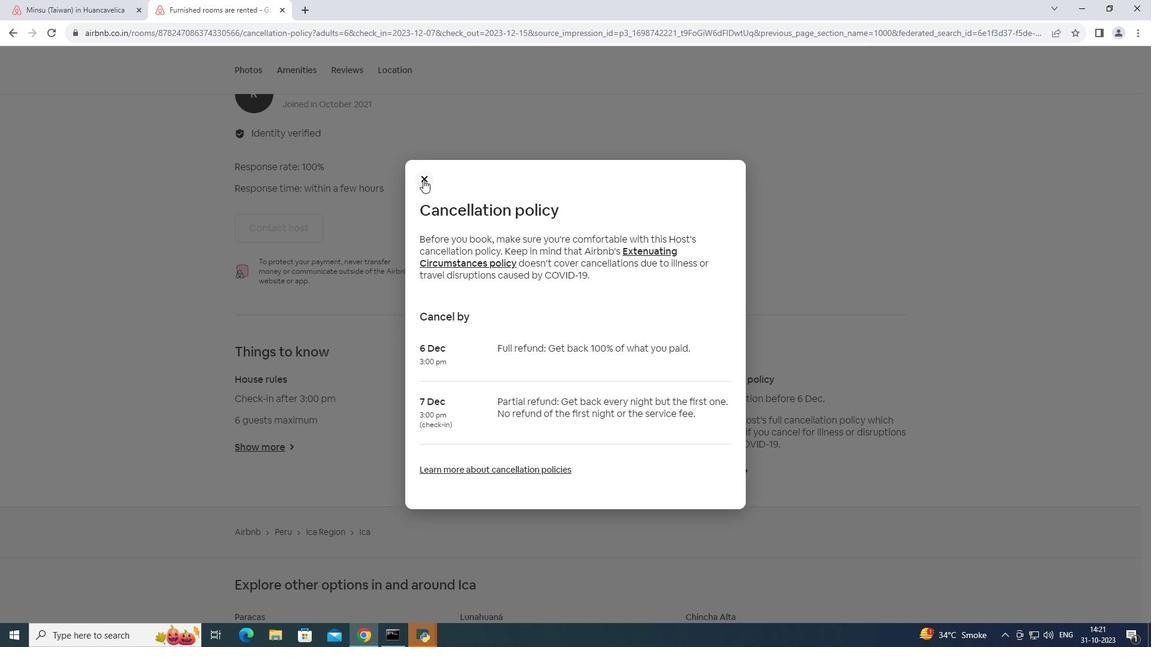 
Action: Mouse moved to (400, 368)
Screenshot: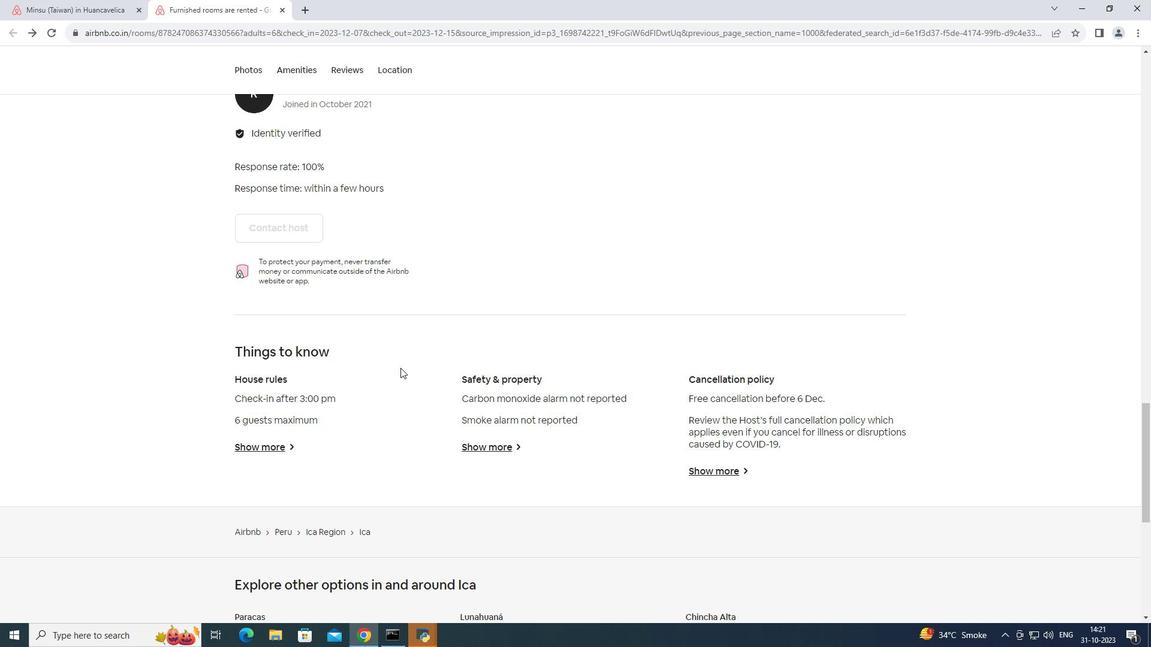 
Action: Mouse scrolled (400, 367) with delta (0, 0)
Screenshot: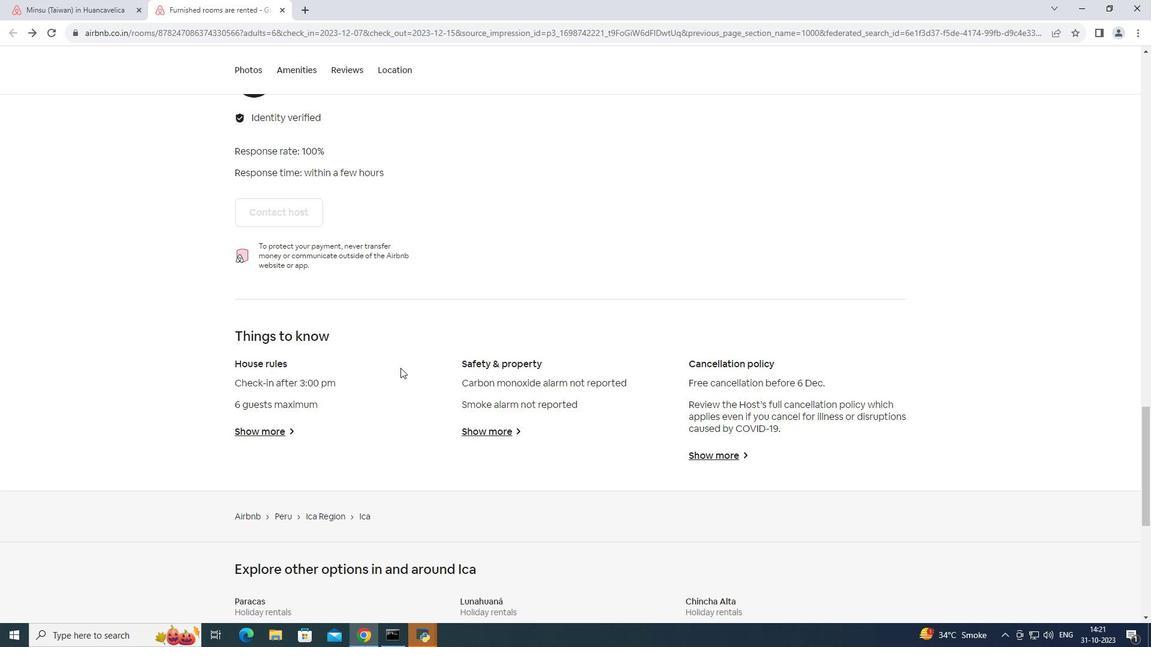 
Action: Mouse scrolled (400, 367) with delta (0, 0)
Screenshot: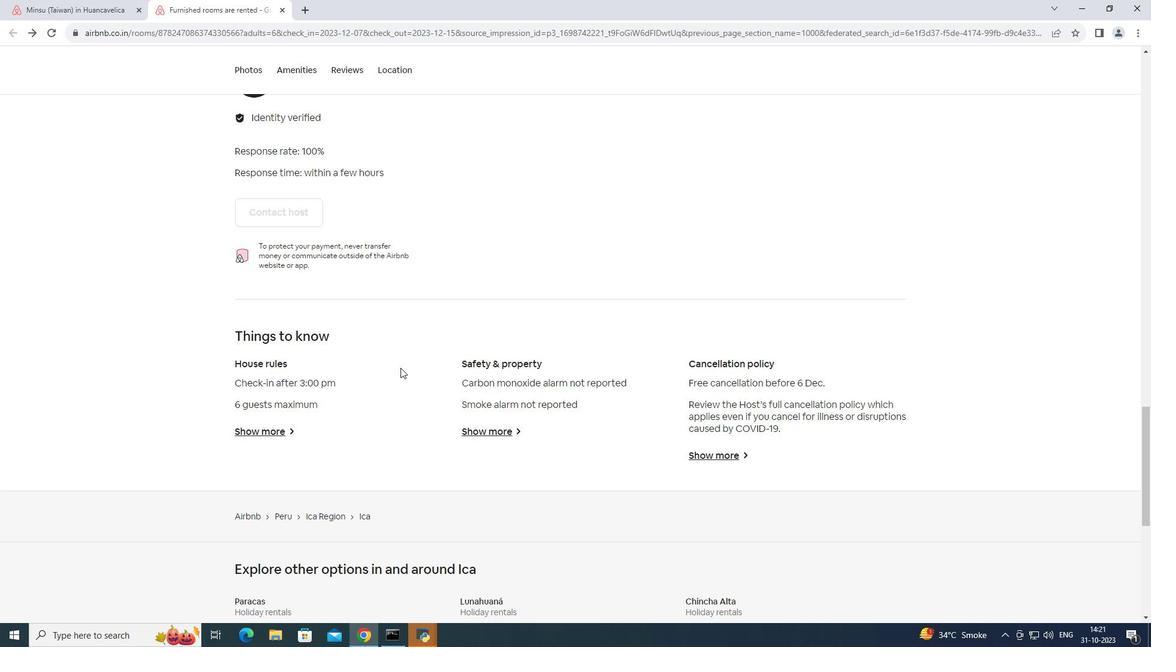 
Action: Mouse moved to (397, 360)
Screenshot: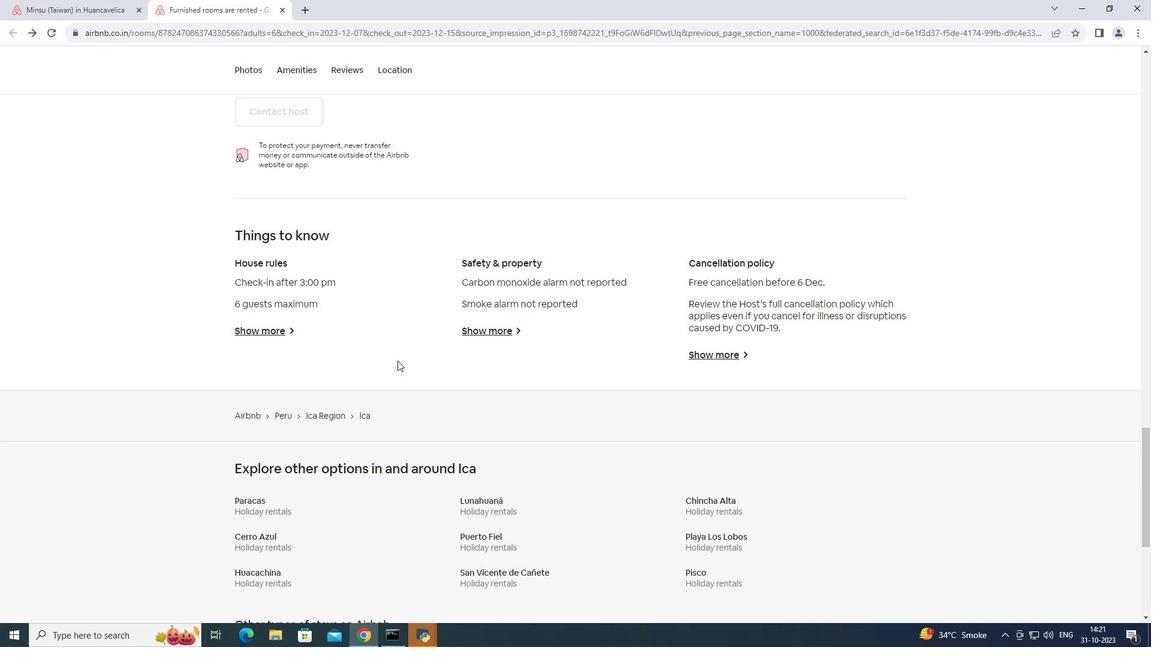 
Action: Mouse scrolled (397, 361) with delta (0, 0)
Screenshot: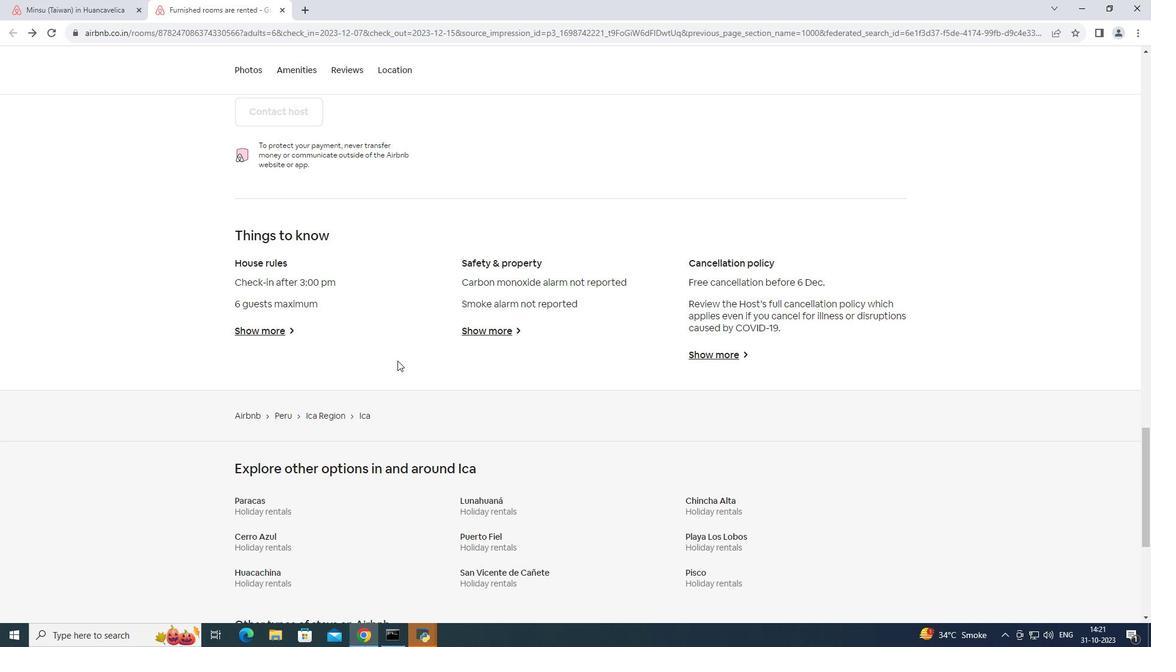 
Action: Mouse scrolled (397, 361) with delta (0, 0)
Screenshot: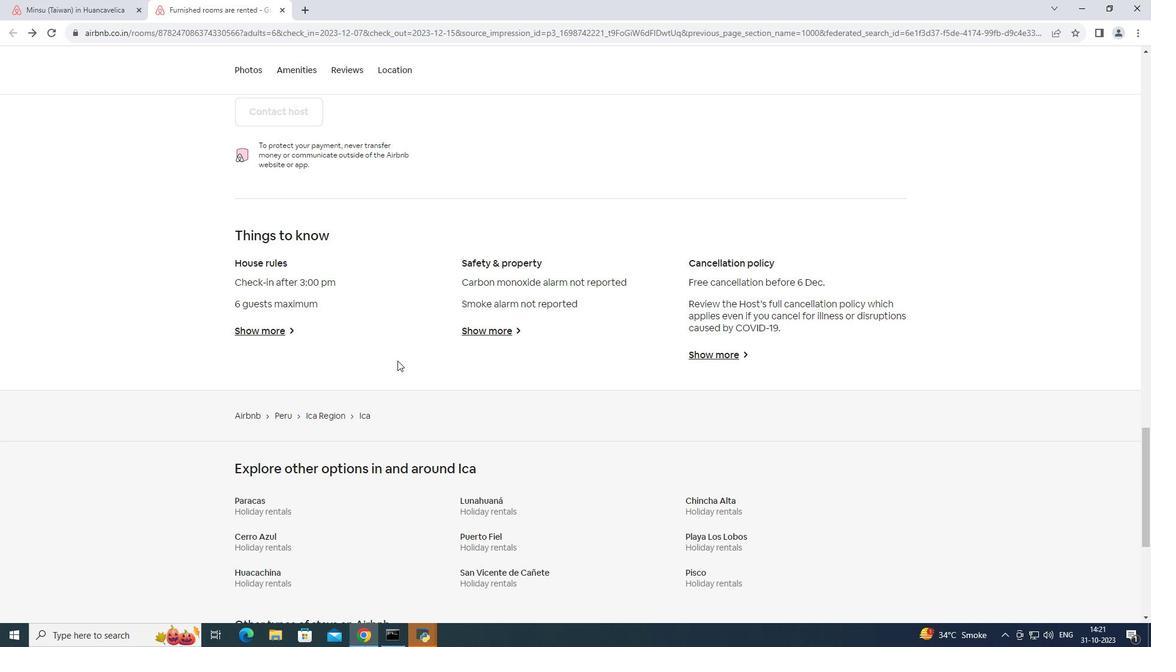 
Action: Mouse scrolled (397, 361) with delta (0, 0)
Screenshot: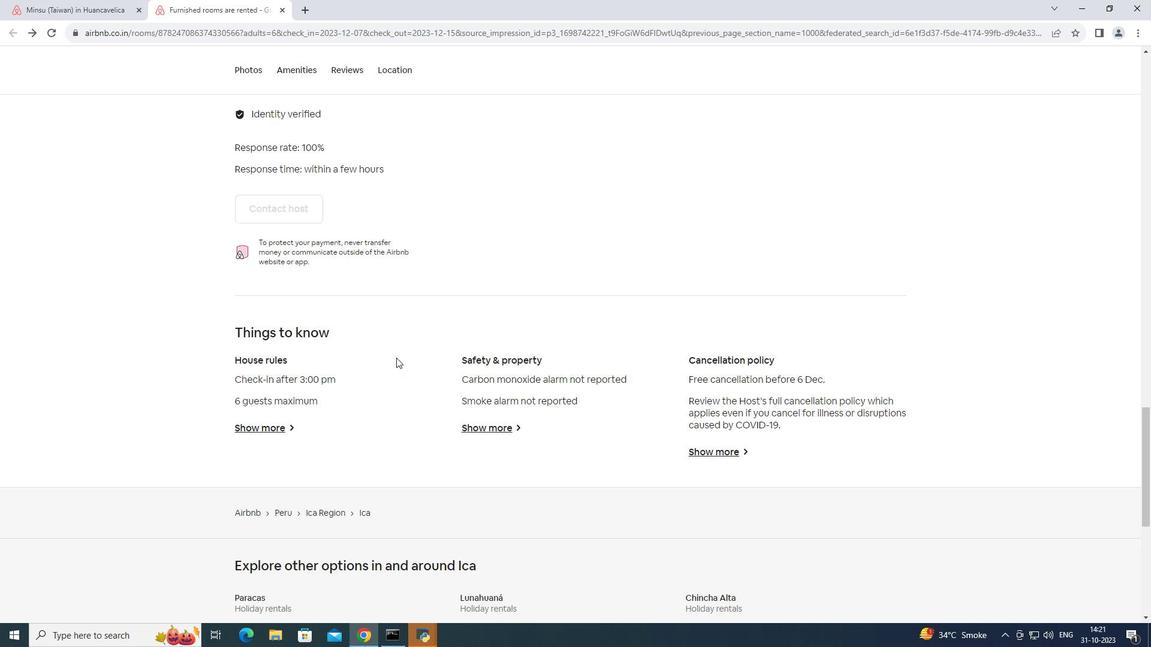 
Action: Mouse moved to (390, 347)
Screenshot: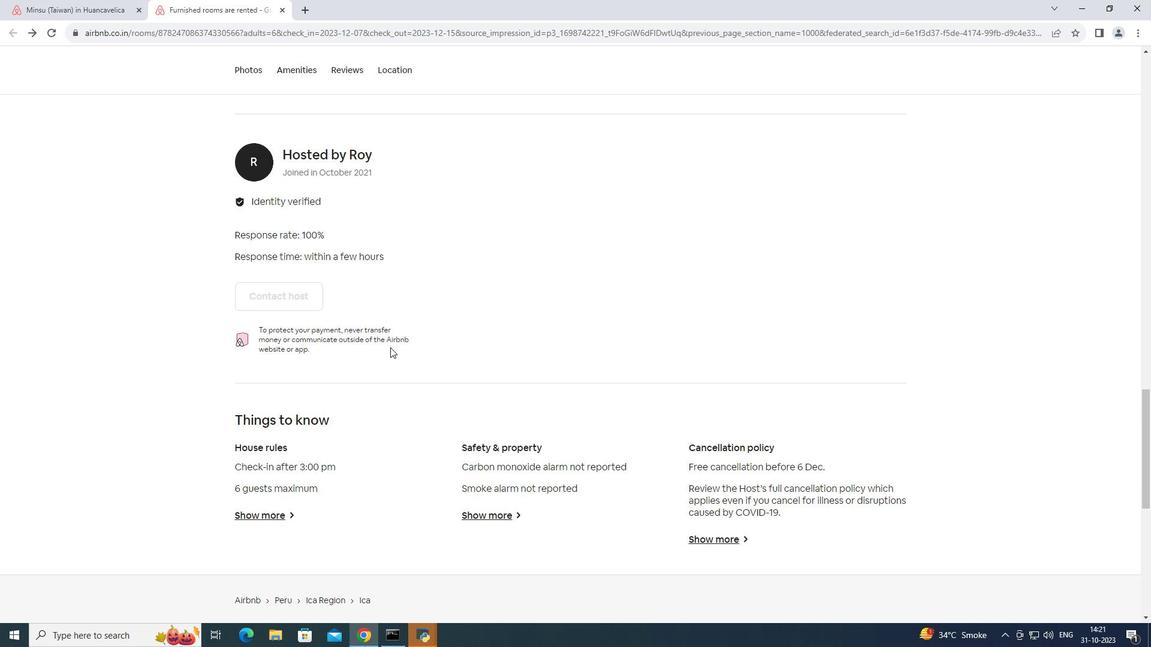 
Action: Mouse scrolled (390, 348) with delta (0, 0)
Screenshot: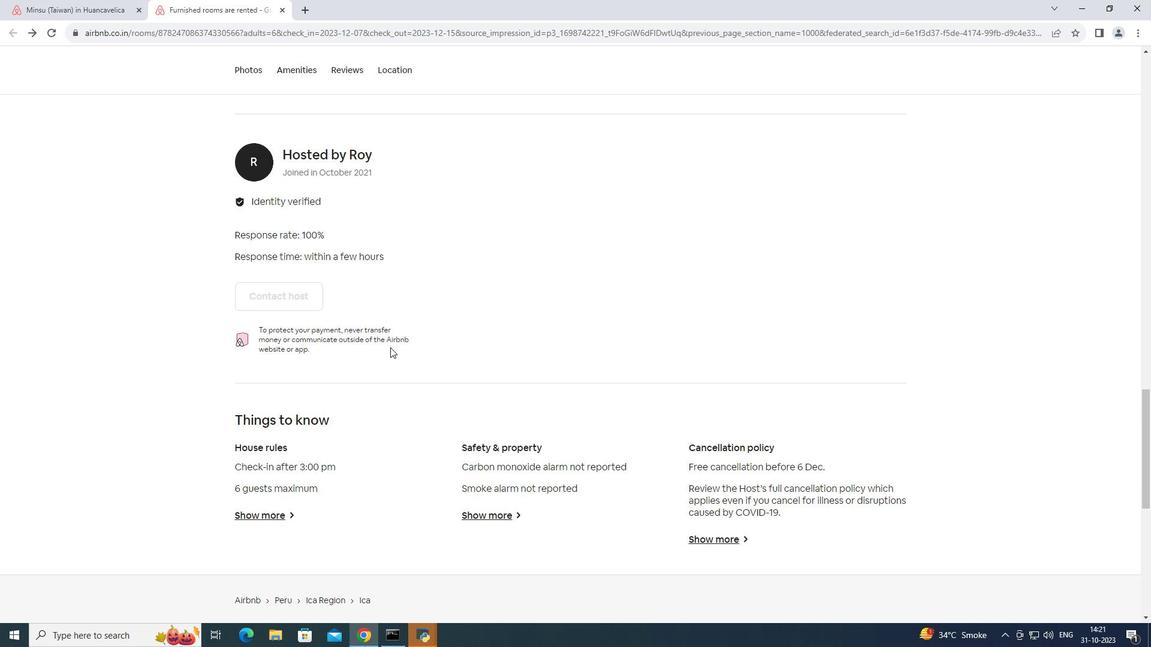 
Action: Mouse scrolled (390, 348) with delta (0, 0)
Screenshot: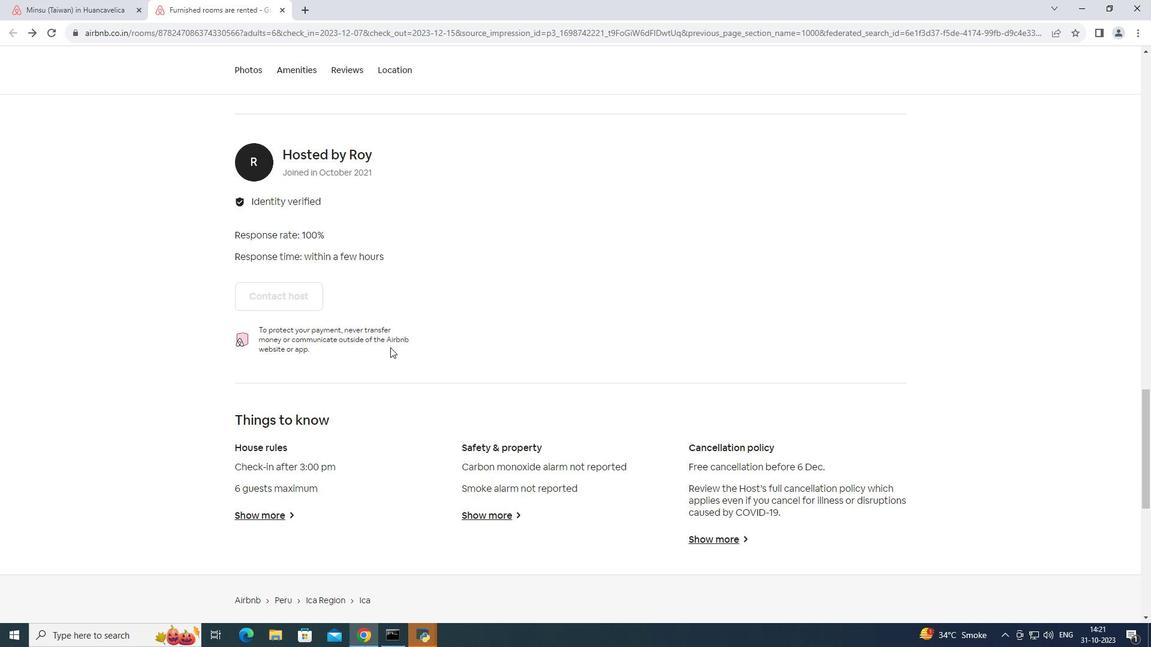 
Action: Mouse scrolled (390, 348) with delta (0, 0)
Screenshot: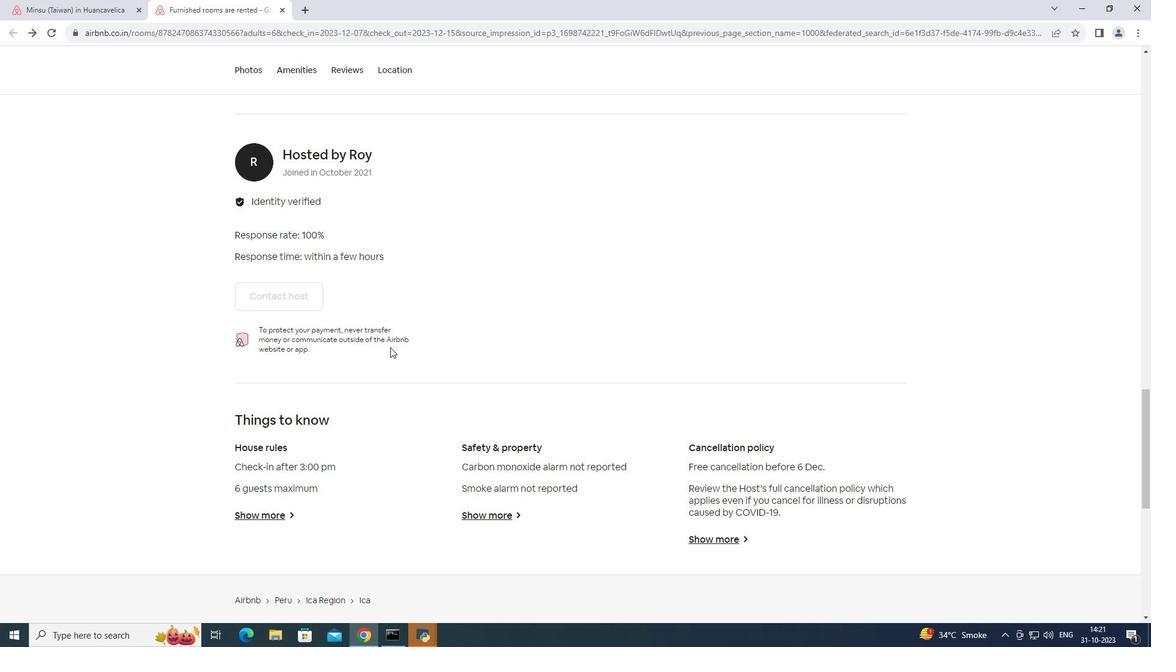 
Action: Mouse scrolled (390, 348) with delta (0, 0)
Screenshot: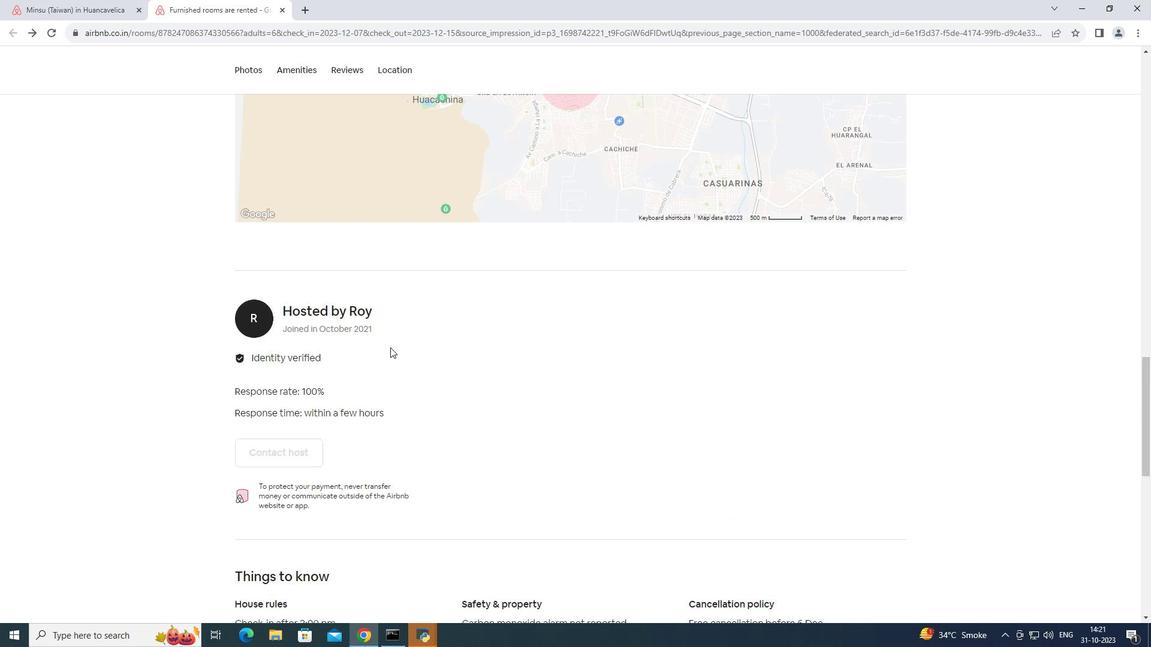 
Action: Mouse scrolled (390, 348) with delta (0, 0)
Screenshot: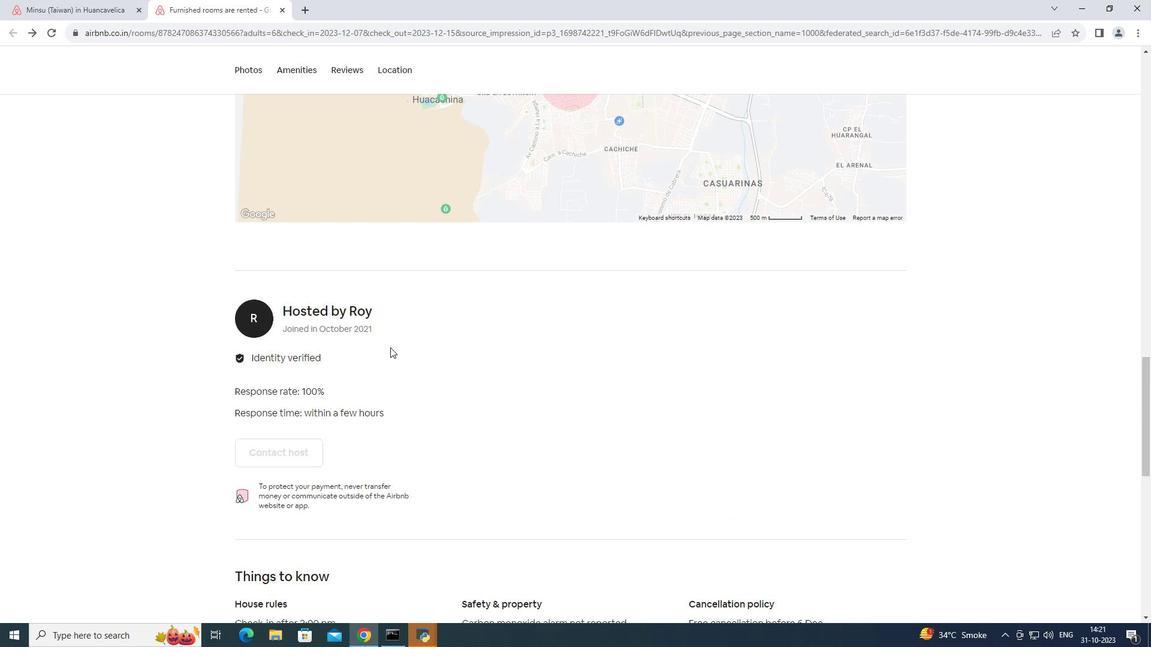 
Action: Mouse moved to (390, 345)
Screenshot: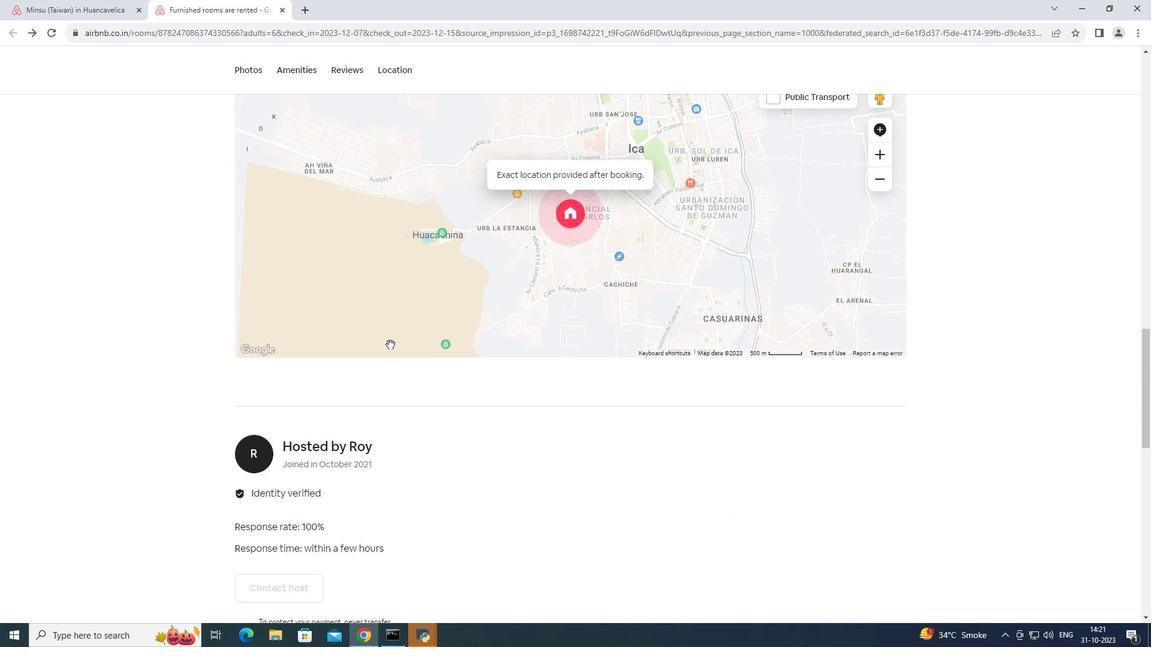 
Action: Mouse scrolled (390, 345) with delta (0, 0)
Screenshot: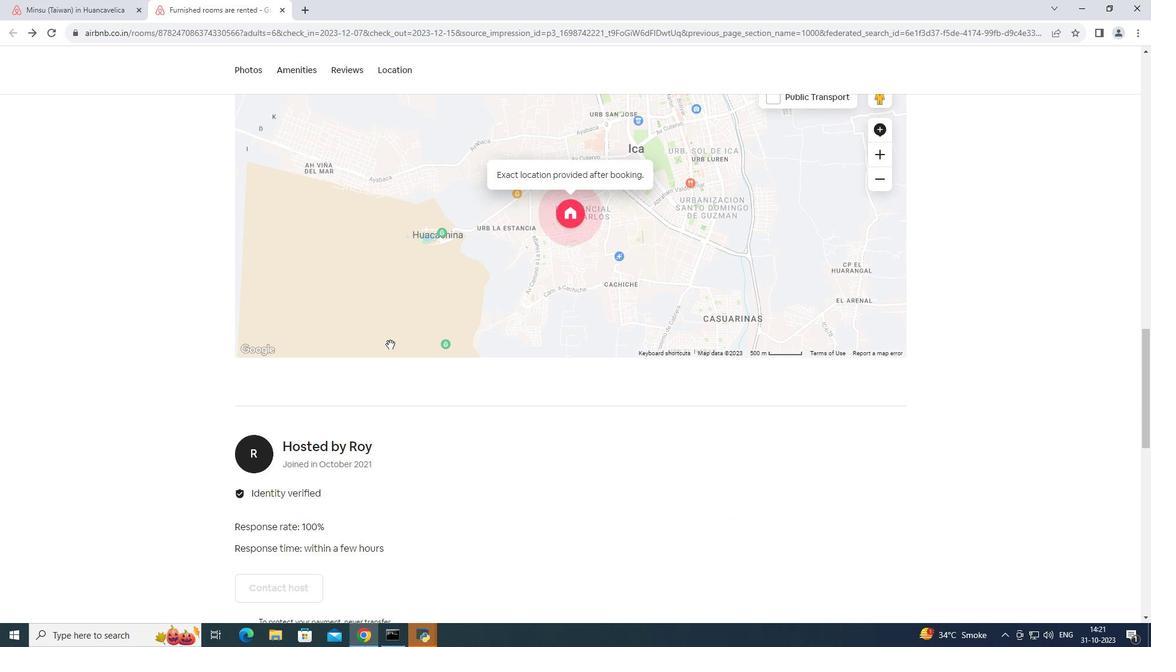 
Action: Mouse scrolled (390, 345) with delta (0, 0)
Screenshot: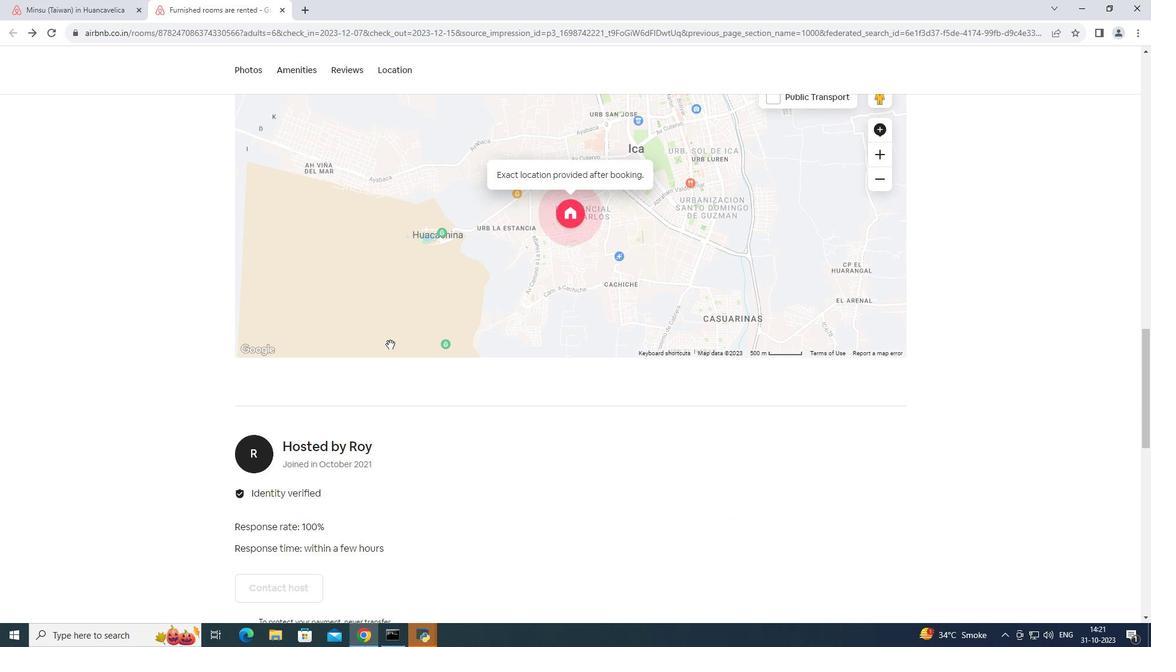 
Action: Mouse scrolled (390, 345) with delta (0, 0)
Screenshot: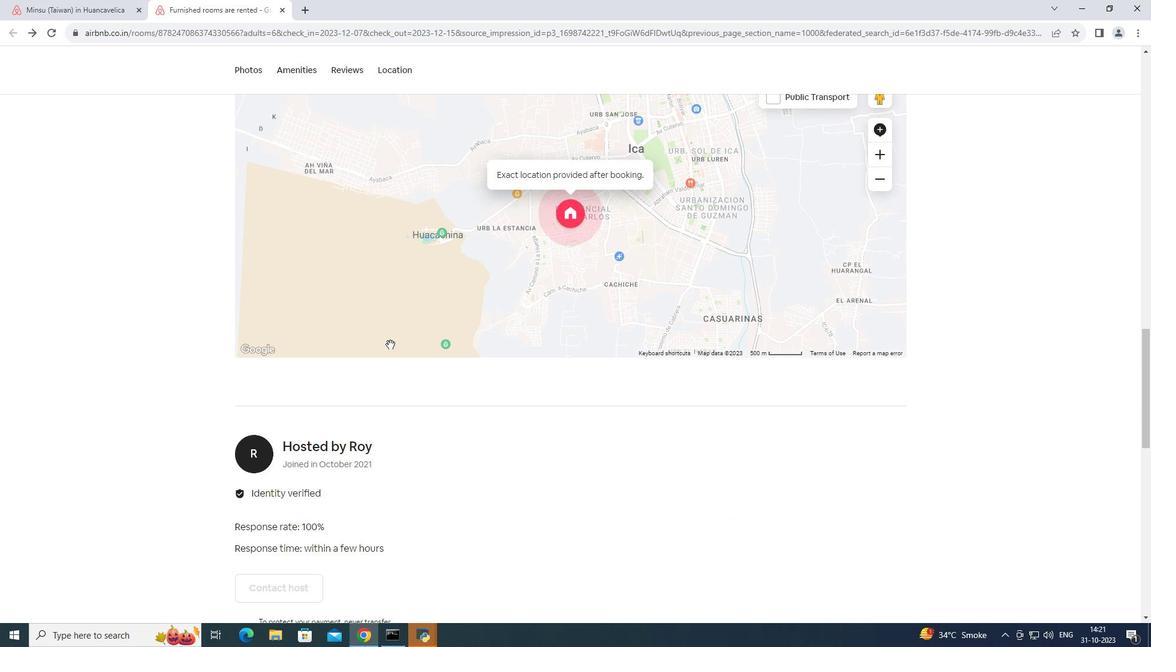 
Action: Mouse moved to (391, 342)
Screenshot: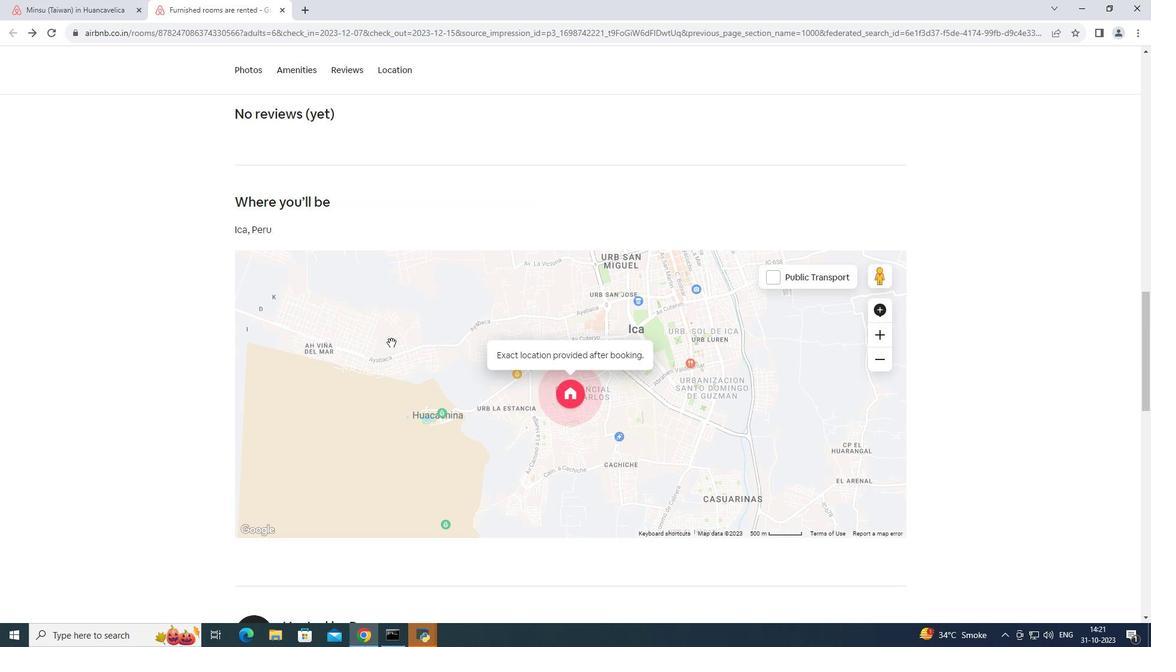 
Action: Mouse scrolled (391, 343) with delta (0, 0)
Screenshot: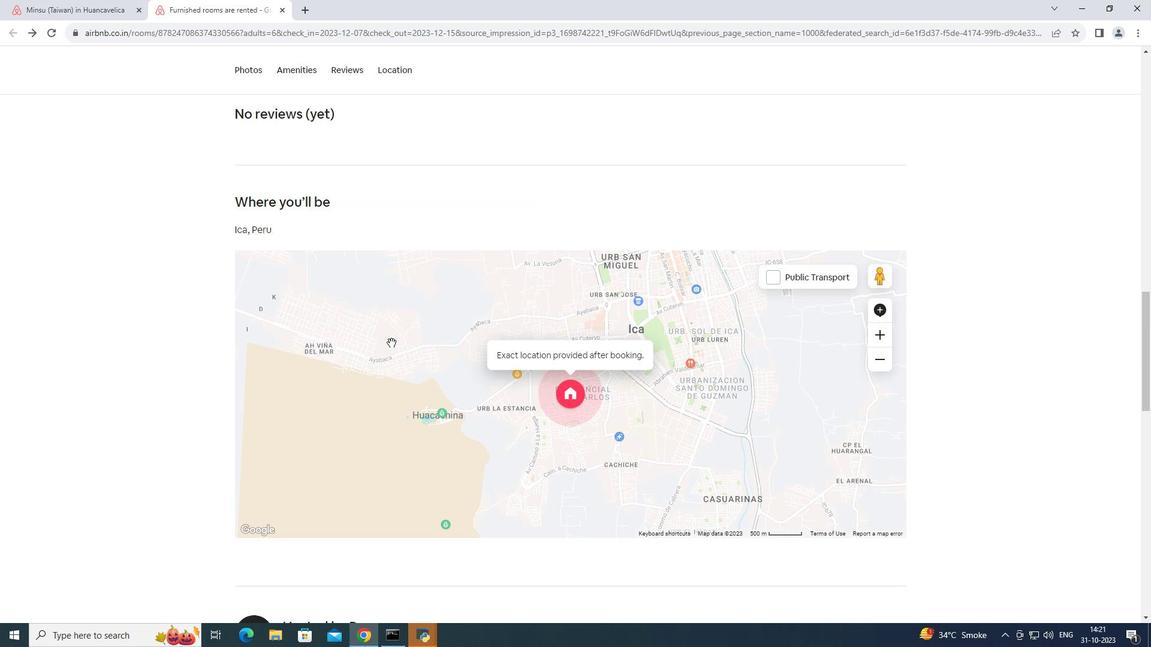 
Action: Mouse scrolled (391, 343) with delta (0, 0)
Screenshot: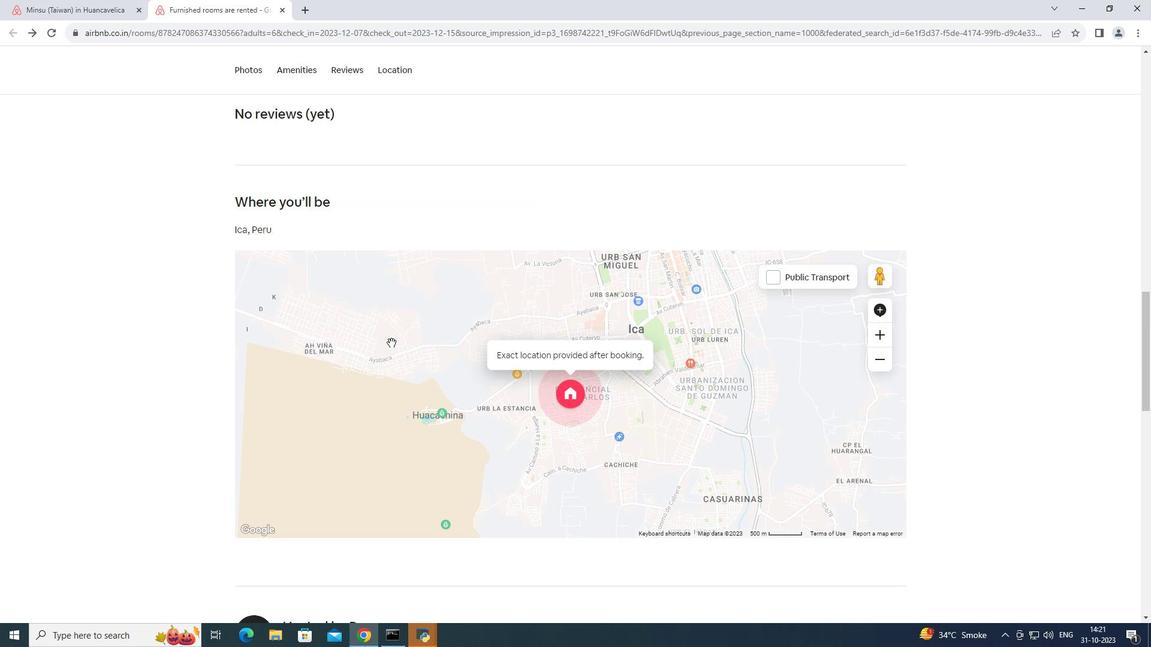 
Action: Mouse scrolled (391, 343) with delta (0, 0)
Screenshot: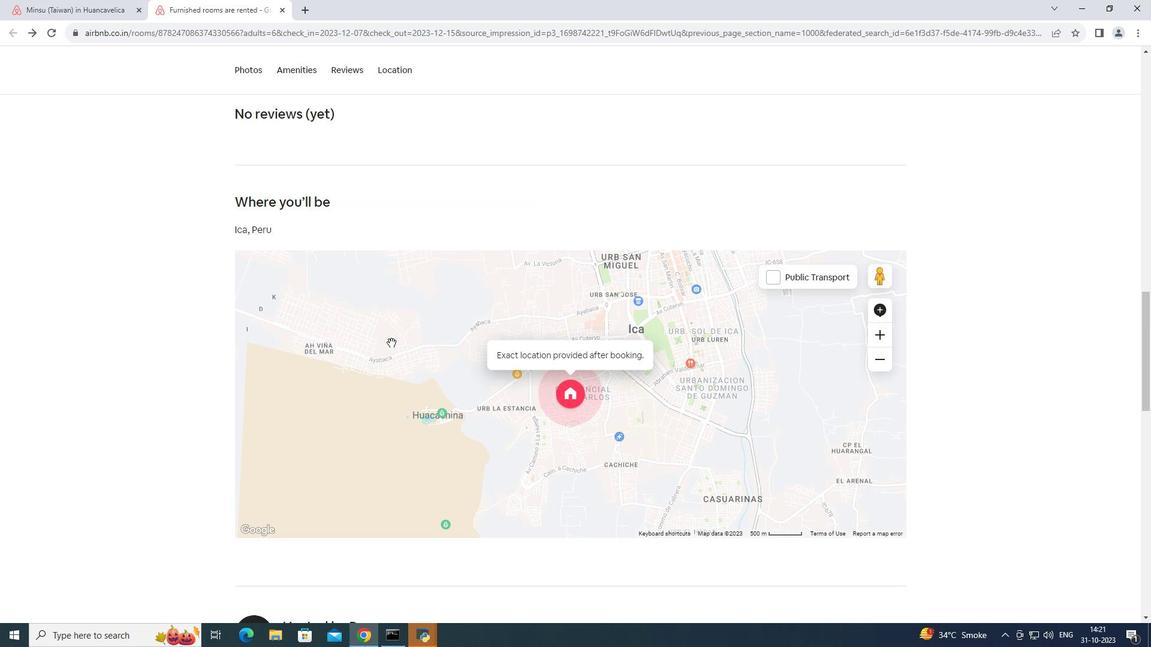 
Action: Mouse scrolled (391, 343) with delta (0, 0)
Screenshot: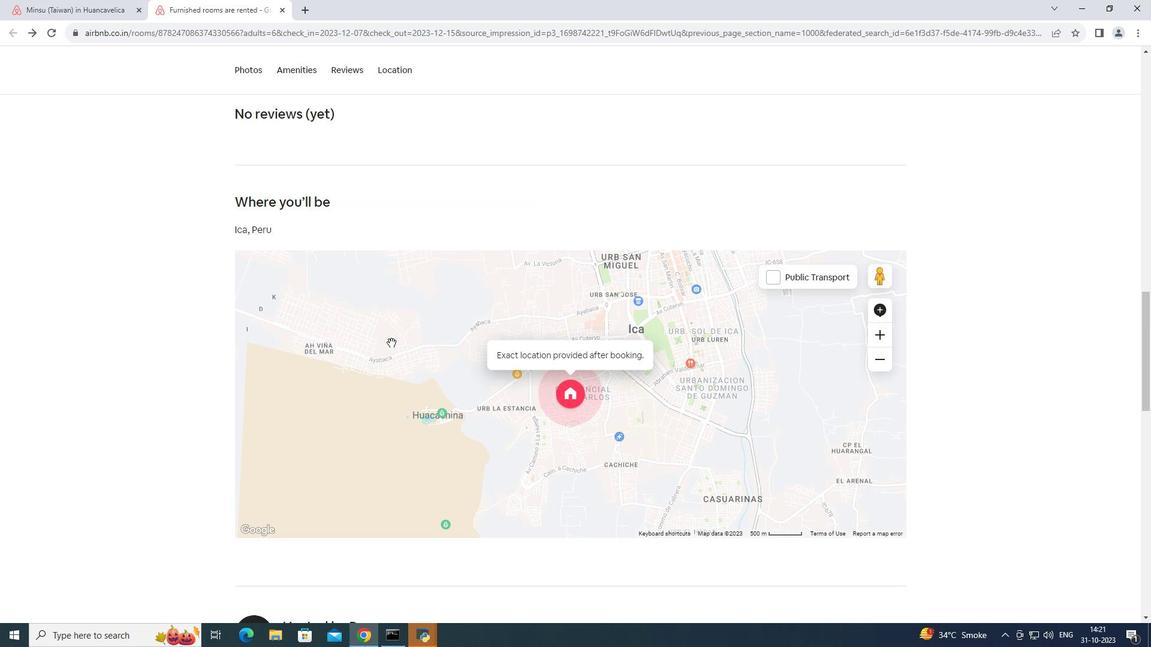 
Action: Mouse moved to (392, 342)
Screenshot: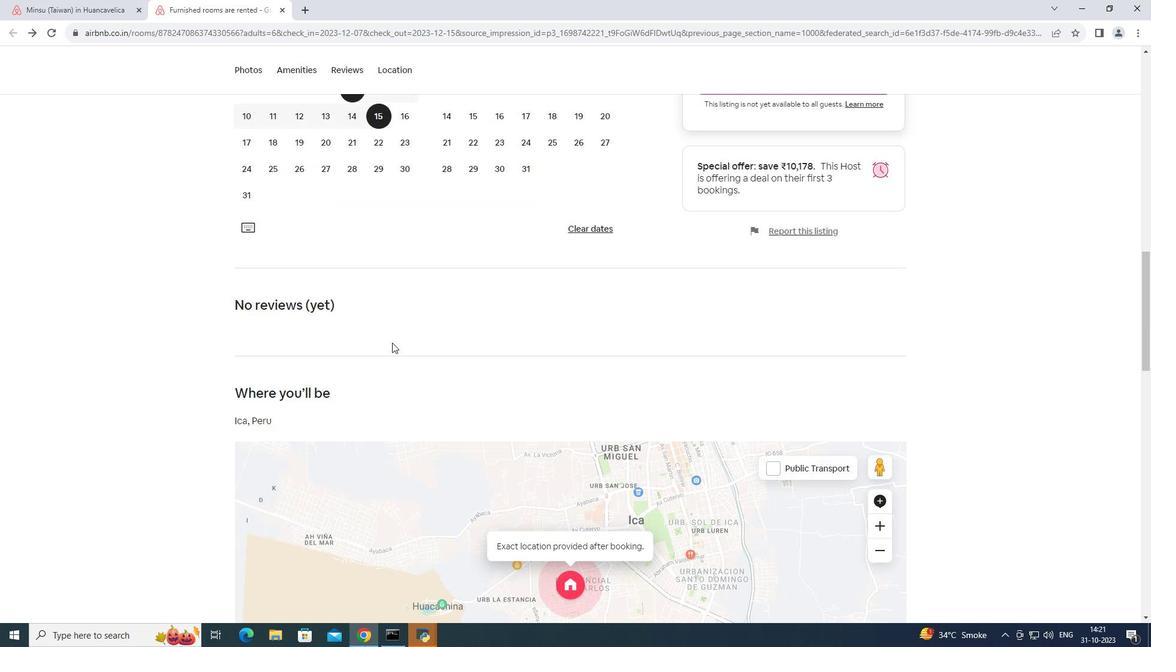 
Action: Mouse scrolled (392, 343) with delta (0, 0)
Screenshot: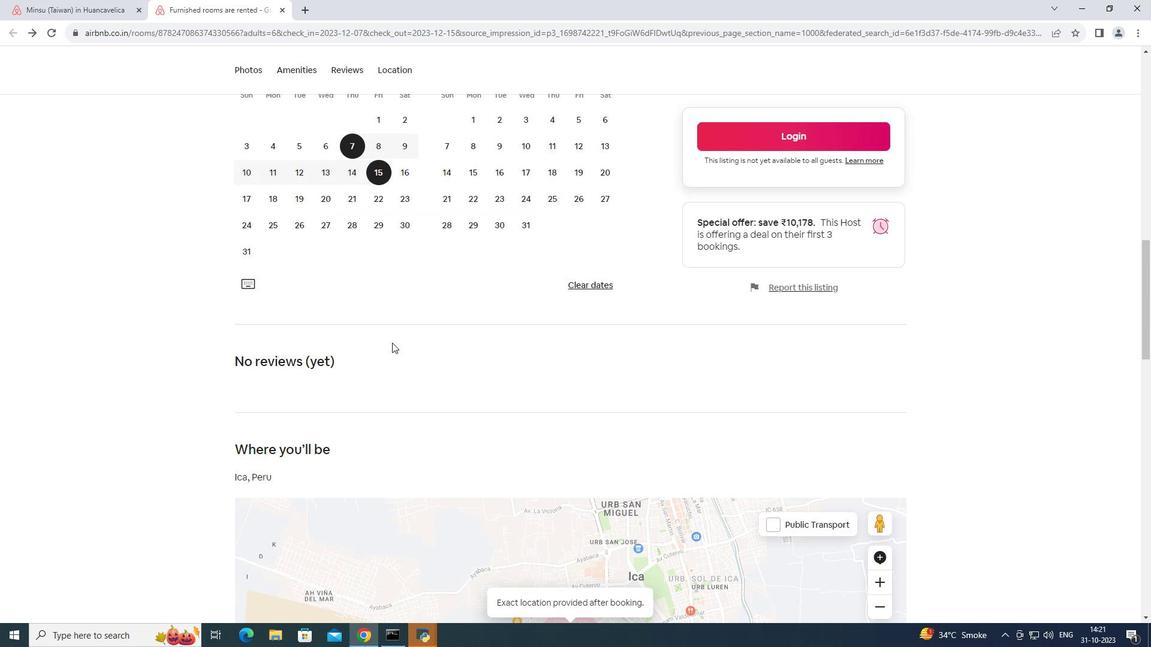 
Action: Mouse scrolled (392, 343) with delta (0, 0)
Screenshot: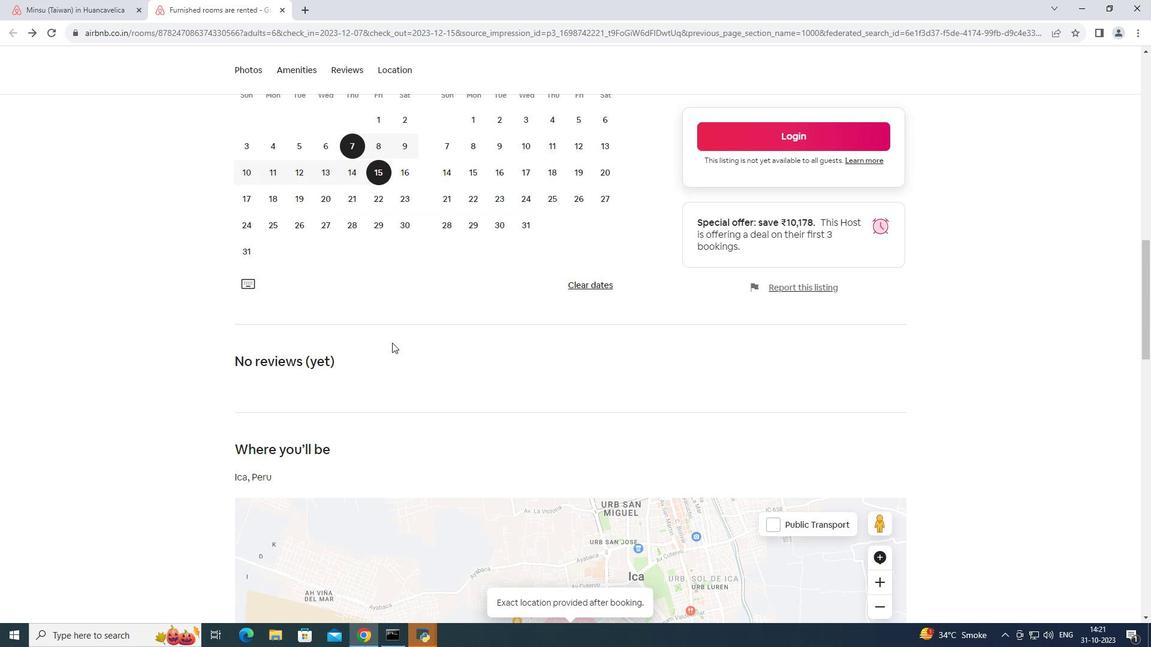 
Action: Mouse scrolled (392, 343) with delta (0, 0)
Screenshot: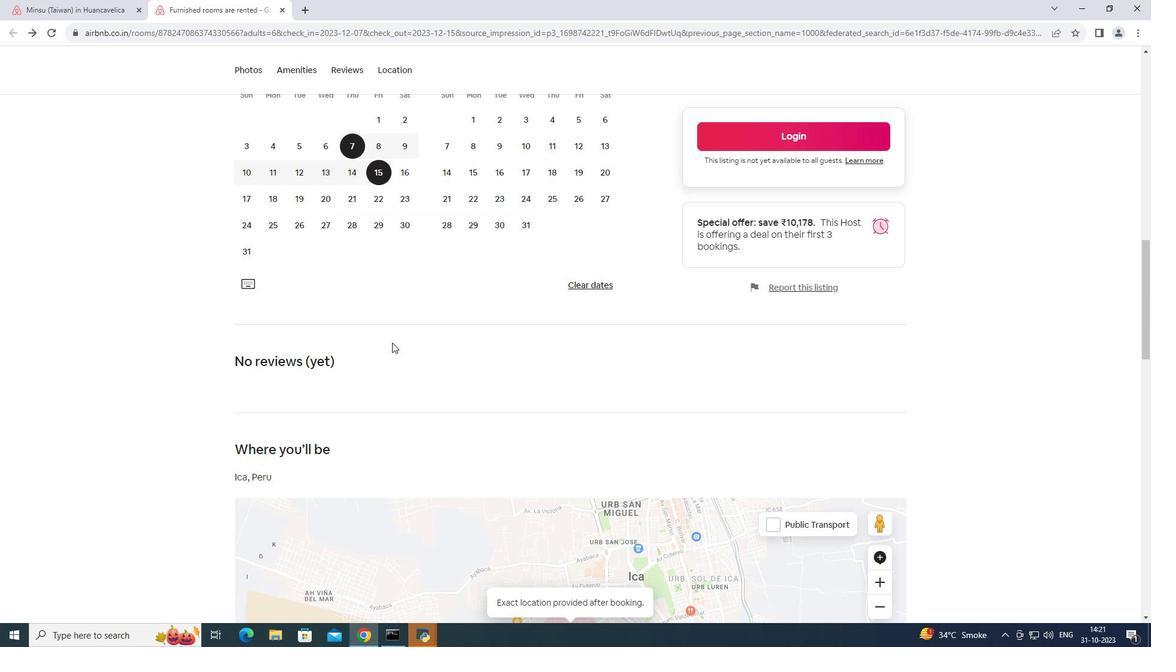 
Action: Mouse scrolled (392, 343) with delta (0, 0)
Screenshot: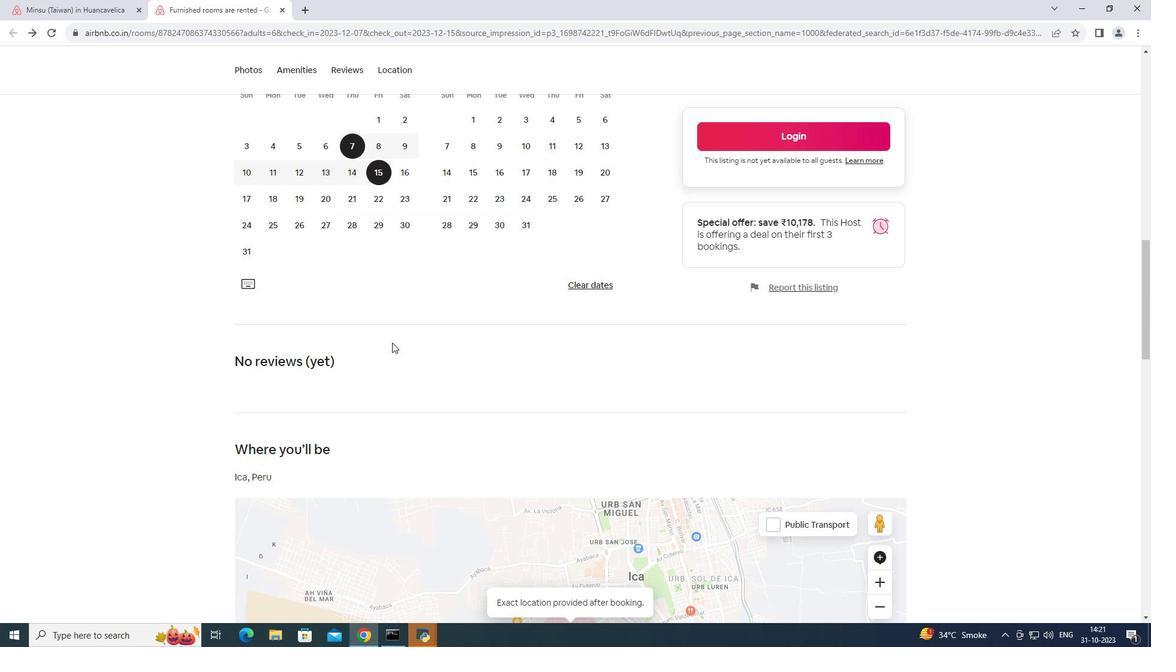 
Action: Mouse moved to (392, 342)
Screenshot: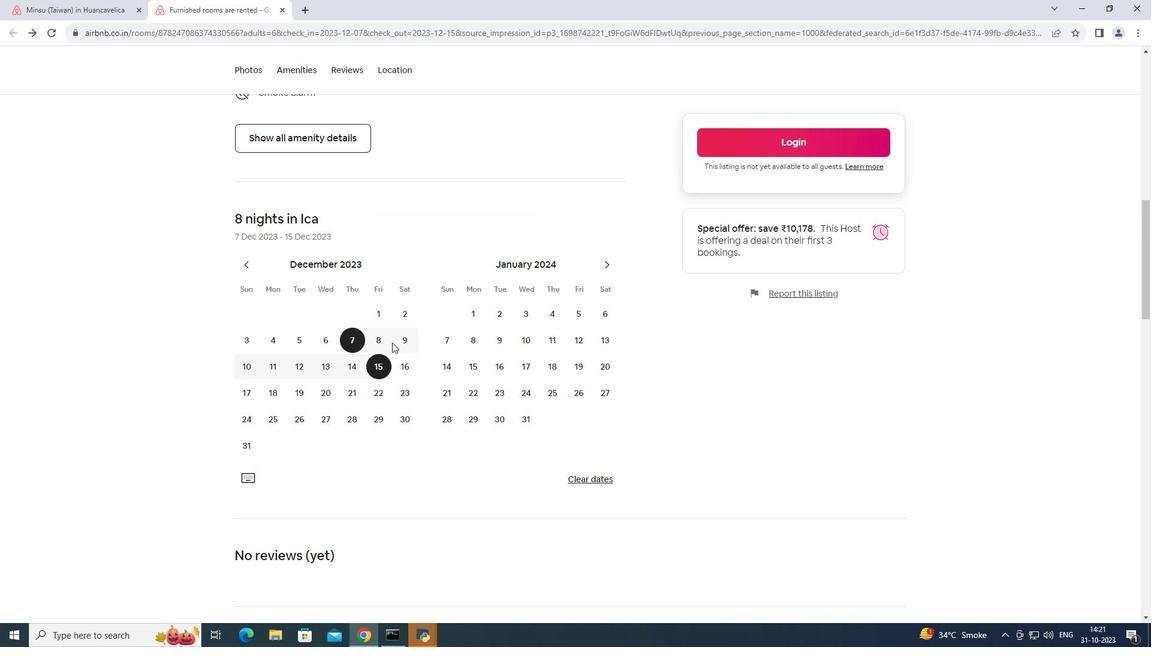 
Action: Mouse scrolled (392, 343) with delta (0, 0)
Screenshot: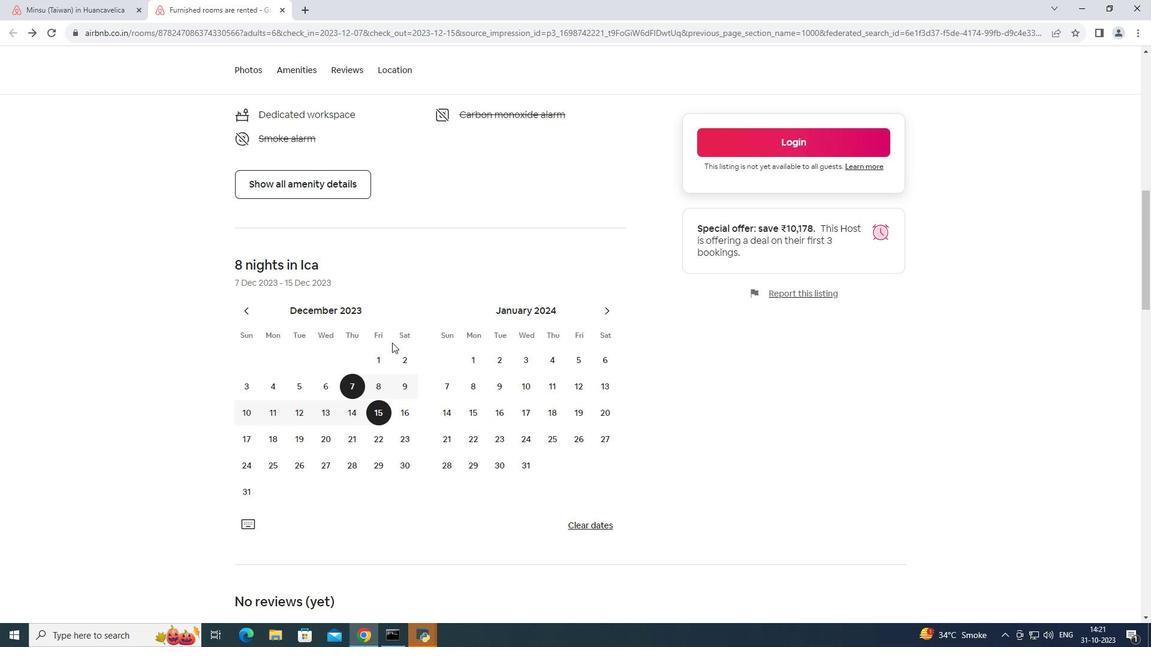 
Action: Mouse scrolled (392, 343) with delta (0, 0)
Screenshot: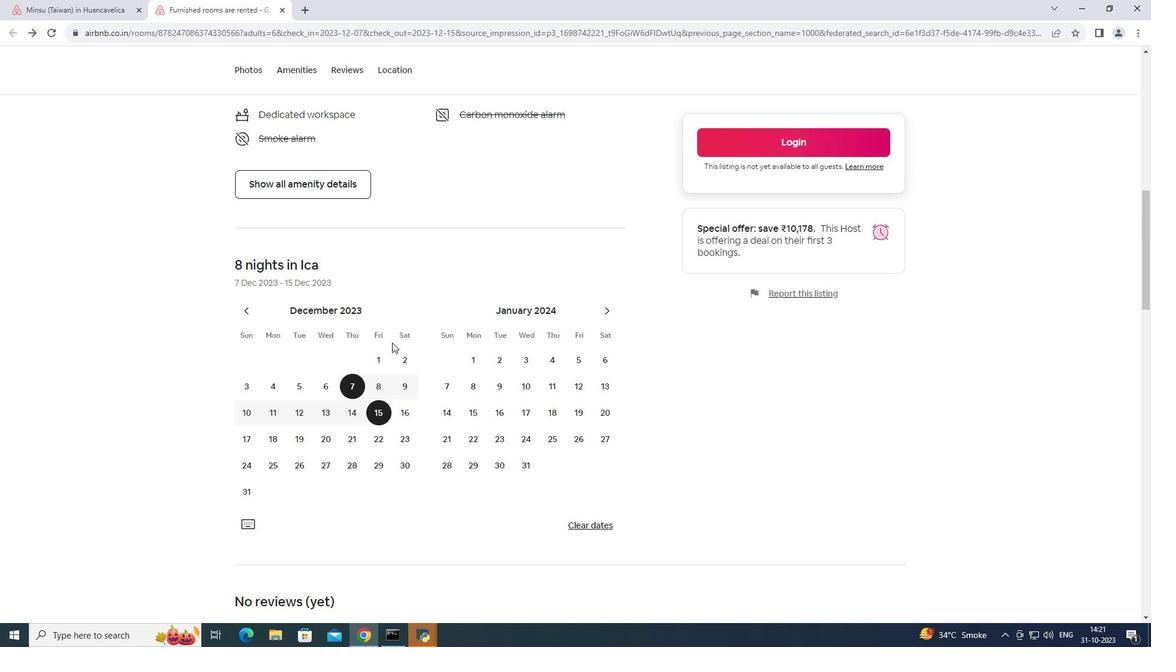 
Action: Mouse scrolled (392, 343) with delta (0, 0)
Screenshot: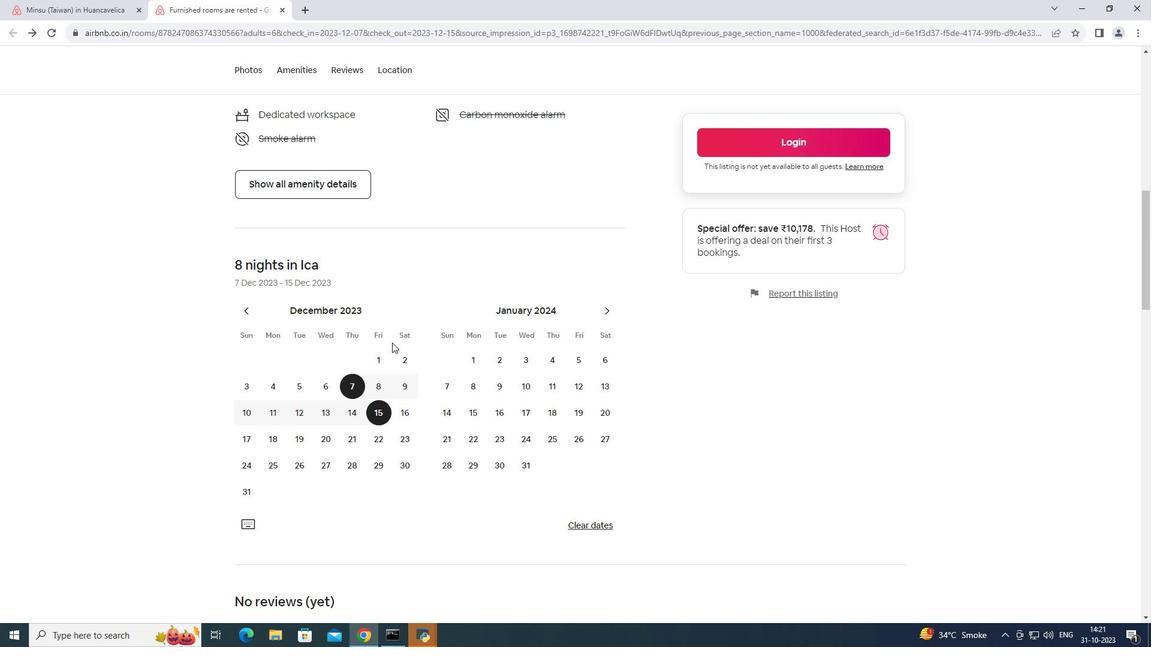 
Action: Mouse moved to (393, 342)
Screenshot: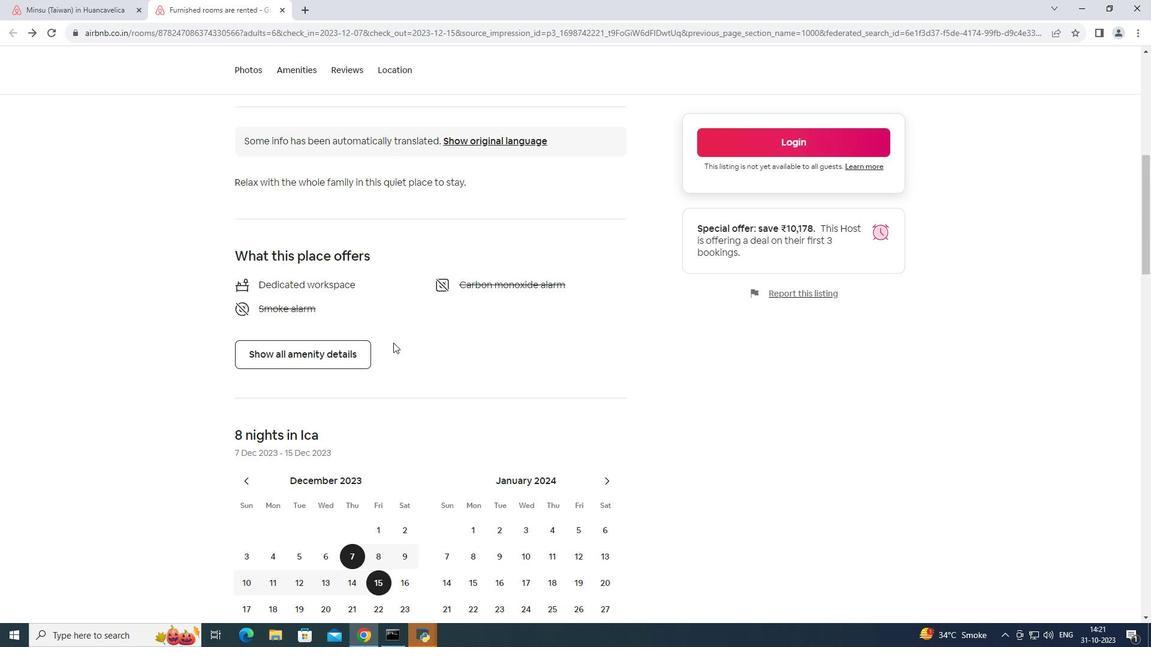 
Action: Mouse scrolled (393, 343) with delta (0, 0)
Screenshot: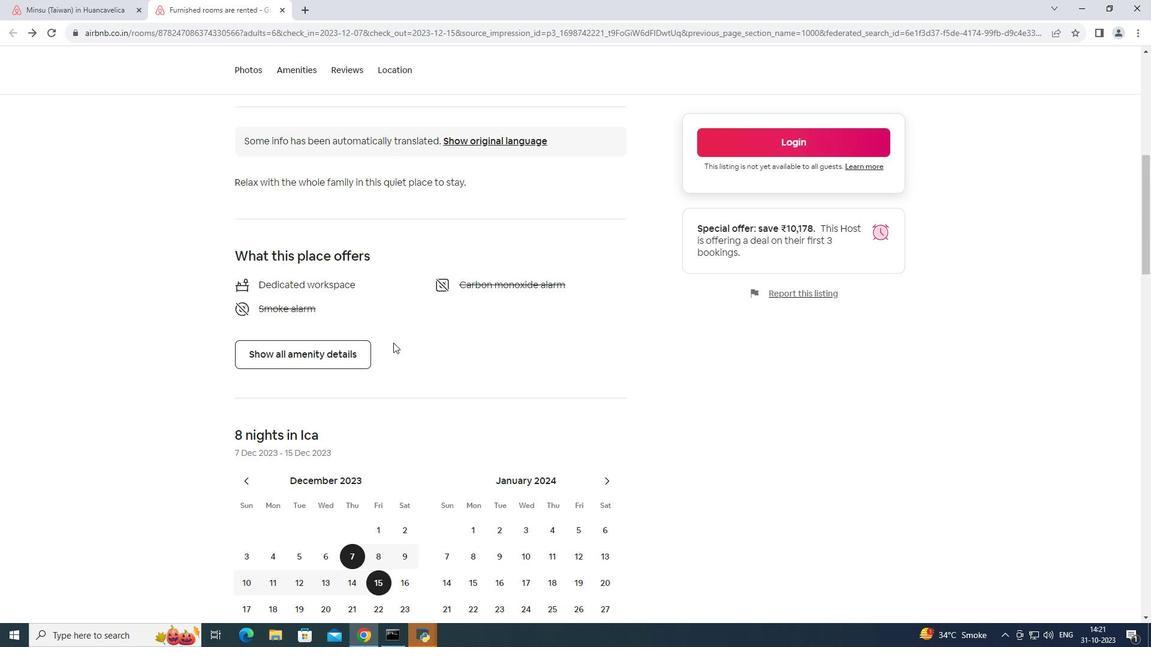 
Action: Mouse scrolled (393, 343) with delta (0, 0)
Screenshot: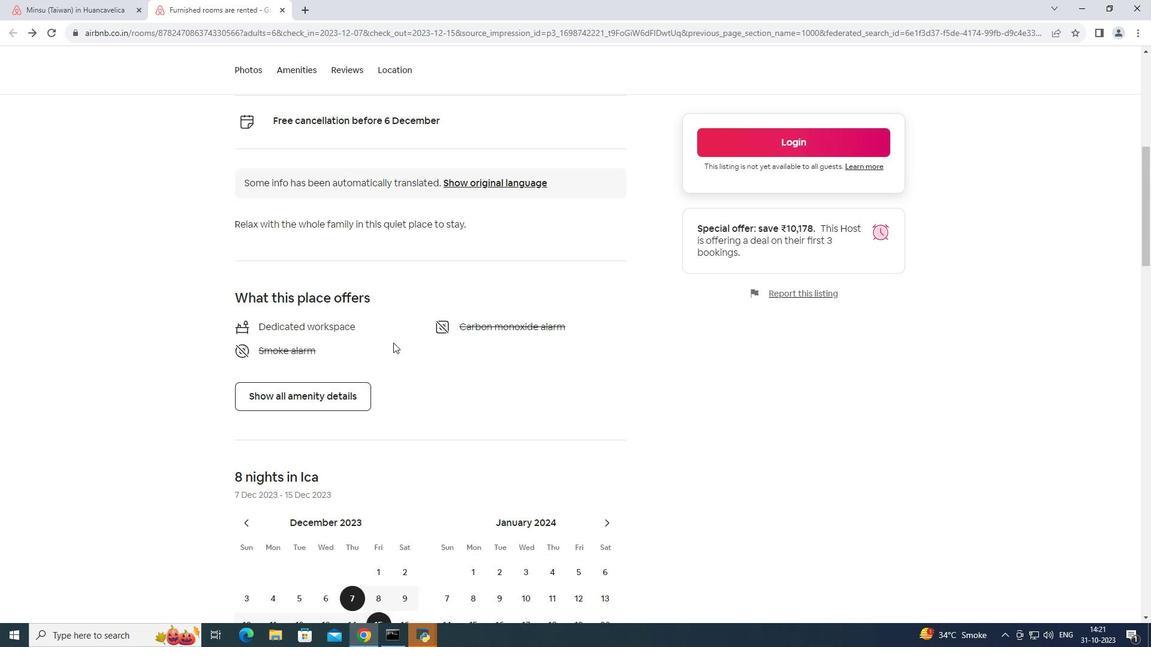 
Action: Mouse scrolled (393, 343) with delta (0, 0)
Screenshot: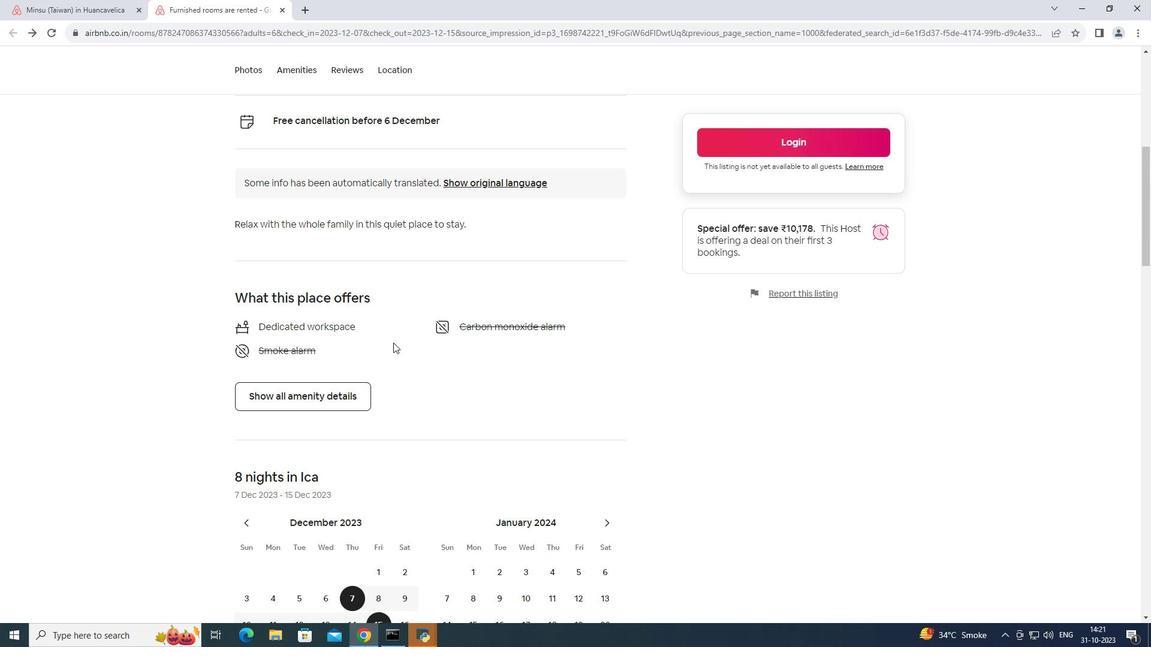 
Action: Mouse scrolled (393, 343) with delta (0, 0)
Screenshot: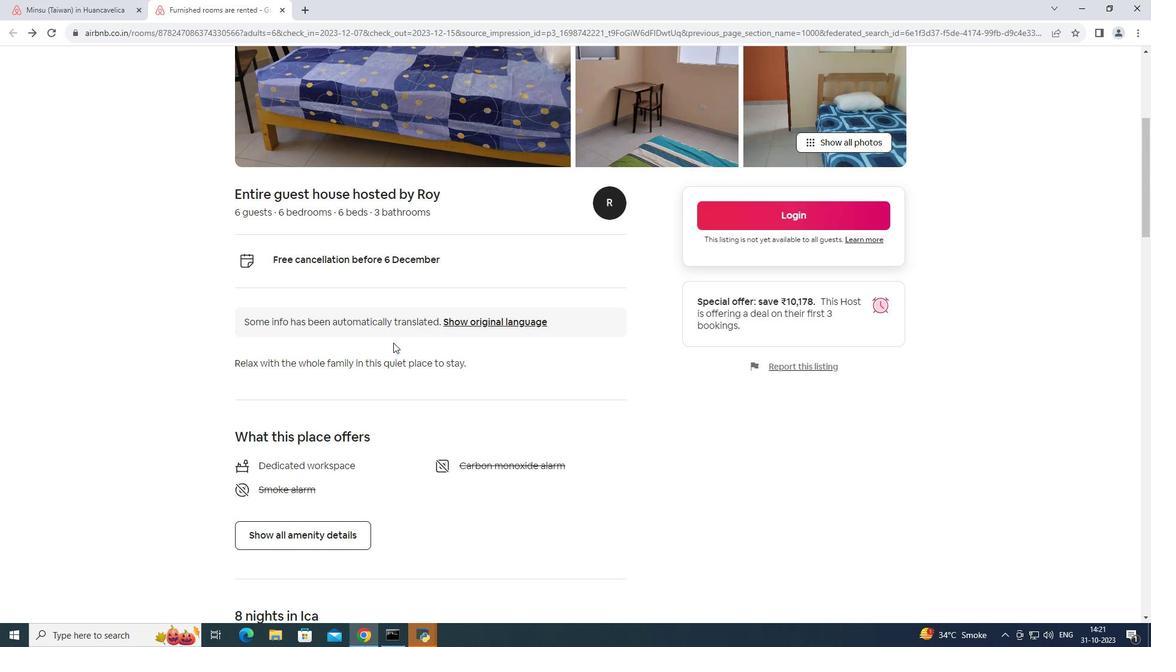 
Action: Mouse scrolled (393, 343) with delta (0, 0)
Screenshot: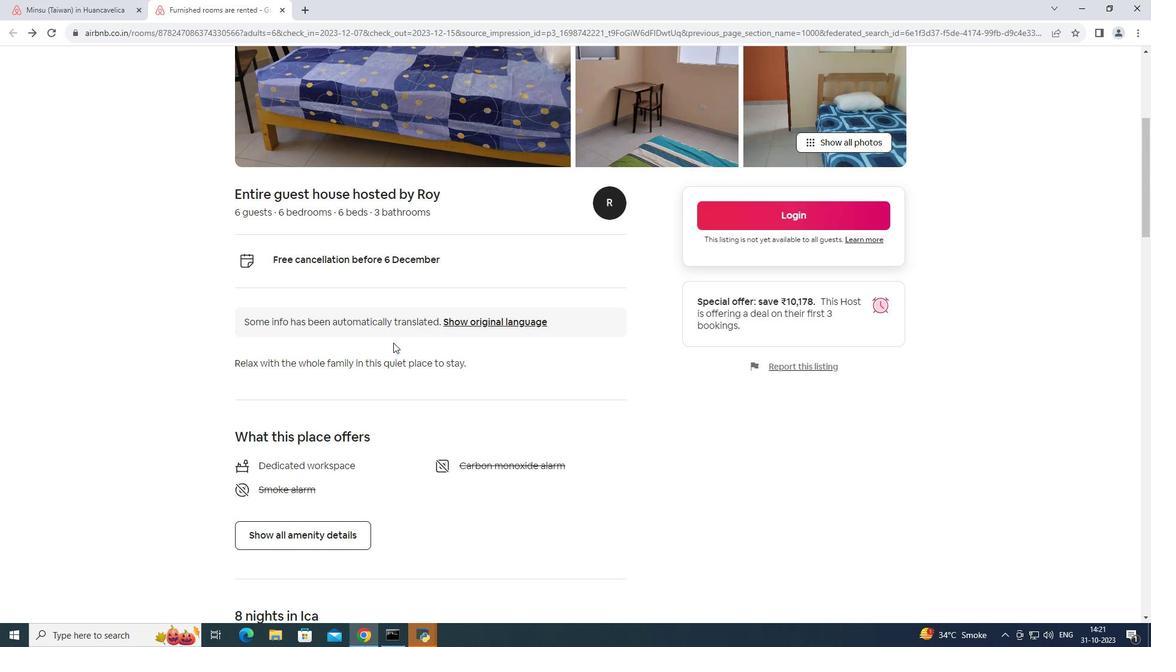 
Action: Mouse scrolled (393, 343) with delta (0, 0)
Screenshot: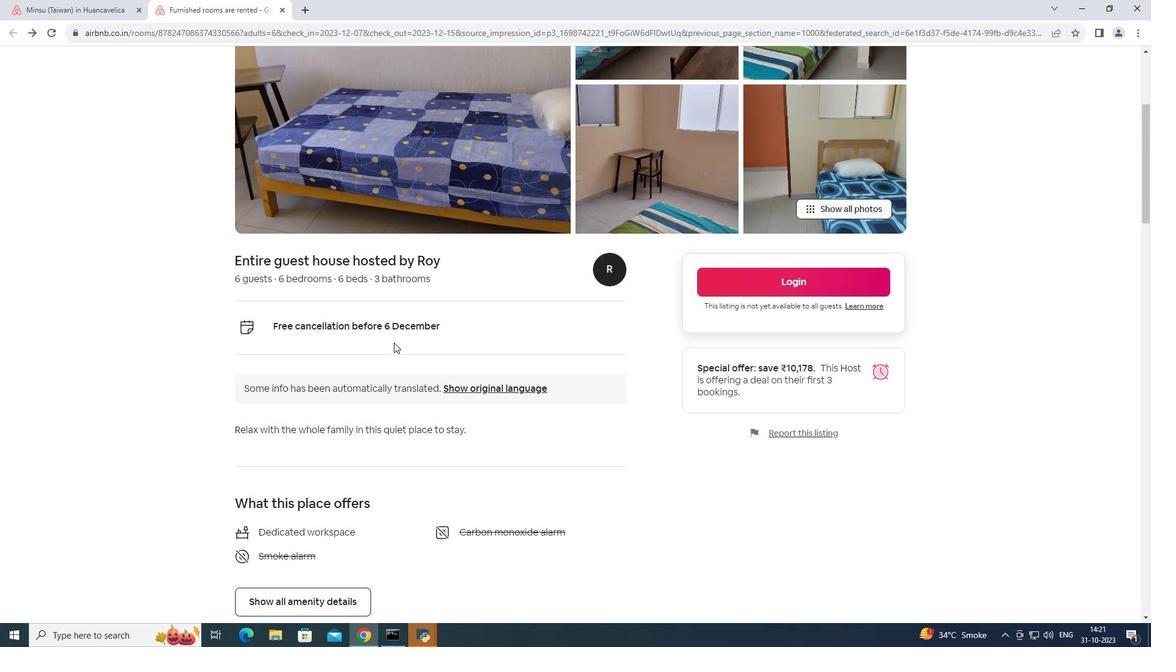 
Action: Mouse moved to (393, 342)
Screenshot: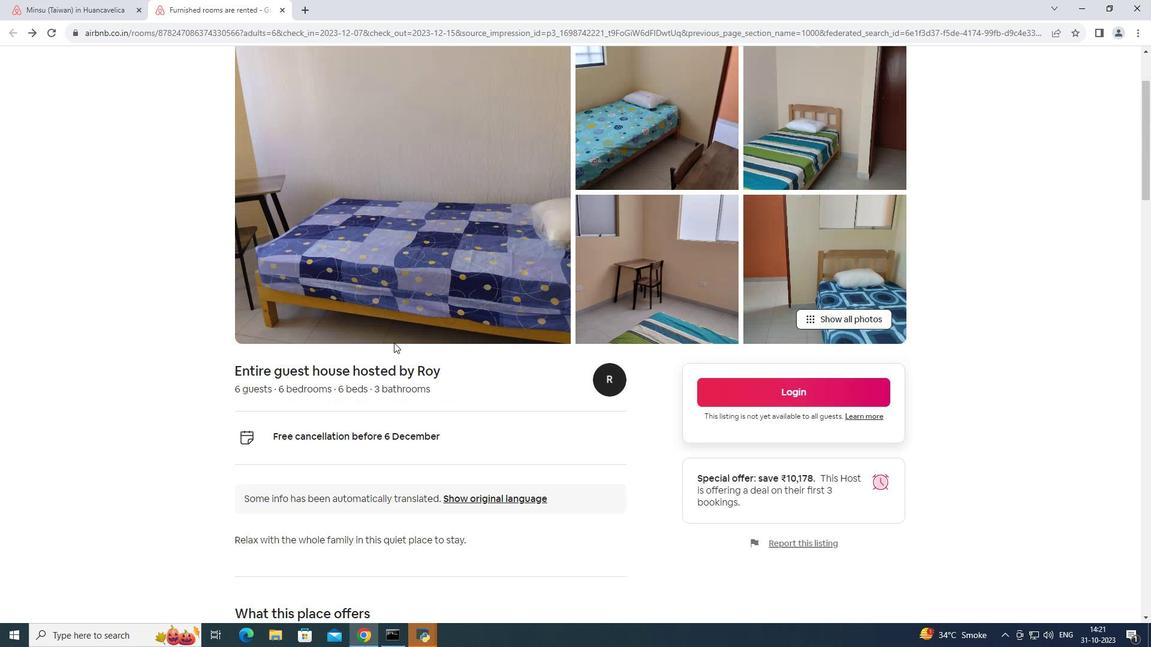 
Action: Mouse scrolled (393, 343) with delta (0, 0)
Screenshot: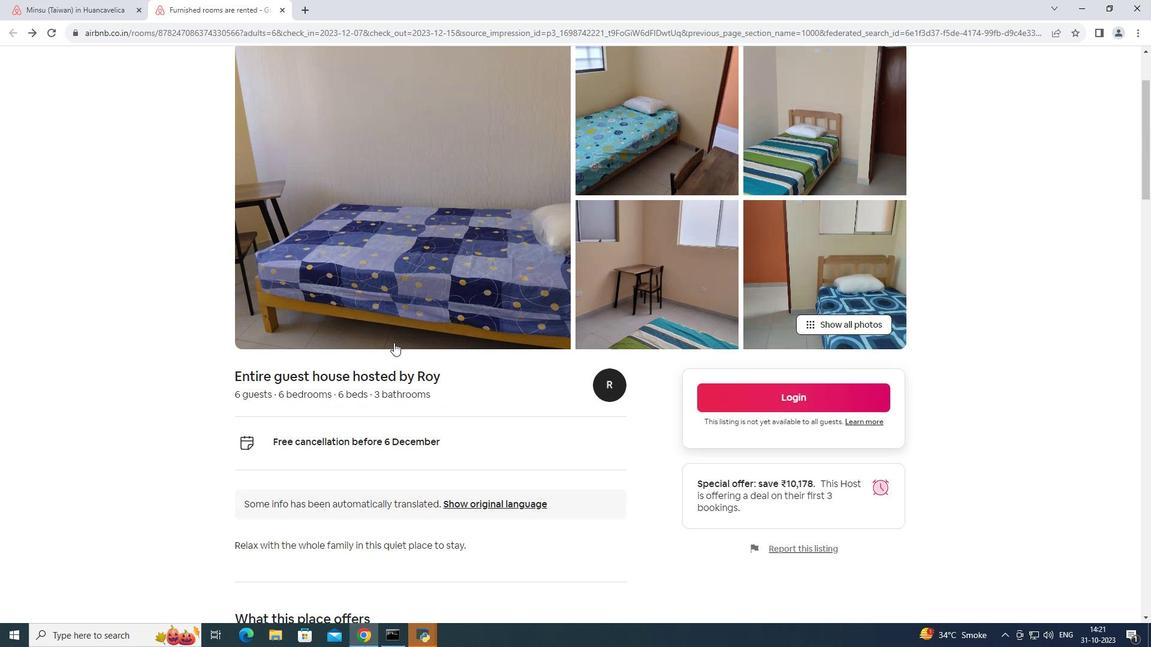 
Action: Mouse scrolled (393, 343) with delta (0, 0)
Screenshot: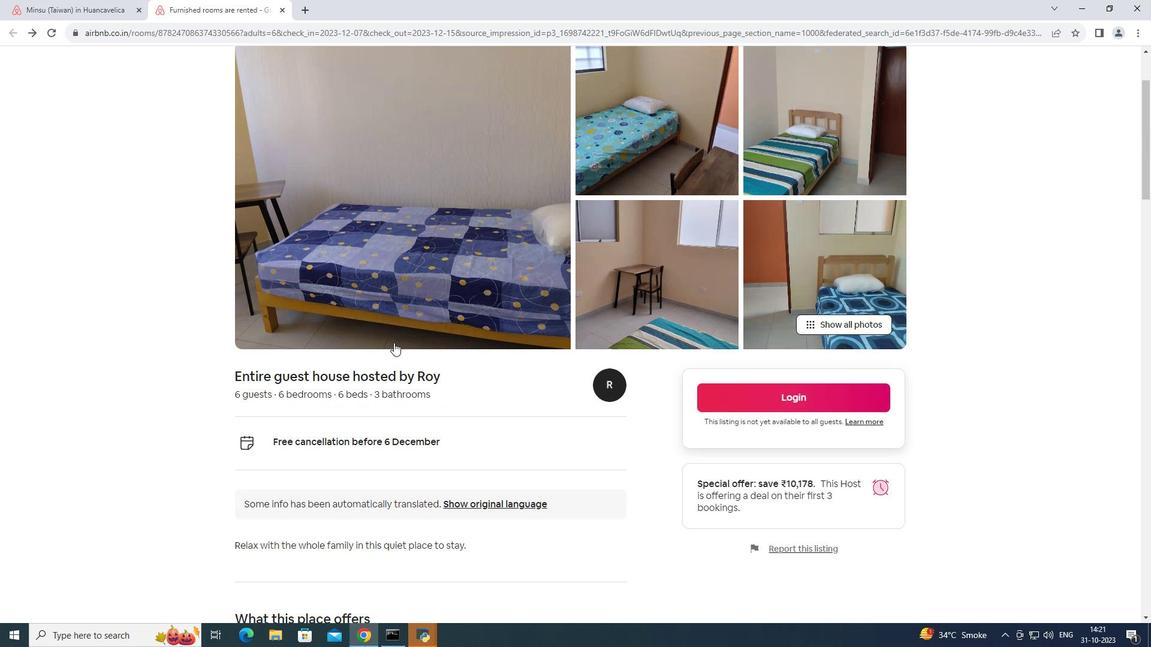 
Action: Mouse scrolled (393, 343) with delta (0, 0)
Screenshot: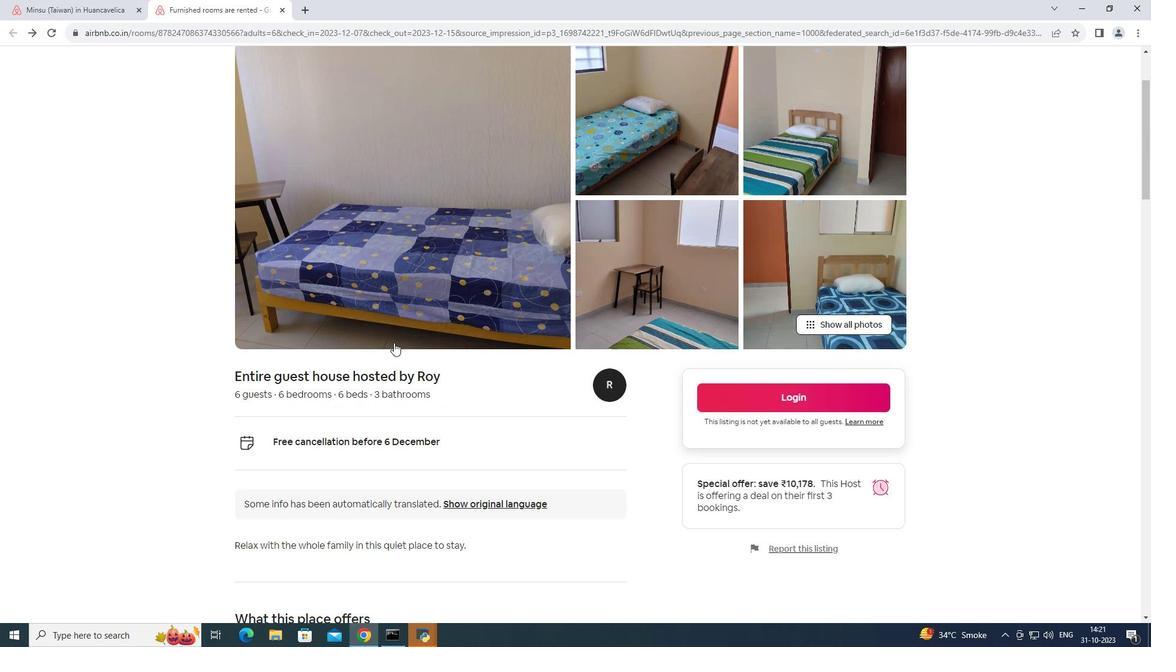 
Action: Mouse scrolled (393, 343) with delta (0, 0)
Screenshot: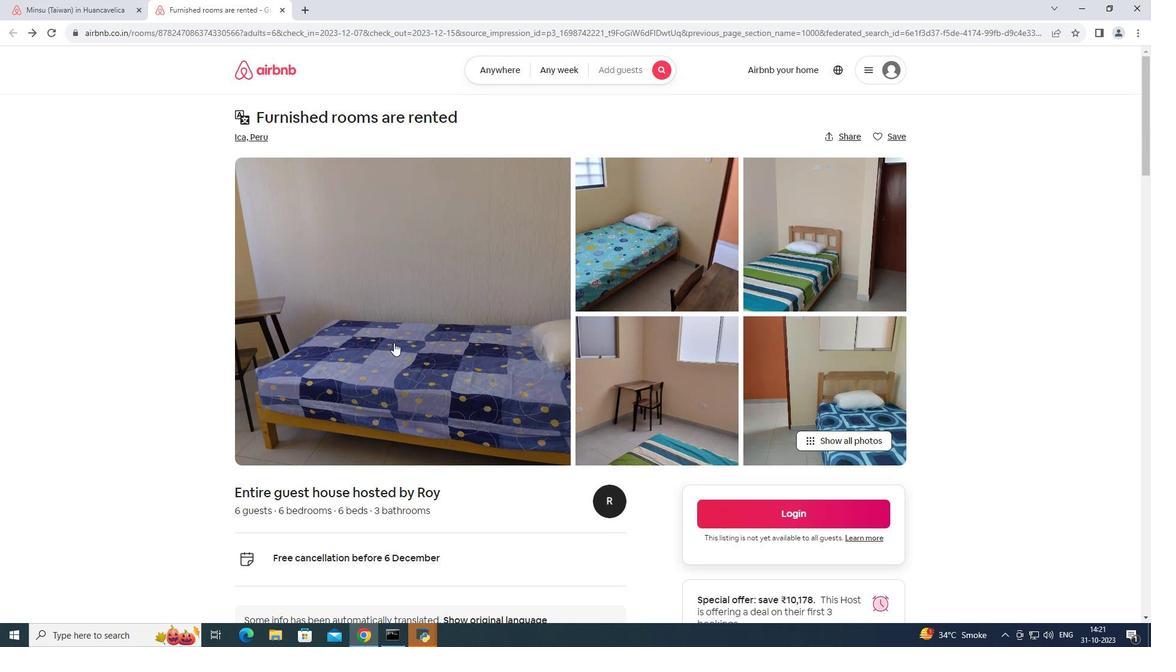 
Action: Mouse scrolled (393, 343) with delta (0, 0)
Screenshot: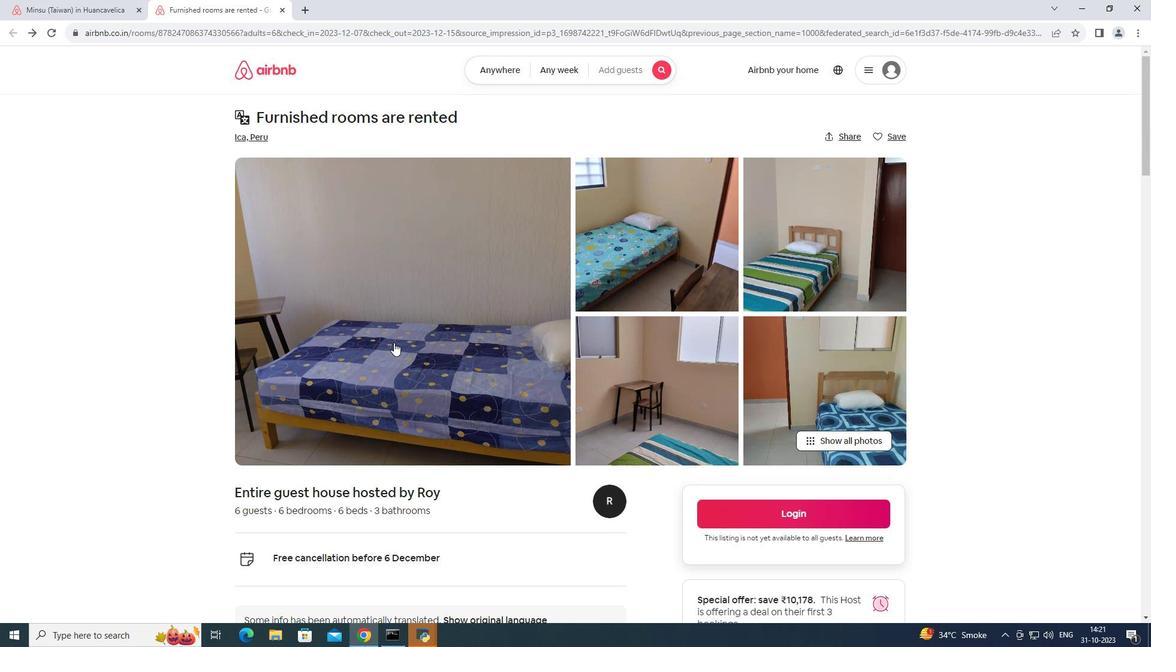 
Action: Mouse scrolled (393, 343) with delta (0, 0)
Screenshot: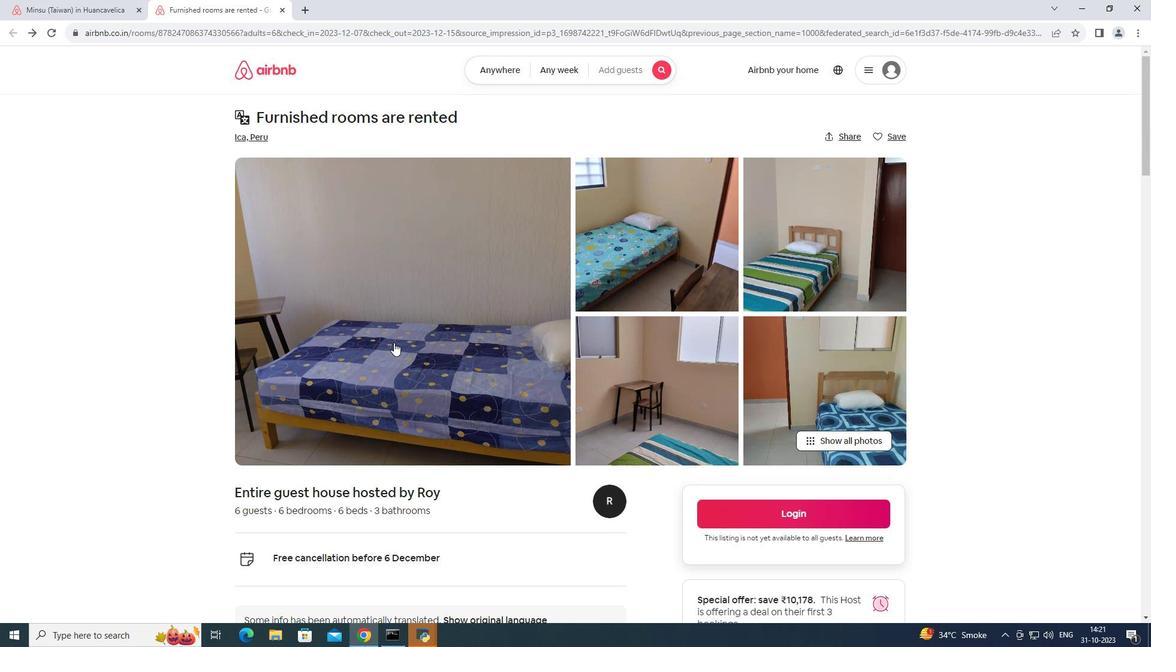 
Action: Mouse moved to (117, 4)
Screenshot: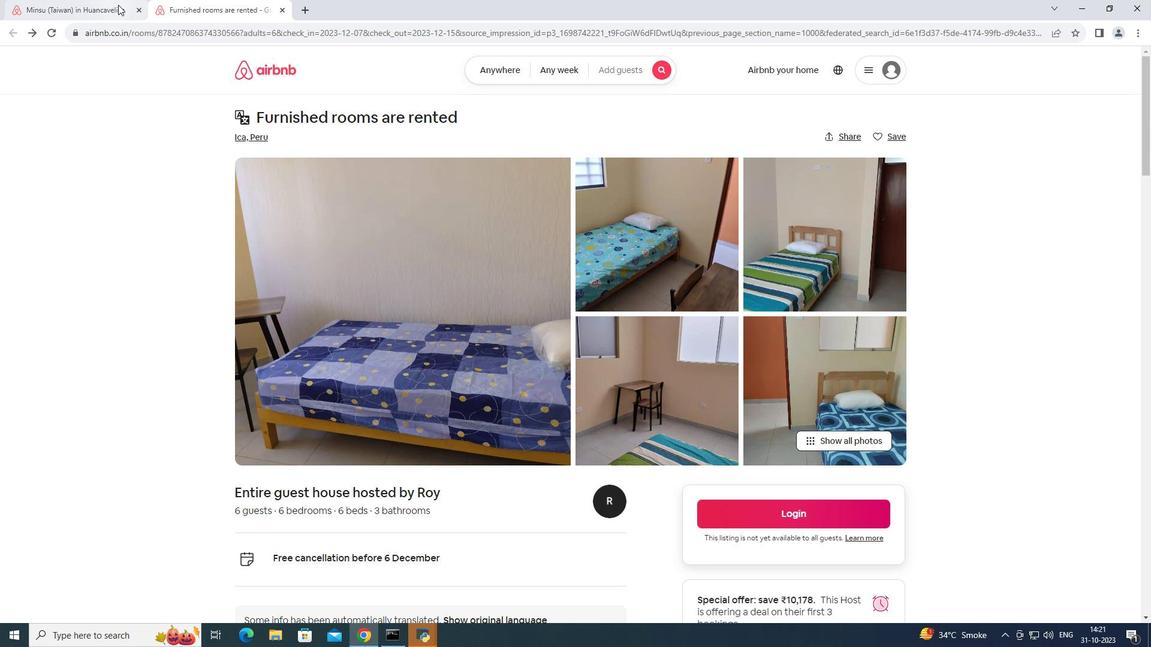 
Action: Mouse pressed left at (117, 4)
Screenshot: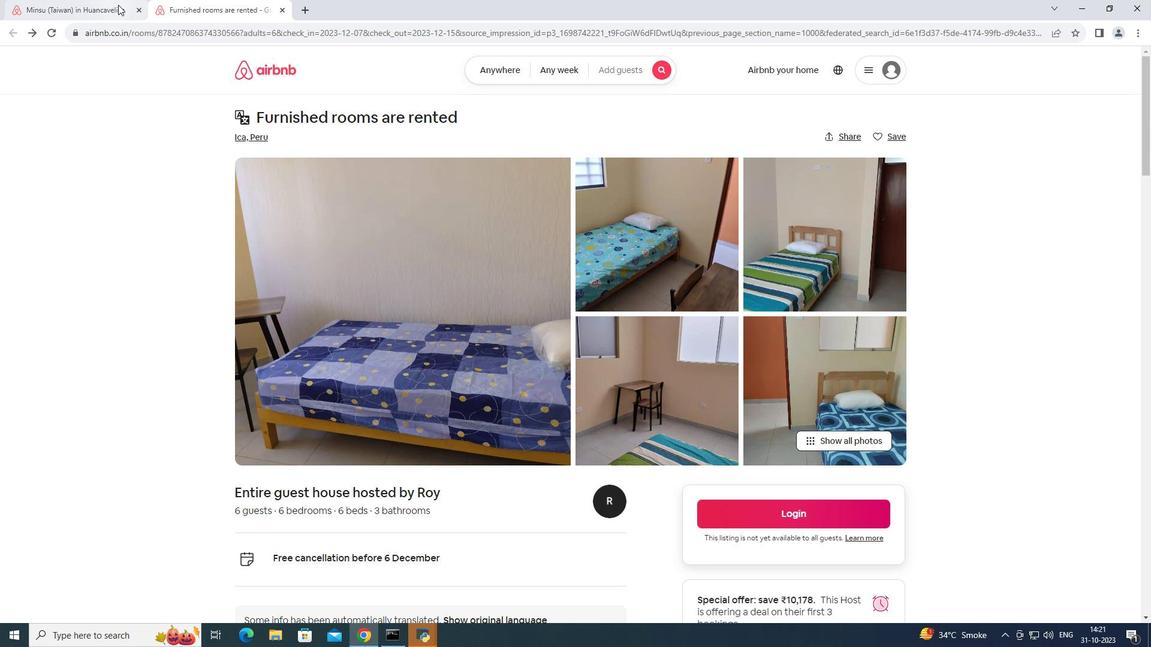 
Action: Mouse moved to (374, 468)
Screenshot: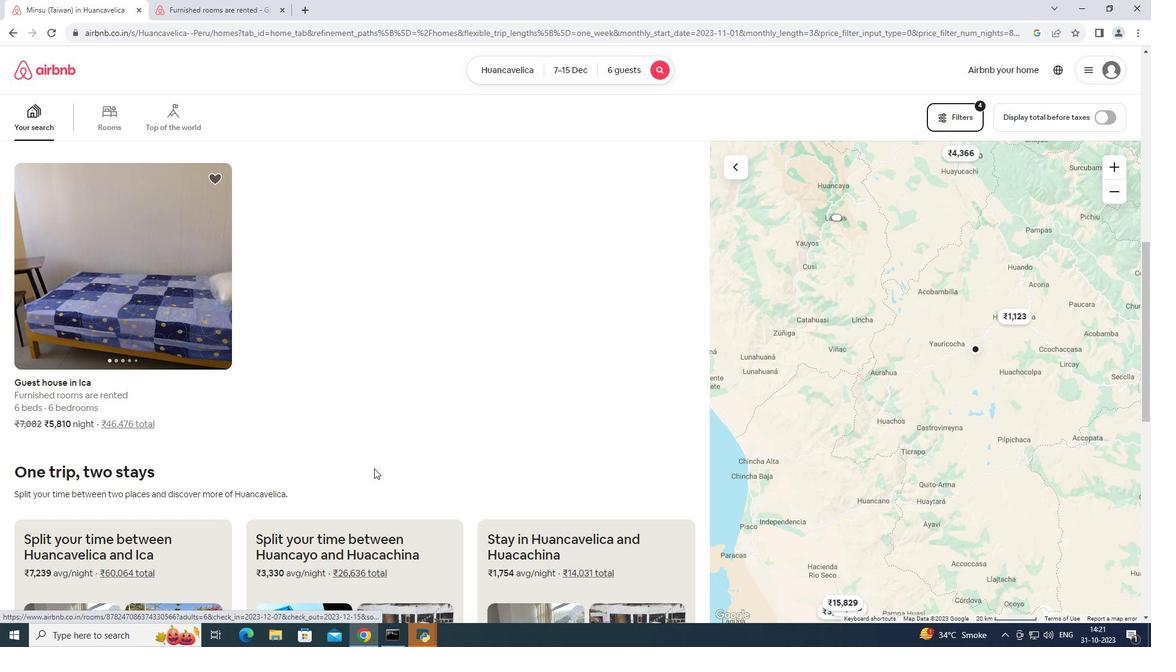 
Action: Mouse scrolled (374, 468) with delta (0, 0)
Screenshot: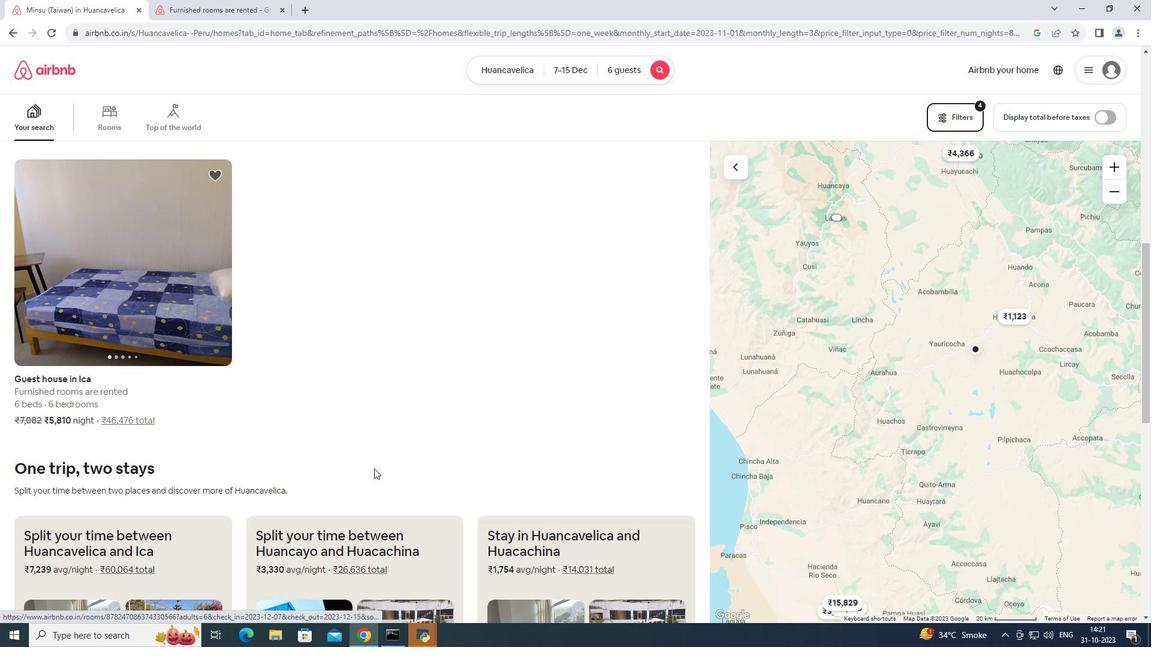 
Action: Mouse scrolled (374, 468) with delta (0, 0)
Screenshot: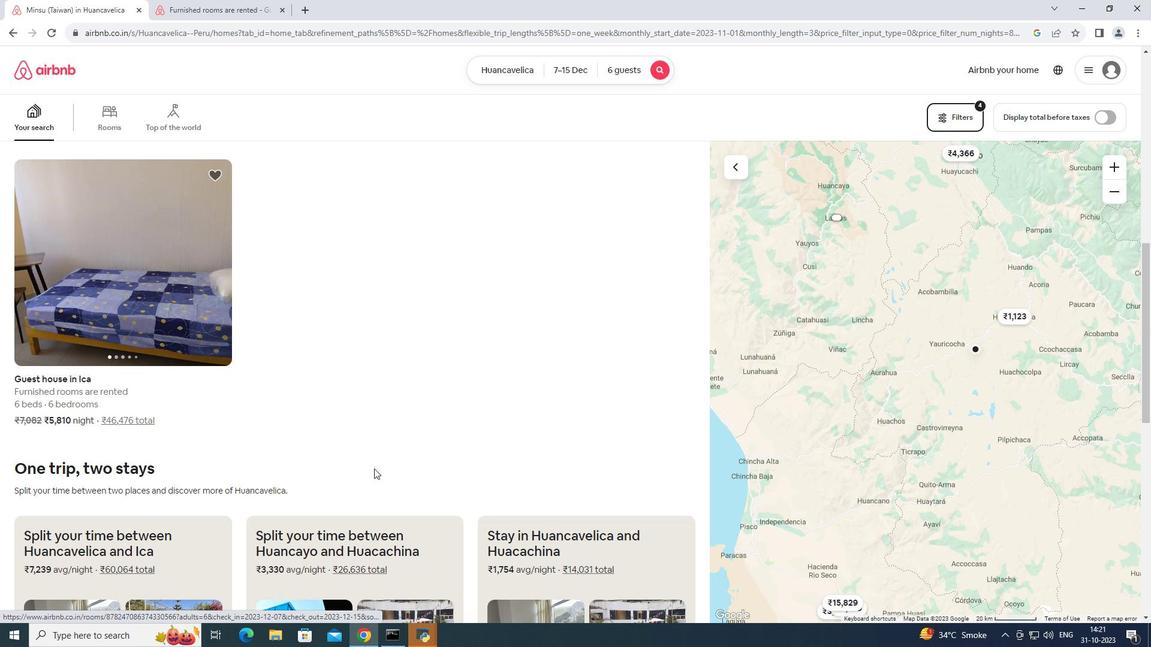 
Action: Mouse scrolled (374, 468) with delta (0, 0)
Screenshot: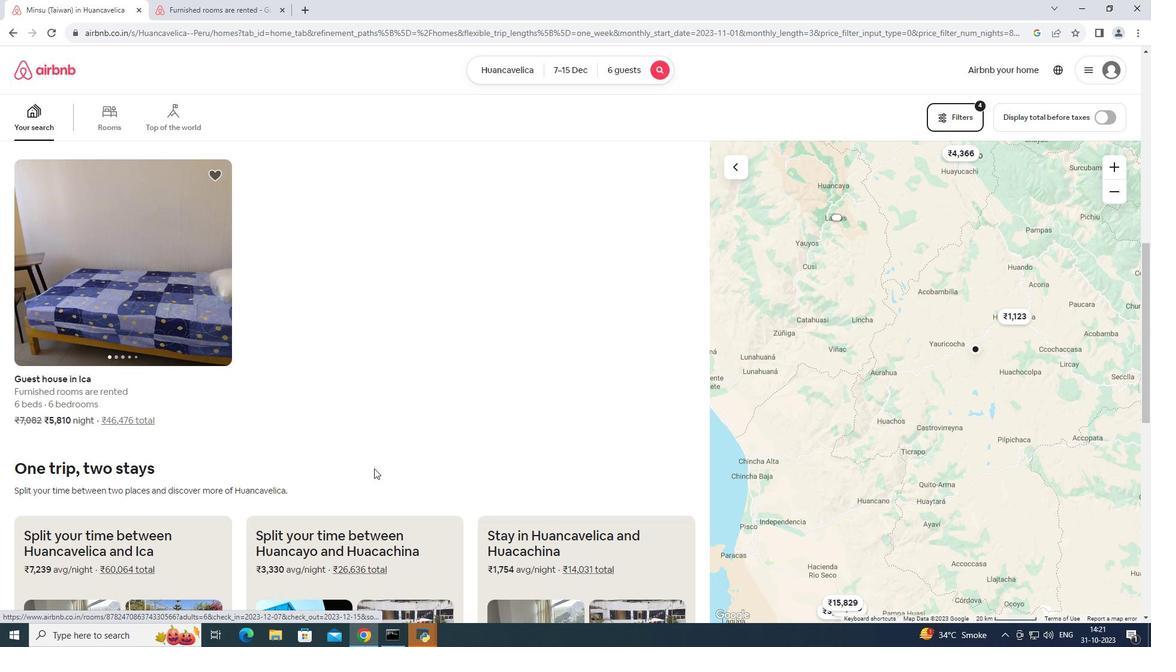 
Action: Mouse moved to (296, 359)
Screenshot: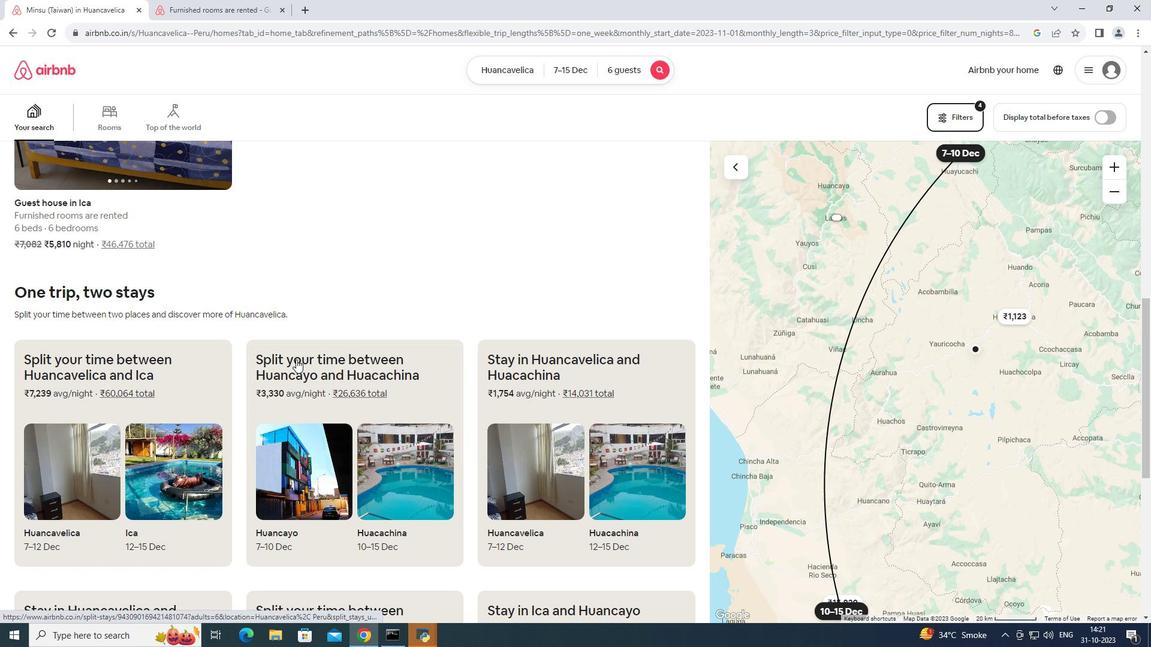 
Action: Mouse scrolled (296, 360) with delta (0, 0)
Screenshot: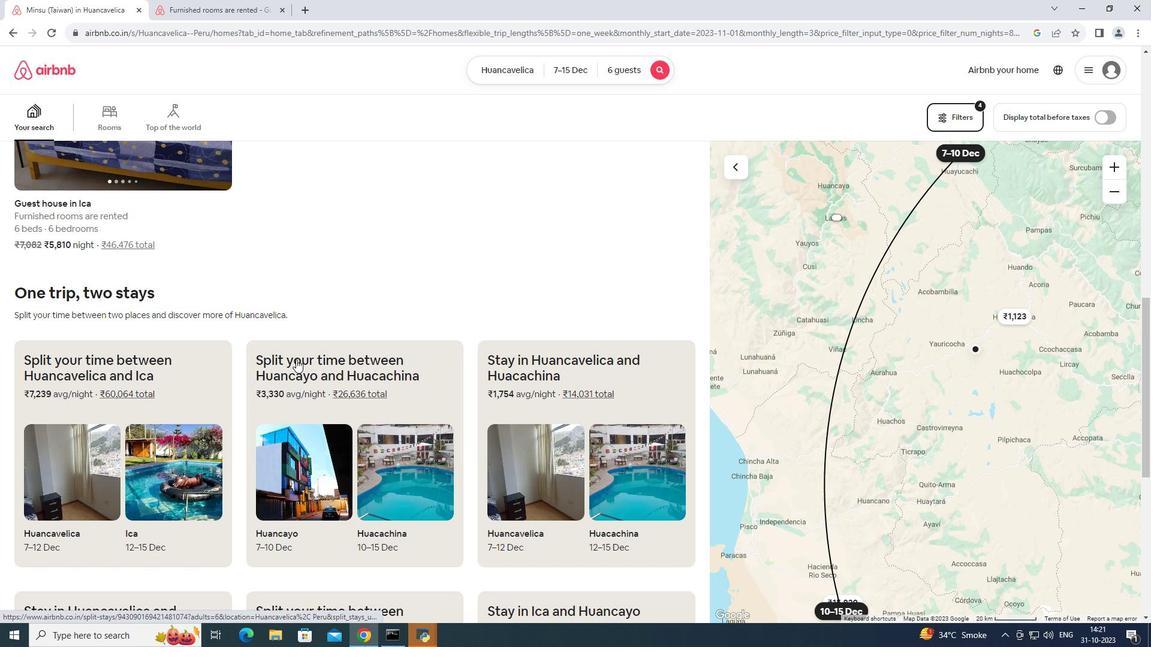
Action: Mouse scrolled (296, 360) with delta (0, 0)
Screenshot: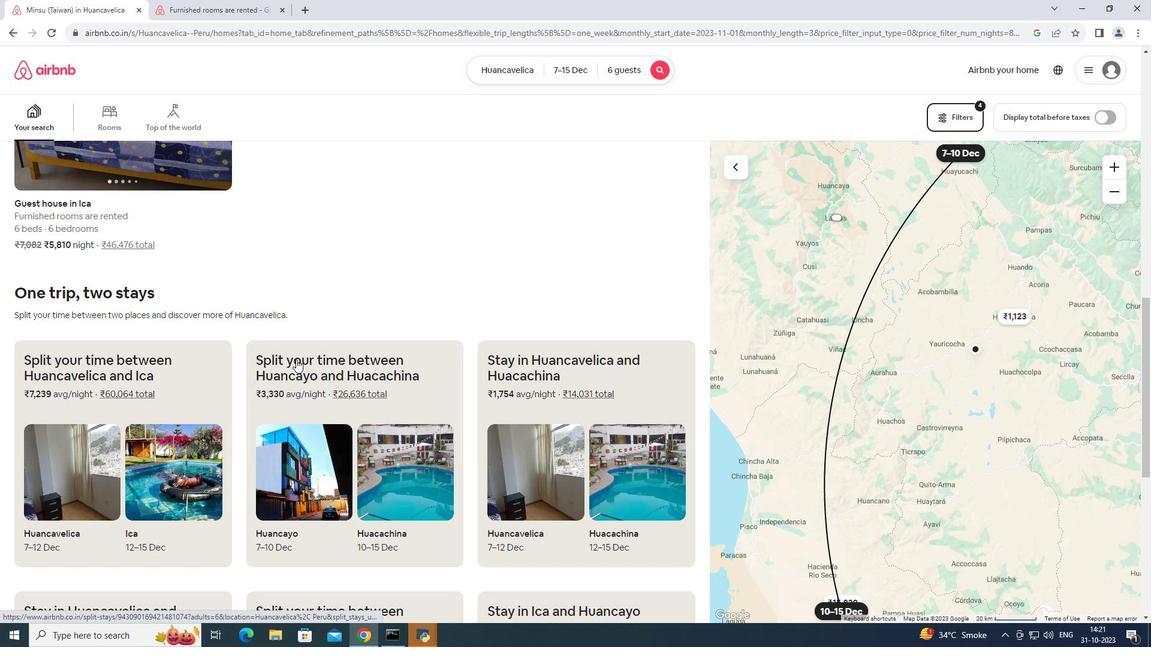 
Action: Mouse scrolled (296, 360) with delta (0, 0)
Screenshot: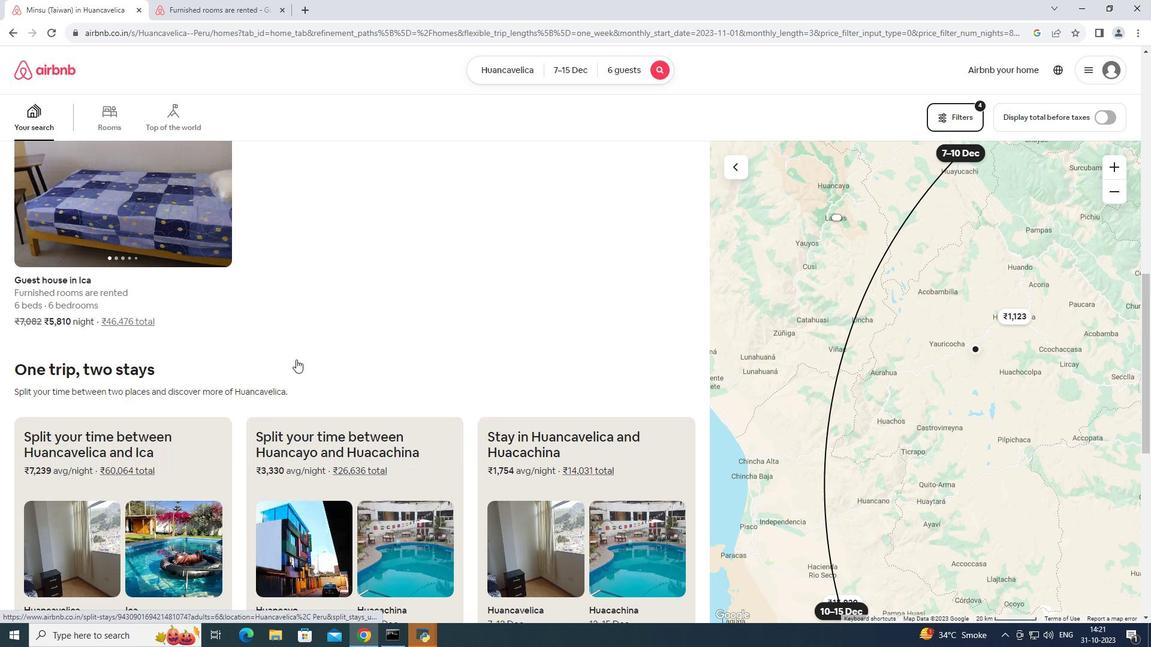 
Action: Mouse scrolled (296, 360) with delta (0, 0)
Screenshot: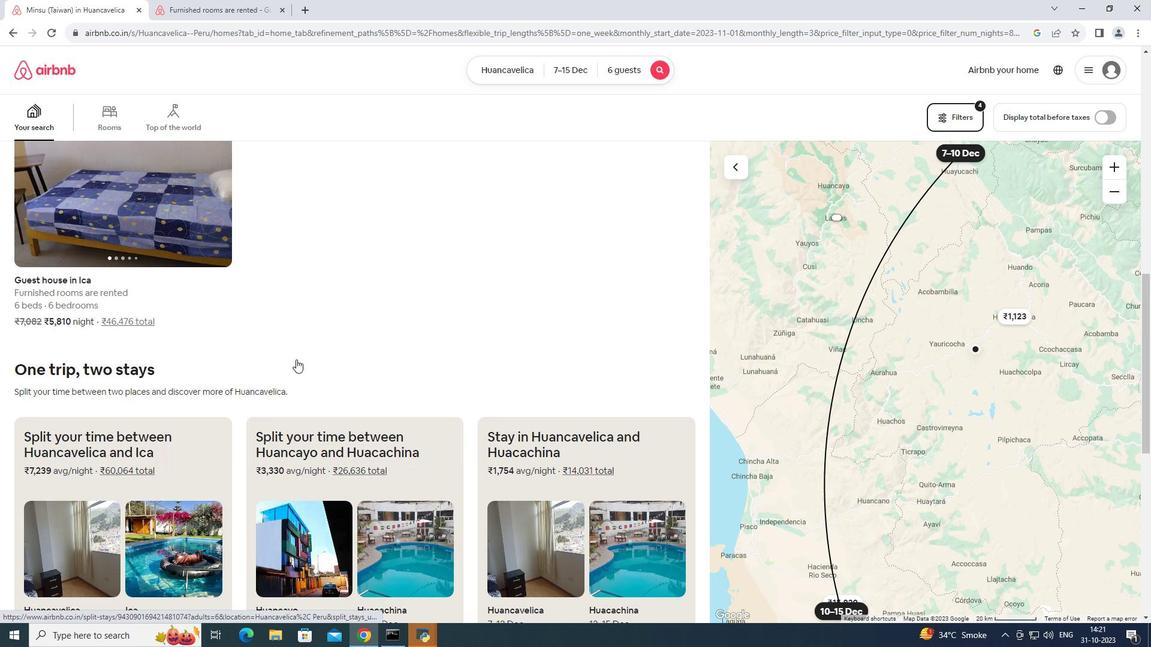 
Action: Mouse scrolled (296, 360) with delta (0, 0)
Screenshot: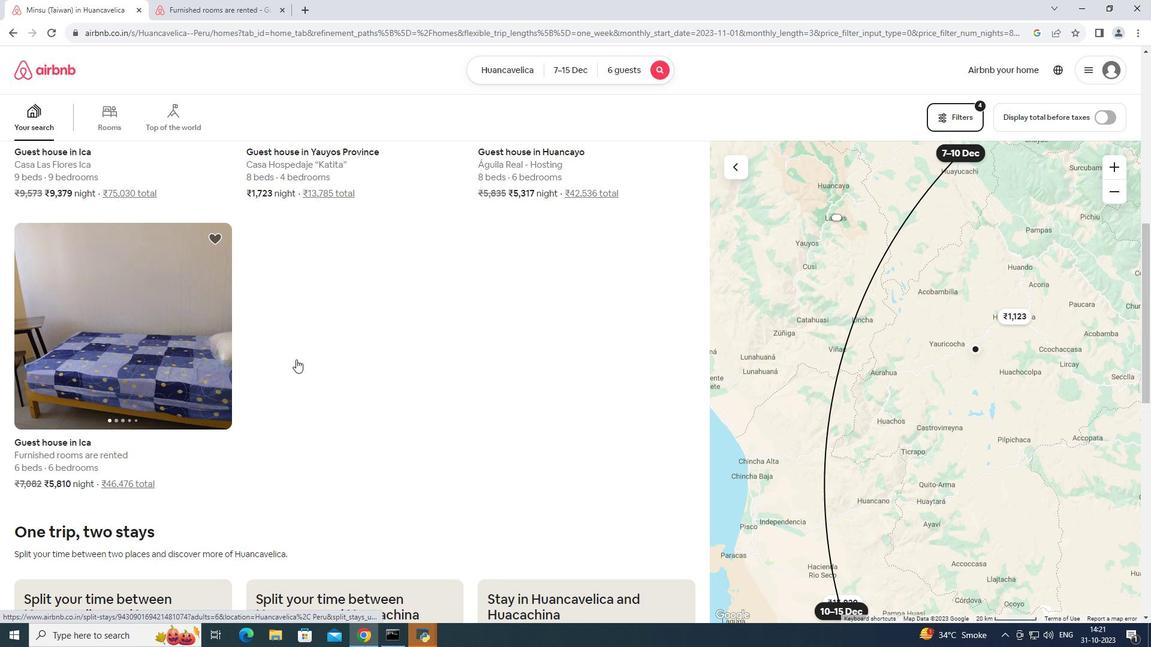 
Action: Mouse scrolled (296, 360) with delta (0, 0)
Screenshot: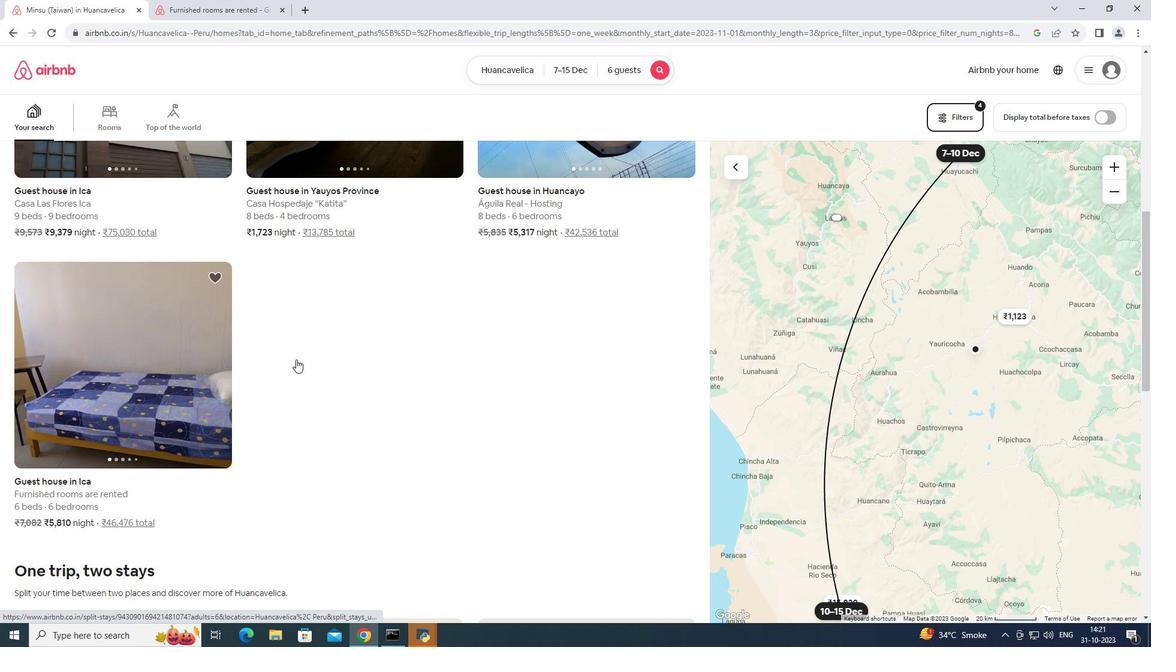 
Action: Mouse scrolled (296, 360) with delta (0, 0)
Screenshot: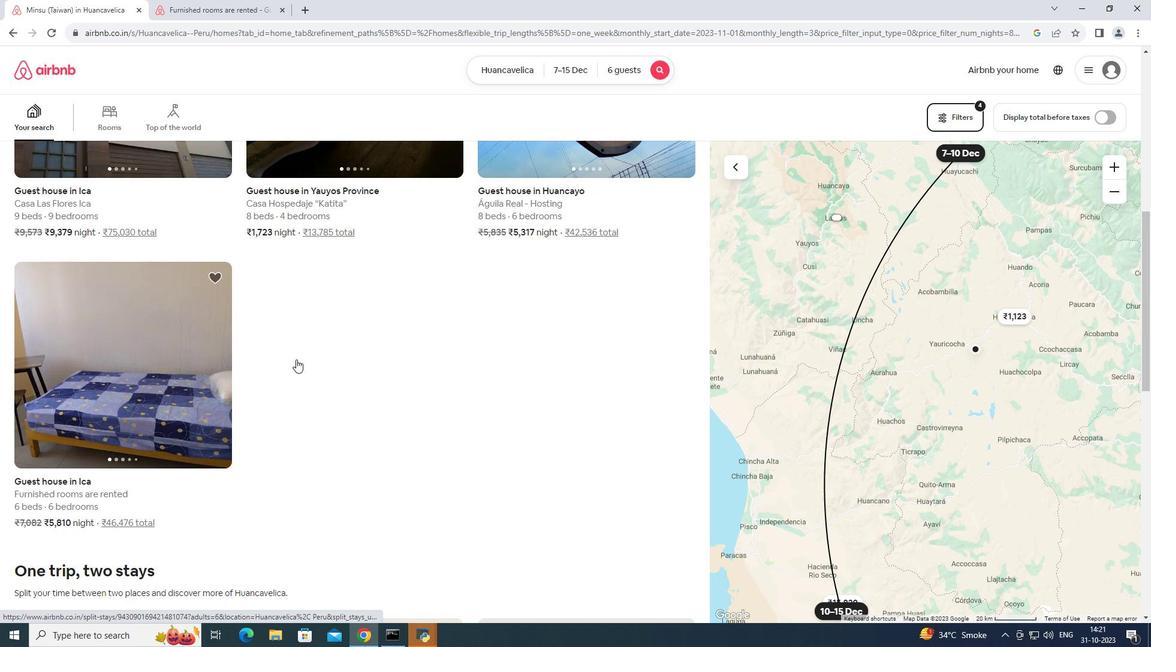 
Action: Mouse moved to (454, 408)
Screenshot: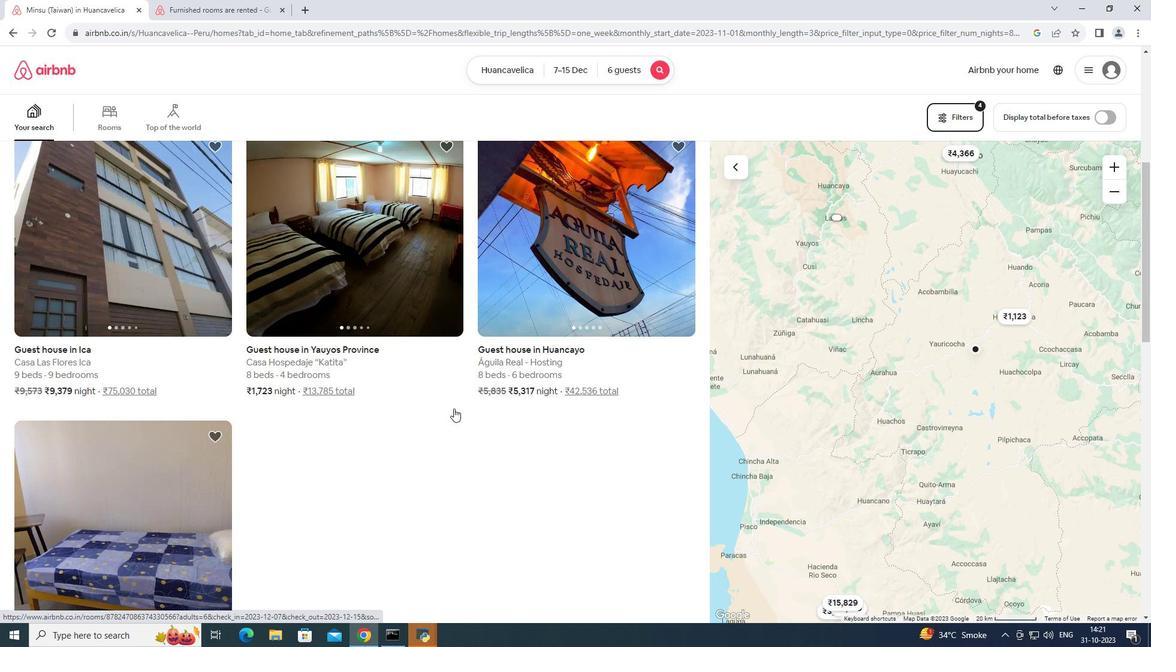 
Action: Mouse scrolled (454, 408) with delta (0, 0)
Screenshot: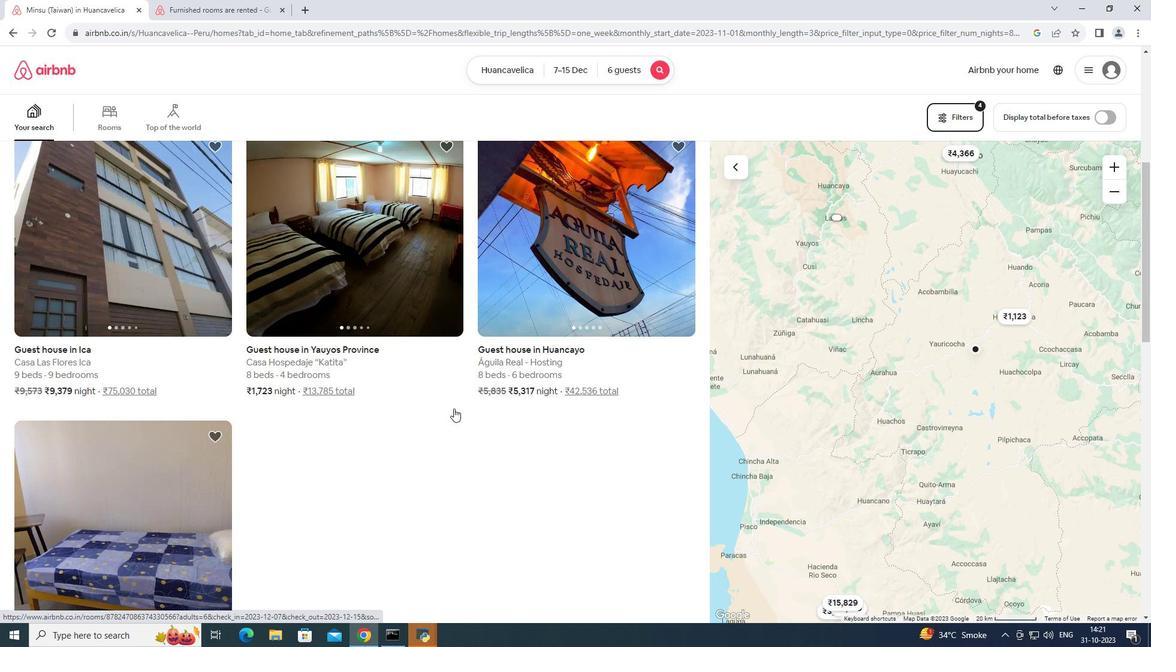 
Action: Mouse scrolled (454, 408) with delta (0, 0)
Screenshot: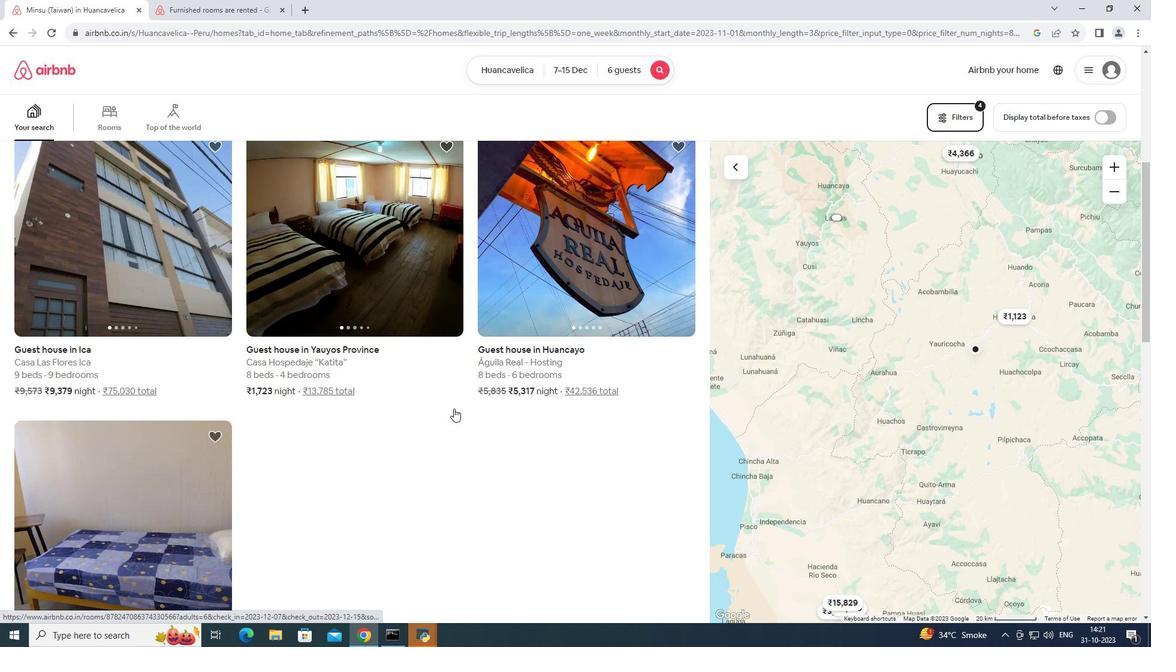 
Action: Mouse scrolled (454, 408) with delta (0, 0)
Screenshot: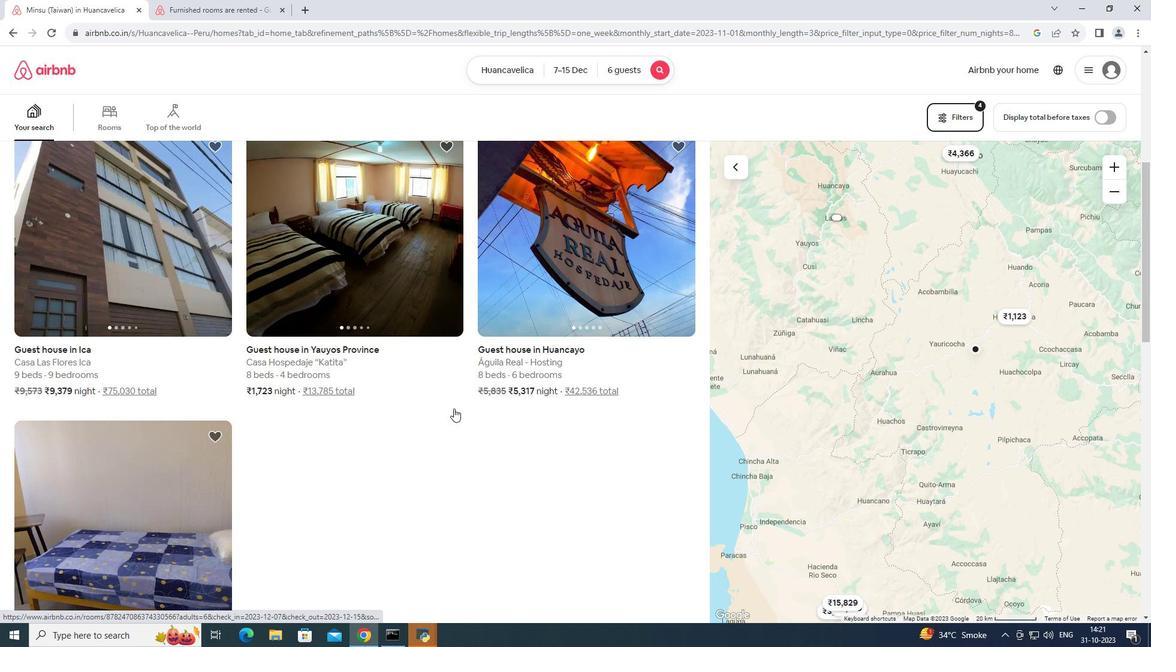 
Action: Mouse scrolled (454, 408) with delta (0, 0)
Screenshot: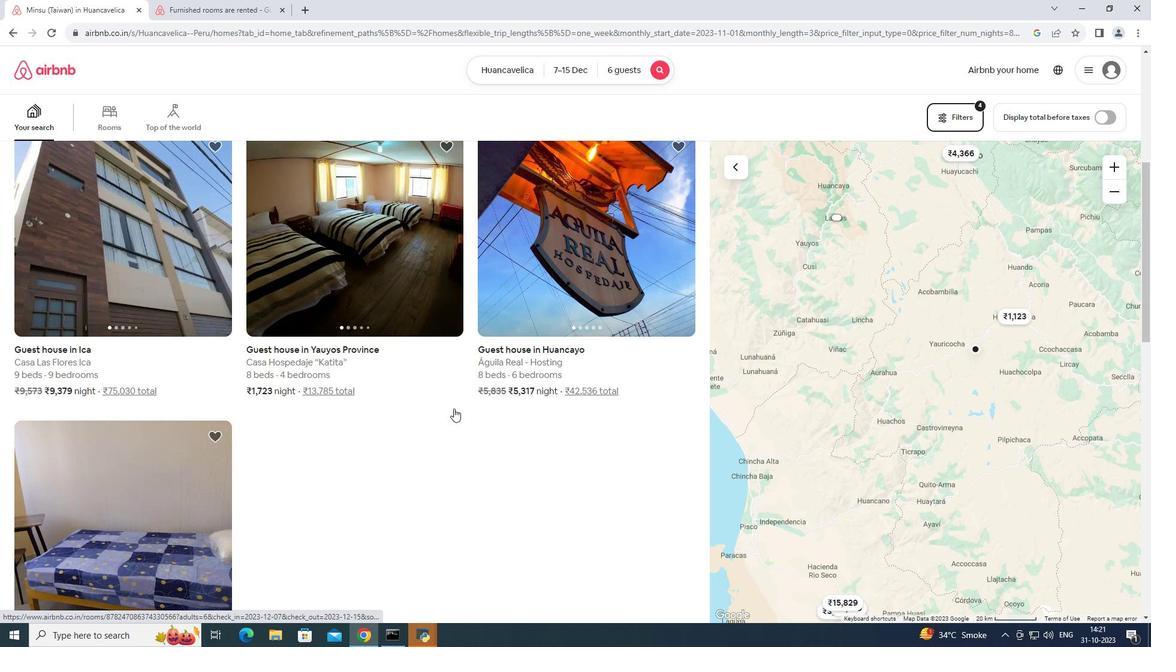 
Action: Mouse moved to (452, 409)
Screenshot: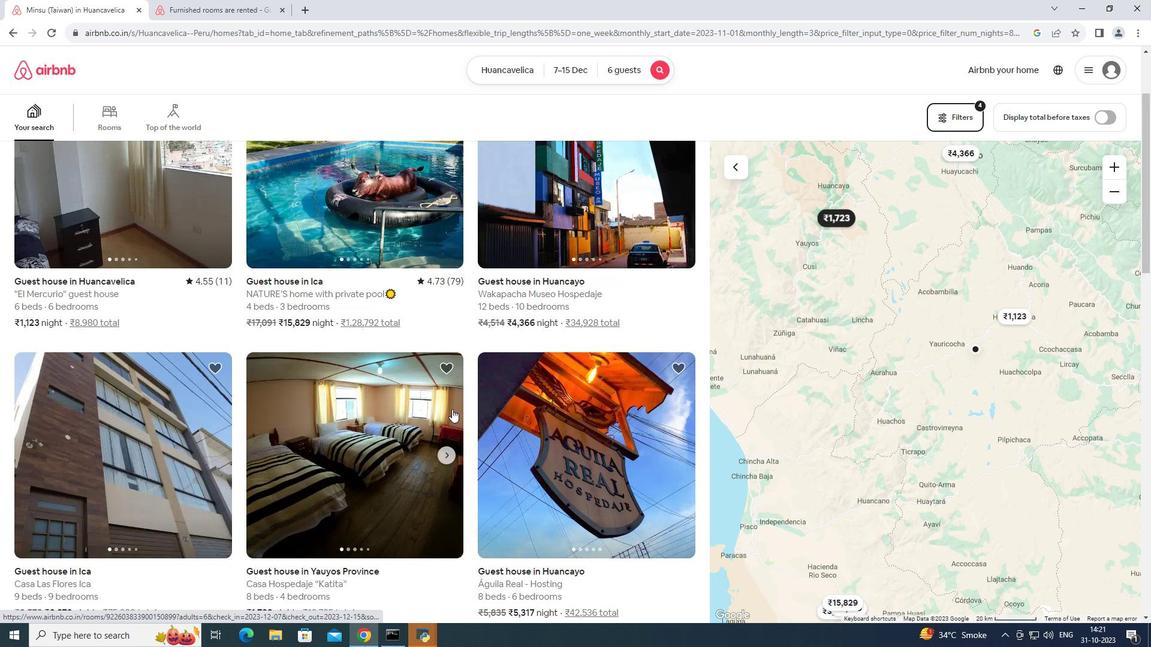 
Action: Mouse scrolled (452, 410) with delta (0, 0)
Screenshot: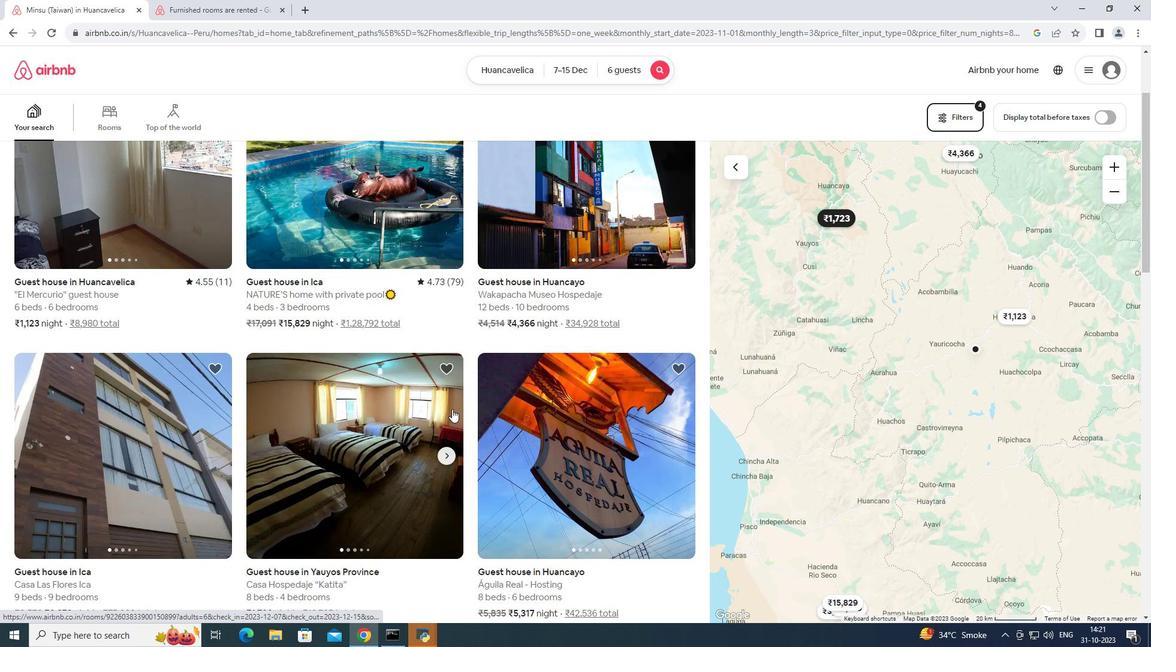 
Action: Mouse scrolled (452, 410) with delta (0, 0)
Screenshot: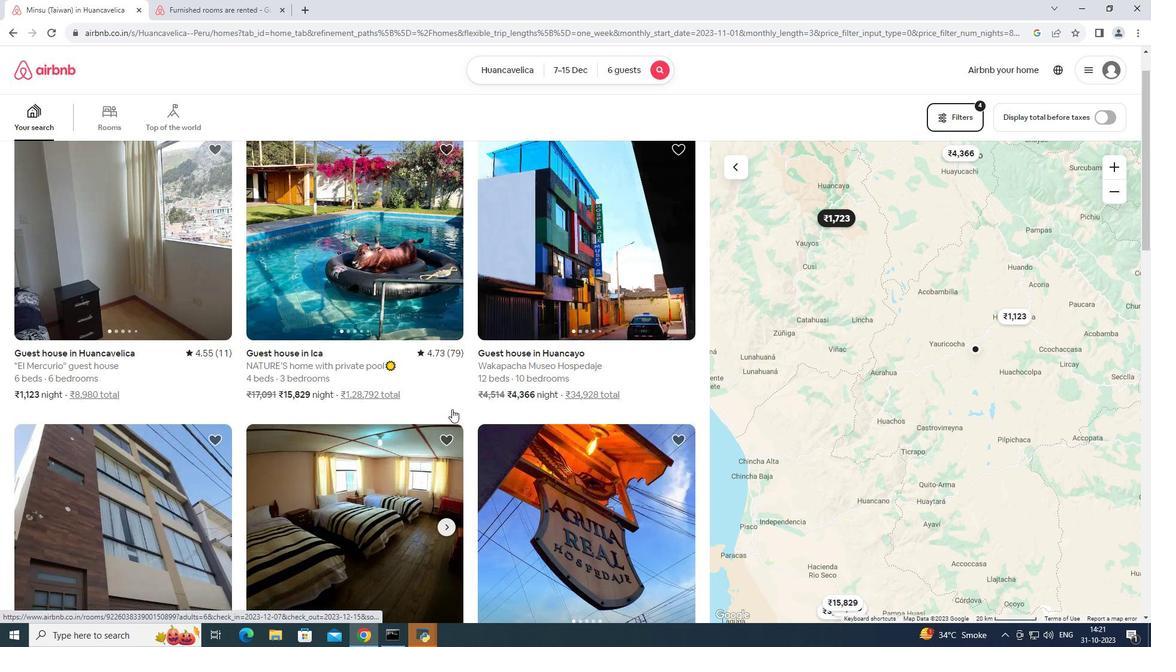 
Action: Mouse moved to (363, 361)
Screenshot: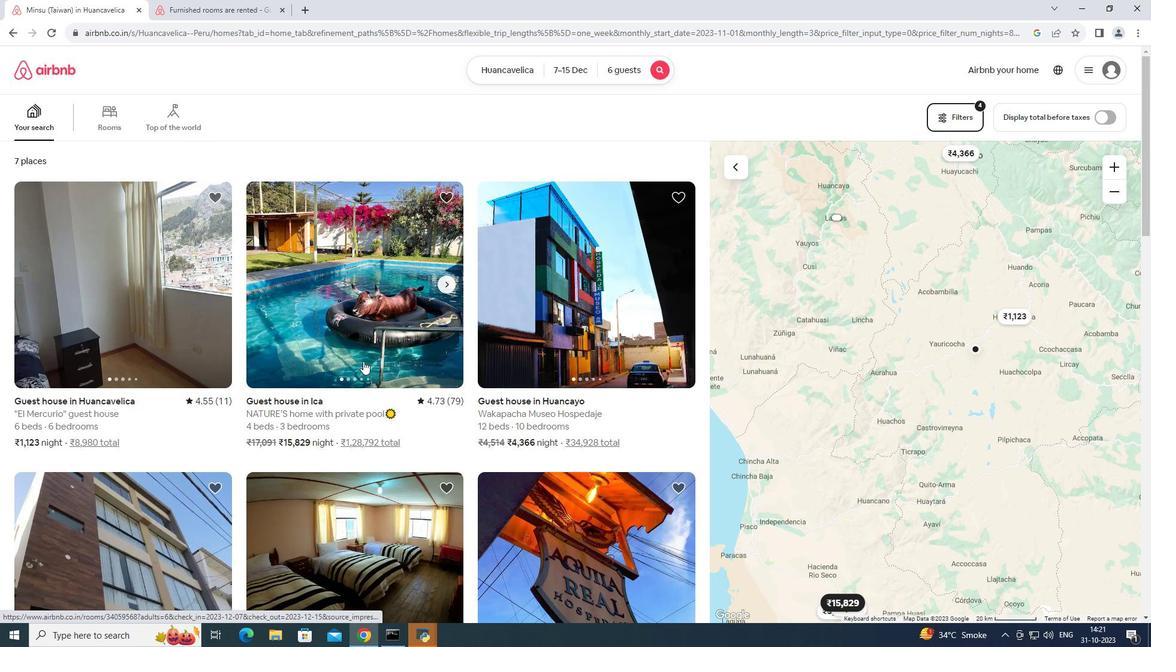 
Action: Mouse pressed left at (363, 361)
Screenshot: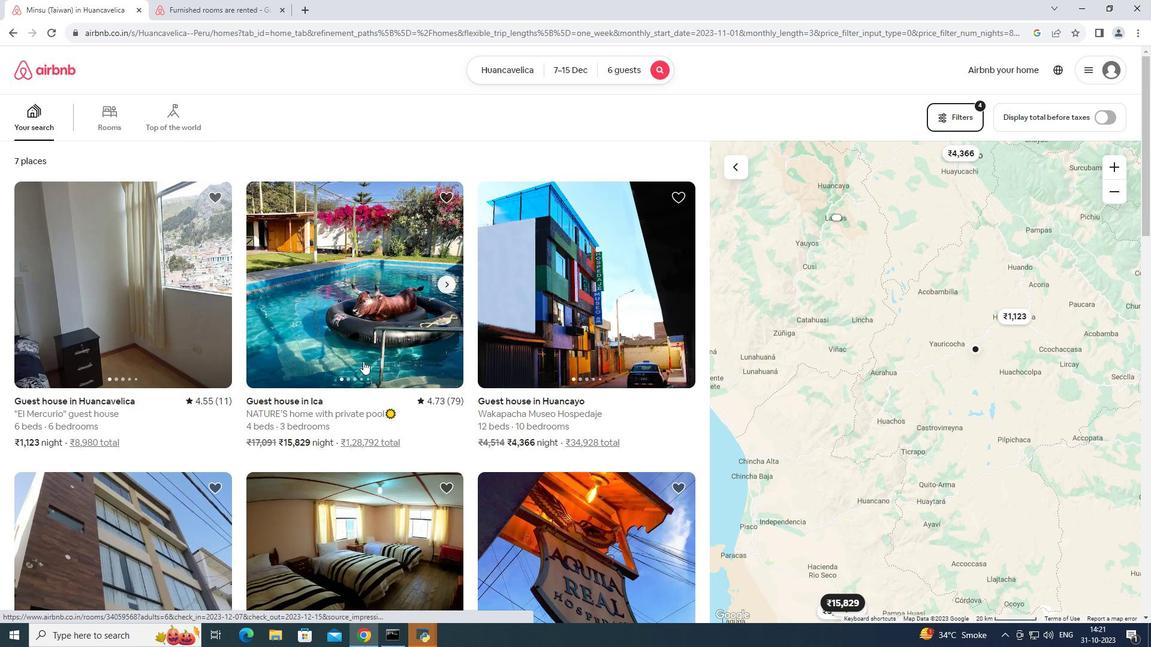 
Action: Mouse moved to (369, 363)
Screenshot: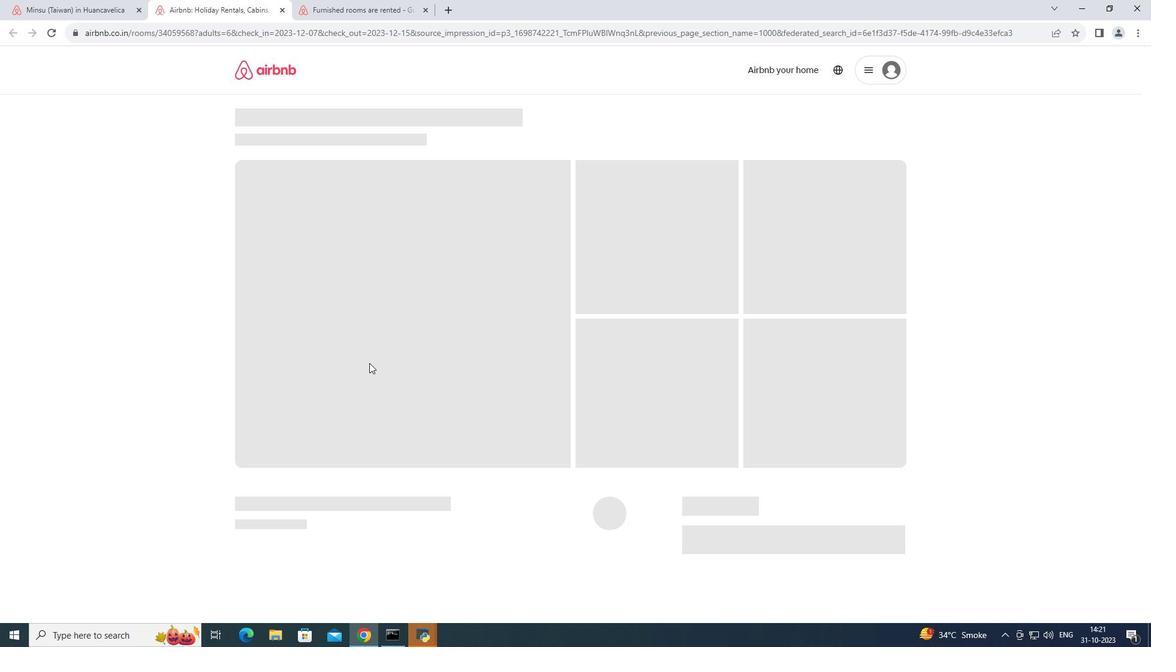 
Action: Mouse scrolled (369, 362) with delta (0, 0)
